 Task: Buy 1 Athletic & Outdoor of size 9 for Baby Boys from Shoes section under best seller category for shipping address: Dean Flores, 4289 Crim Lane, Underhill, Vermont 05489, Cell Number 9377427970. Pay from credit card ending with 2005, CVV 3321
Action: Mouse moved to (250, 69)
Screenshot: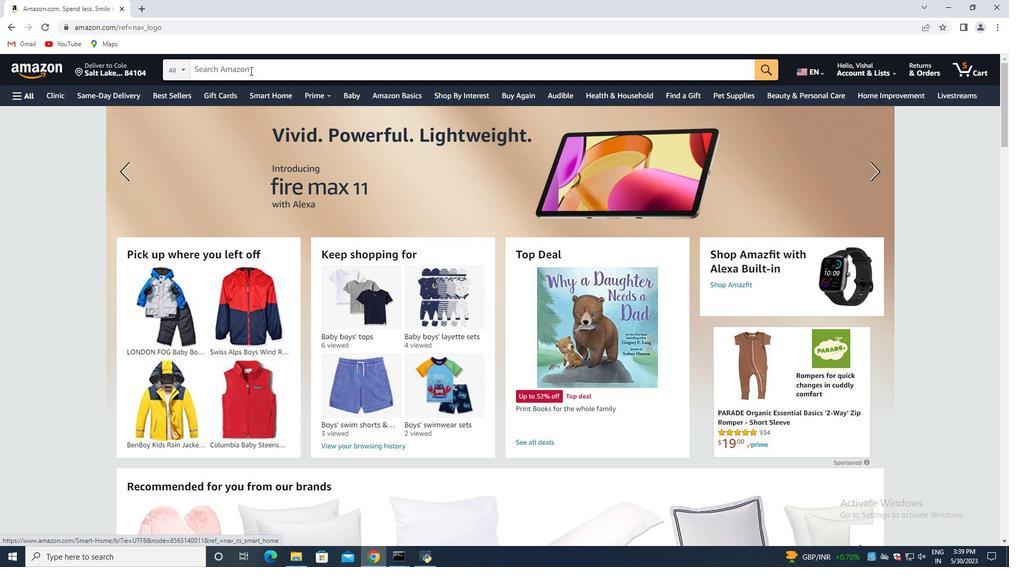 
Action: Mouse pressed left at (250, 69)
Screenshot: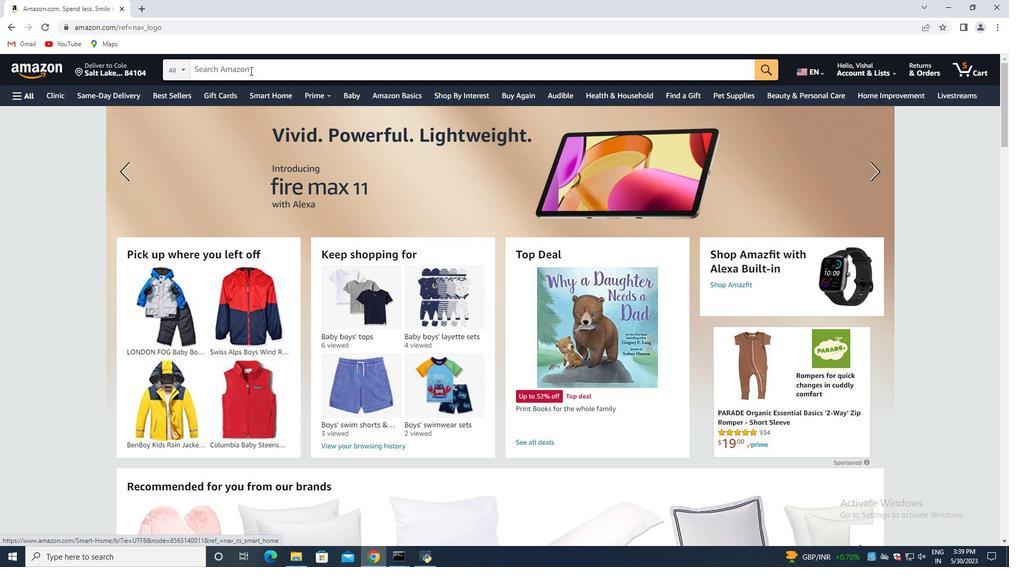 
Action: Key pressed <Key.shift>T<Key.backspace><Key.shift>Athletic<Key.space><Key.shift>&<Key.space><Key.shift>Outdoor<Key.space>of<Key.space>size<Key.space>9<Key.space>for<Key.space><Key.shift>Baby<Key.space><Key.shift>Boys<Key.enter>
Screenshot: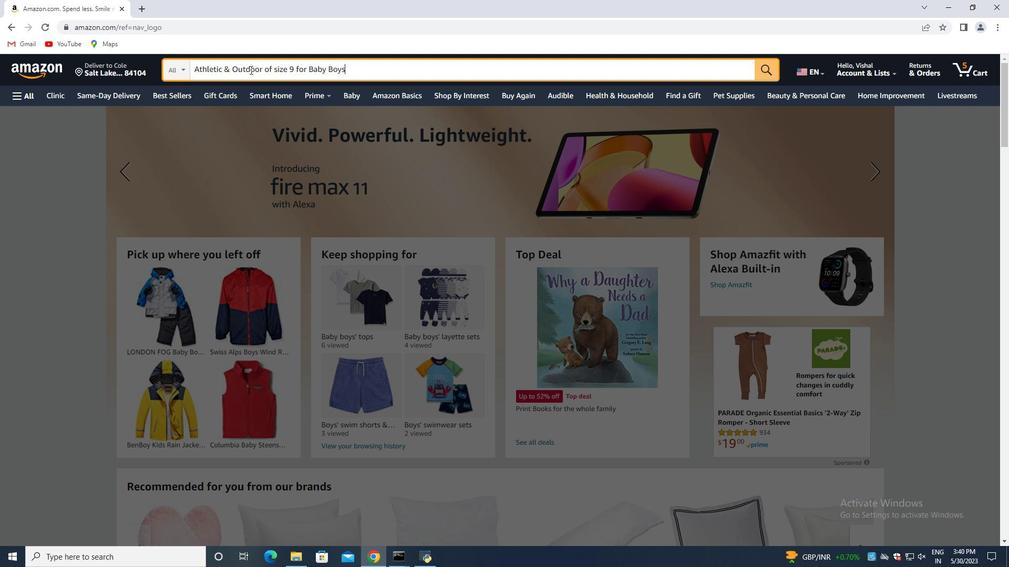 
Action: Mouse moved to (242, 114)
Screenshot: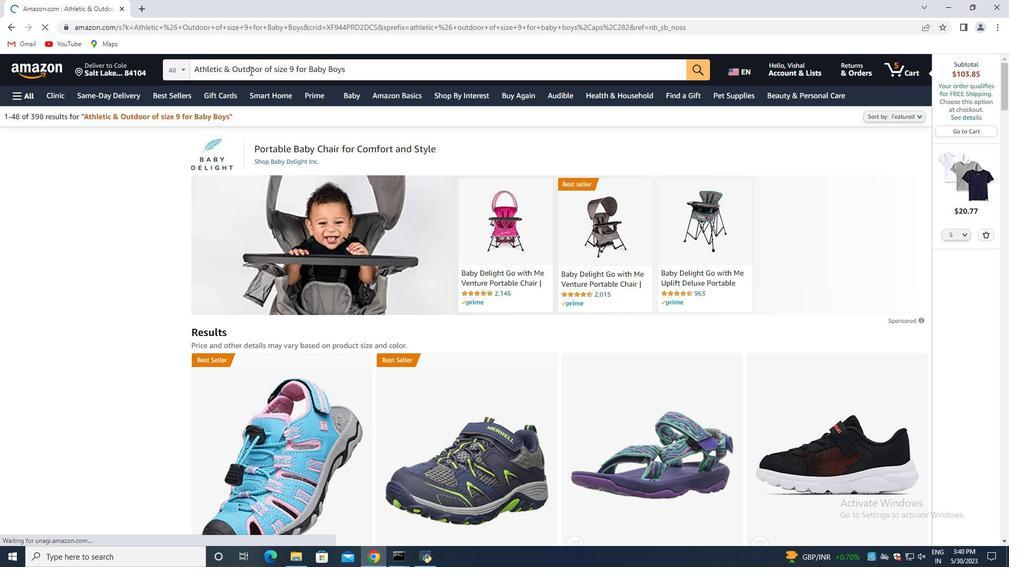 
Action: Mouse scrolled (242, 114) with delta (0, 0)
Screenshot: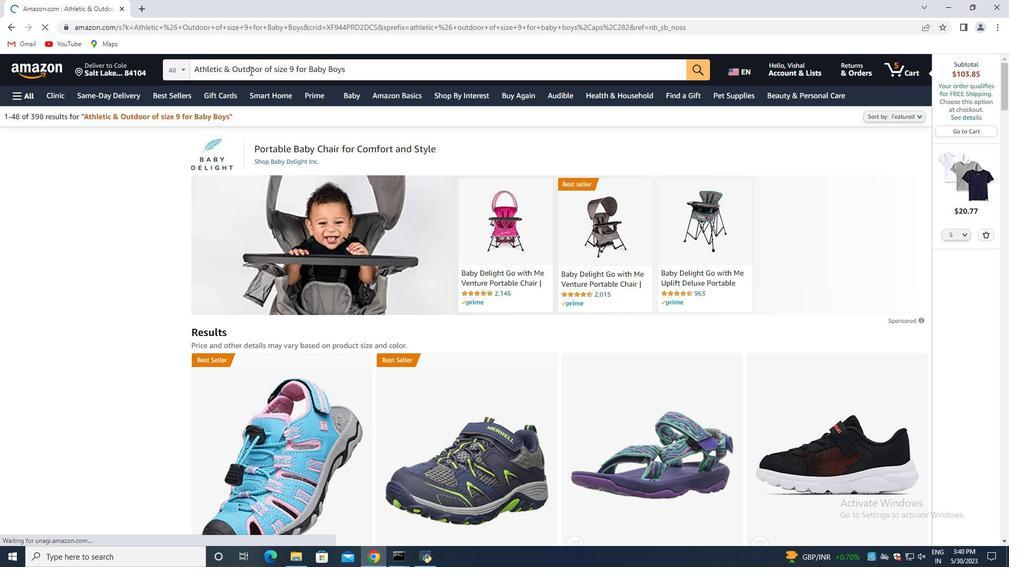 
Action: Mouse moved to (242, 141)
Screenshot: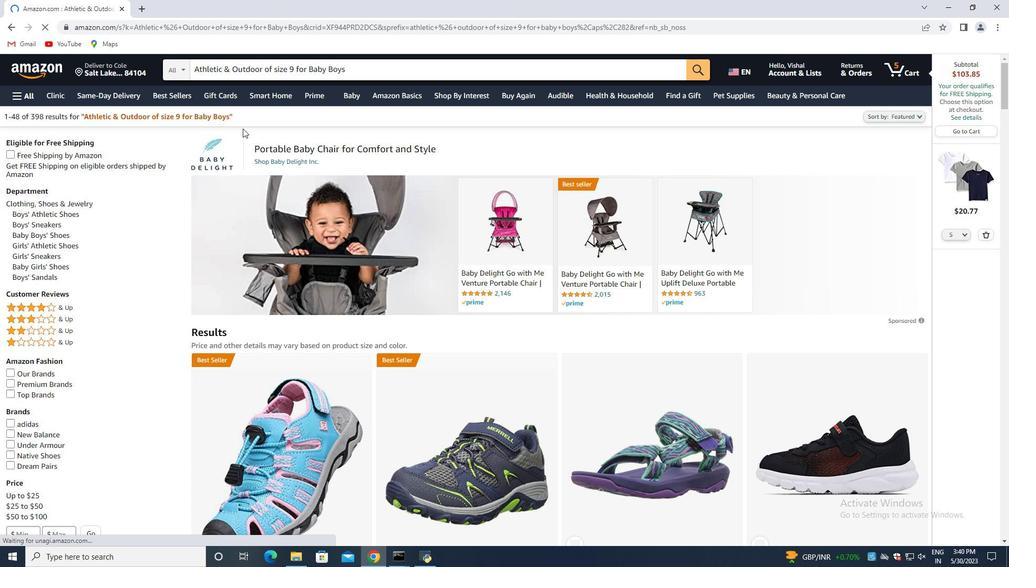 
Action: Mouse scrolled (242, 140) with delta (0, 0)
Screenshot: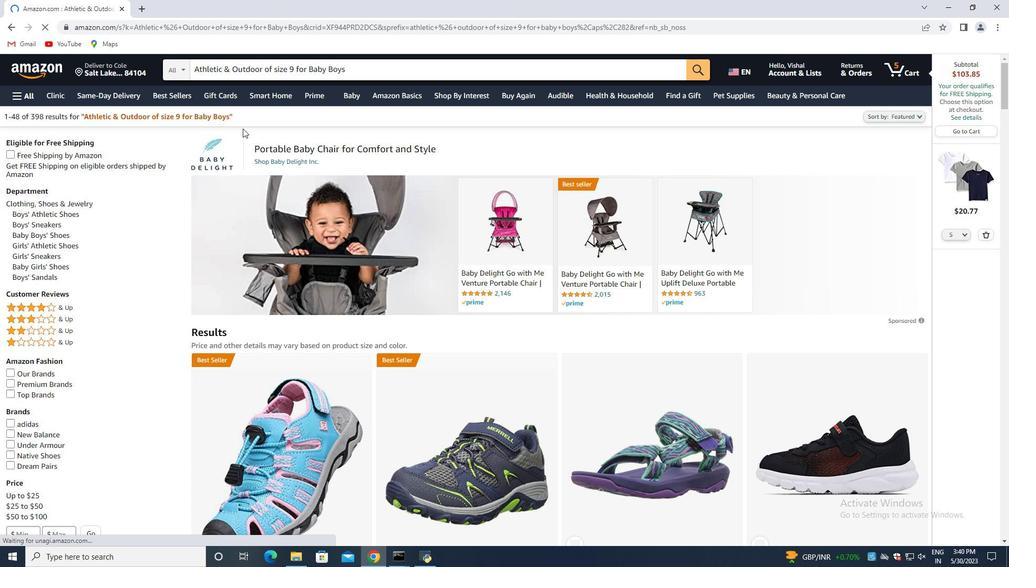 
Action: Mouse moved to (239, 165)
Screenshot: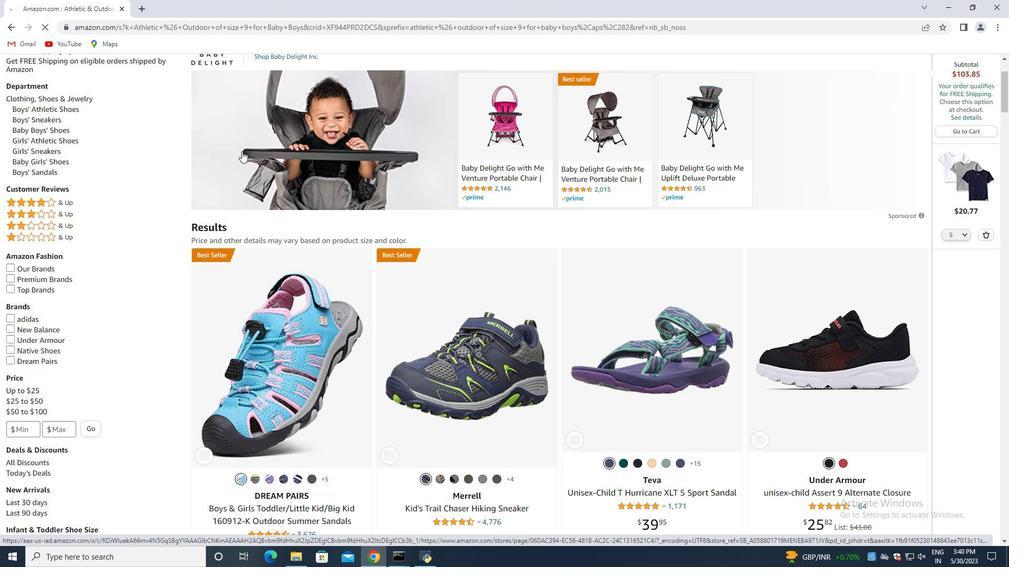 
Action: Mouse scrolled (239, 165) with delta (0, 0)
Screenshot: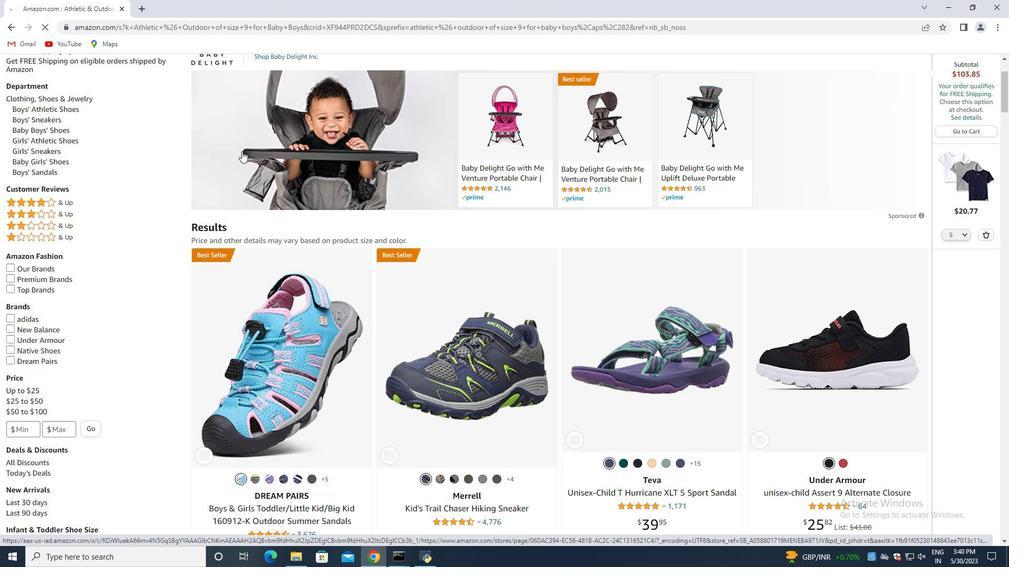 
Action: Mouse moved to (238, 167)
Screenshot: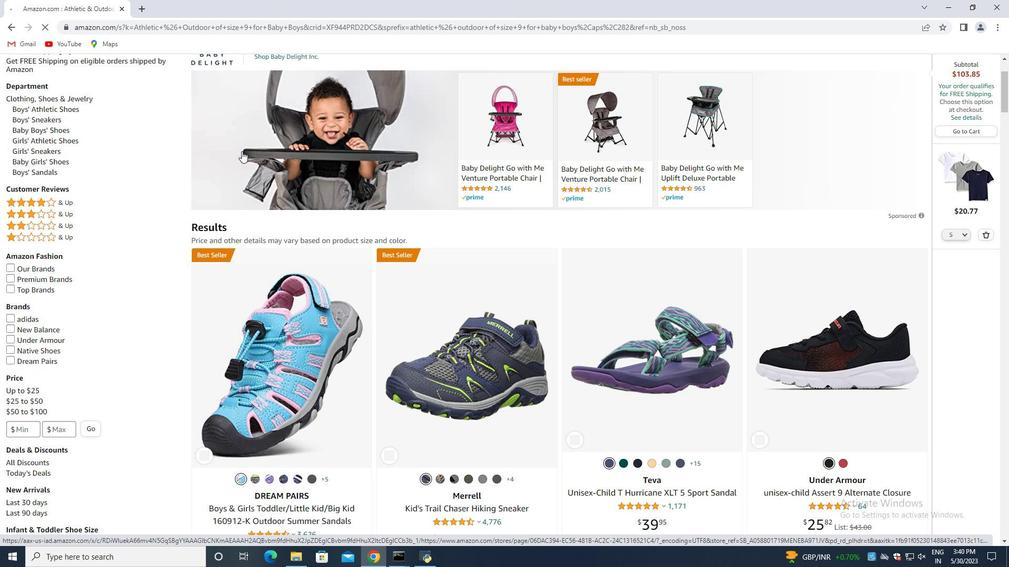 
Action: Mouse scrolled (238, 166) with delta (0, 0)
Screenshot: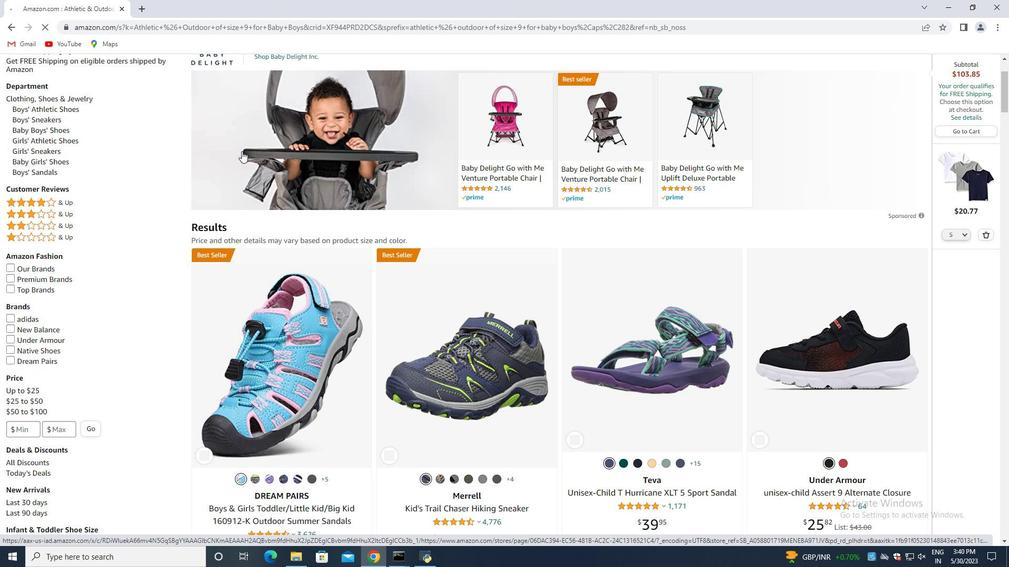 
Action: Mouse moved to (235, 179)
Screenshot: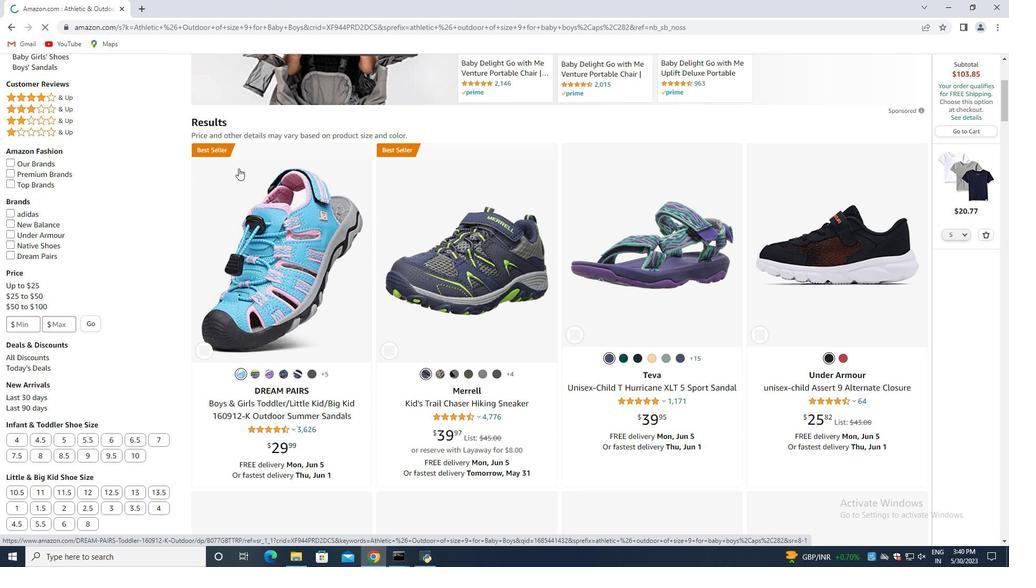 
Action: Mouse scrolled (235, 178) with delta (0, 0)
Screenshot: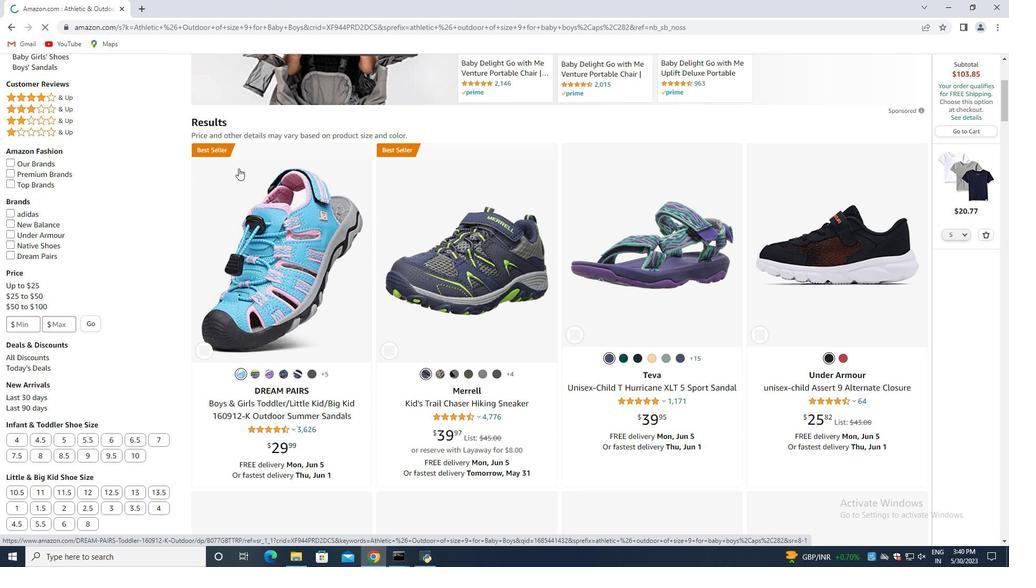 
Action: Mouse moved to (235, 187)
Screenshot: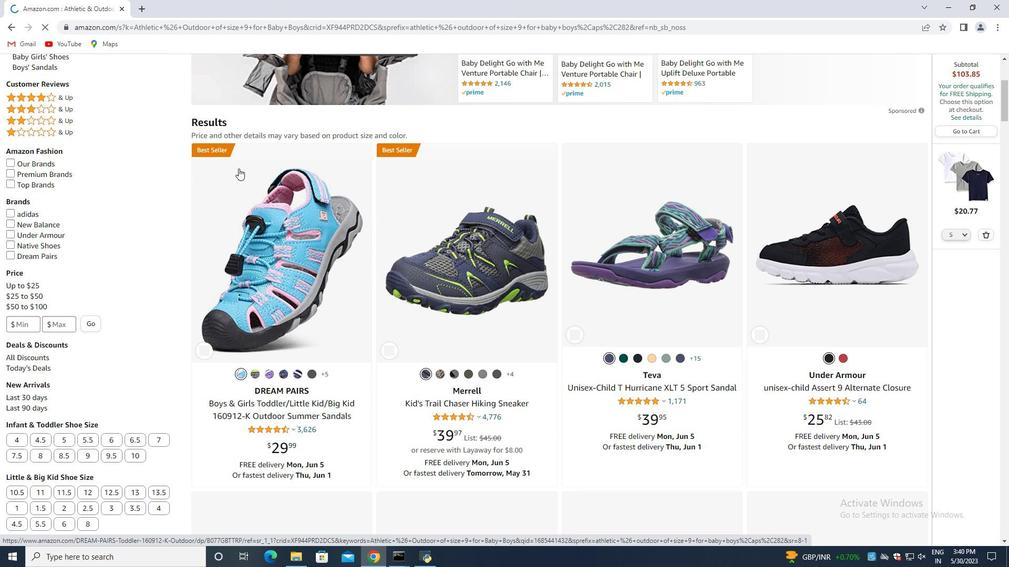 
Action: Mouse scrolled (235, 187) with delta (0, 0)
Screenshot: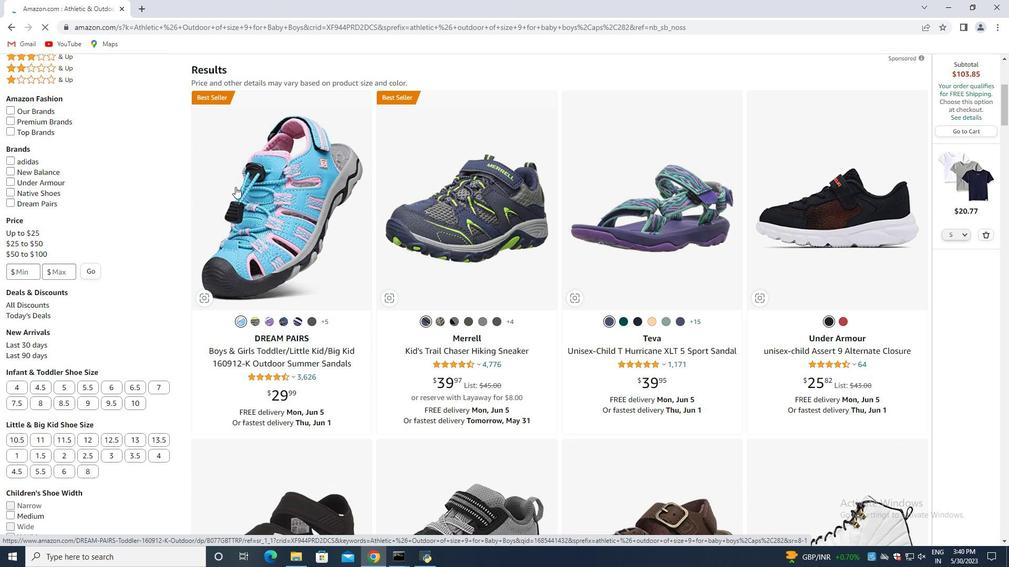 
Action: Mouse scrolled (235, 187) with delta (0, 0)
Screenshot: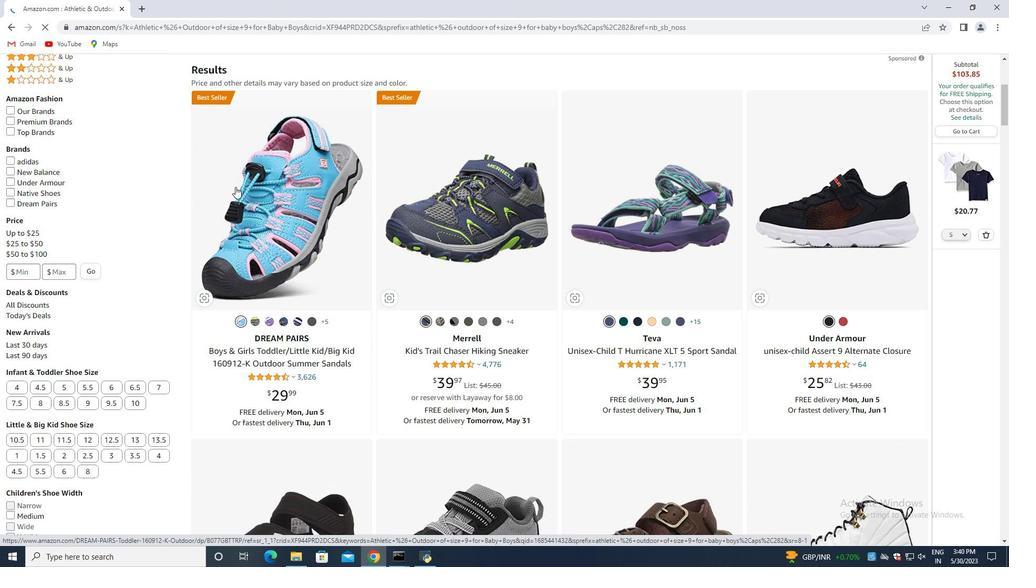 
Action: Mouse moved to (235, 187)
Screenshot: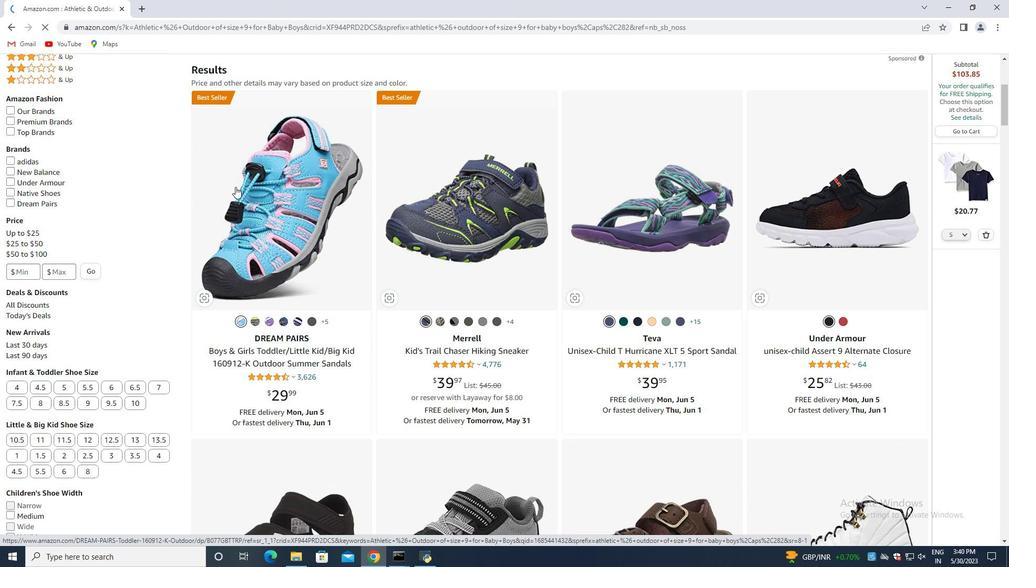 
Action: Mouse scrolled (235, 188) with delta (0, 0)
Screenshot: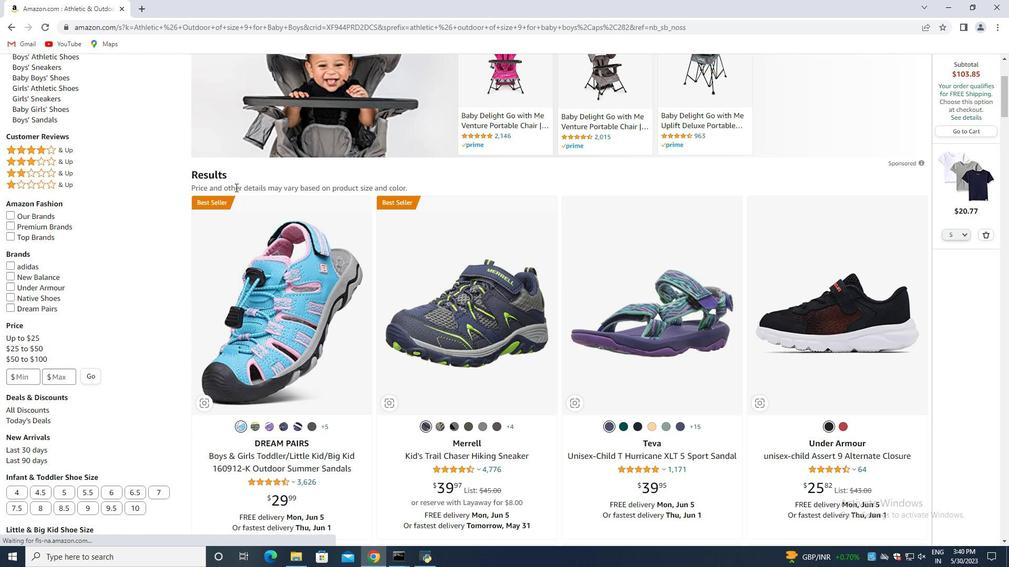 
Action: Mouse scrolled (235, 188) with delta (0, 0)
Screenshot: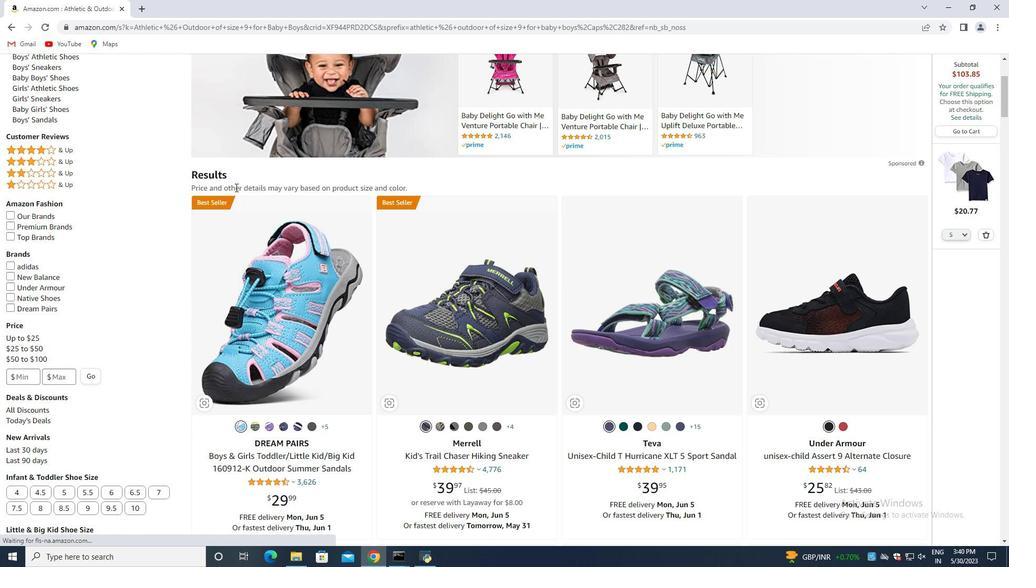 
Action: Mouse scrolled (235, 188) with delta (0, 0)
Screenshot: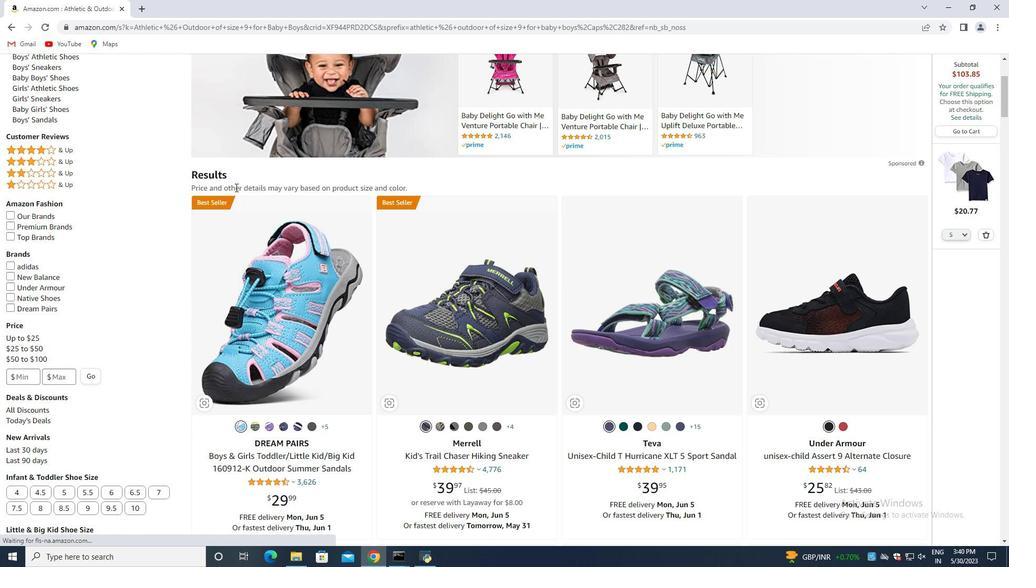 
Action: Mouse scrolled (235, 188) with delta (0, 0)
Screenshot: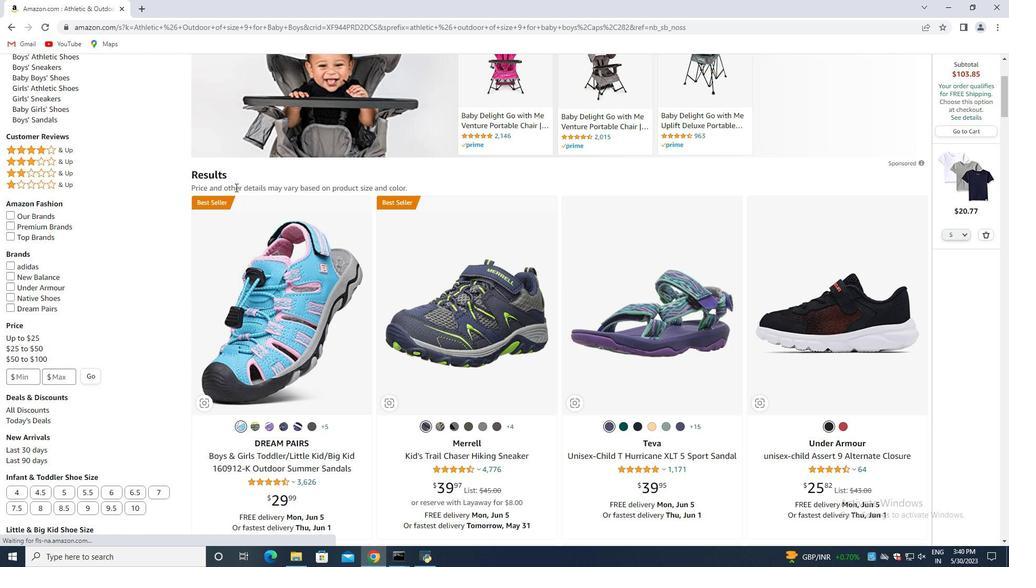 
Action: Mouse scrolled (235, 188) with delta (0, 0)
Screenshot: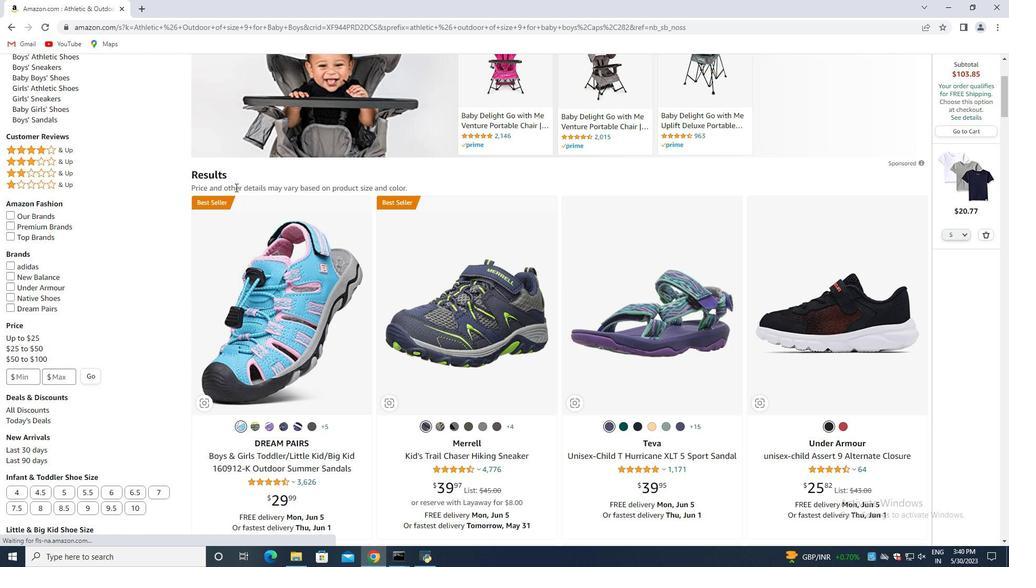 
Action: Mouse moved to (236, 194)
Screenshot: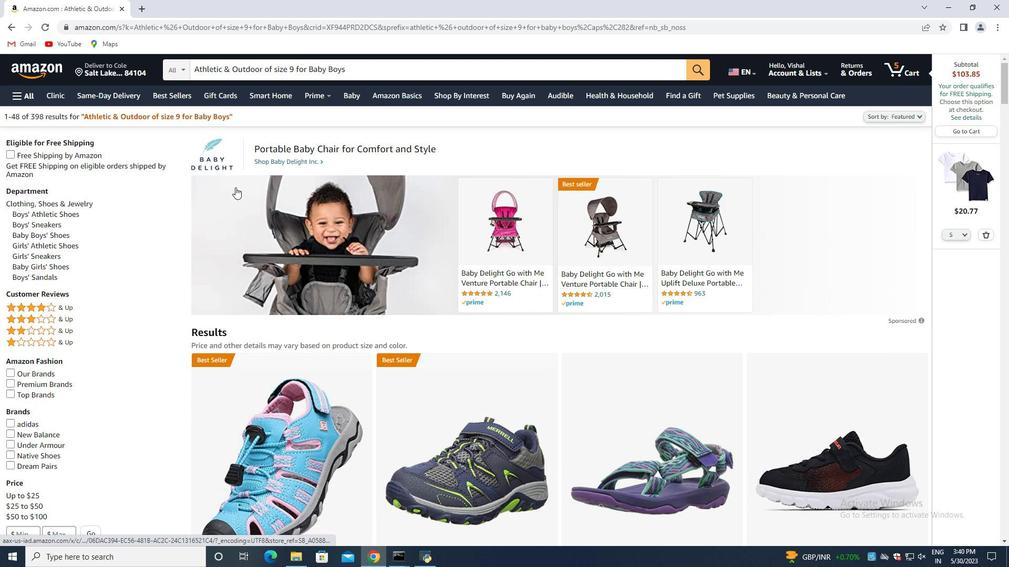 
Action: Mouse scrolled (236, 193) with delta (0, 0)
Screenshot: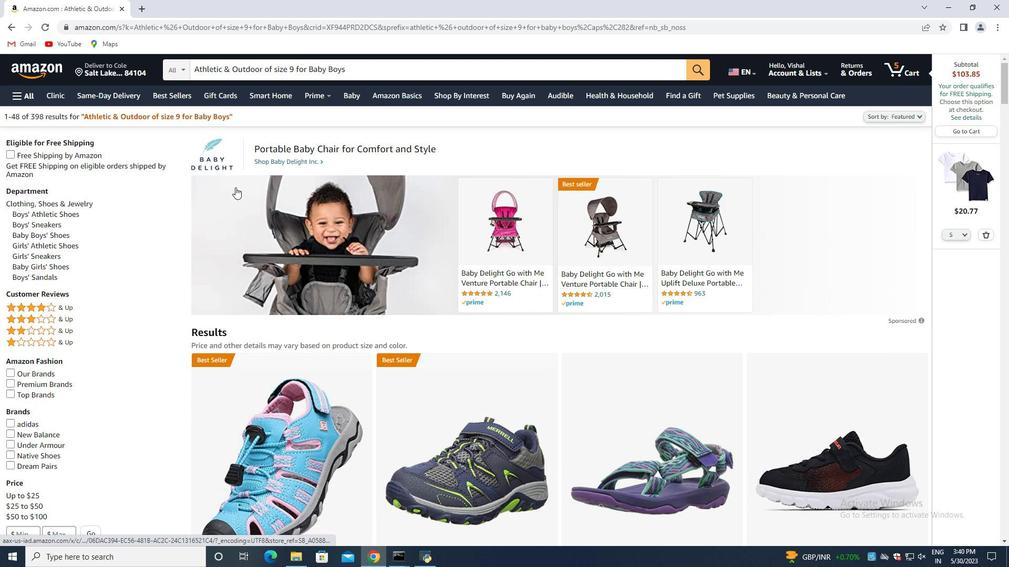 
Action: Mouse moved to (247, 203)
Screenshot: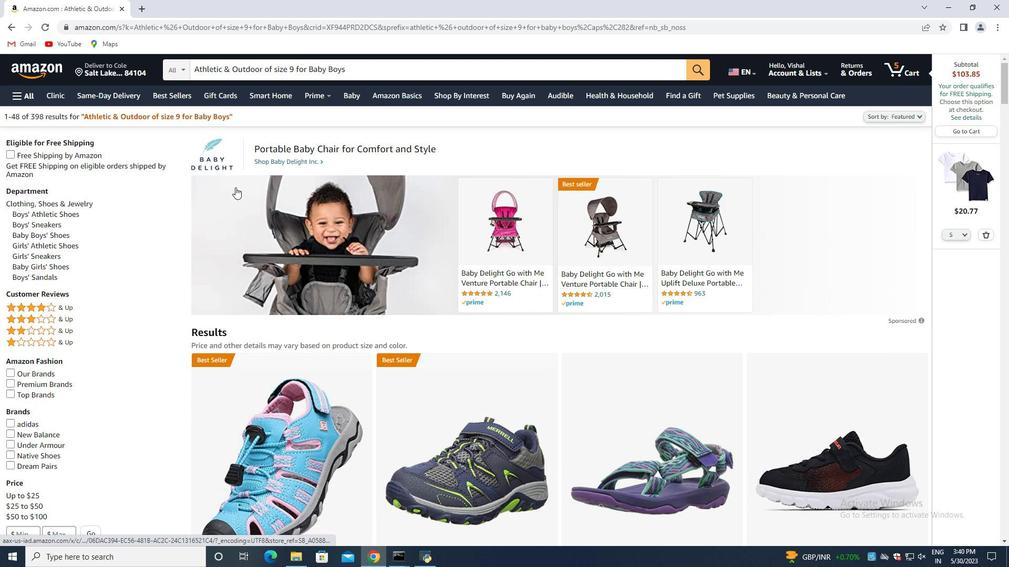 
Action: Mouse scrolled (247, 202) with delta (0, 0)
Screenshot: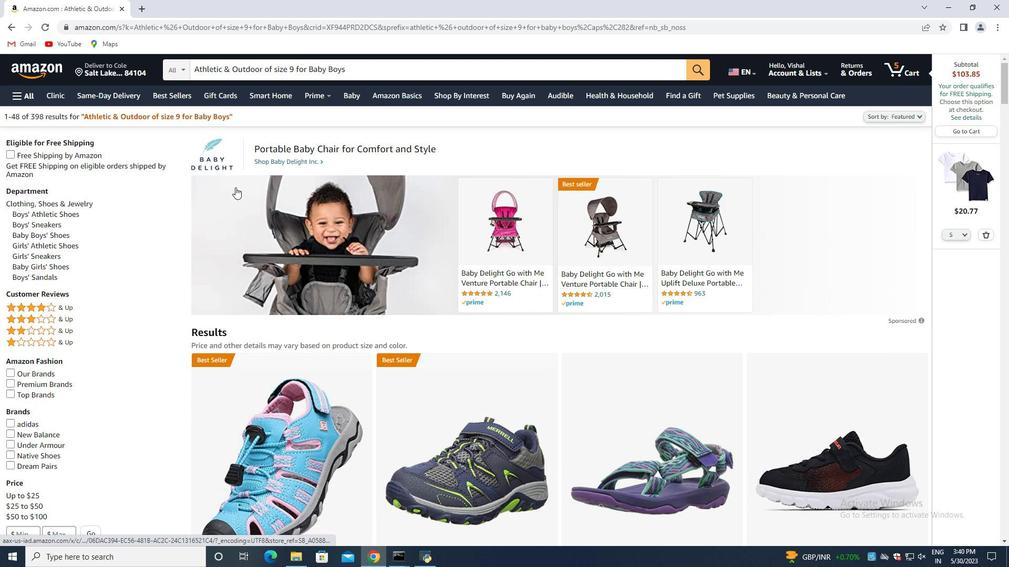 
Action: Mouse moved to (252, 216)
Screenshot: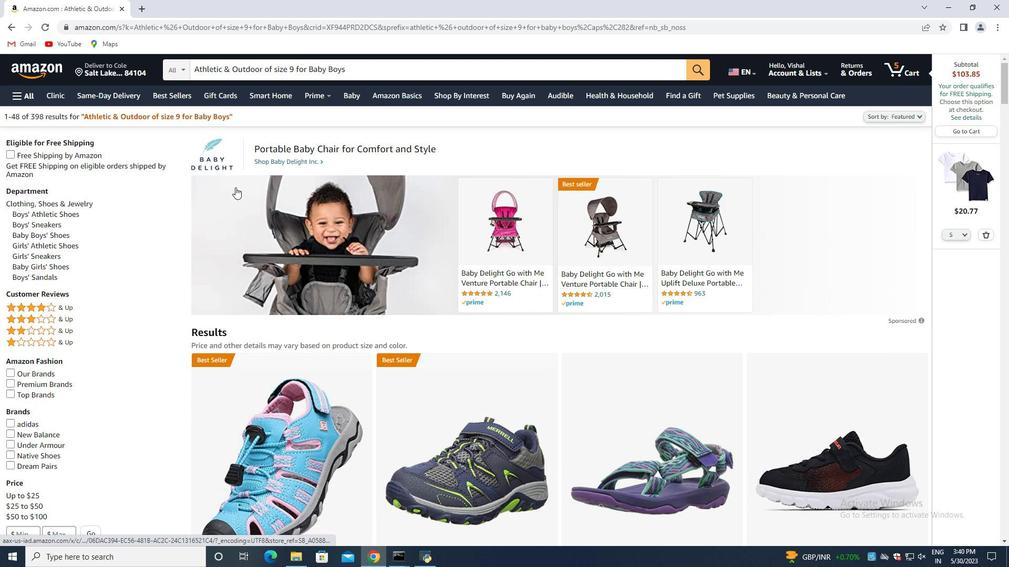 
Action: Mouse scrolled (252, 216) with delta (0, 0)
Screenshot: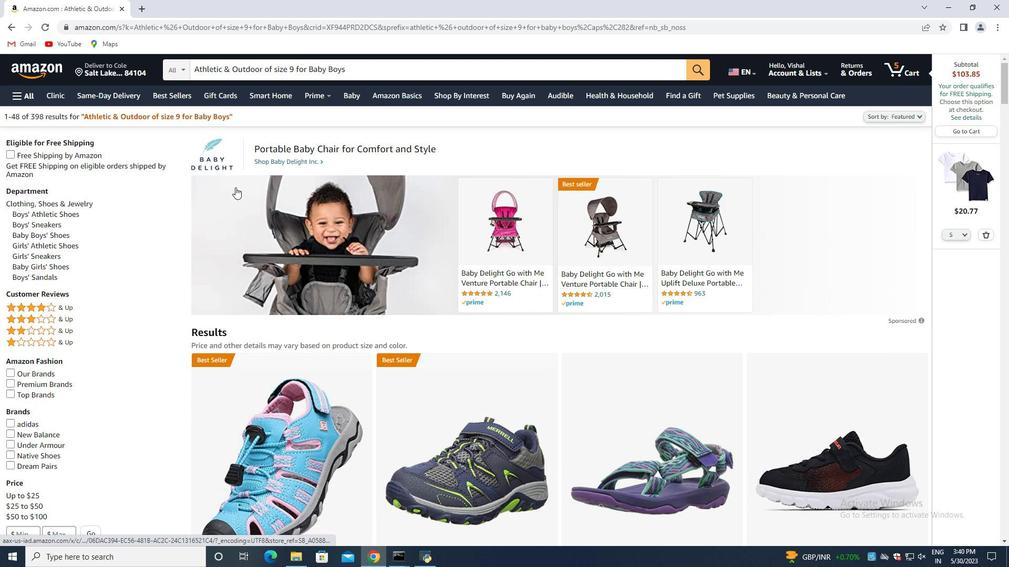
Action: Mouse moved to (252, 217)
Screenshot: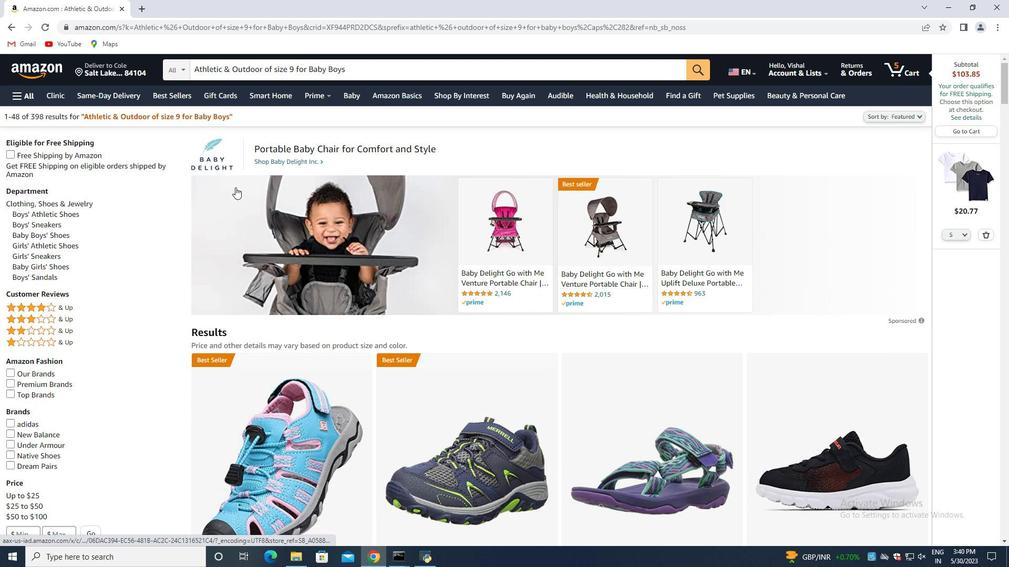 
Action: Mouse scrolled (252, 218) with delta (0, 0)
Screenshot: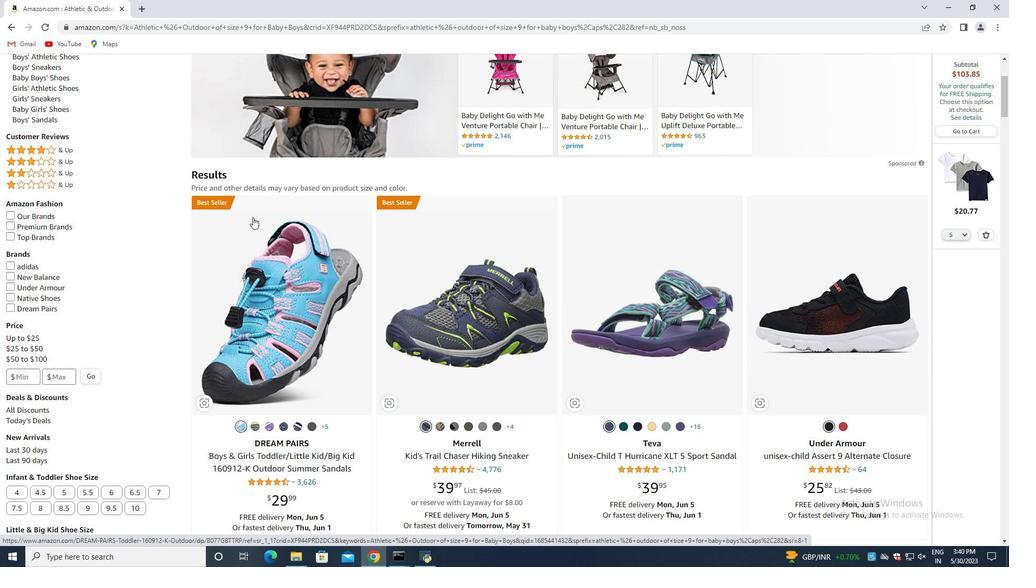 
Action: Mouse scrolled (252, 218) with delta (0, 0)
Screenshot: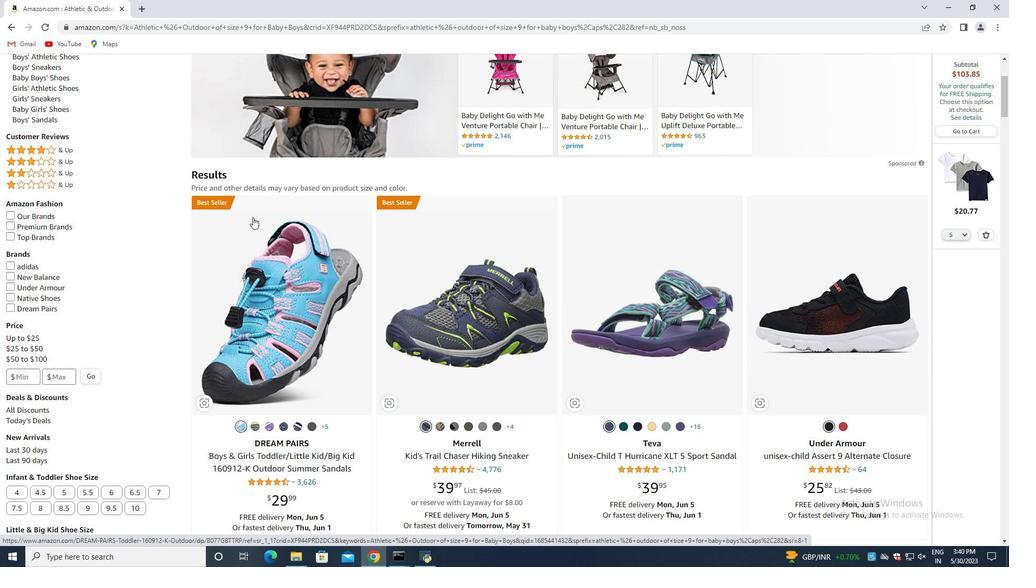 
Action: Mouse scrolled (252, 218) with delta (0, 0)
Screenshot: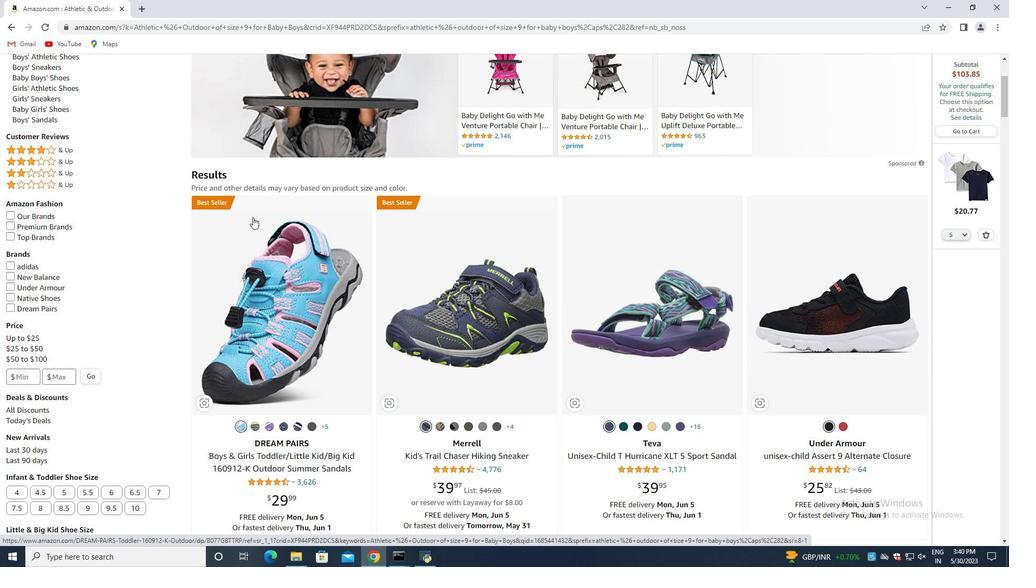 
Action: Mouse scrolled (252, 218) with delta (0, 0)
Screenshot: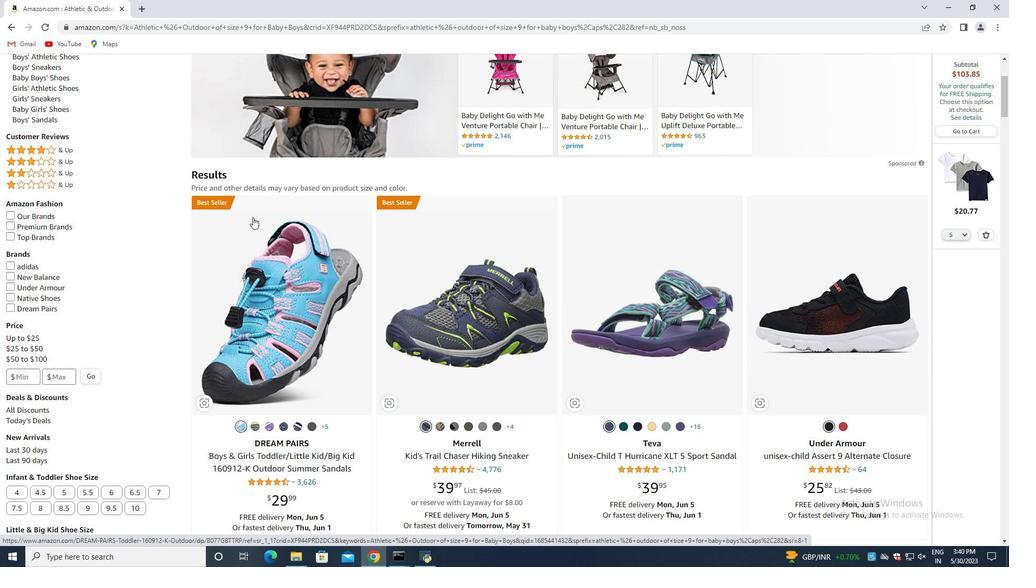 
Action: Mouse scrolled (252, 218) with delta (0, 0)
Screenshot: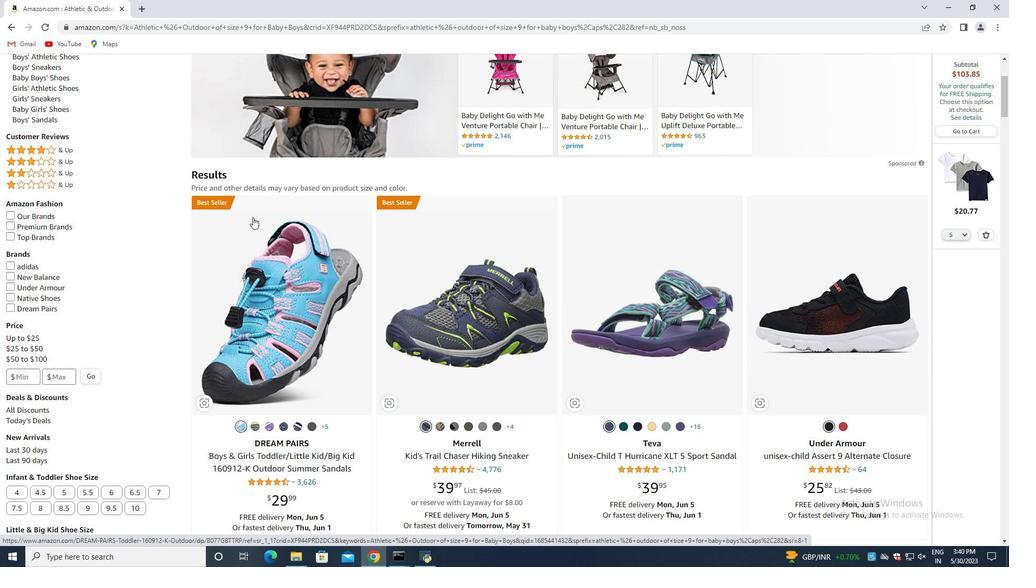 
Action: Mouse moved to (252, 219)
Screenshot: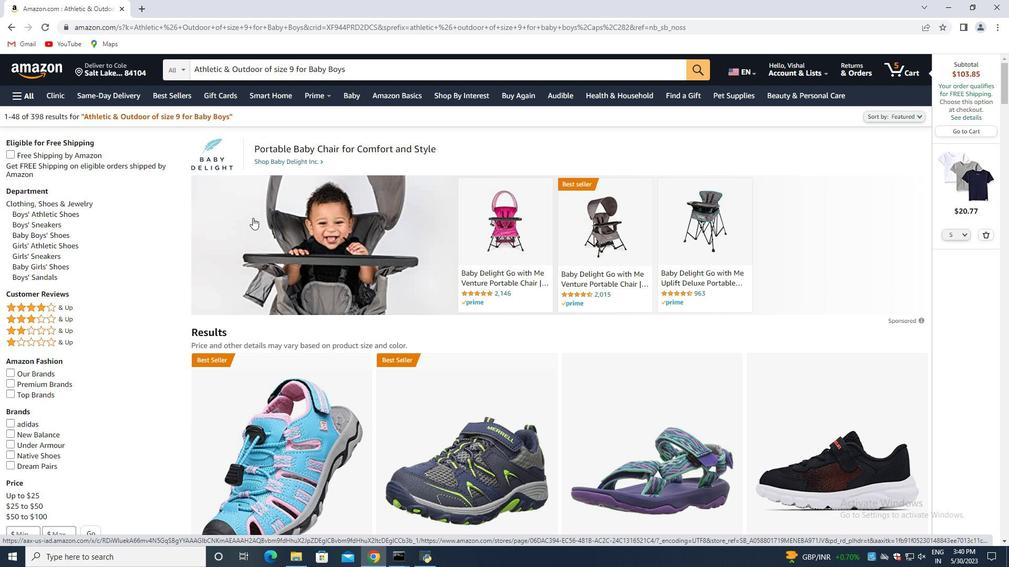 
Action: Mouse scrolled (252, 219) with delta (0, 0)
Screenshot: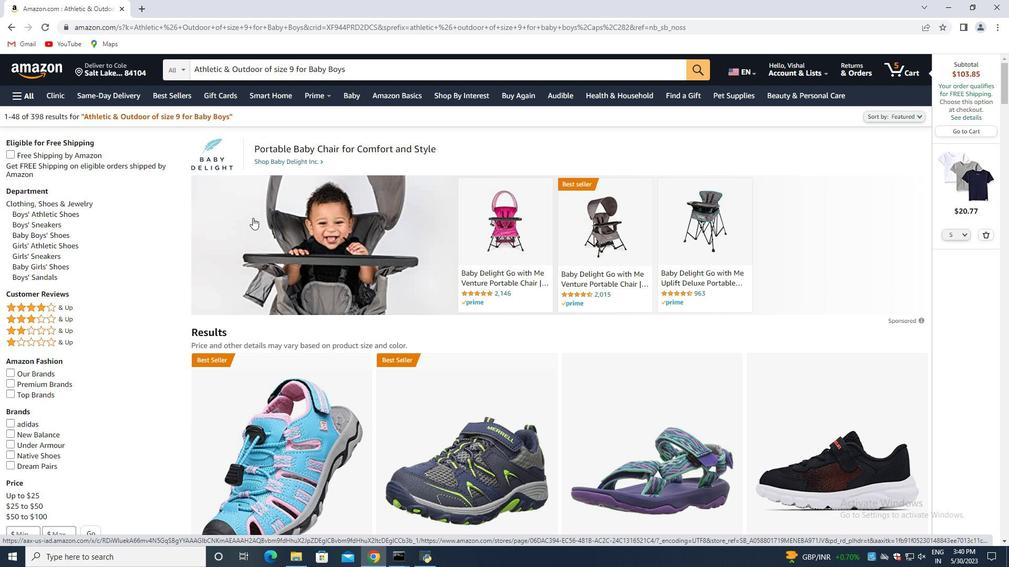 
Action: Mouse moved to (252, 220)
Screenshot: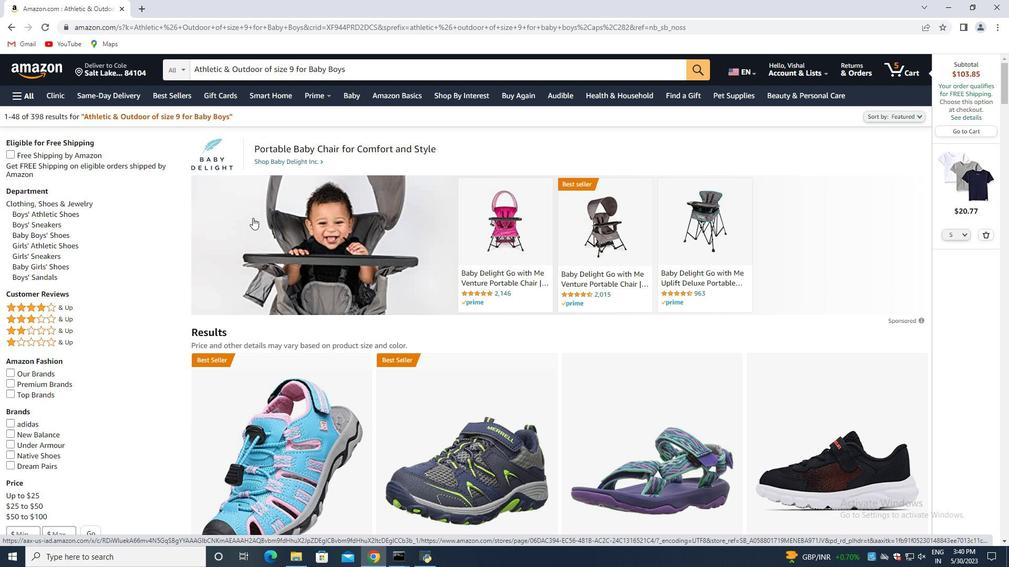 
Action: Mouse scrolled (252, 220) with delta (0, 0)
Screenshot: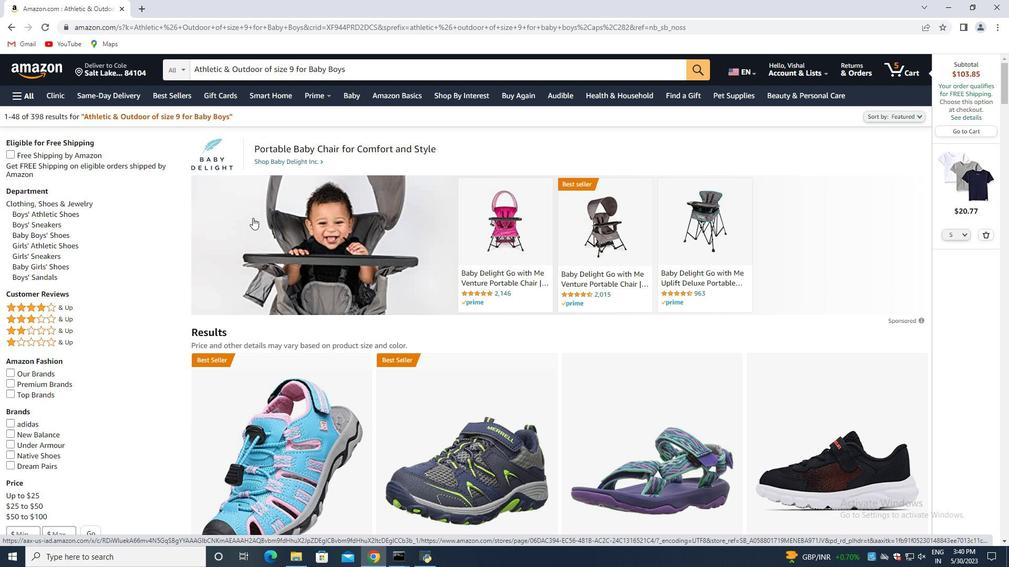 
Action: Mouse moved to (249, 222)
Screenshot: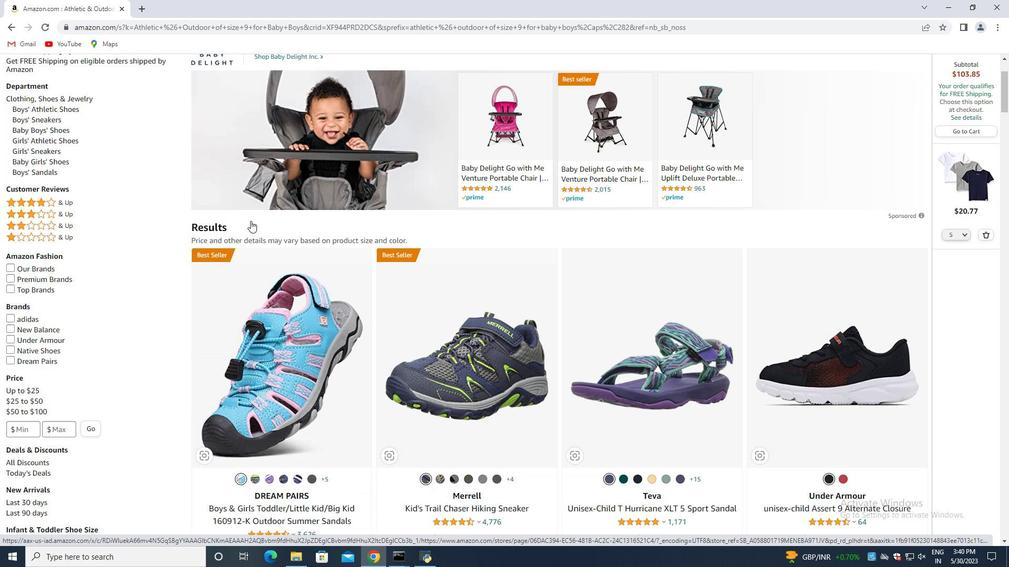 
Action: Mouse scrolled (249, 222) with delta (0, 0)
Screenshot: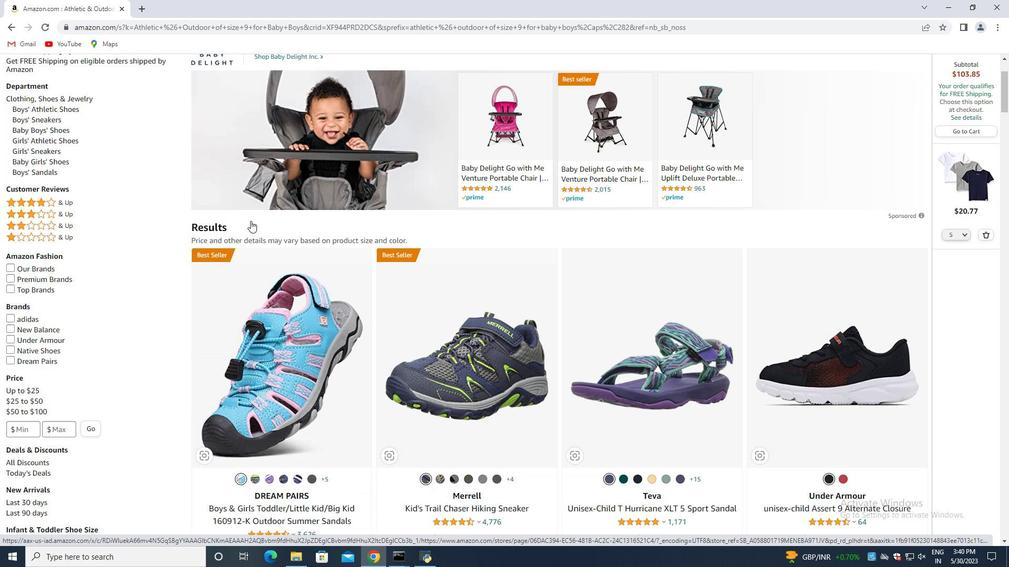 
Action: Mouse moved to (249, 223)
Screenshot: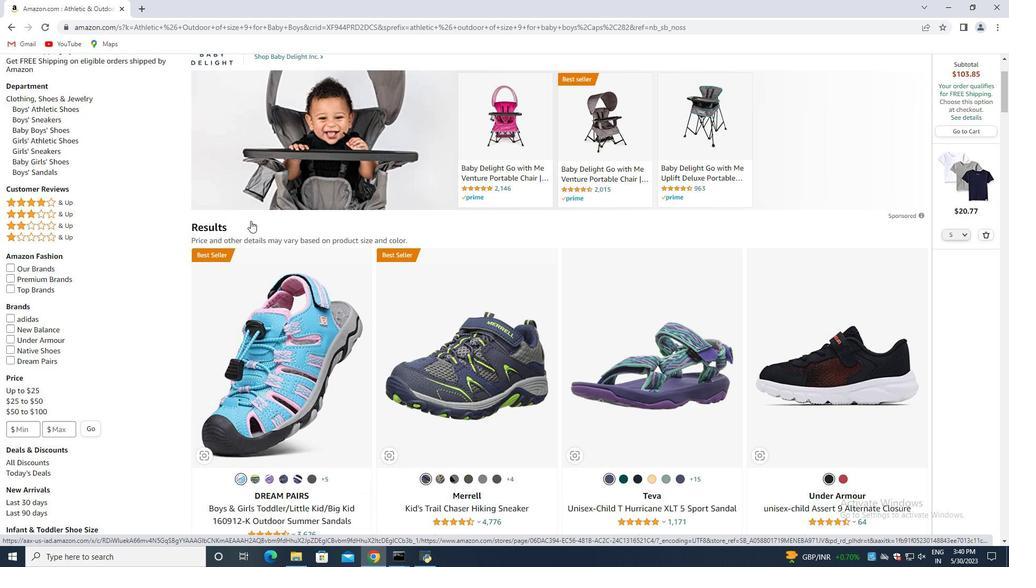 
Action: Mouse scrolled (249, 222) with delta (0, 0)
Screenshot: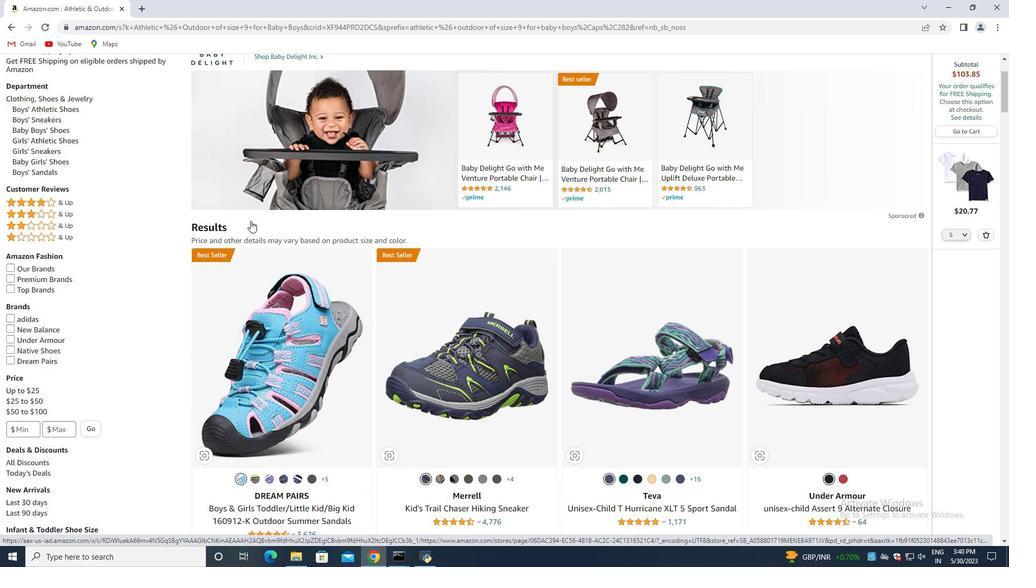 
Action: Mouse moved to (249, 228)
Screenshot: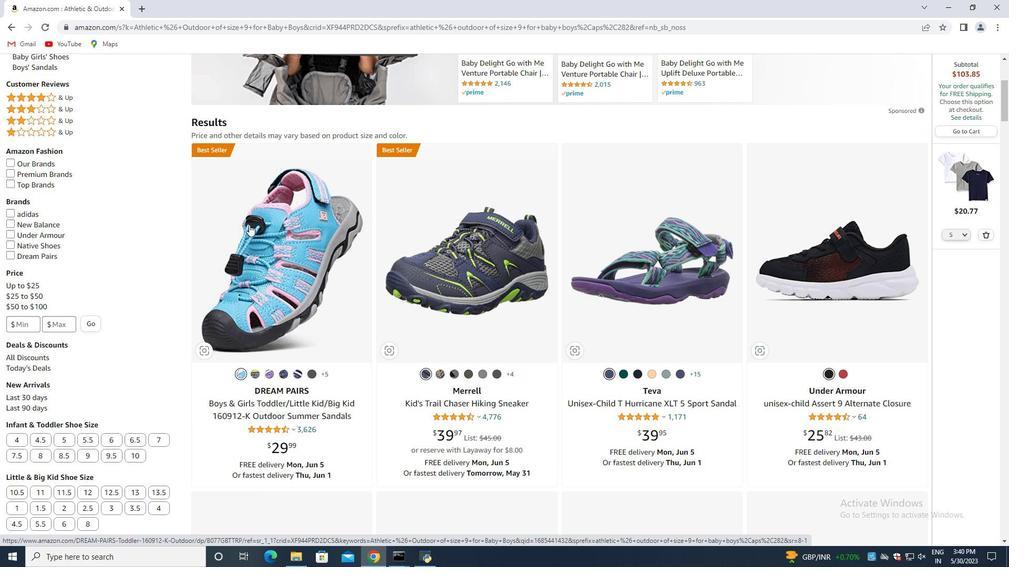 
Action: Mouse scrolled (249, 227) with delta (0, 0)
Screenshot: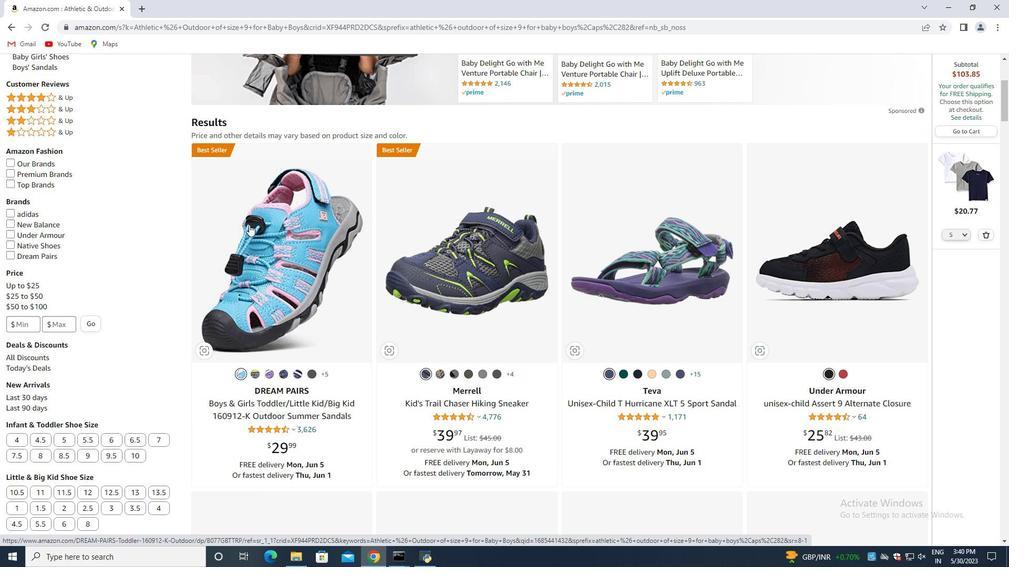 
Action: Mouse moved to (398, 214)
Screenshot: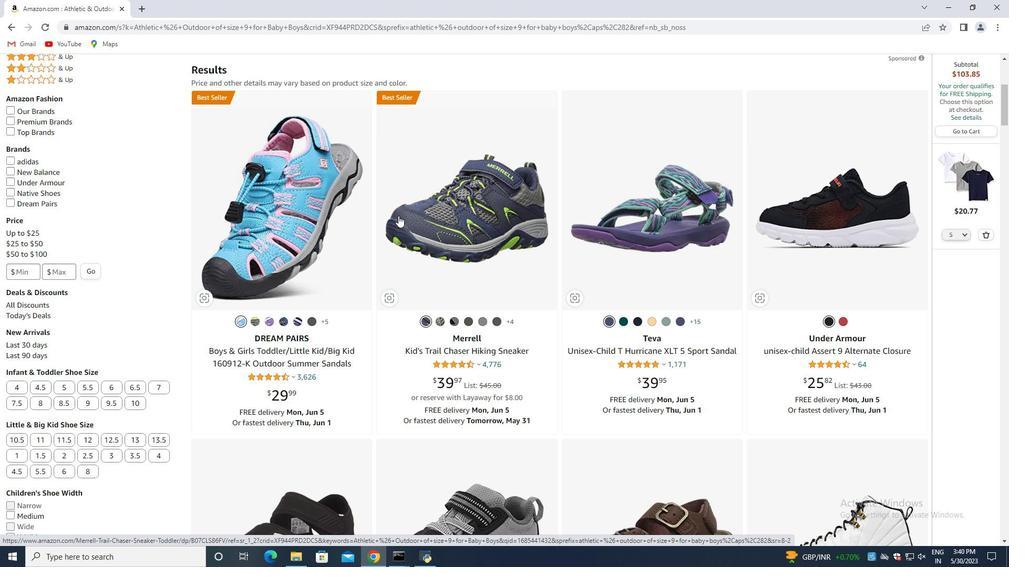 
Action: Mouse scrolled (398, 213) with delta (0, 0)
Screenshot: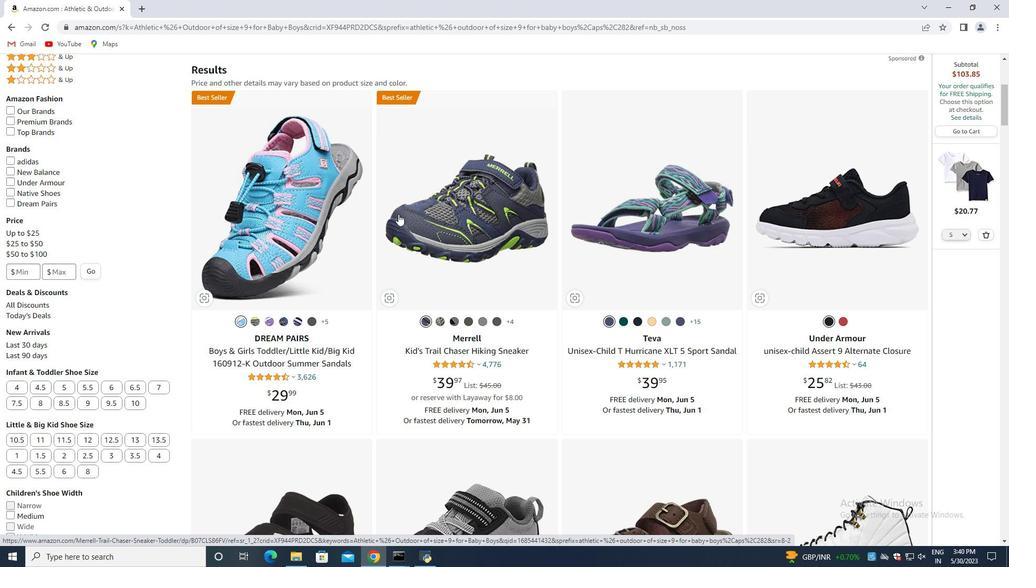 
Action: Mouse scrolled (398, 213) with delta (0, 0)
Screenshot: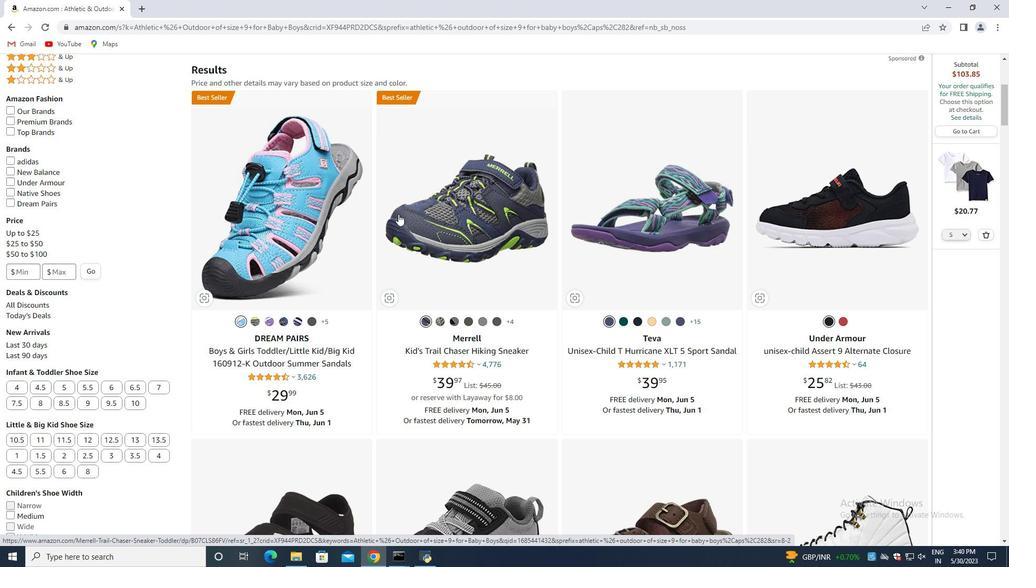 
Action: Mouse moved to (395, 214)
Screenshot: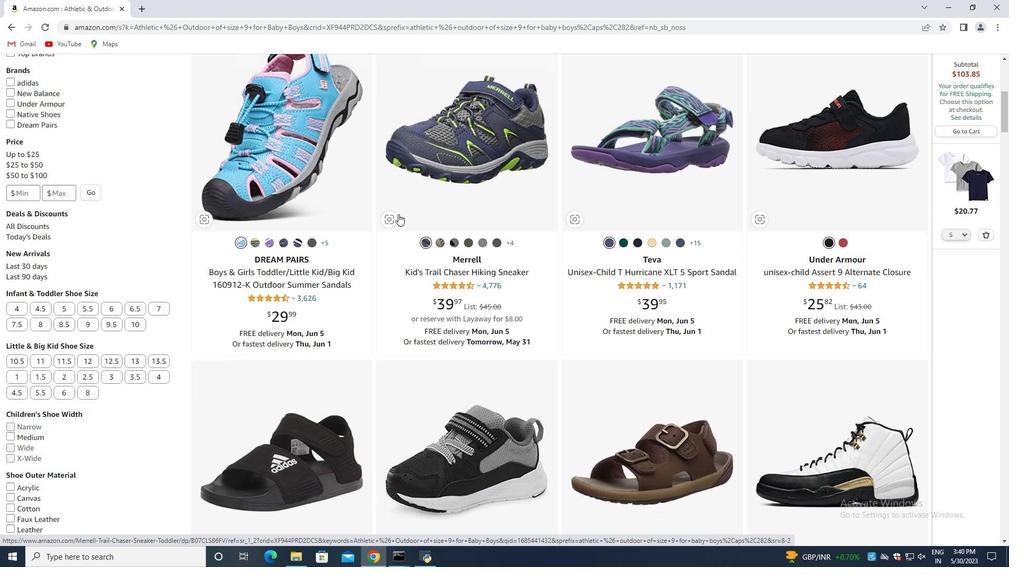 
Action: Mouse scrolled (395, 213) with delta (0, 0)
Screenshot: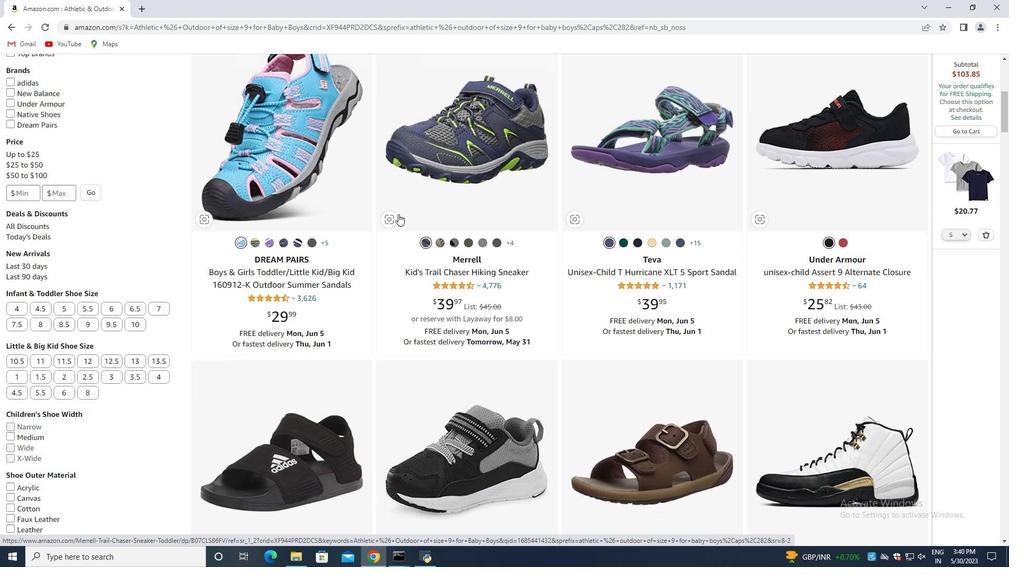 
Action: Mouse moved to (394, 214)
Screenshot: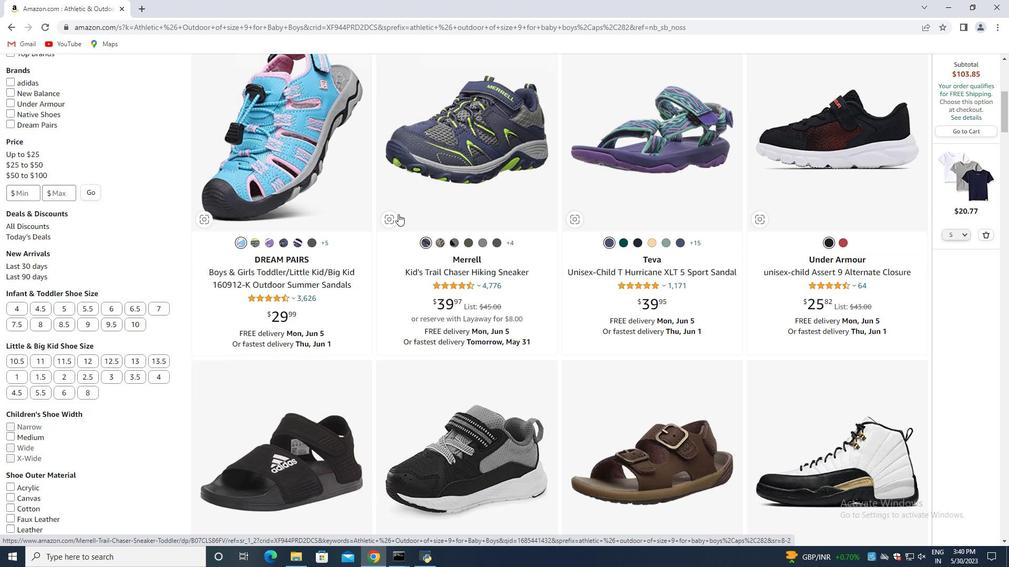 
Action: Mouse scrolled (394, 213) with delta (0, 0)
Screenshot: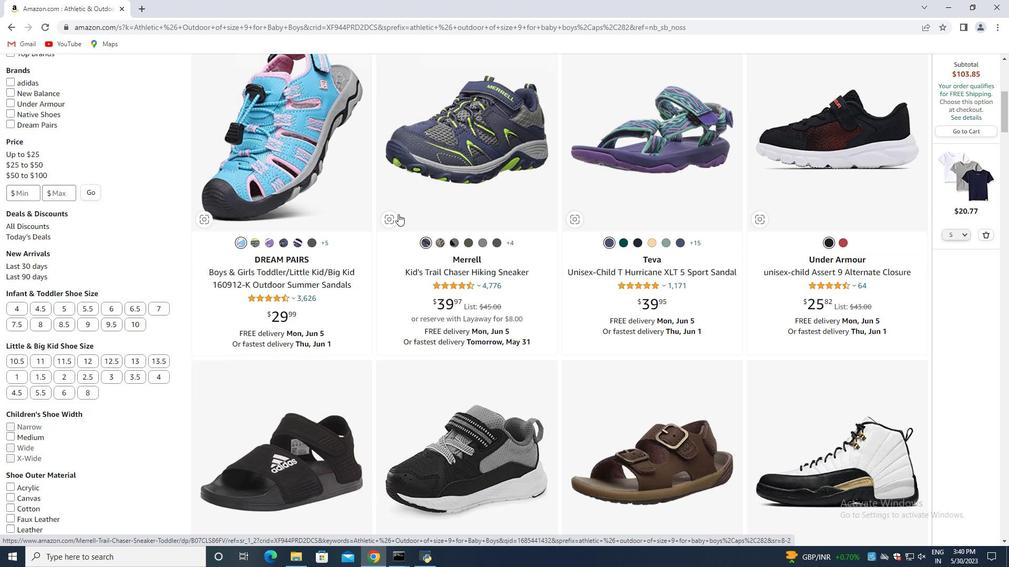 
Action: Mouse moved to (391, 213)
Screenshot: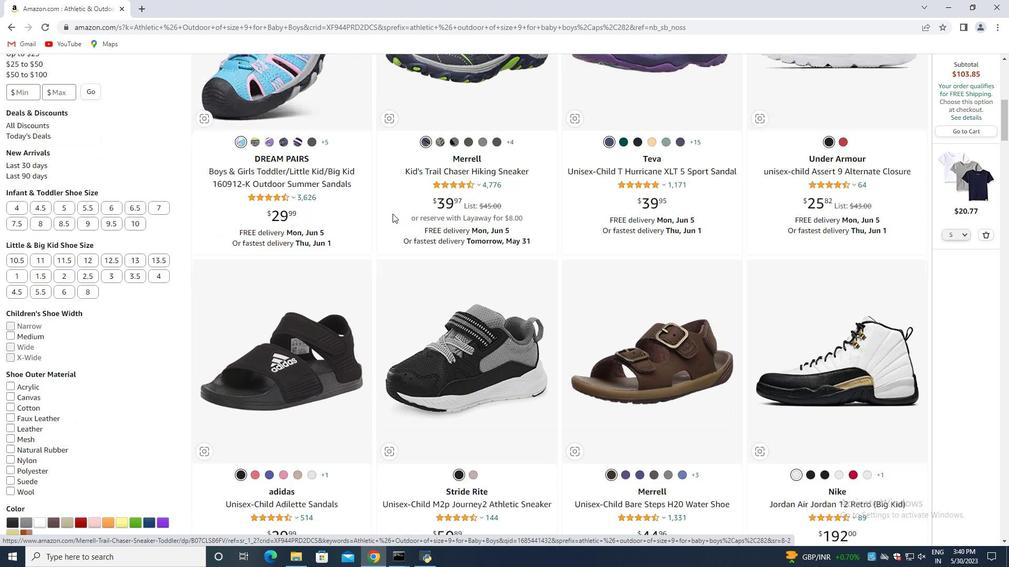 
Action: Mouse scrolled (391, 212) with delta (0, 0)
Screenshot: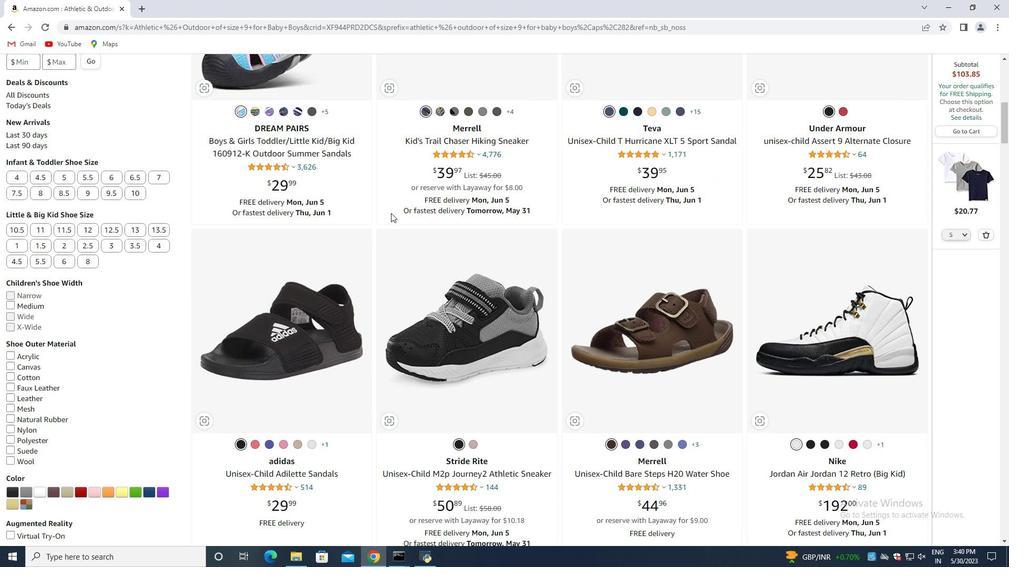 
Action: Mouse scrolled (391, 212) with delta (0, 0)
Screenshot: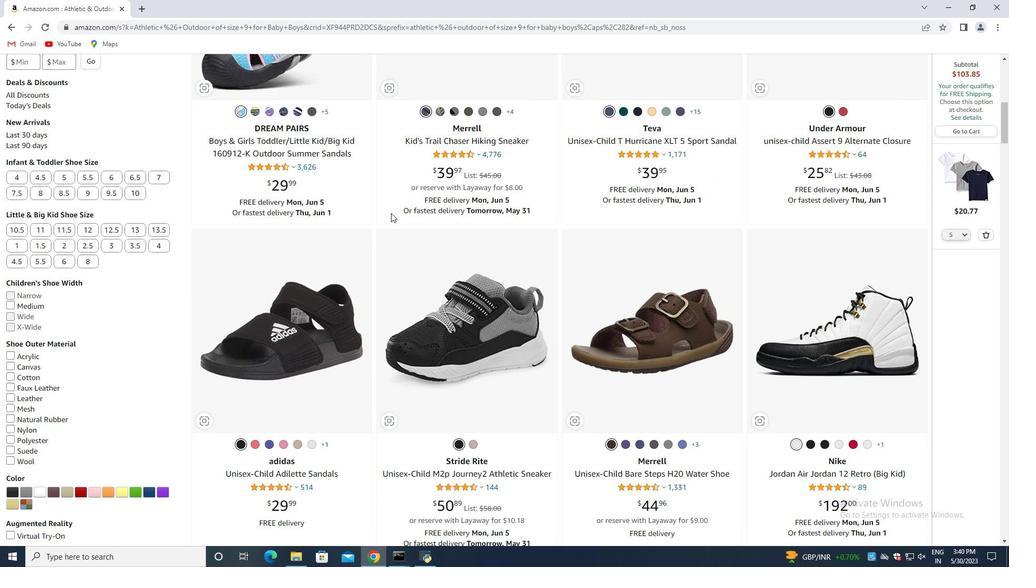 
Action: Mouse moved to (391, 213)
Screenshot: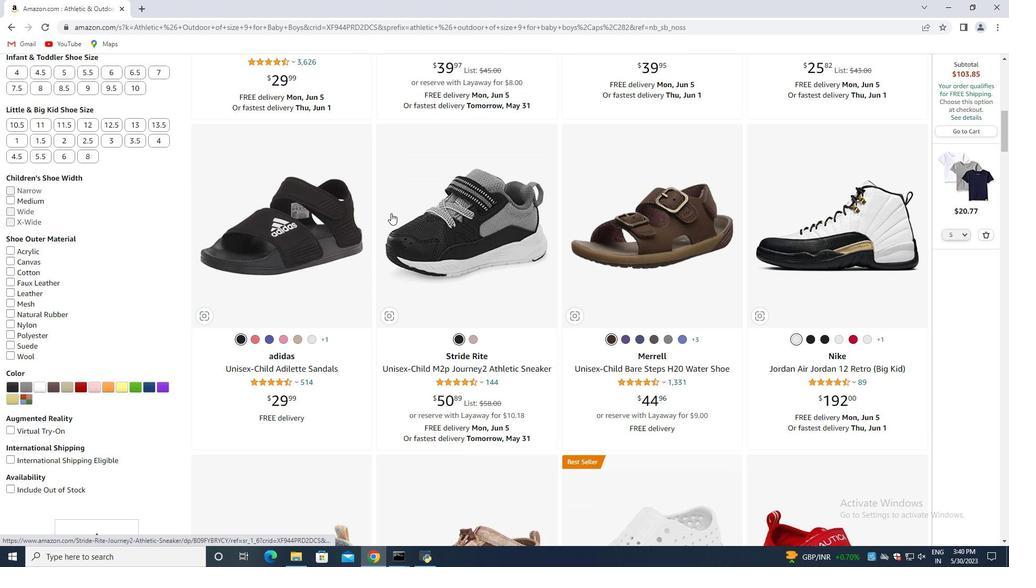 
Action: Mouse scrolled (391, 212) with delta (0, 0)
Screenshot: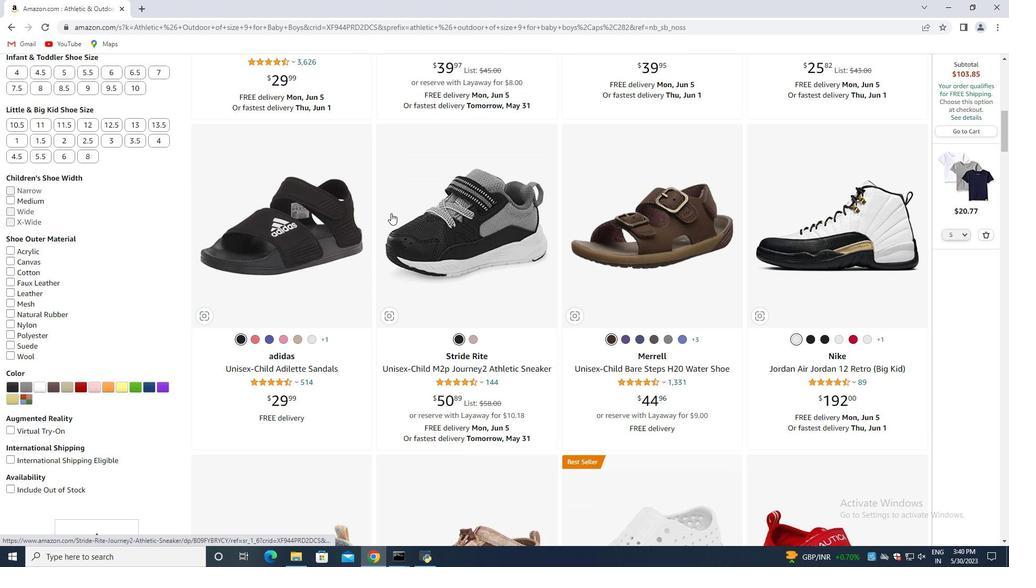 
Action: Mouse moved to (413, 204)
Screenshot: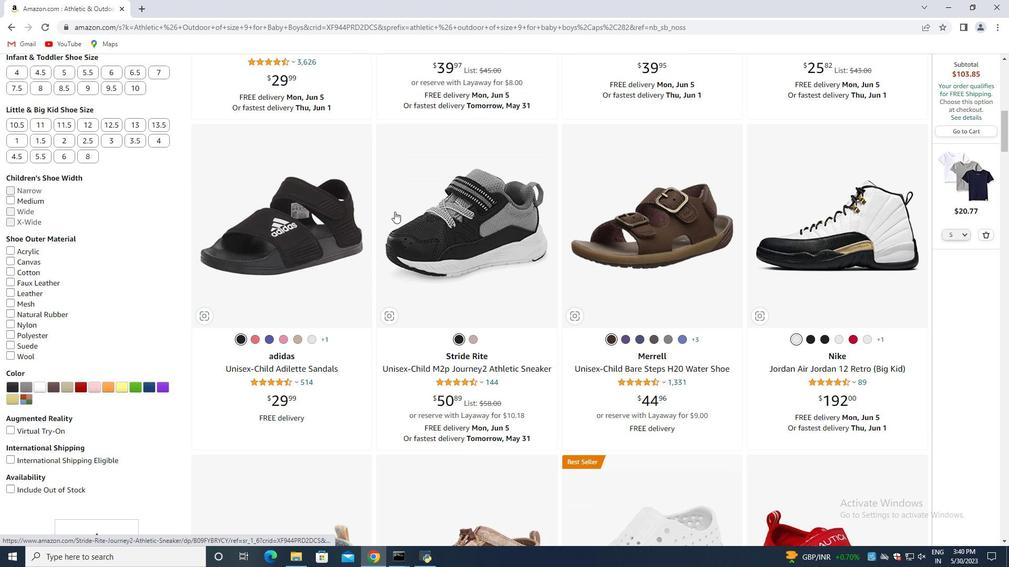 
Action: Mouse scrolled (413, 203) with delta (0, 0)
Screenshot: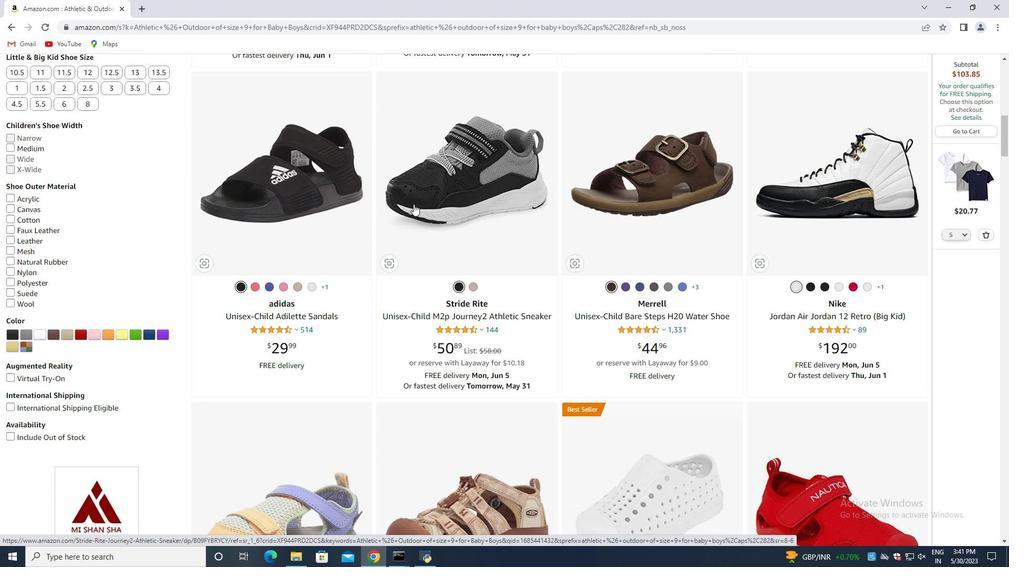 
Action: Mouse scrolled (413, 203) with delta (0, 0)
Screenshot: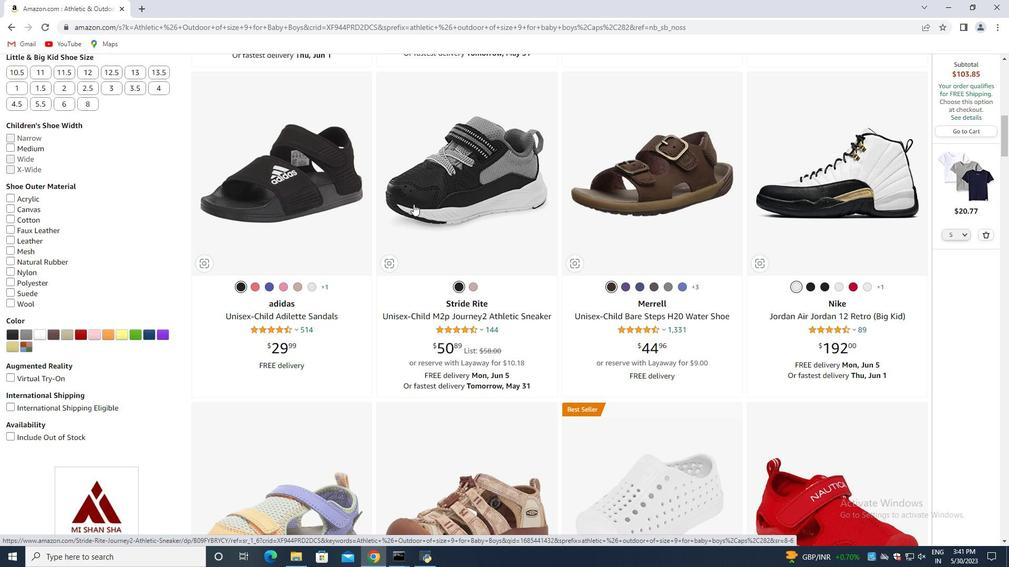 
Action: Mouse moved to (412, 204)
Screenshot: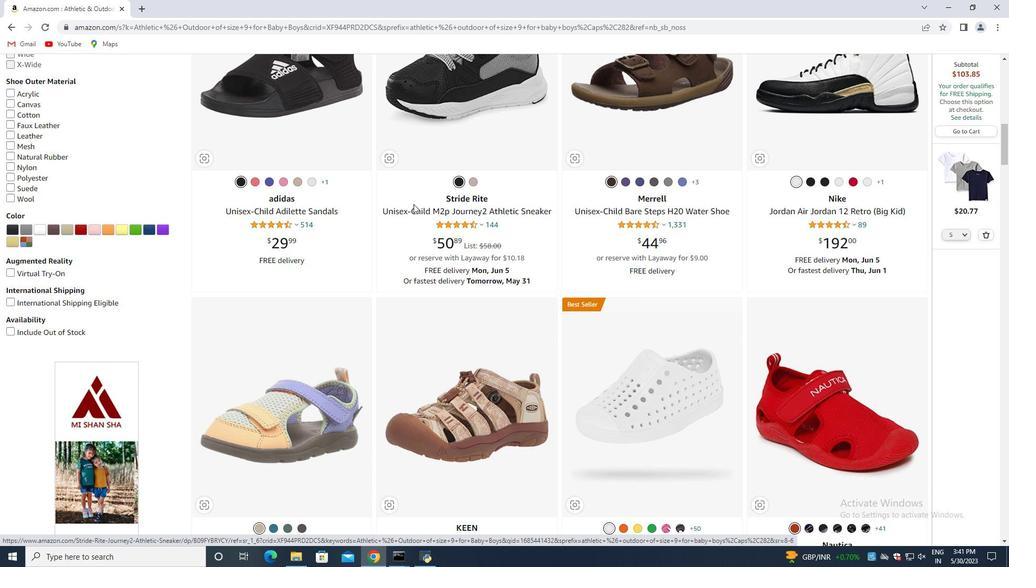 
Action: Mouse scrolled (412, 203) with delta (0, 0)
Screenshot: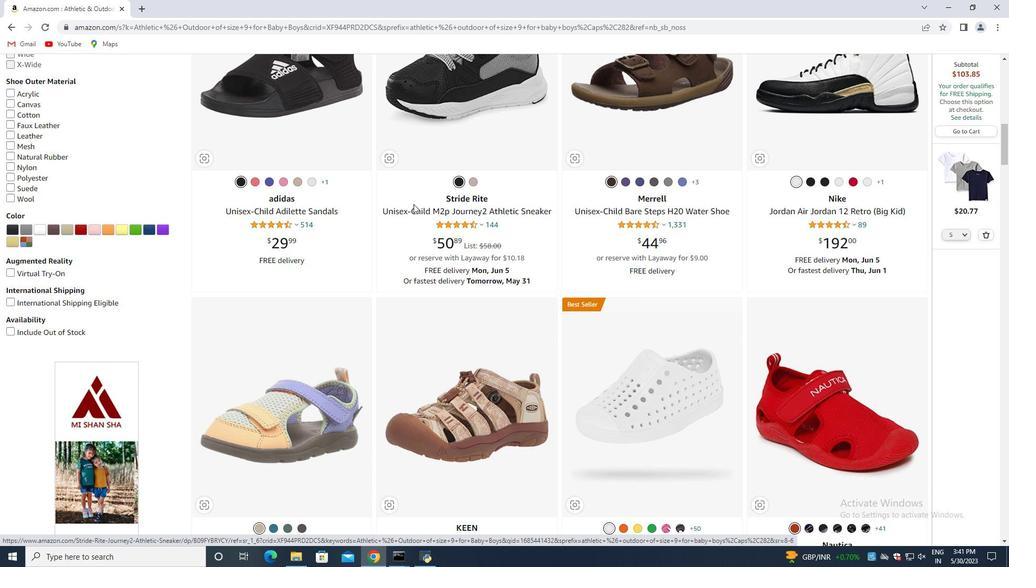 
Action: Mouse moved to (412, 204)
Screenshot: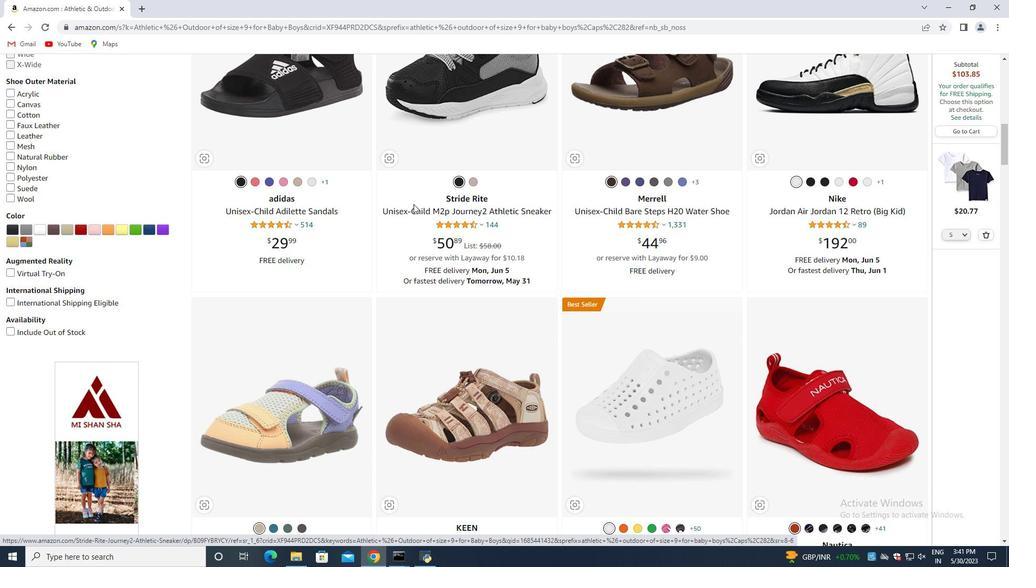 
Action: Mouse scrolled (412, 203) with delta (0, 0)
Screenshot: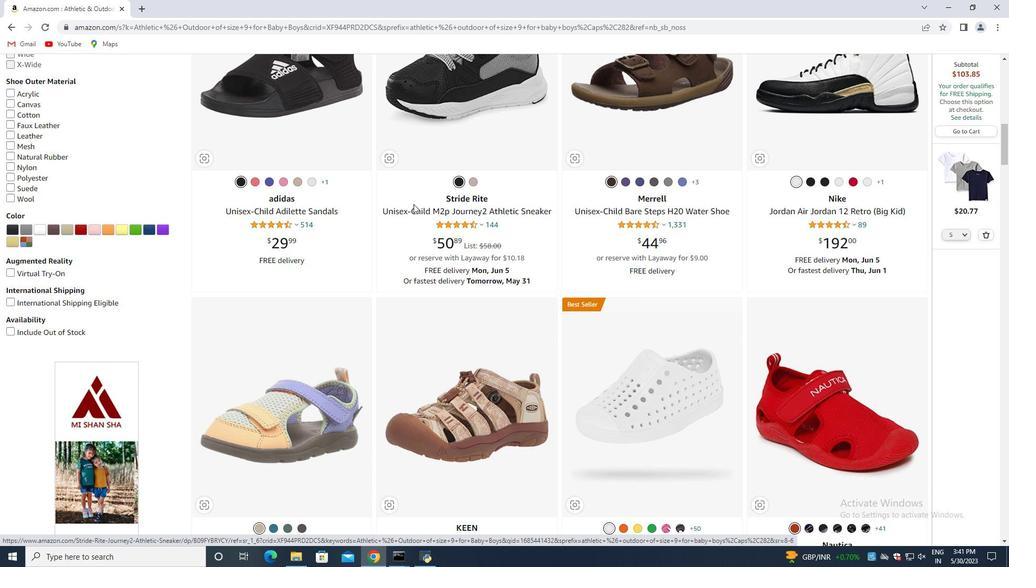 
Action: Mouse moved to (406, 205)
Screenshot: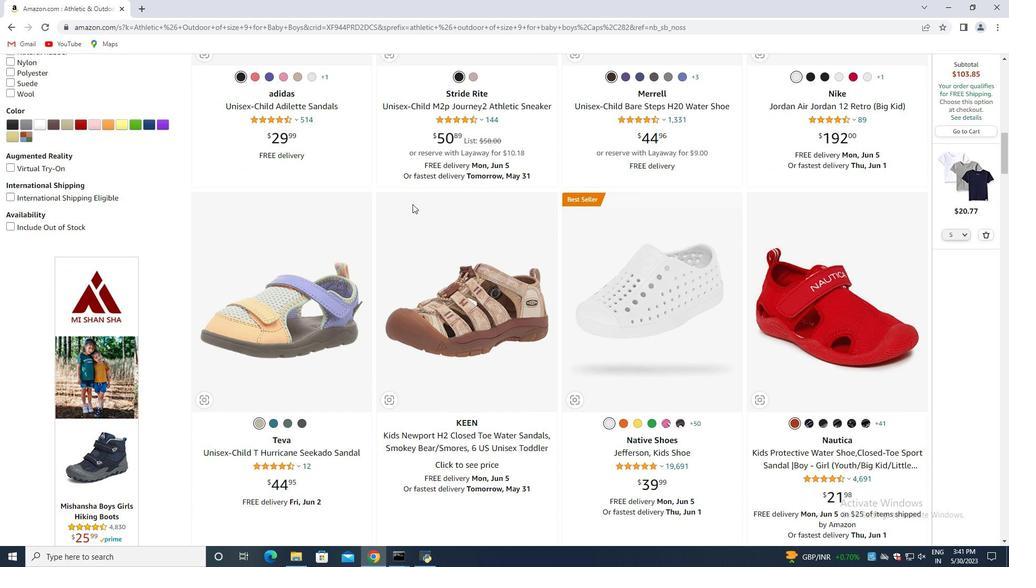 
Action: Mouse scrolled (406, 204) with delta (0, 0)
Screenshot: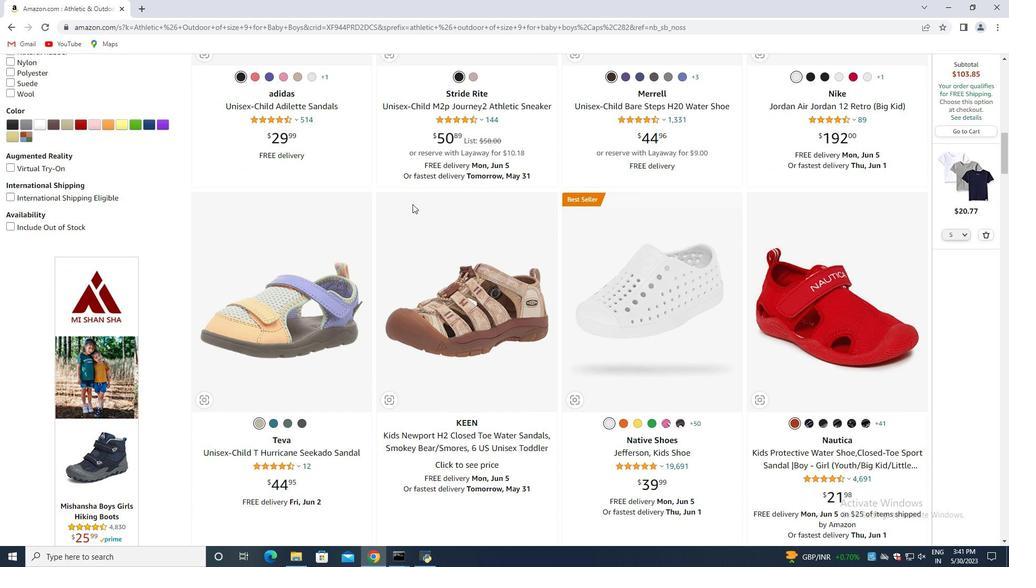 
Action: Mouse scrolled (406, 204) with delta (0, 0)
Screenshot: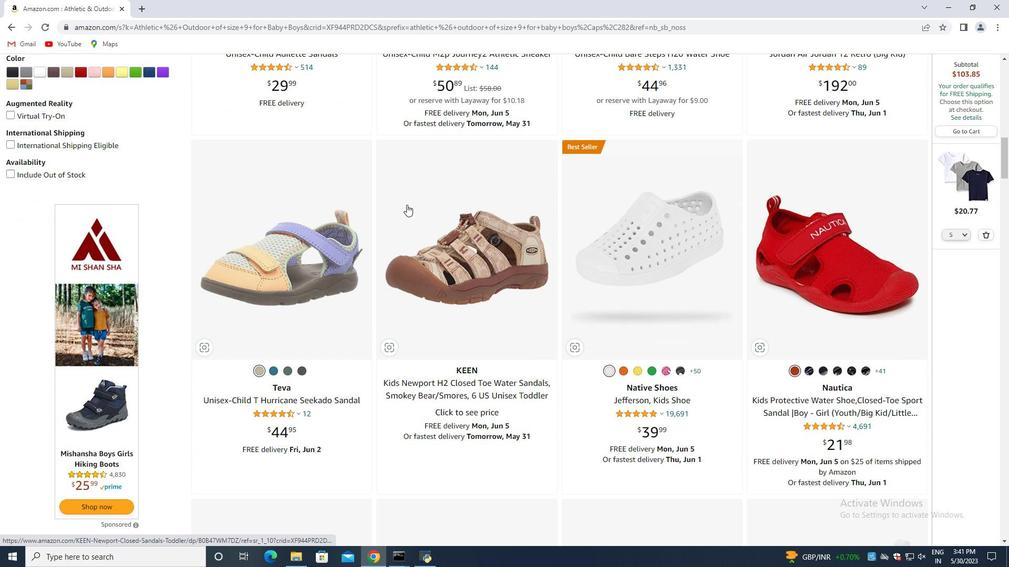 
Action: Mouse moved to (406, 205)
Screenshot: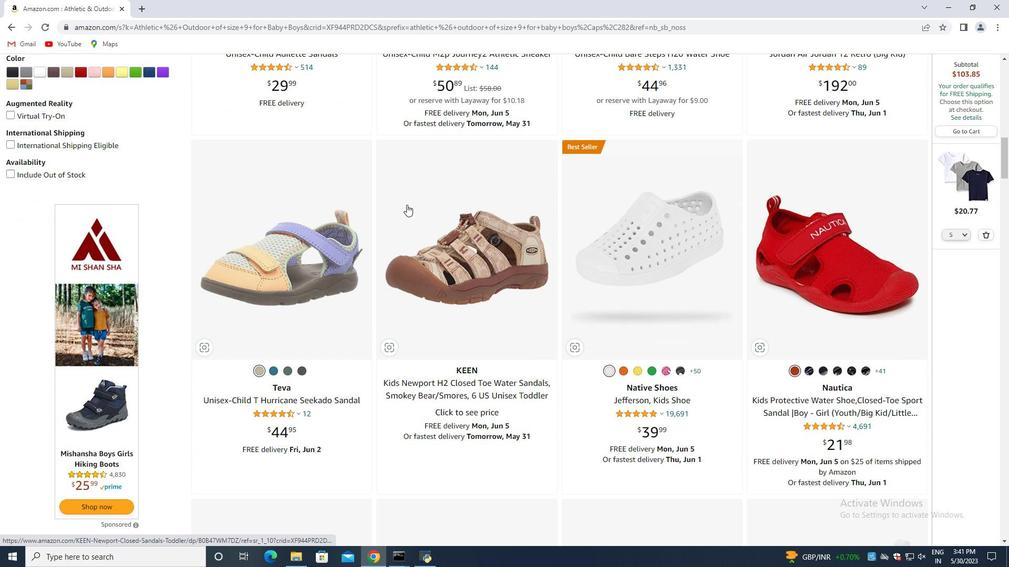 
Action: Mouse scrolled (406, 204) with delta (0, 0)
Screenshot: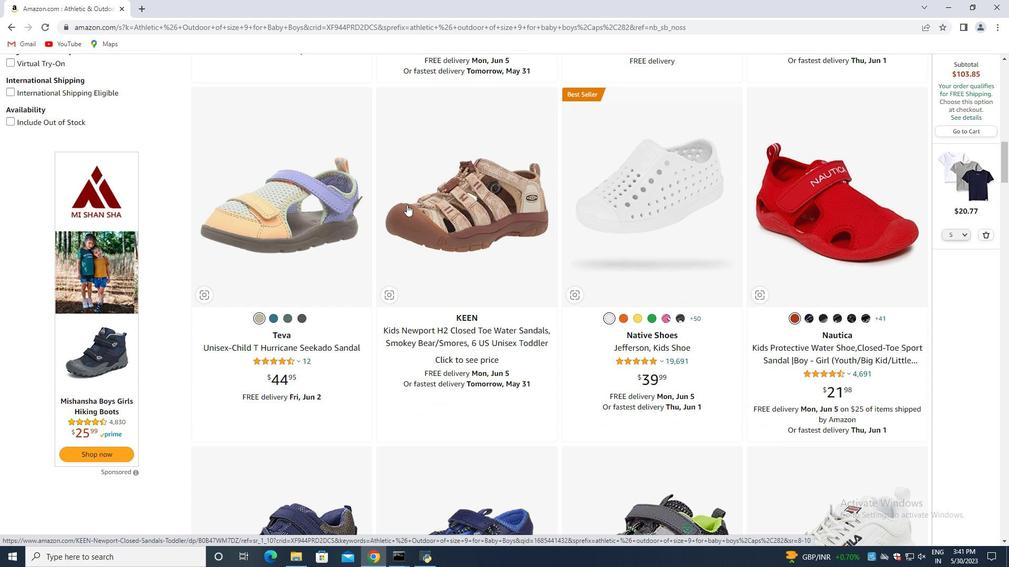 
Action: Mouse scrolled (406, 204) with delta (0, 0)
Screenshot: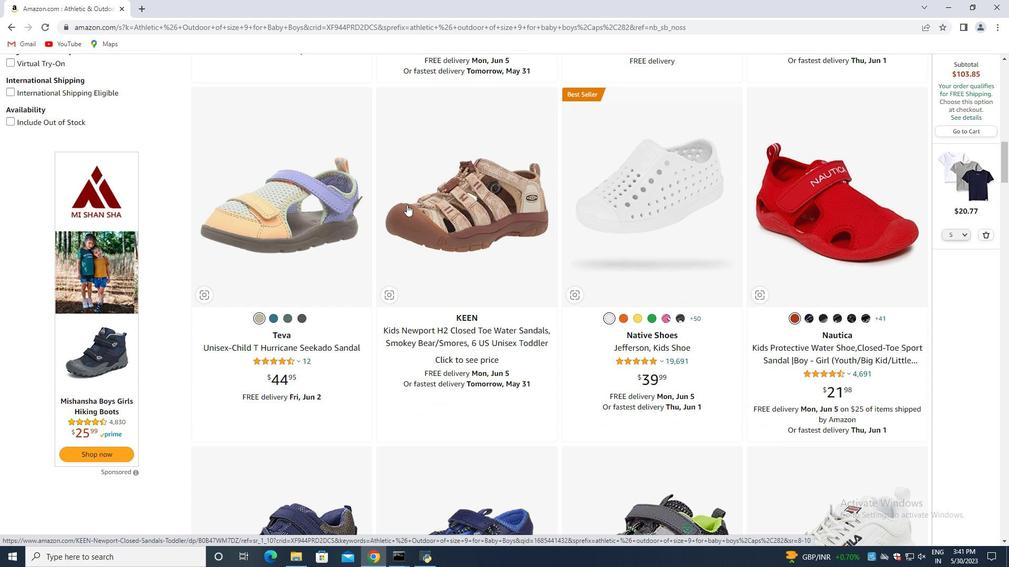 
Action: Mouse moved to (406, 205)
Screenshot: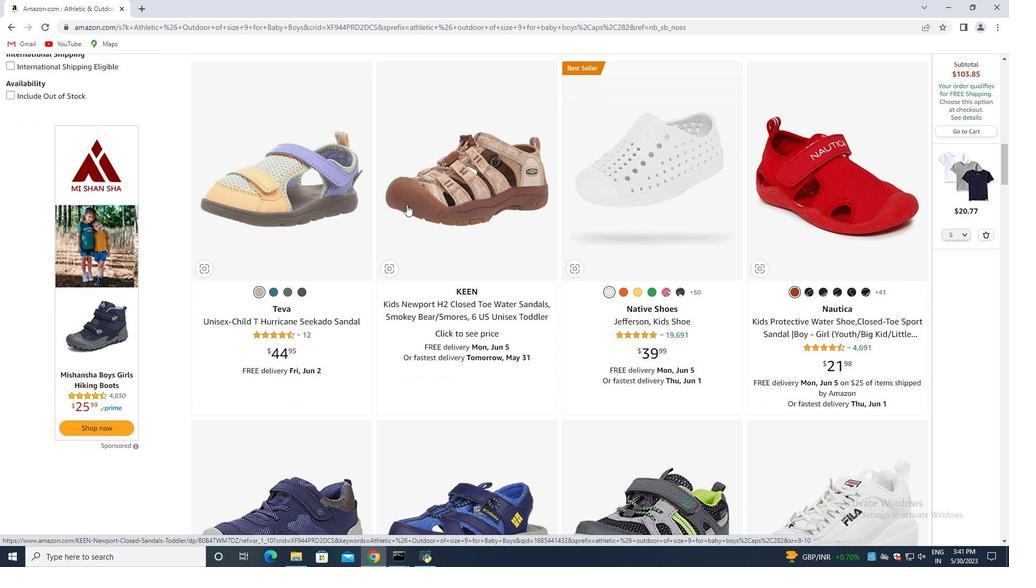 
Action: Mouse scrolled (406, 204) with delta (0, 0)
Screenshot: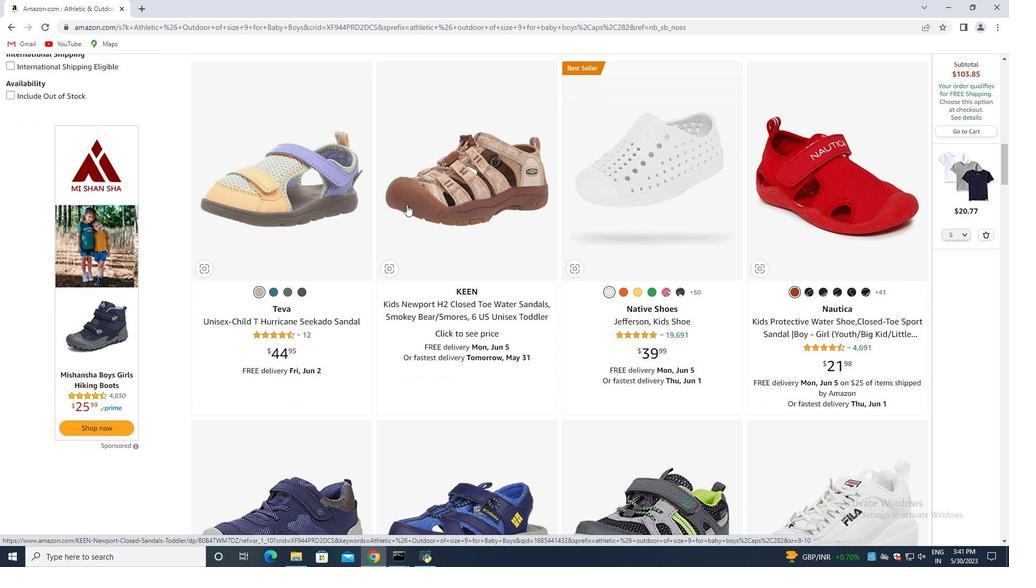 
Action: Mouse scrolled (406, 204) with delta (0, 0)
Screenshot: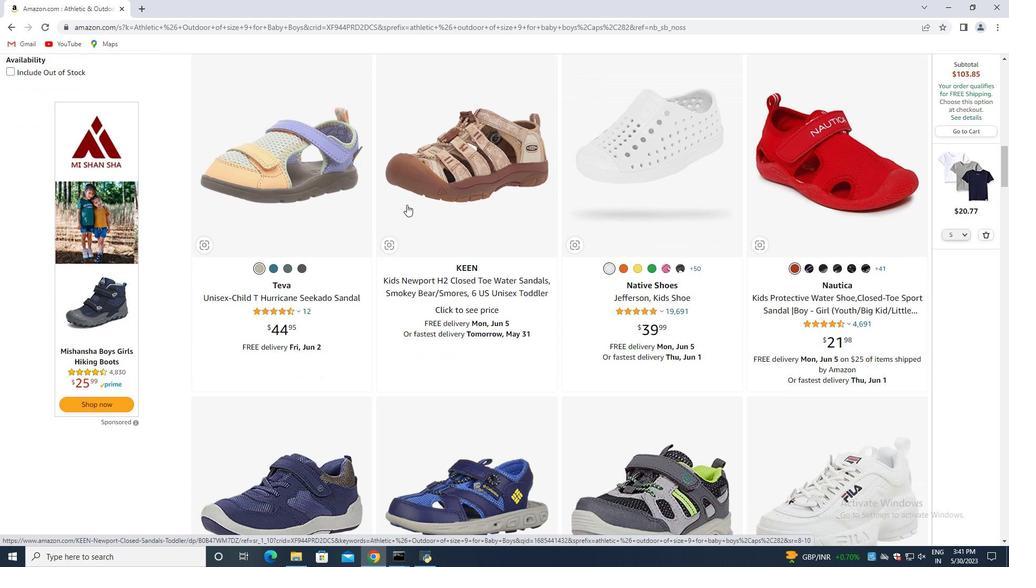 
Action: Mouse scrolled (406, 204) with delta (0, 0)
Screenshot: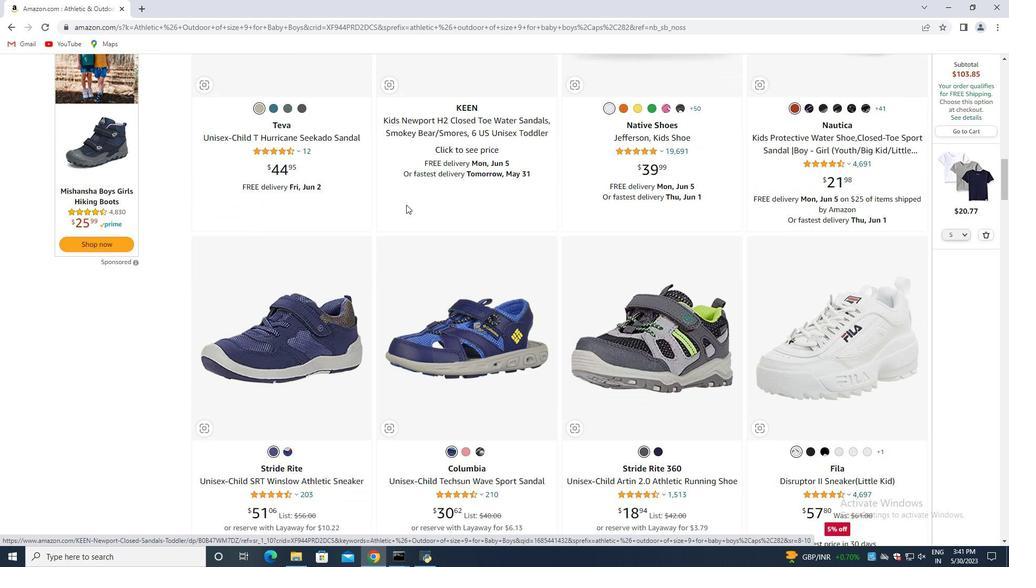 
Action: Mouse moved to (406, 205)
Screenshot: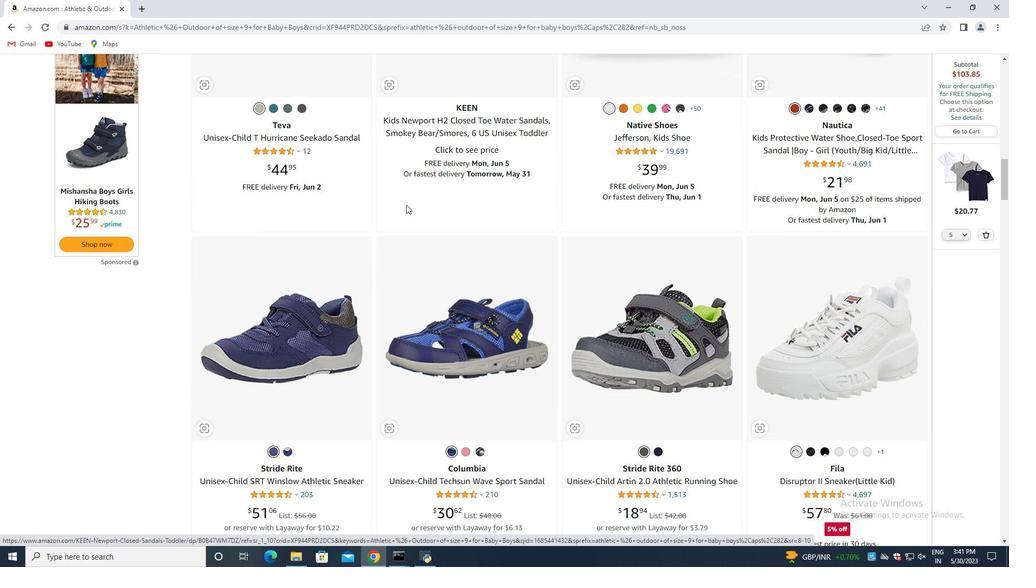 
Action: Mouse scrolled (406, 204) with delta (0, 0)
Screenshot: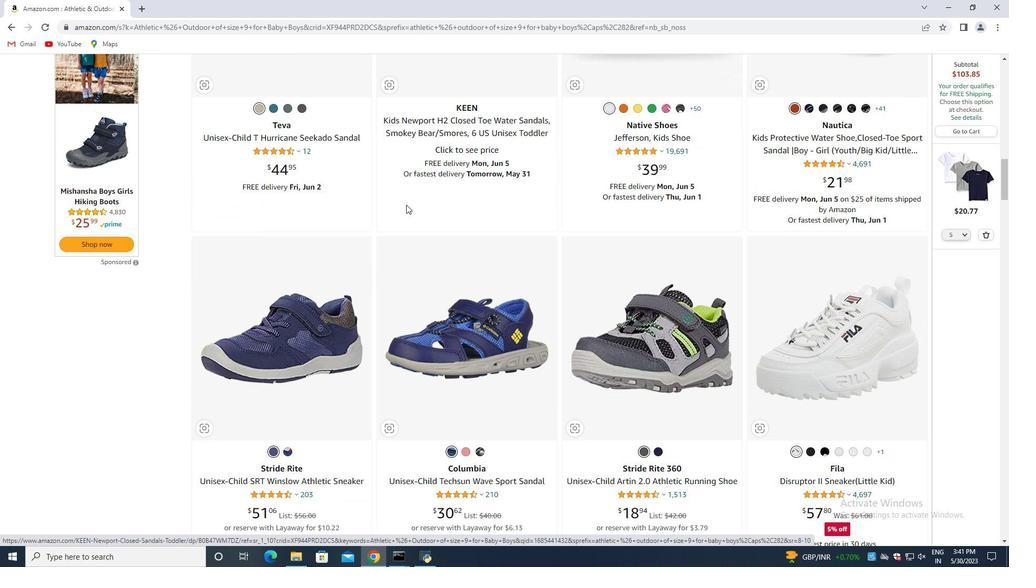 
Action: Mouse moved to (397, 207)
Screenshot: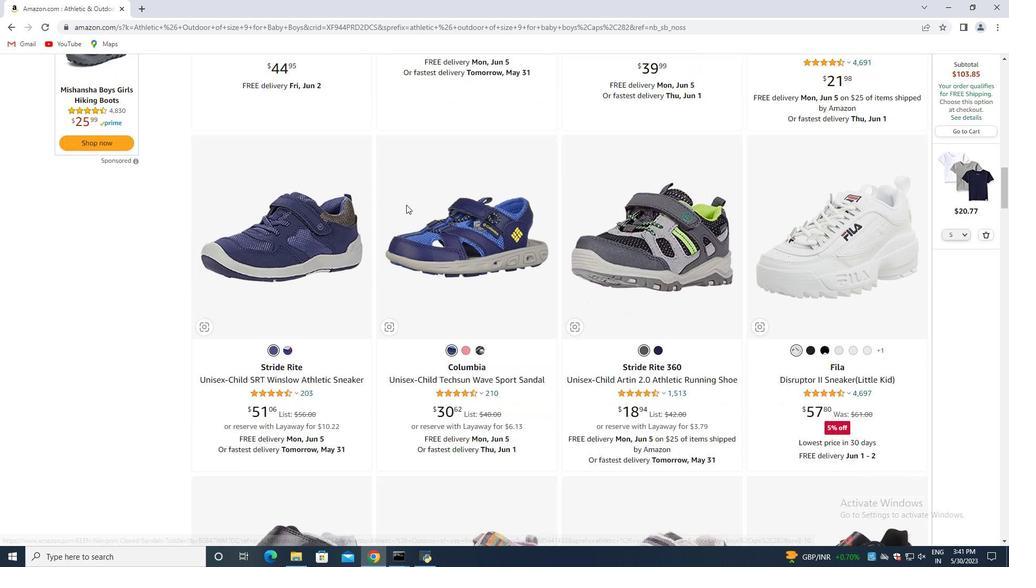 
Action: Mouse scrolled (397, 207) with delta (0, 0)
Screenshot: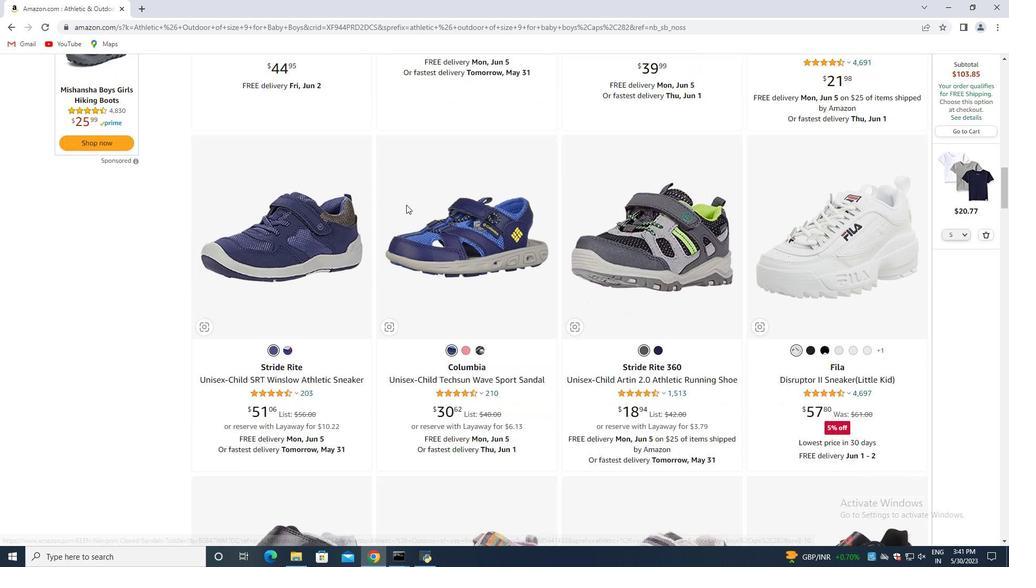 
Action: Mouse moved to (397, 209)
Screenshot: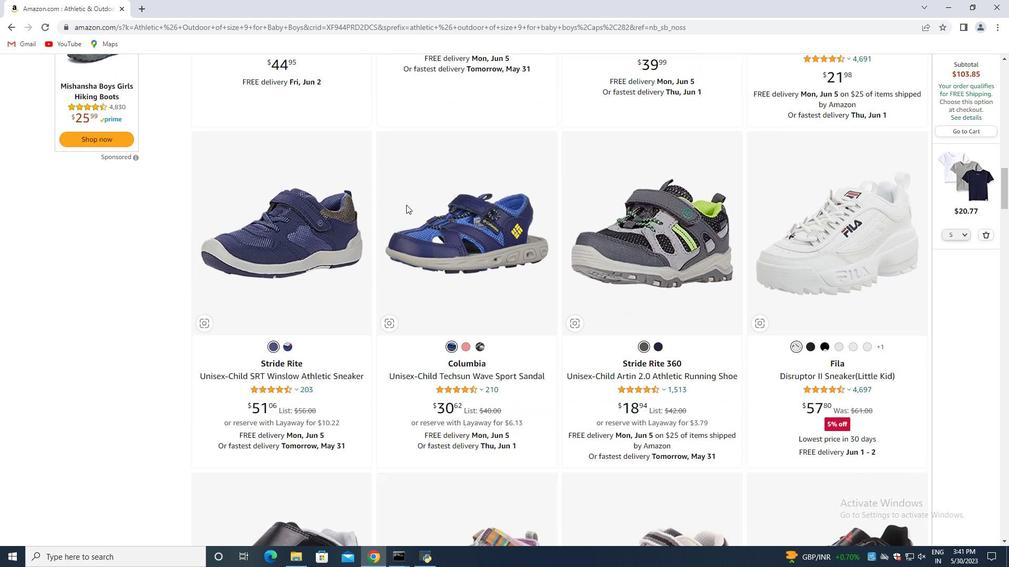 
Action: Mouse scrolled (397, 208) with delta (0, 0)
Screenshot: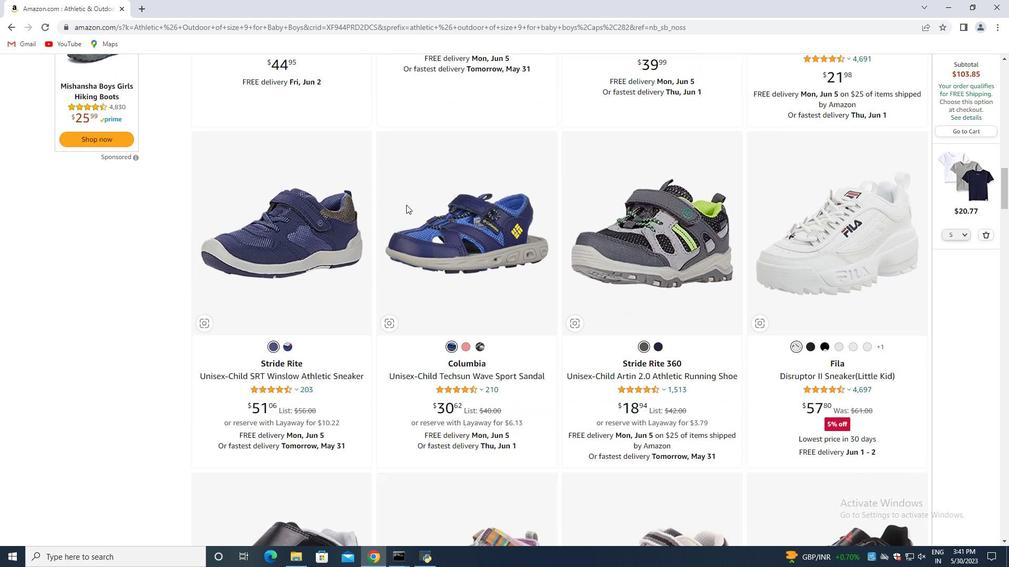 
Action: Mouse moved to (666, 218)
Screenshot: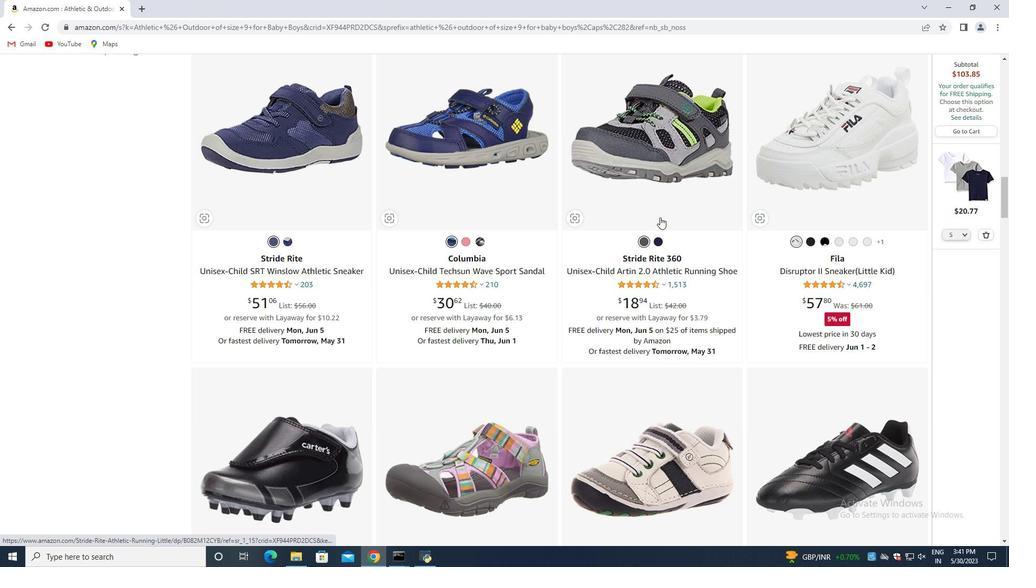 
Action: Mouse scrolled (666, 217) with delta (0, 0)
Screenshot: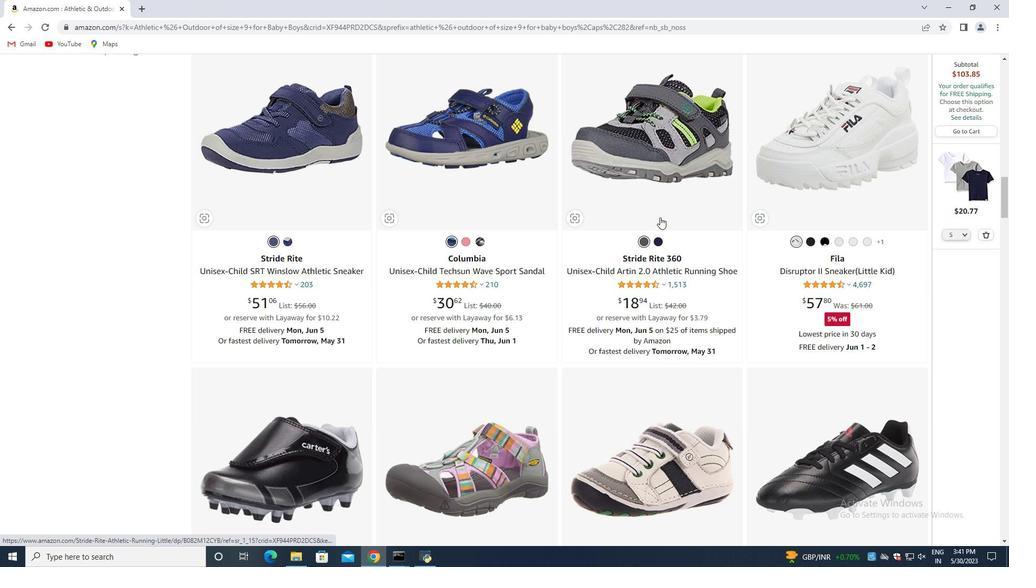 
Action: Mouse moved to (667, 218)
Screenshot: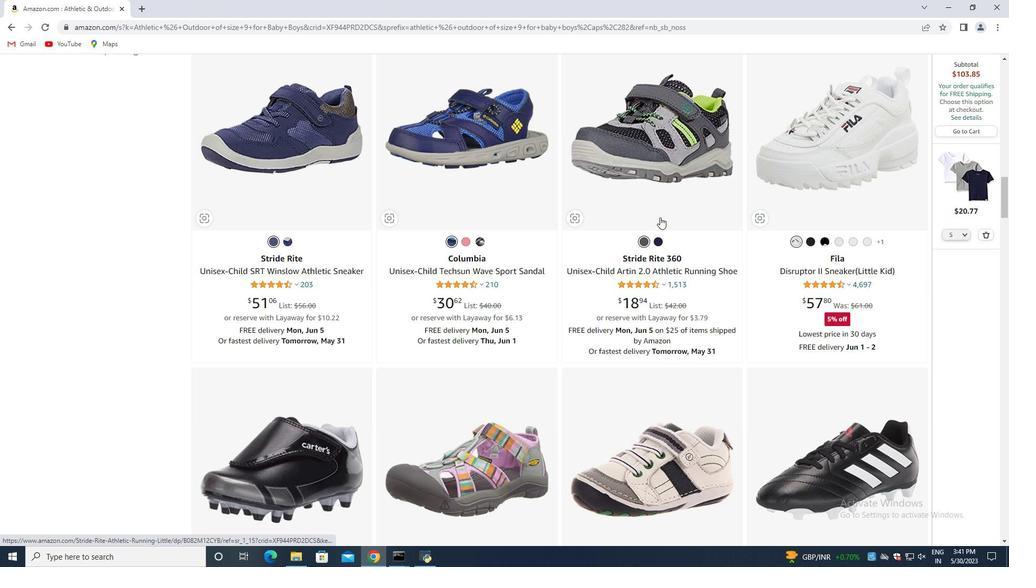 
Action: Mouse scrolled (667, 217) with delta (0, 0)
Screenshot: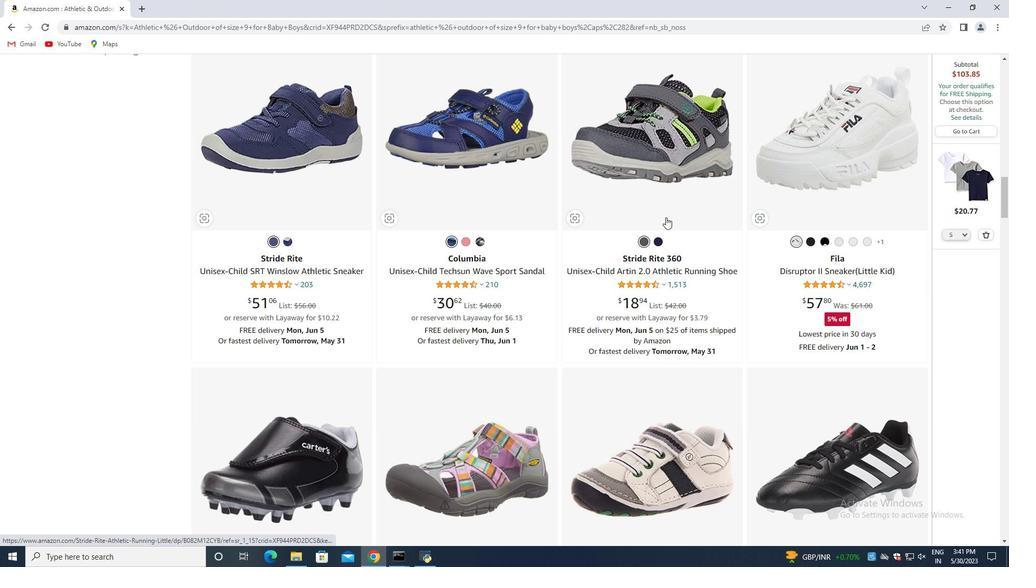 
Action: Mouse moved to (667, 220)
Screenshot: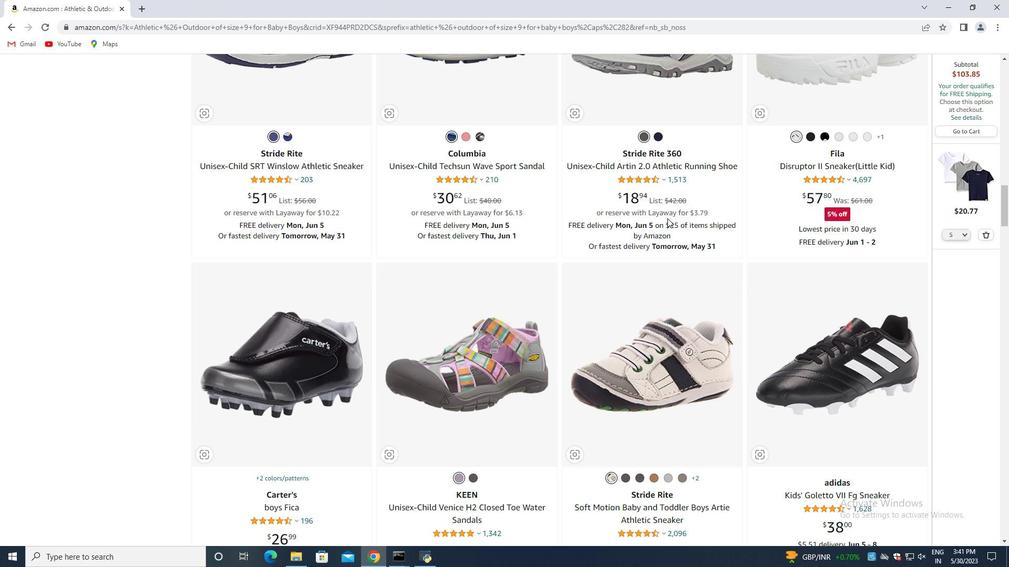 
Action: Mouse scrolled (667, 220) with delta (0, 0)
Screenshot: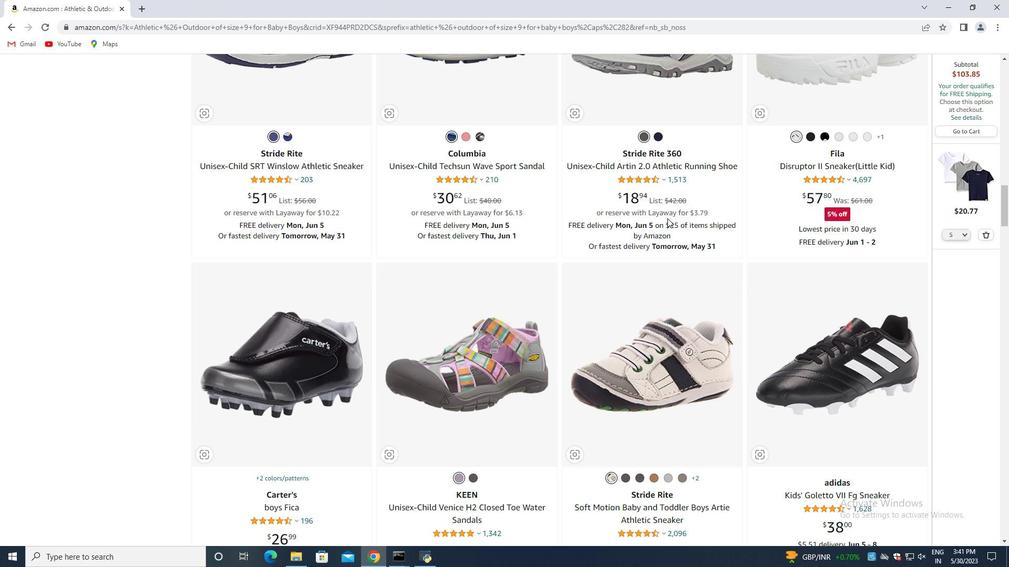 
Action: Mouse moved to (665, 223)
Screenshot: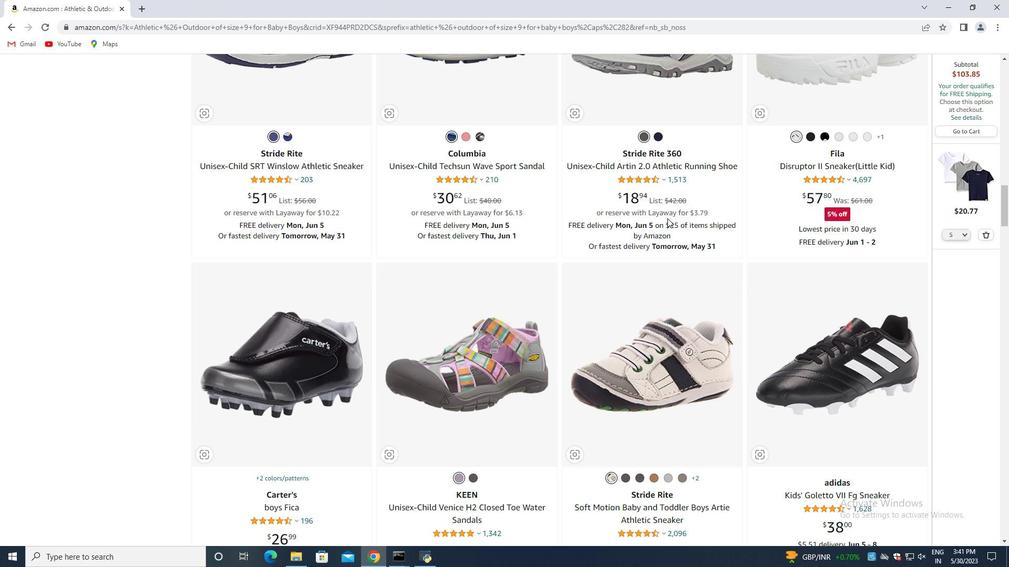 
Action: Mouse scrolled (665, 222) with delta (0, 0)
Screenshot: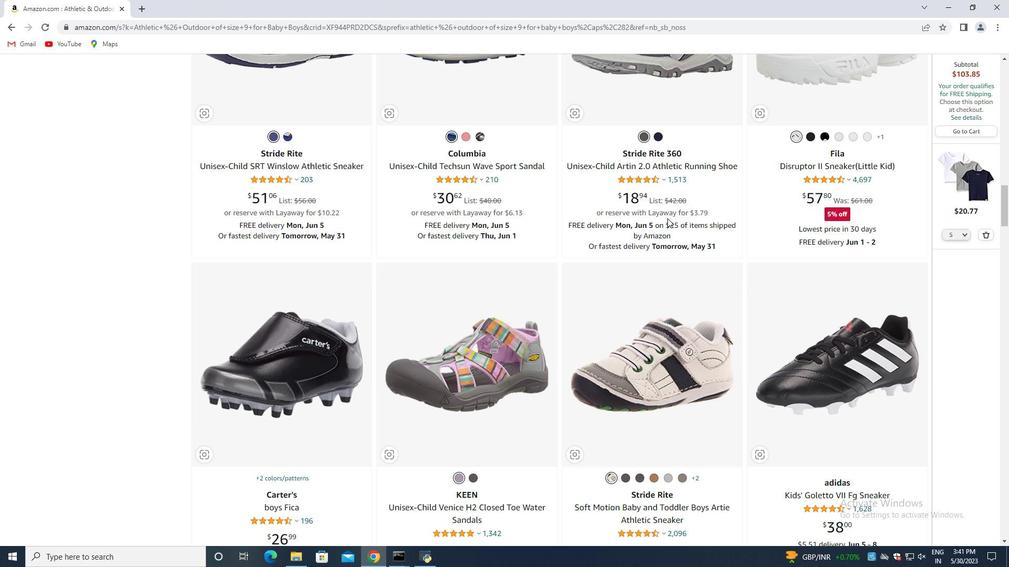 
Action: Mouse moved to (664, 224)
Screenshot: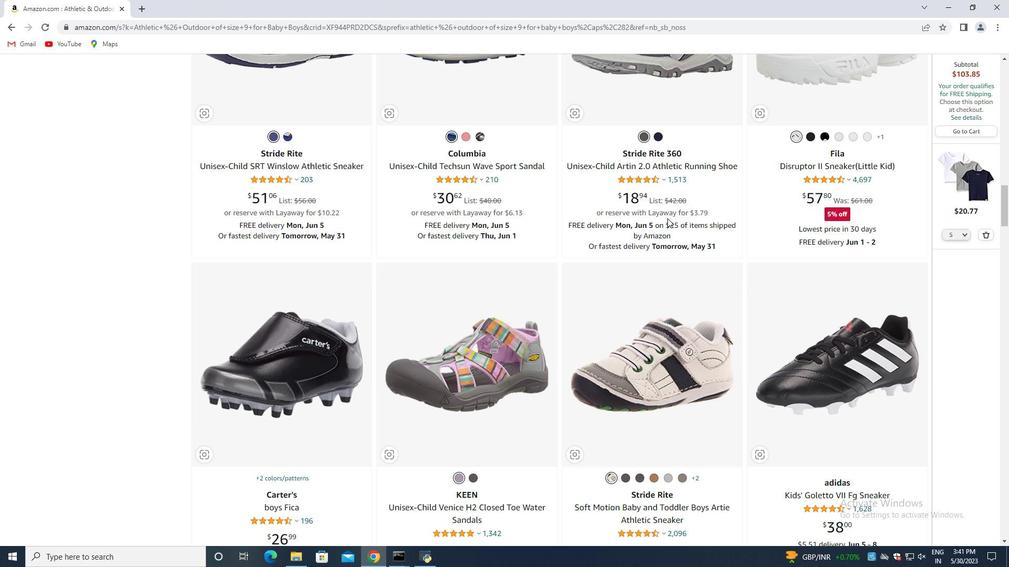 
Action: Mouse scrolled (664, 223) with delta (0, 0)
Screenshot: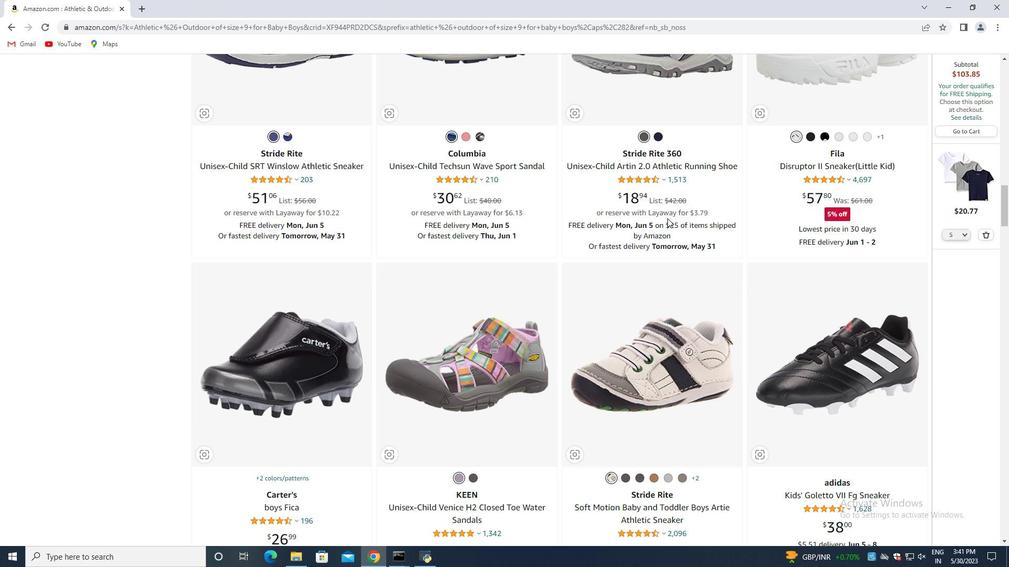 
Action: Mouse moved to (738, 259)
Screenshot: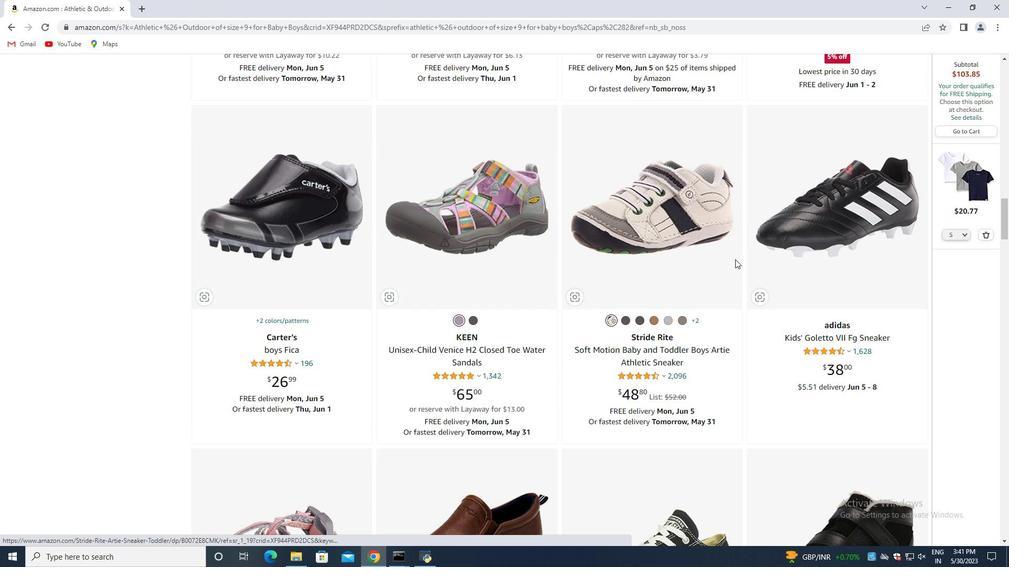 
Action: Mouse scrolled (738, 259) with delta (0, 0)
Screenshot: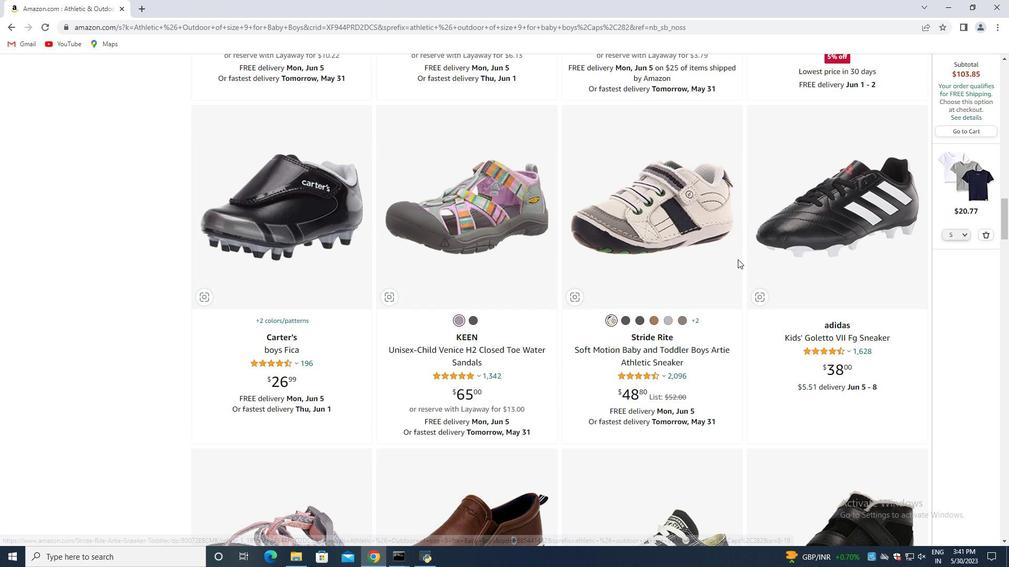 
Action: Mouse moved to (739, 259)
Screenshot: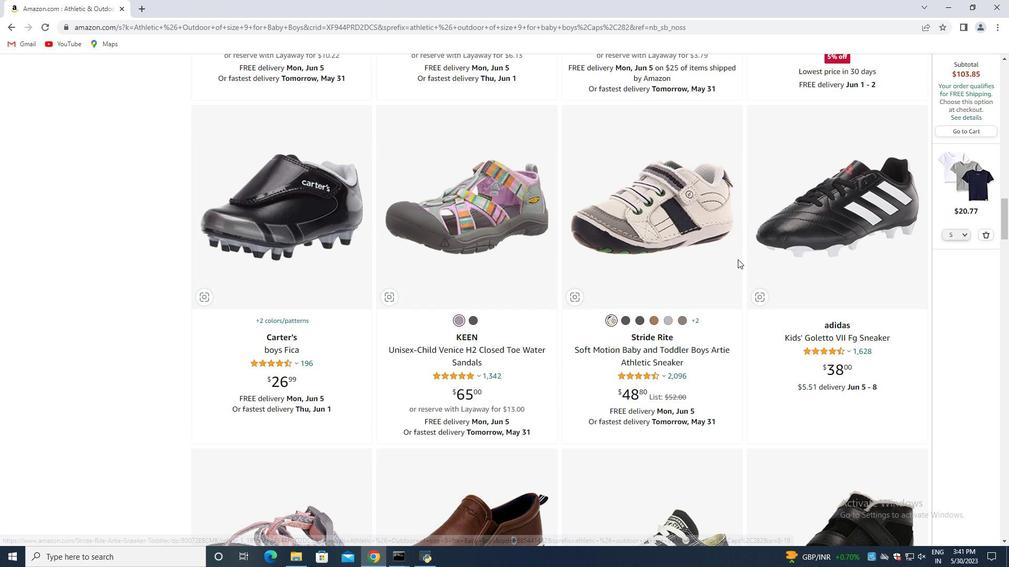 
Action: Mouse scrolled (739, 259) with delta (0, 0)
Screenshot: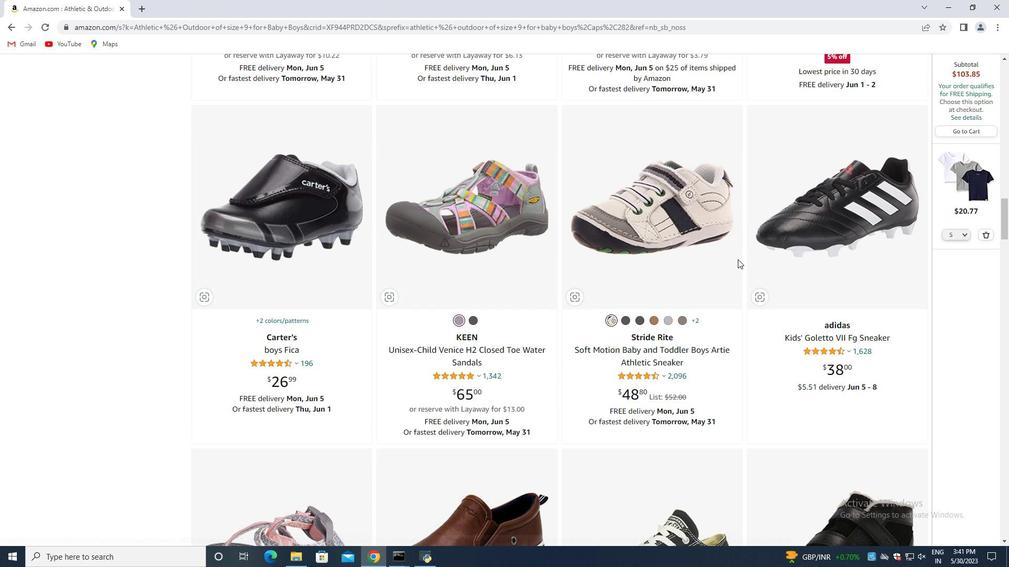 
Action: Mouse moved to (739, 259)
Screenshot: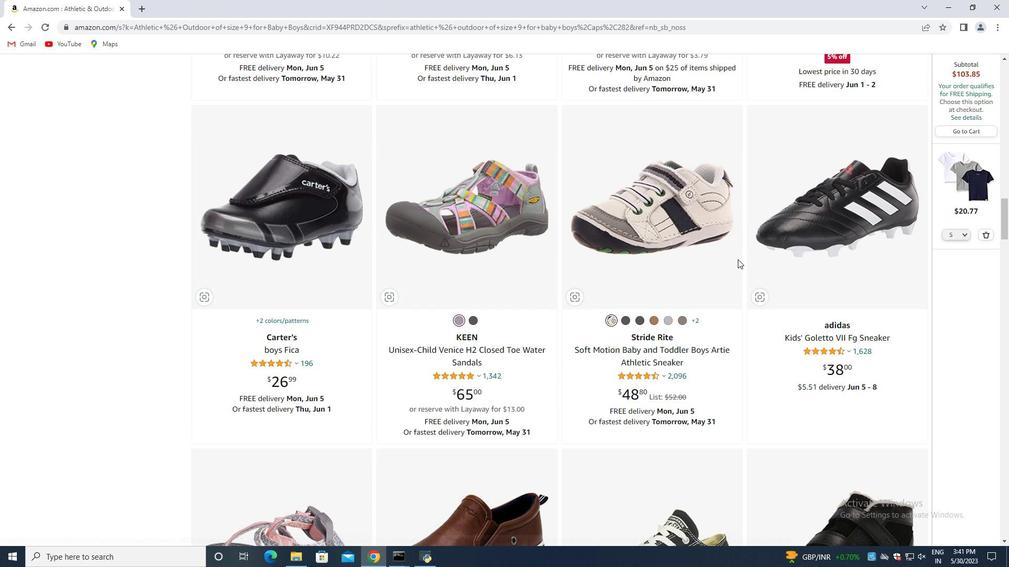 
Action: Mouse scrolled (739, 259) with delta (0, 0)
Screenshot: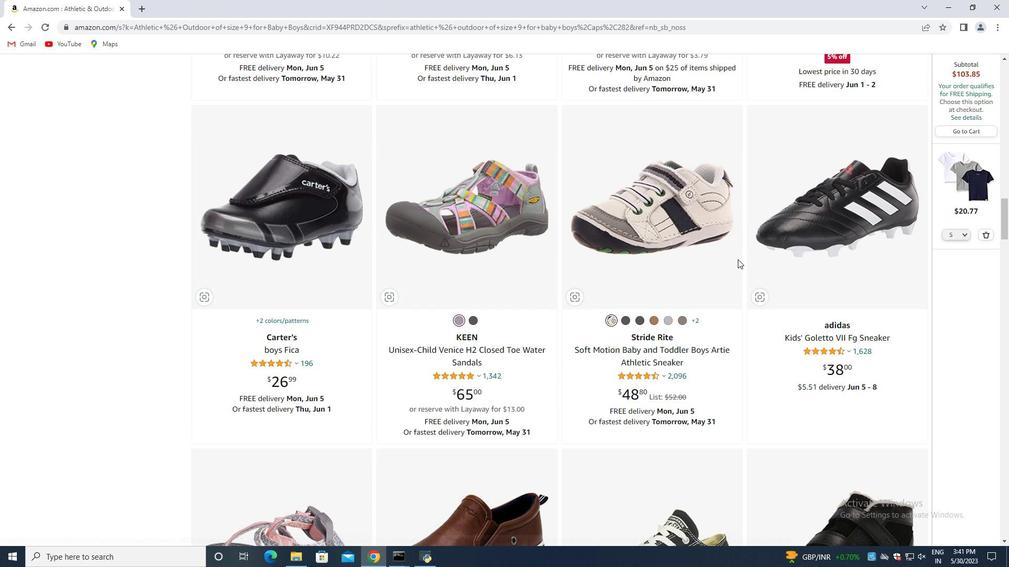 
Action: Mouse moved to (740, 260)
Screenshot: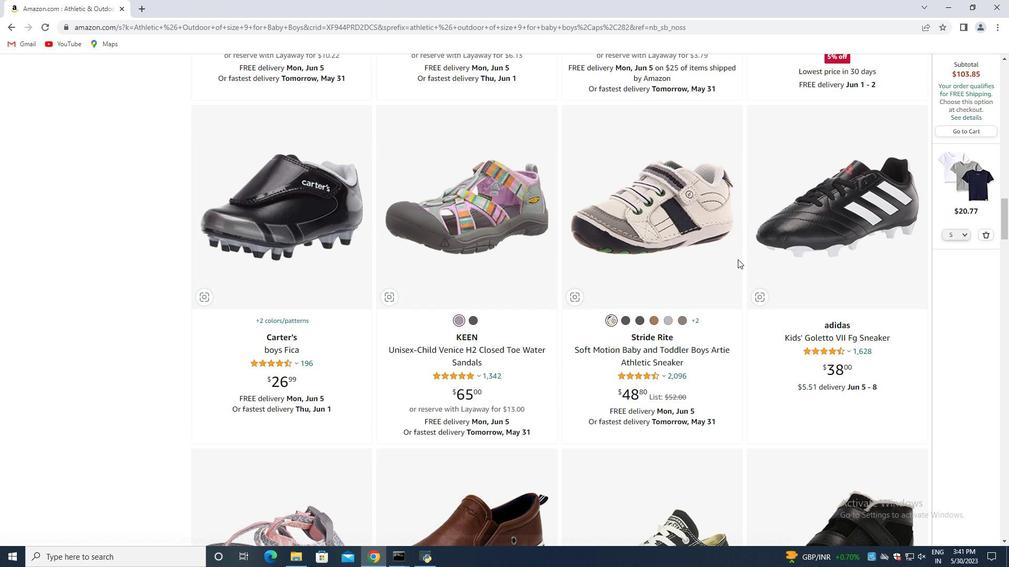 
Action: Mouse scrolled (740, 259) with delta (0, 0)
Screenshot: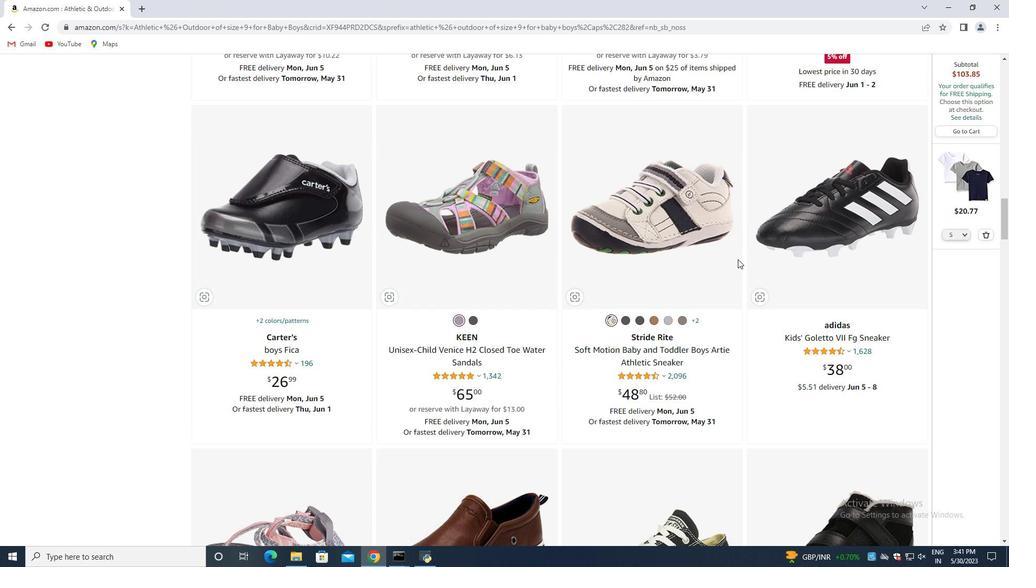 
Action: Mouse moved to (614, 258)
Screenshot: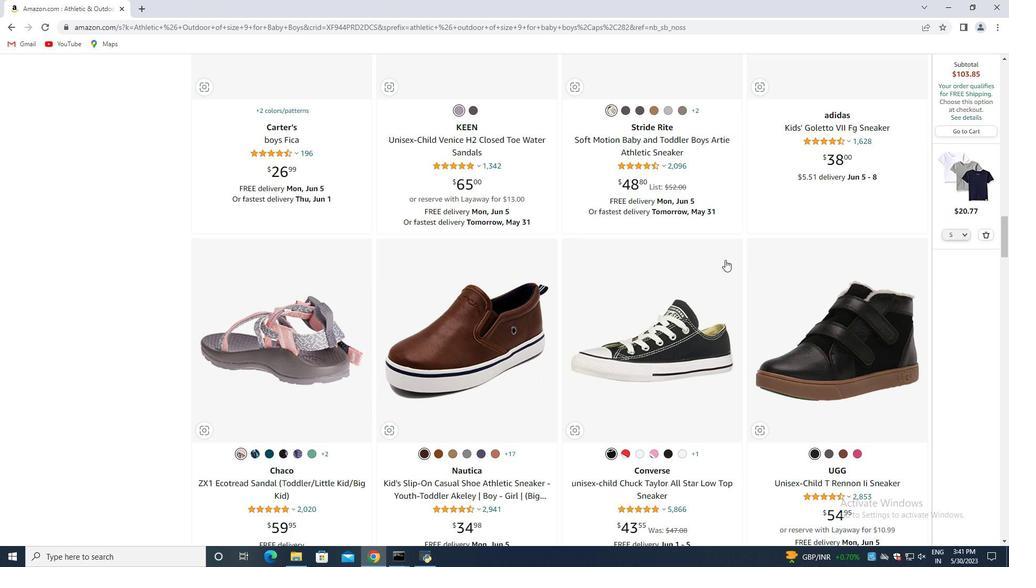 
Action: Mouse scrolled (621, 257) with delta (0, 0)
Screenshot: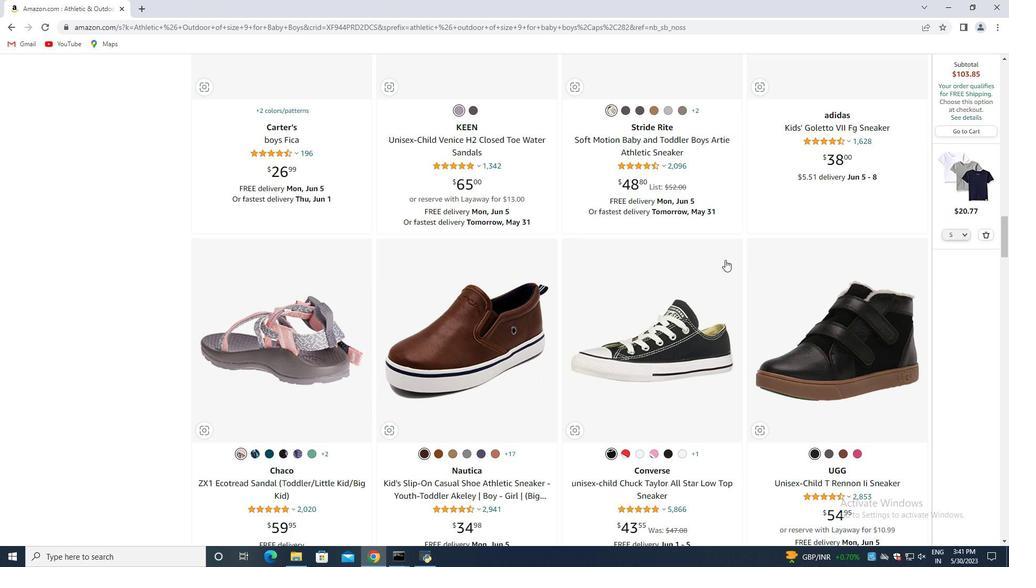 
Action: Mouse moved to (593, 265)
Screenshot: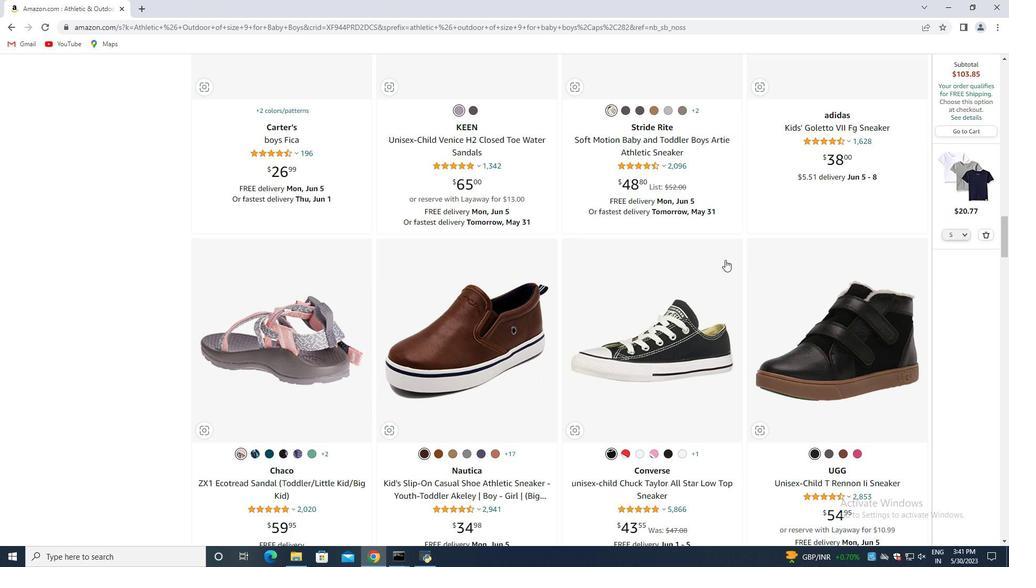 
Action: Mouse scrolled (593, 264) with delta (0, 0)
Screenshot: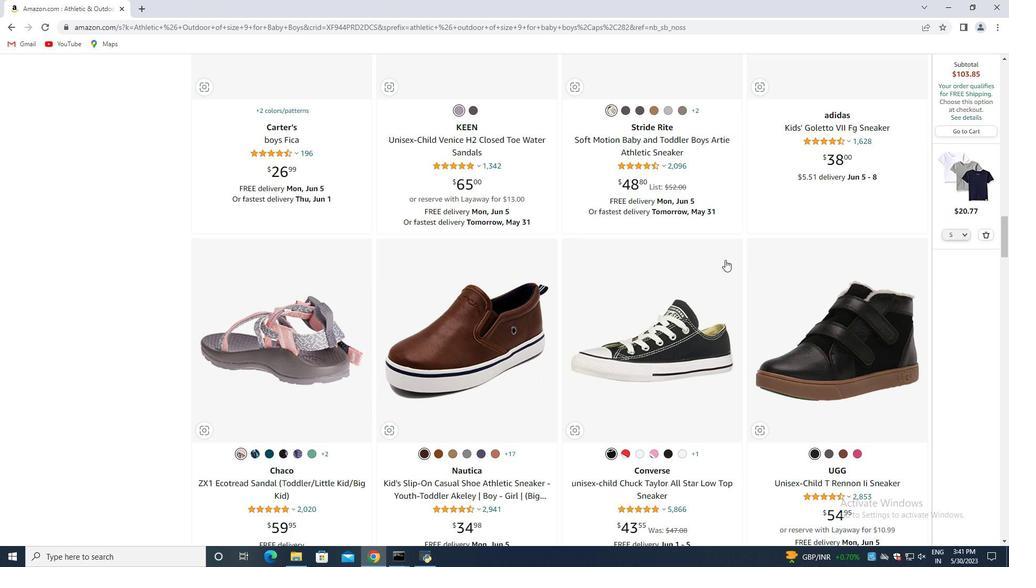 
Action: Mouse moved to (579, 266)
Screenshot: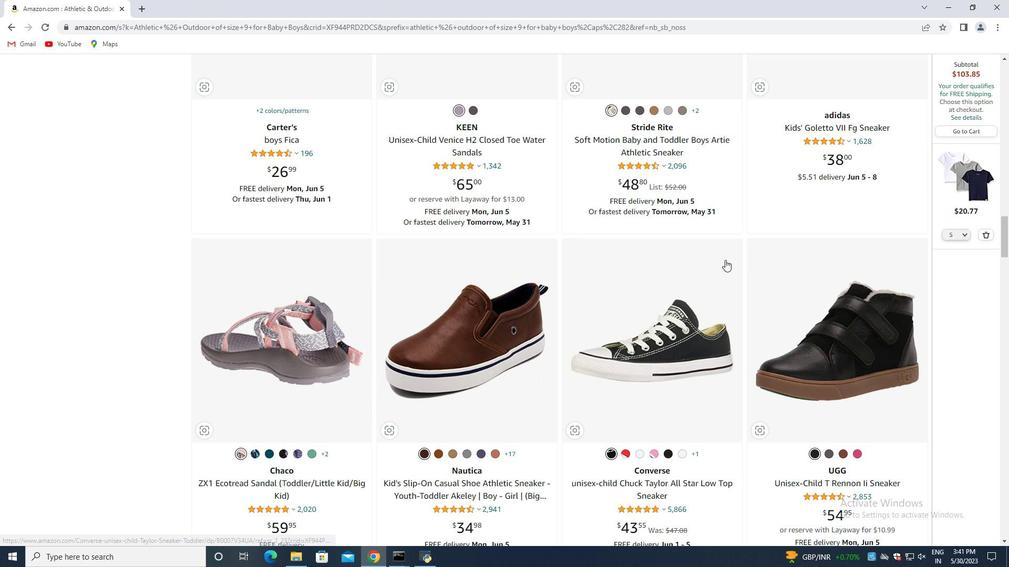 
Action: Mouse scrolled (579, 265) with delta (0, 0)
Screenshot: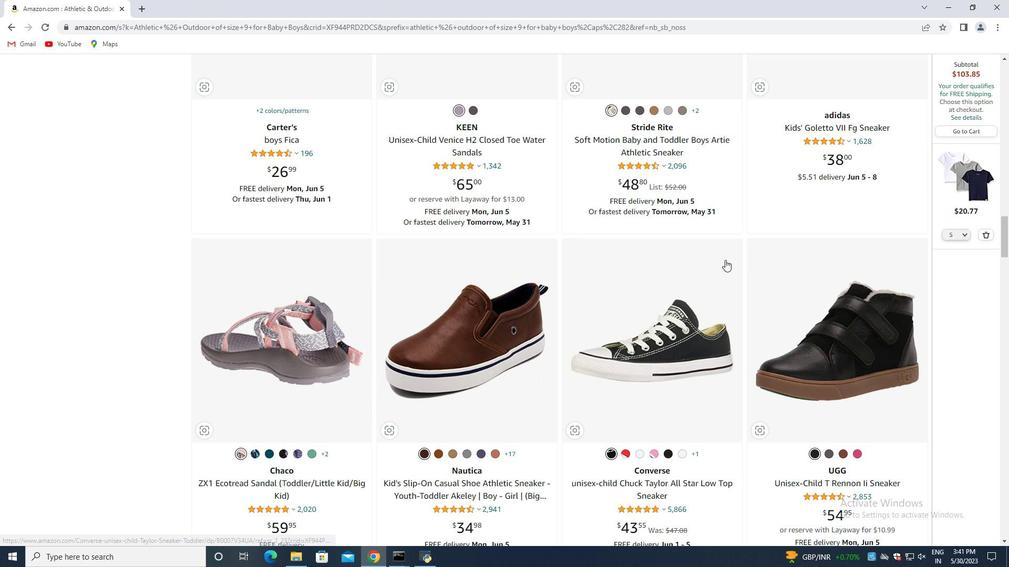 
Action: Mouse moved to (585, 239)
Screenshot: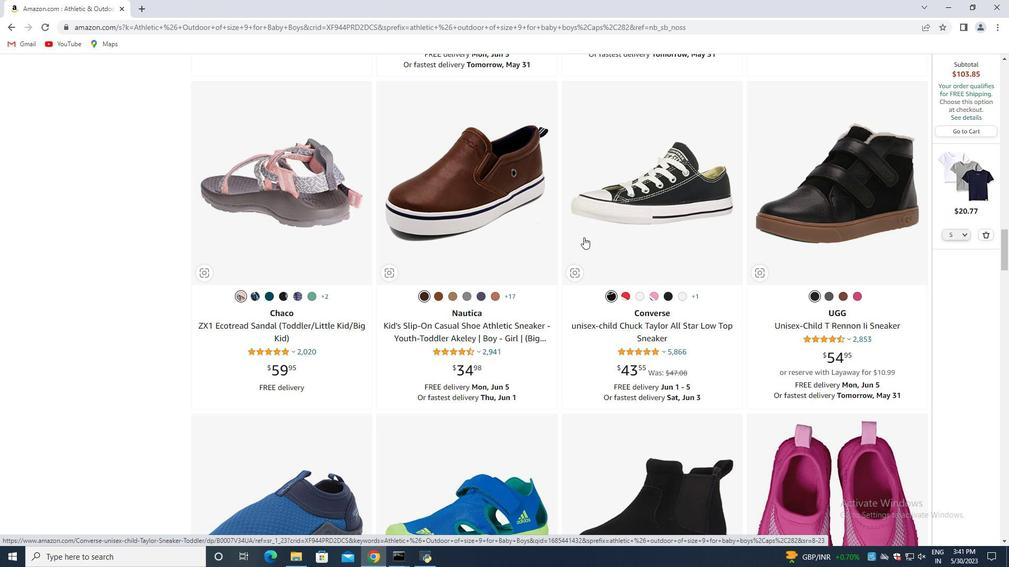 
Action: Mouse scrolled (585, 238) with delta (0, 0)
Screenshot: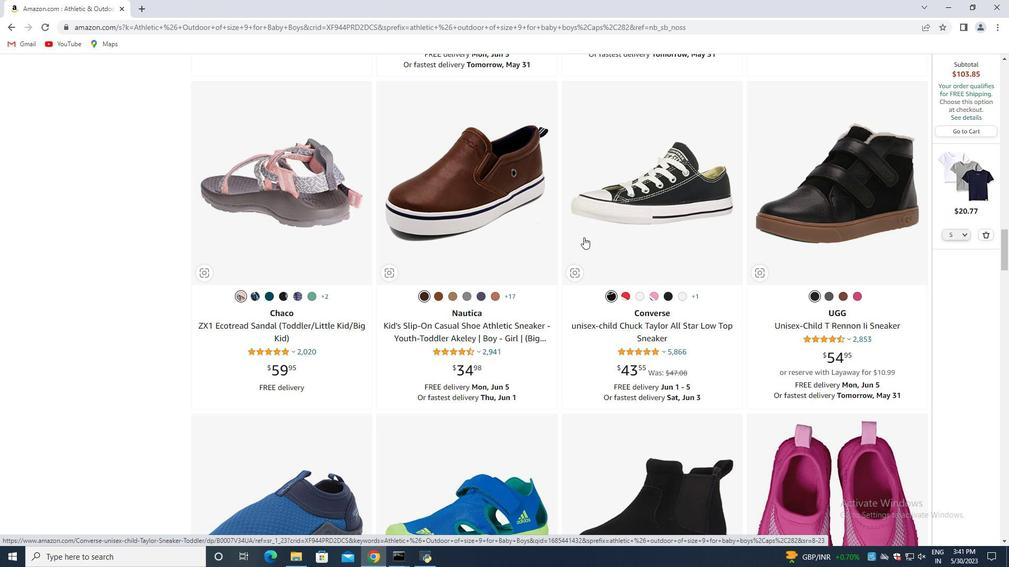 
Action: Mouse moved to (585, 241)
Screenshot: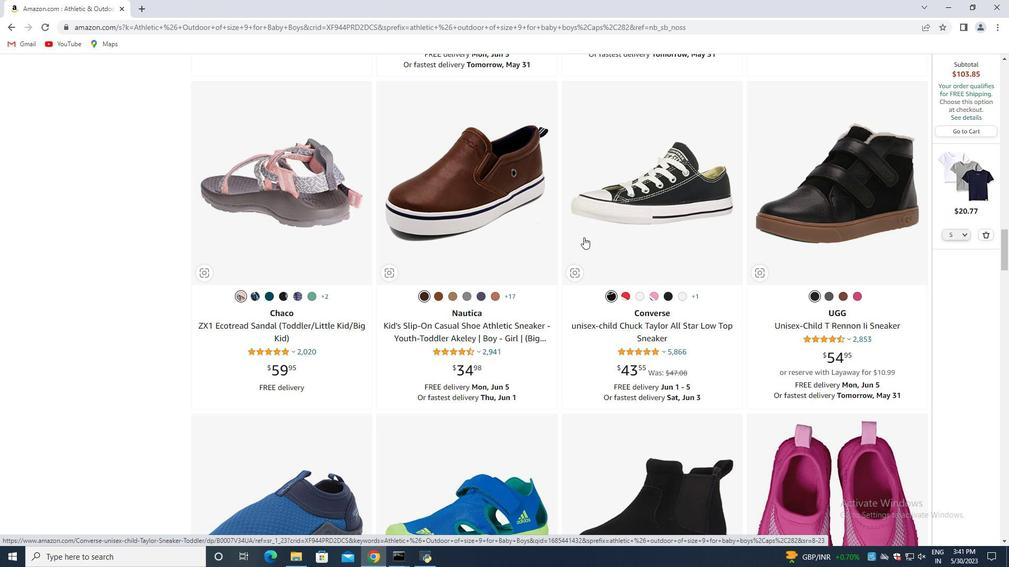 
Action: Mouse scrolled (585, 240) with delta (0, 0)
Screenshot: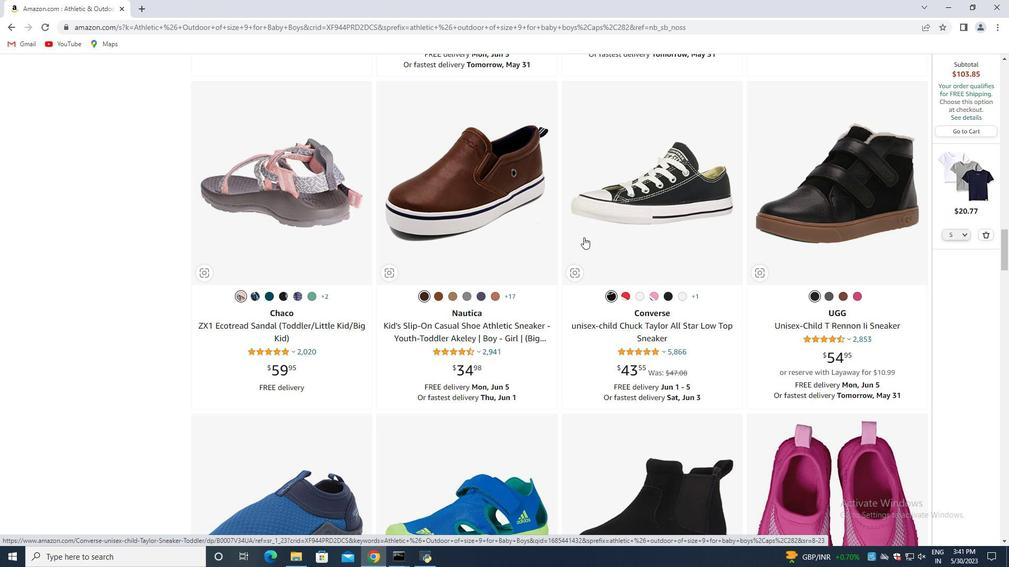 
Action: Mouse moved to (579, 247)
Screenshot: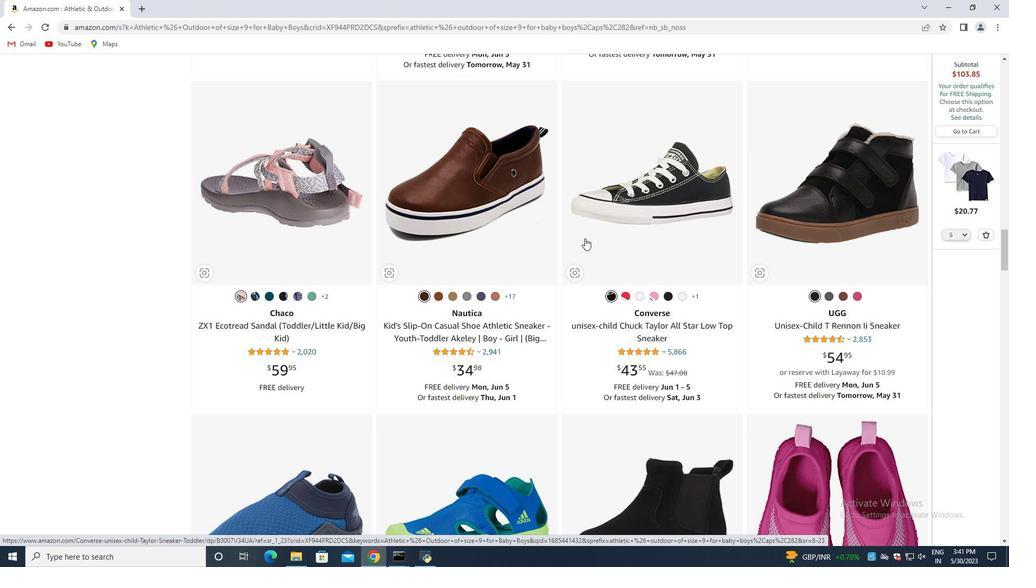 
Action: Mouse scrolled (585, 242) with delta (0, 0)
Screenshot: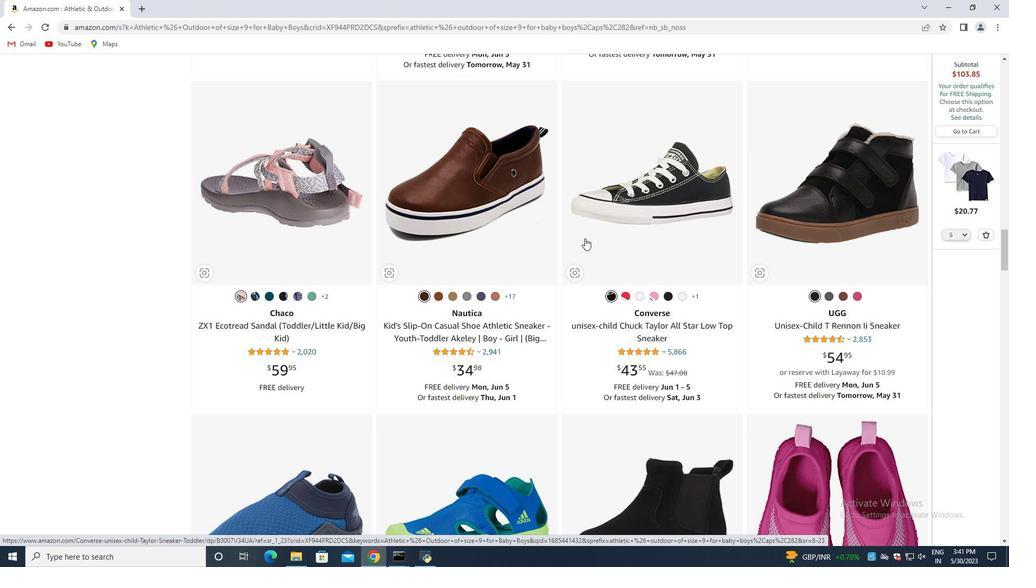 
Action: Mouse moved to (572, 248)
Screenshot: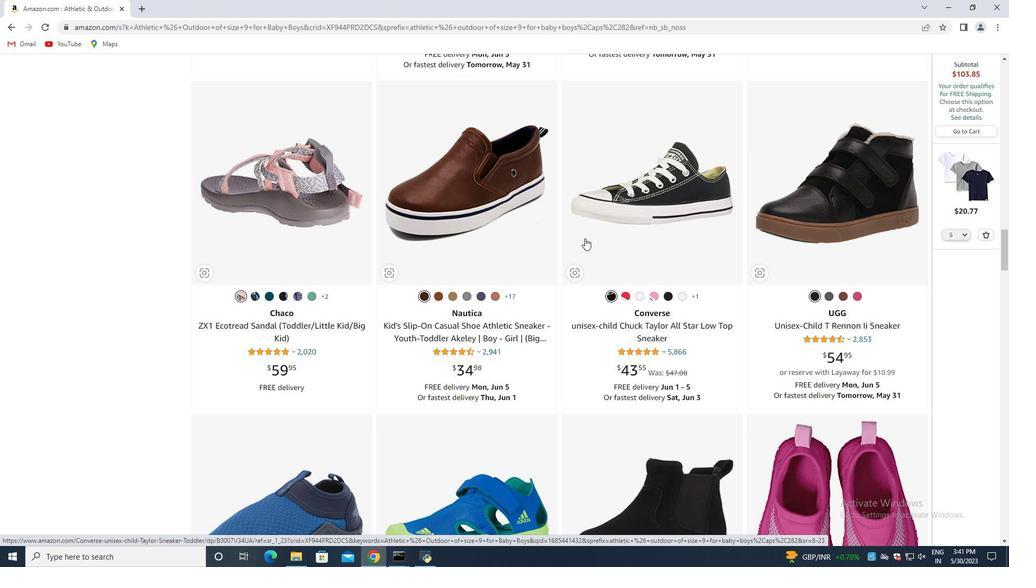 
Action: Mouse scrolled (578, 247) with delta (0, 0)
Screenshot: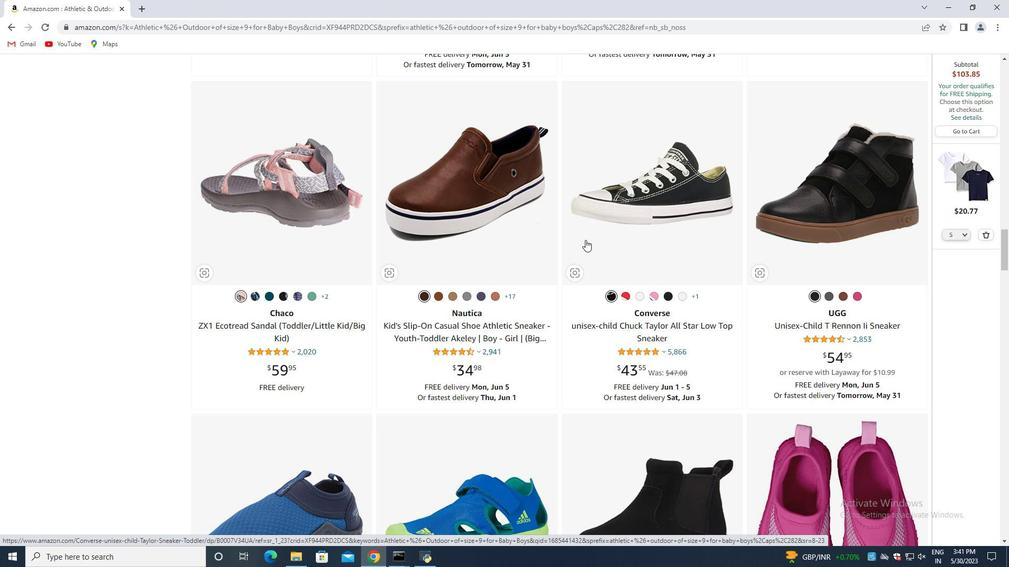 
Action: Mouse moved to (564, 247)
Screenshot: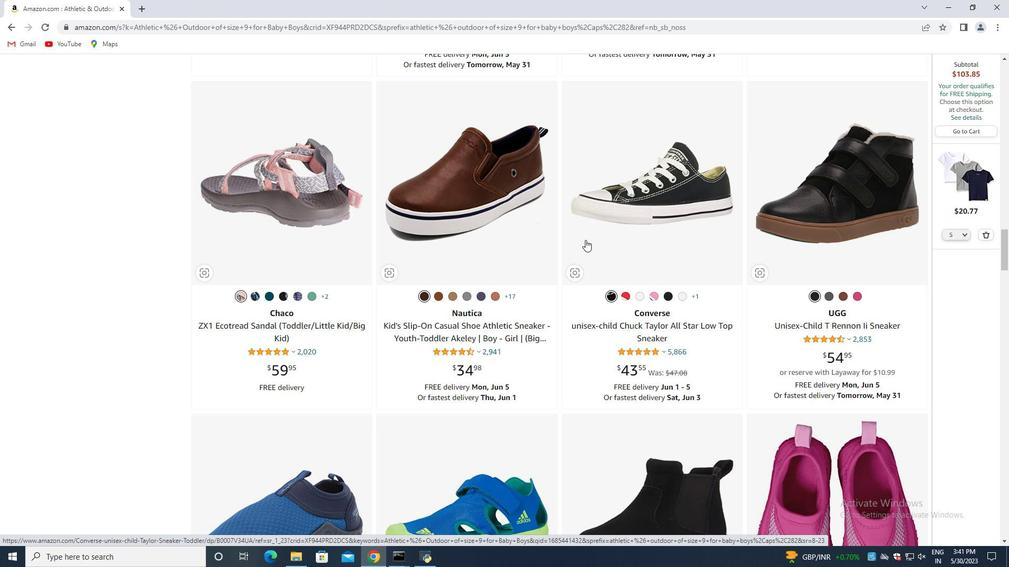 
Action: Mouse scrolled (567, 247) with delta (0, 0)
Screenshot: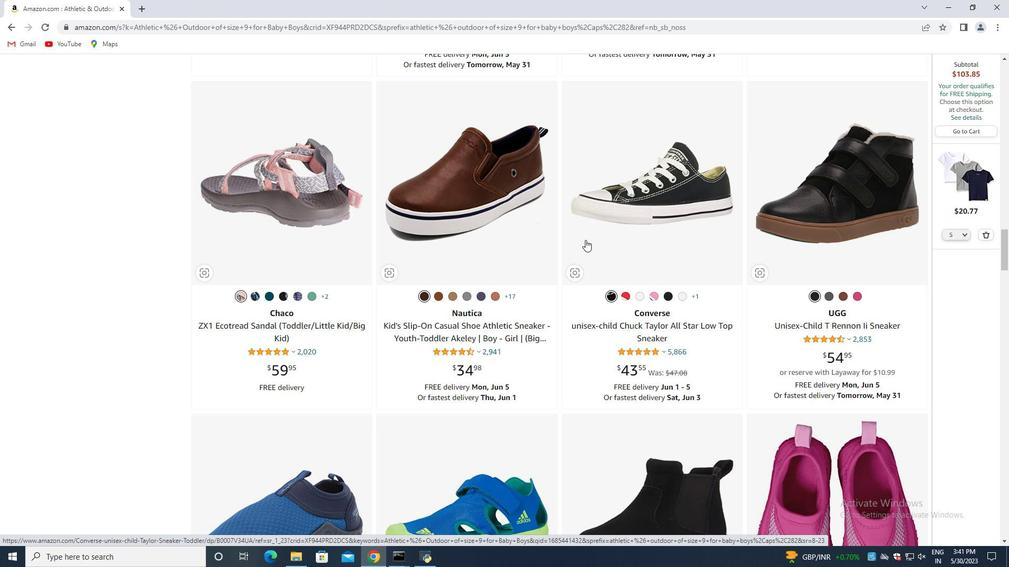 
Action: Mouse moved to (379, 228)
Screenshot: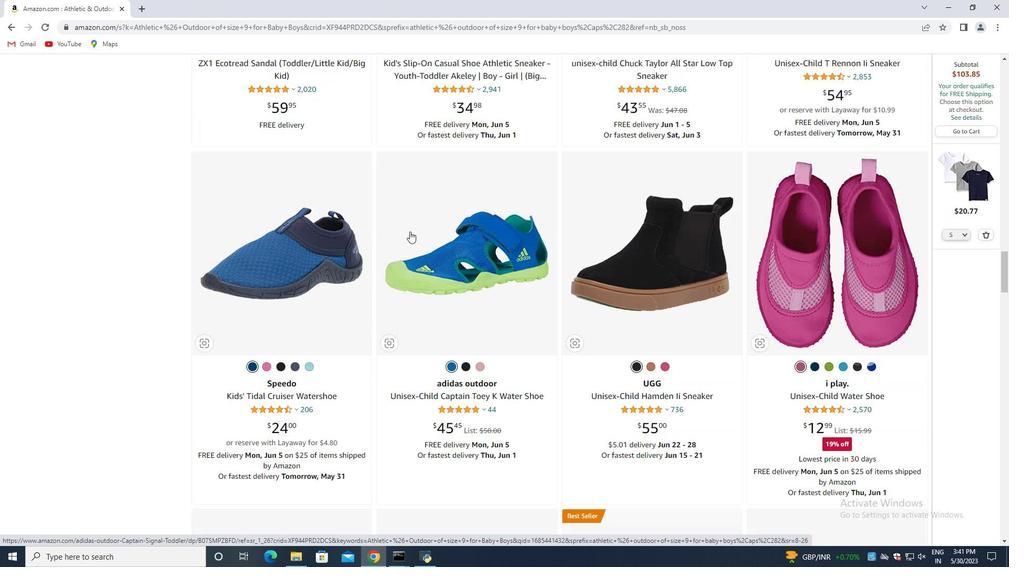
Action: Mouse scrolled (379, 228) with delta (0, 0)
Screenshot: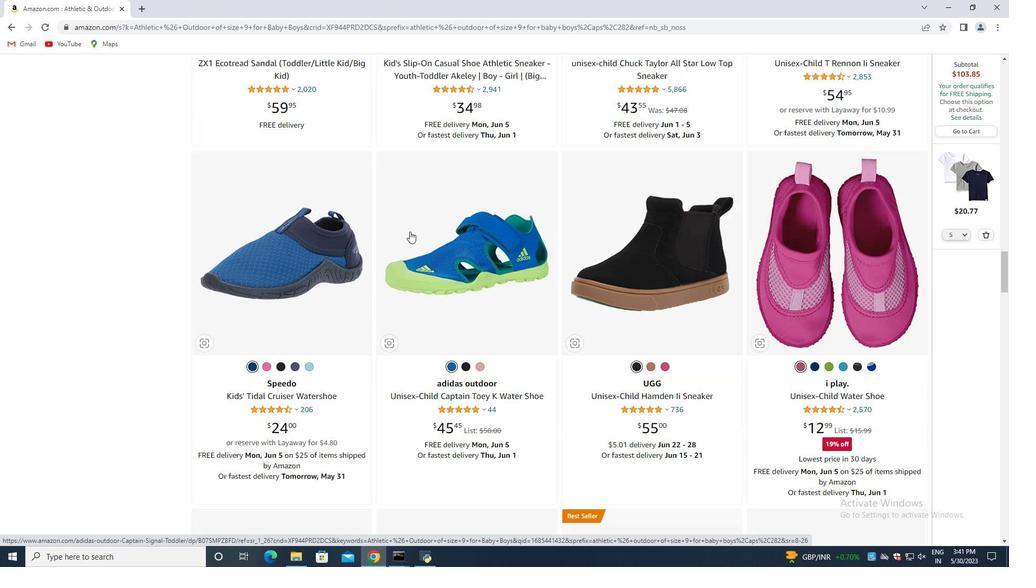 
Action: Mouse scrolled (379, 228) with delta (0, 0)
Screenshot: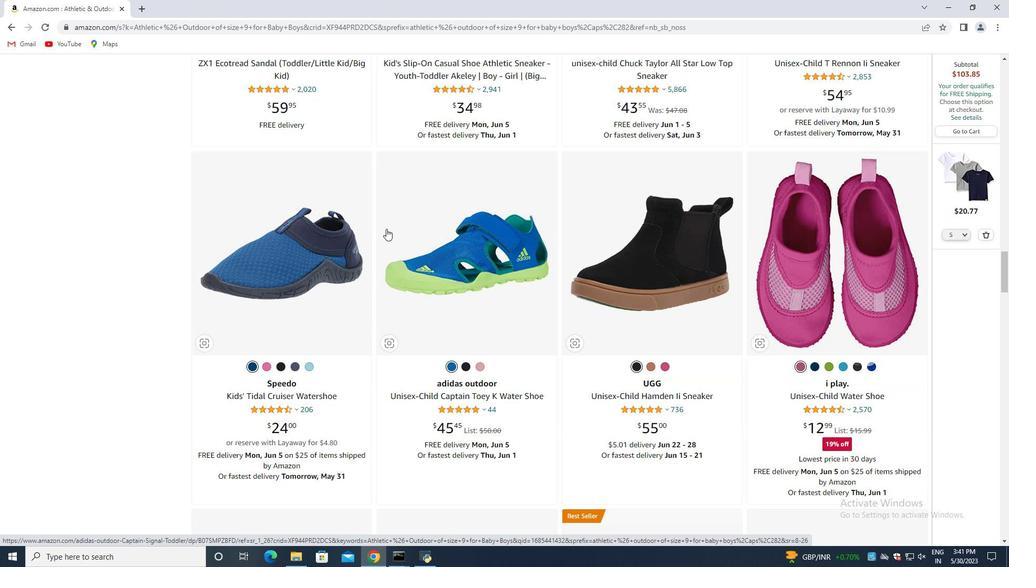 
Action: Mouse moved to (379, 228)
Screenshot: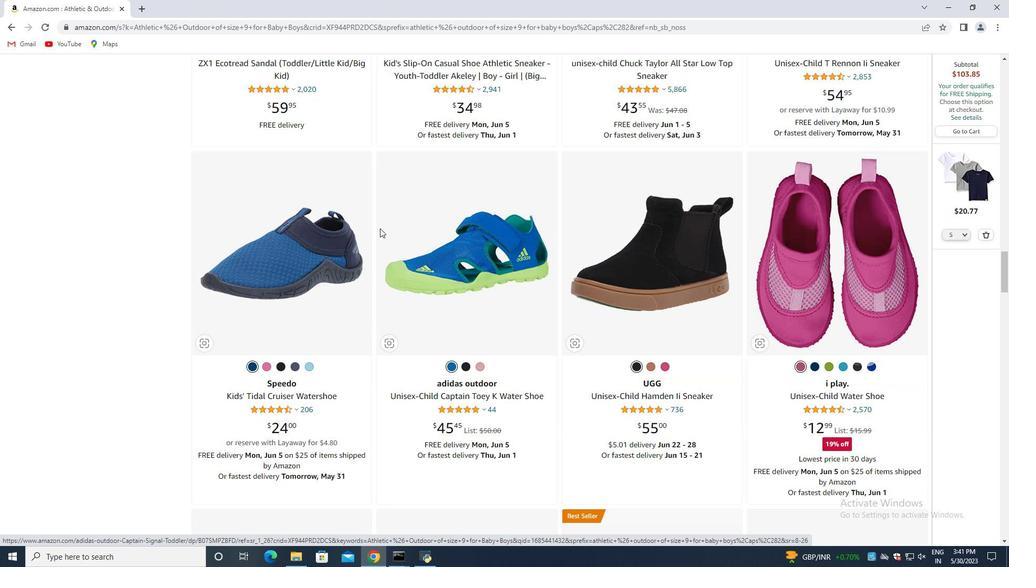 
Action: Mouse scrolled (379, 229) with delta (0, 0)
Screenshot: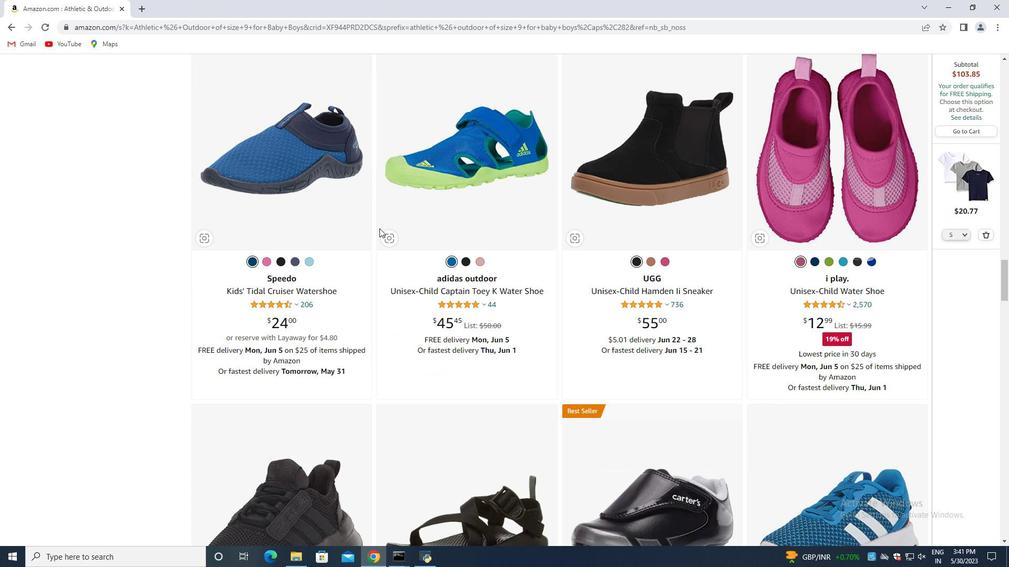 
Action: Mouse scrolled (379, 229) with delta (0, 0)
Screenshot: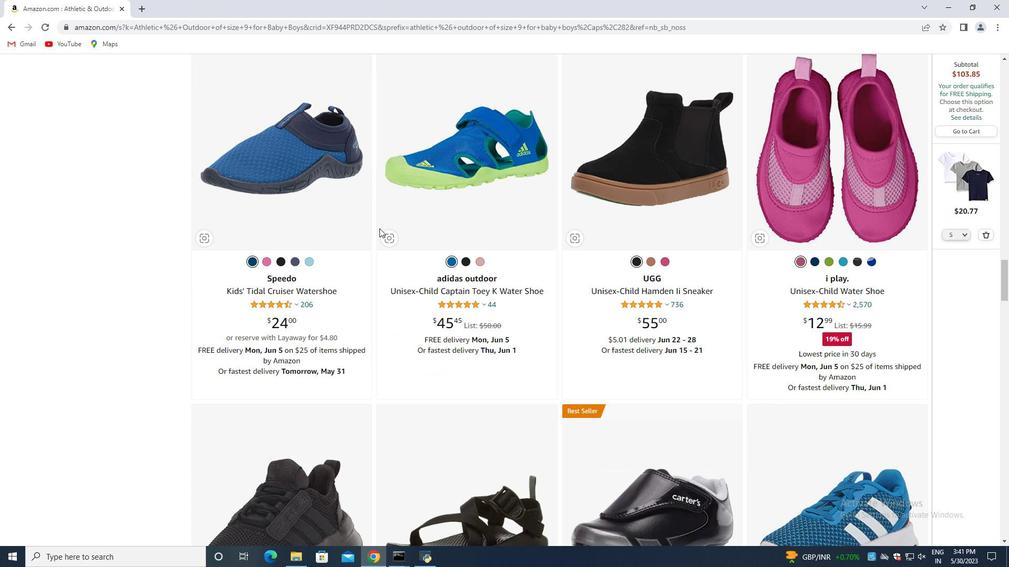
Action: Mouse scrolled (379, 229) with delta (0, 0)
Screenshot: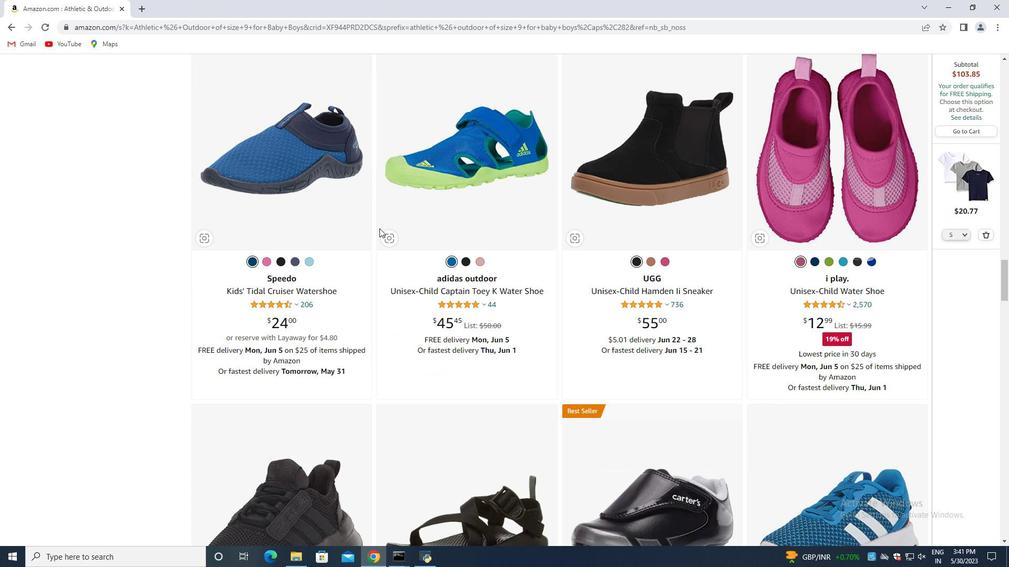 
Action: Mouse scrolled (379, 229) with delta (0, 0)
Screenshot: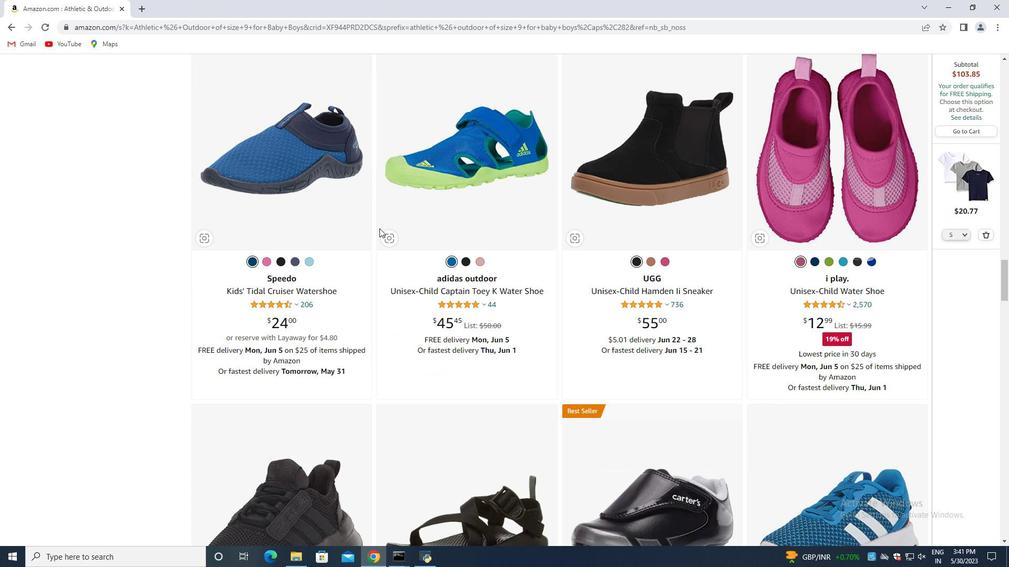 
Action: Mouse scrolled (379, 229) with delta (0, 0)
Screenshot: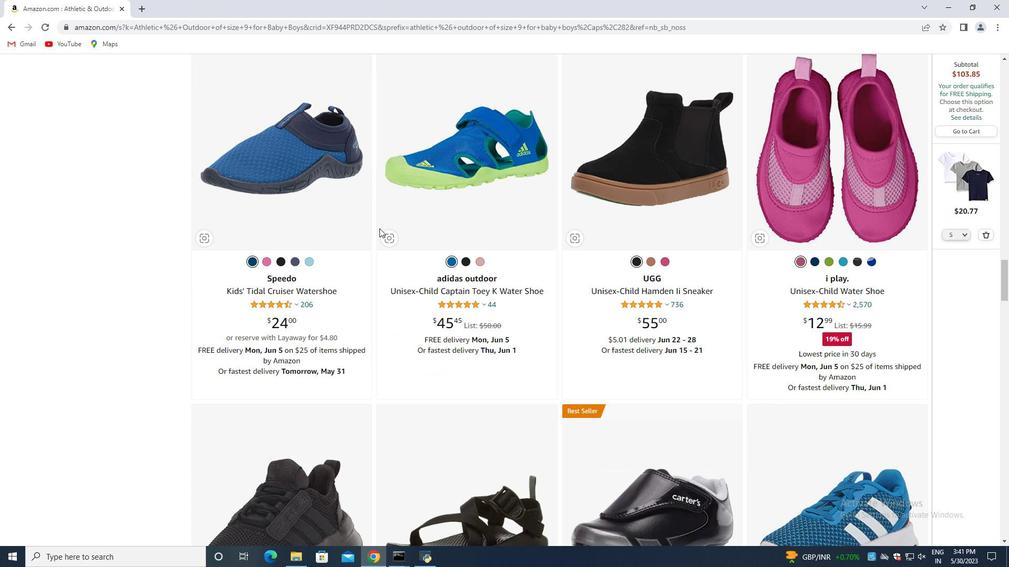 
Action: Mouse scrolled (379, 229) with delta (0, 0)
Screenshot: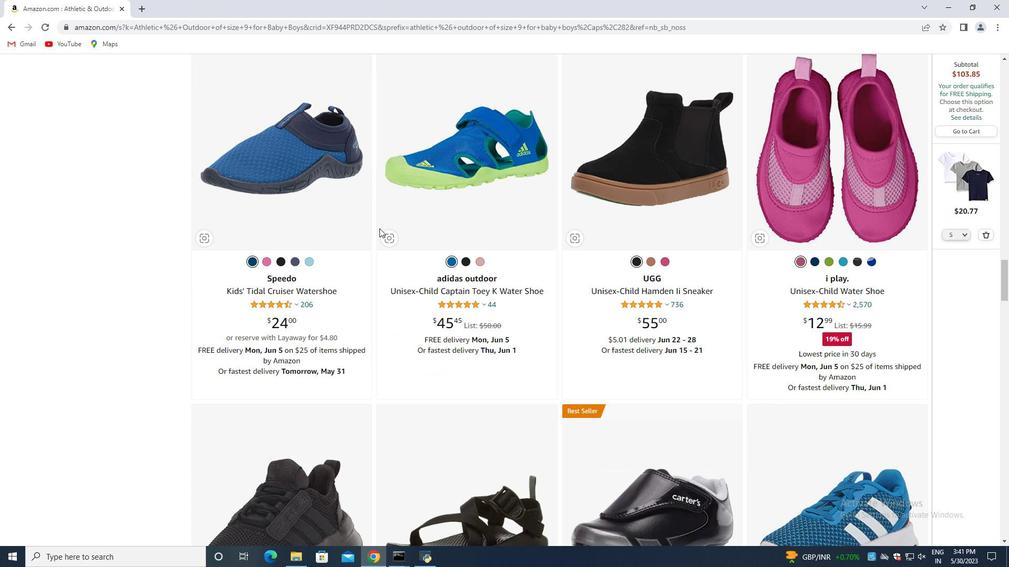 
Action: Mouse scrolled (379, 229) with delta (0, 0)
Screenshot: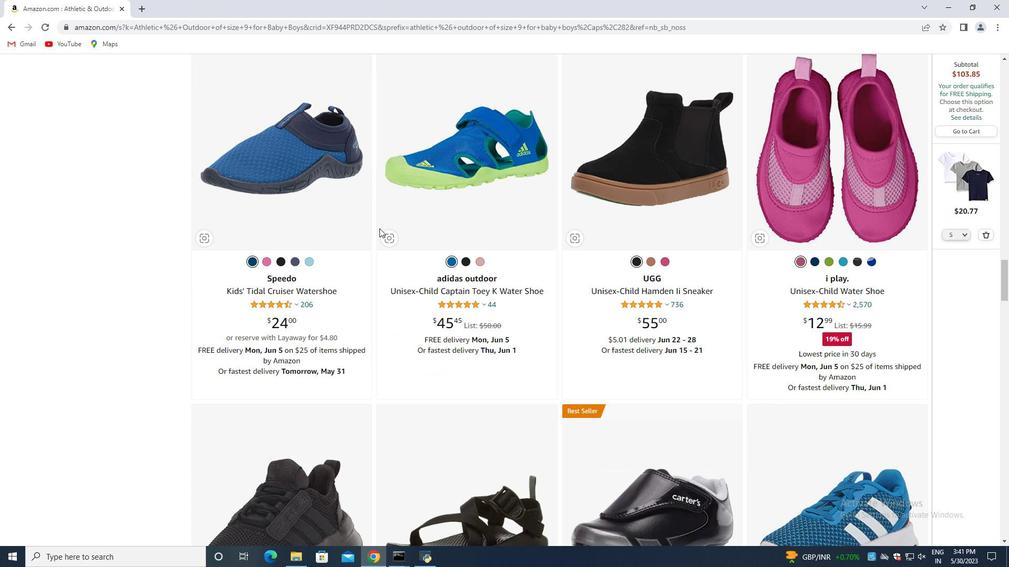 
Action: Mouse scrolled (379, 229) with delta (0, 0)
Screenshot: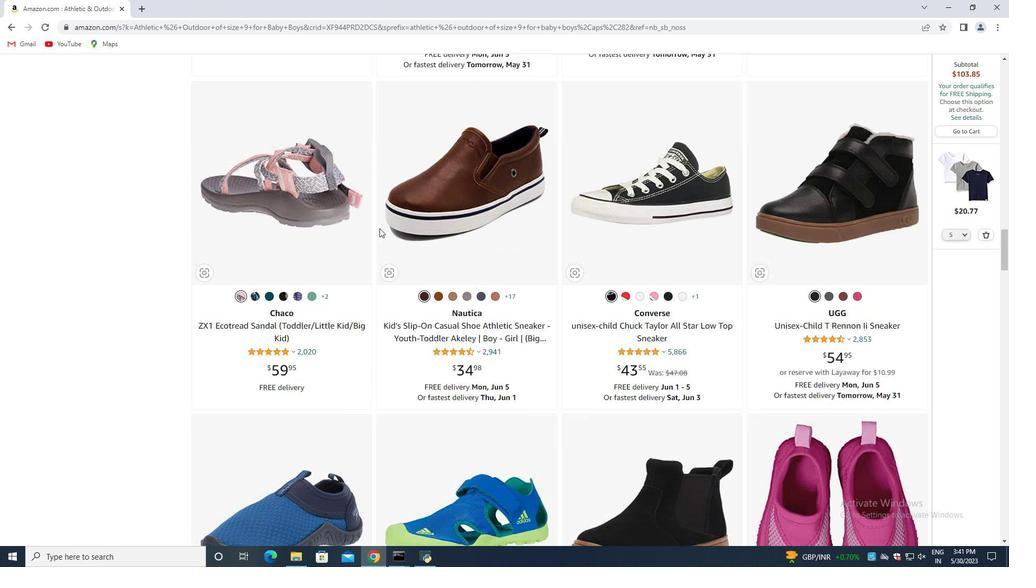 
Action: Mouse scrolled (379, 229) with delta (0, 0)
Screenshot: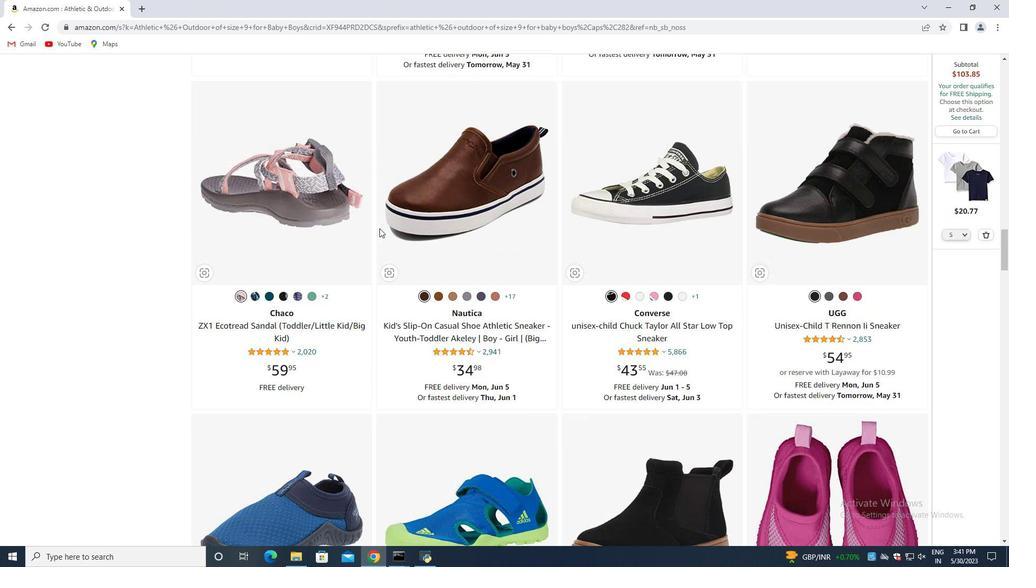 
Action: Mouse scrolled (379, 229) with delta (0, 0)
Screenshot: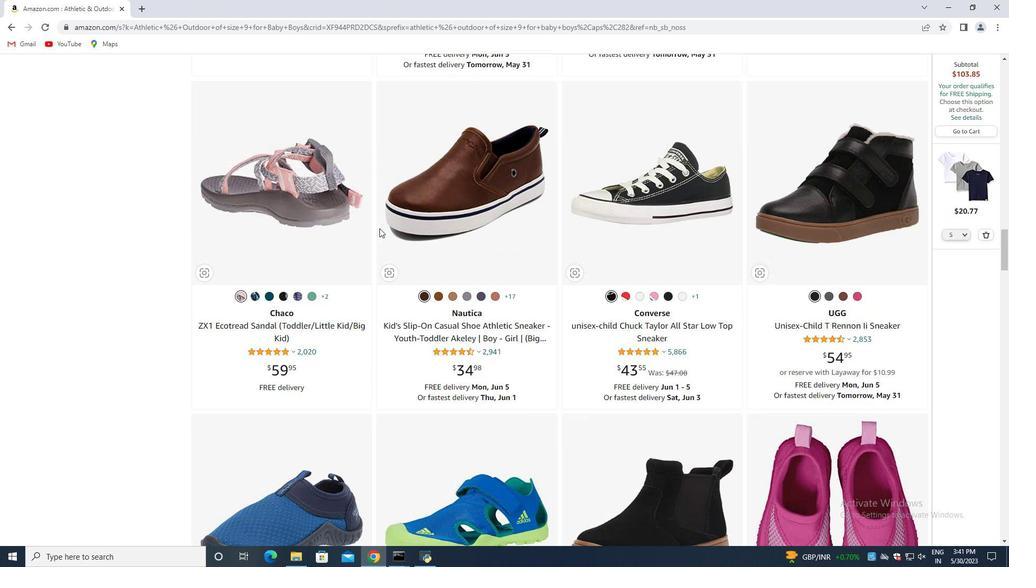 
Action: Mouse scrolled (379, 229) with delta (0, 0)
Screenshot: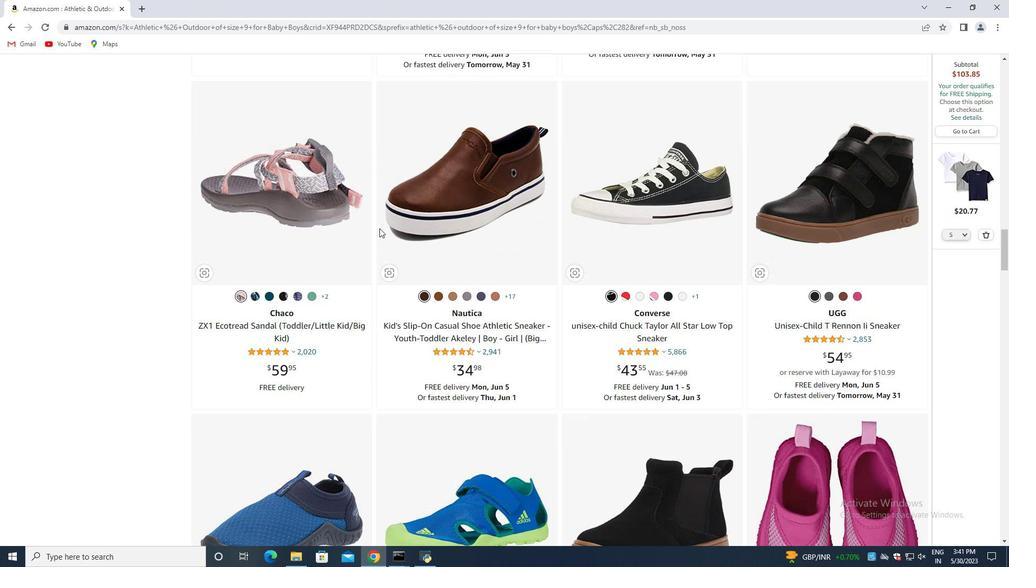 
Action: Mouse scrolled (379, 229) with delta (0, 0)
Screenshot: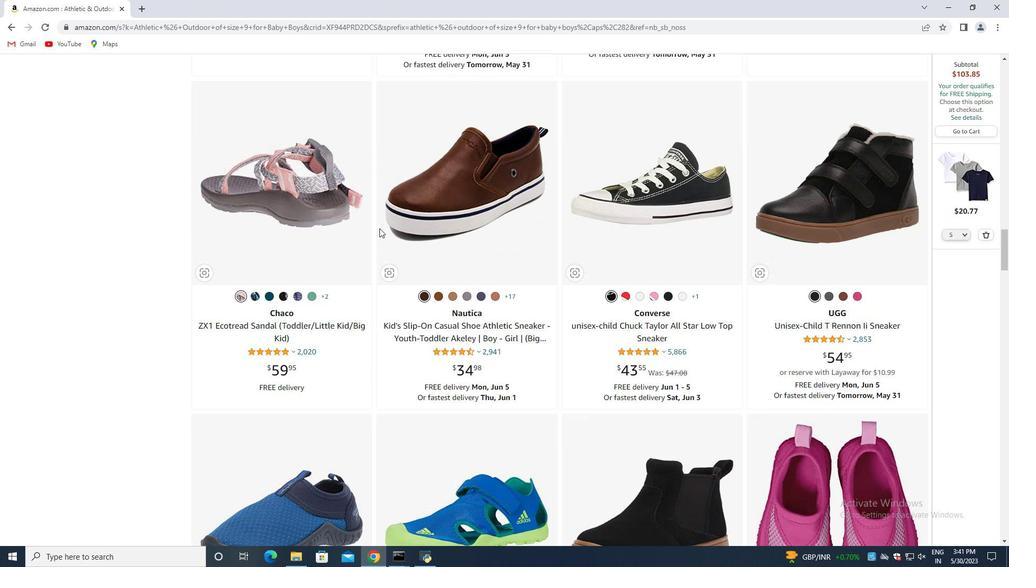 
Action: Mouse scrolled (379, 229) with delta (0, 0)
Screenshot: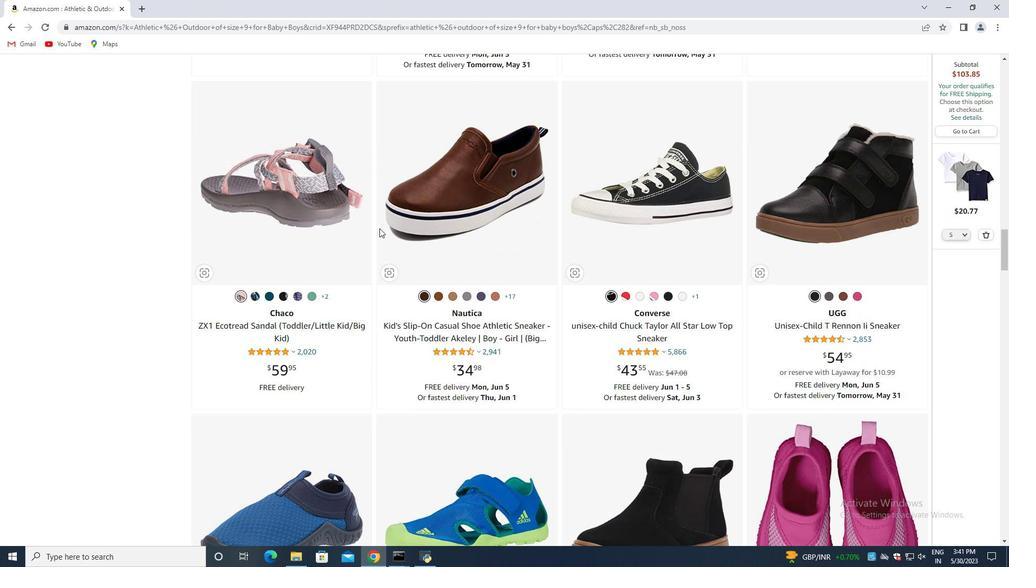 
Action: Mouse scrolled (379, 229) with delta (0, 0)
Screenshot: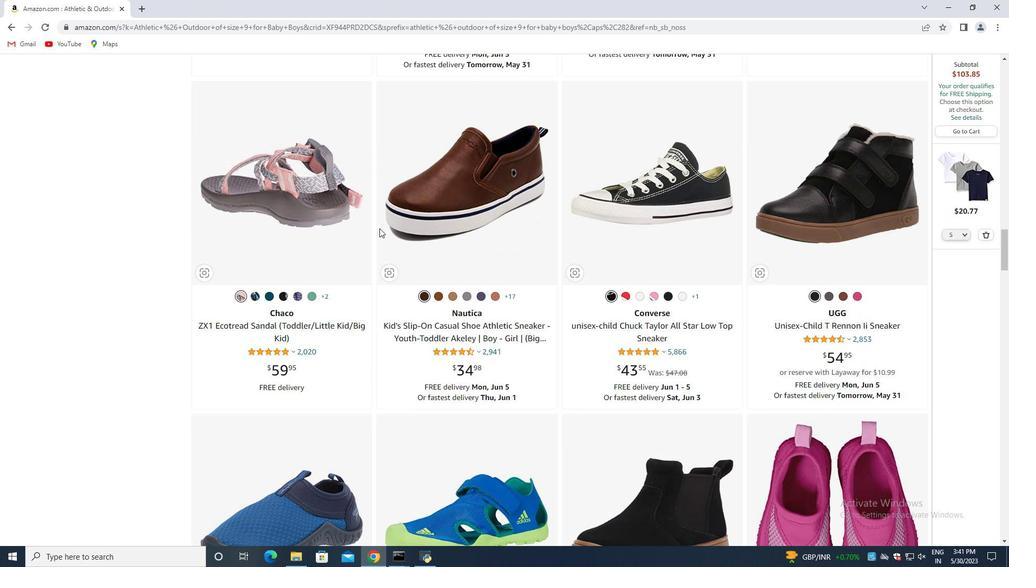 
Action: Mouse scrolled (379, 229) with delta (0, 0)
Screenshot: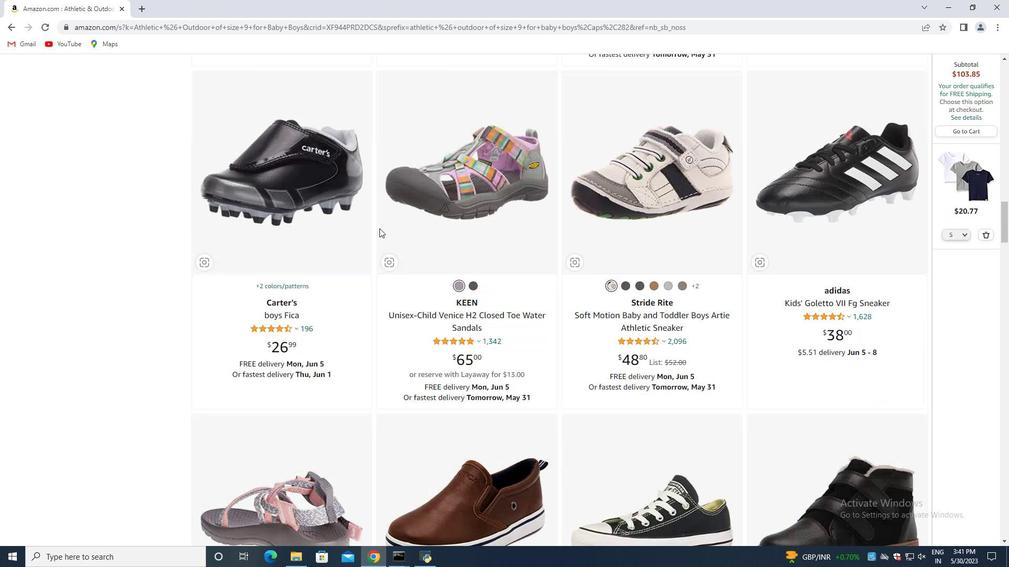 
Action: Mouse scrolled (379, 229) with delta (0, 0)
Screenshot: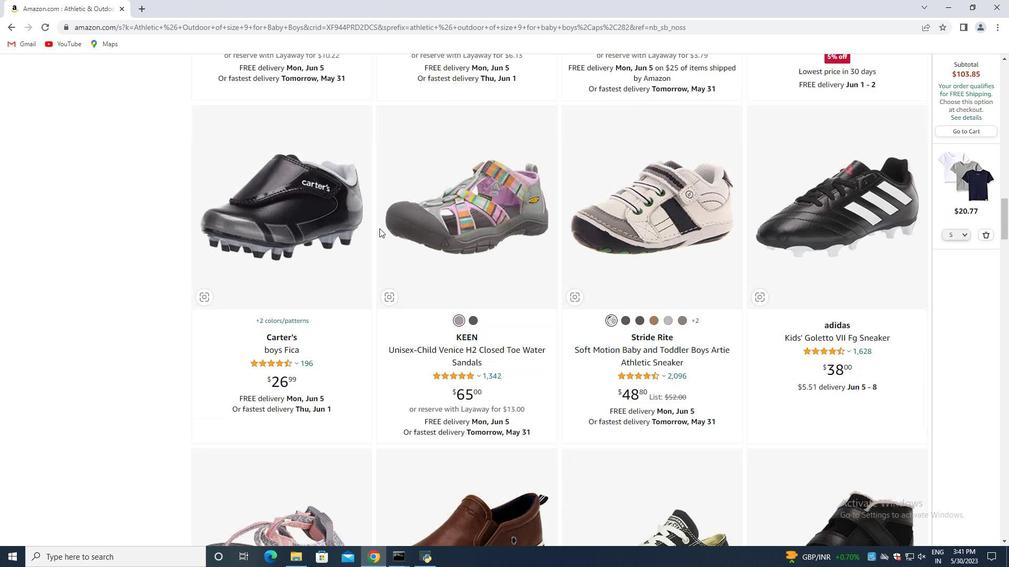 
Action: Mouse scrolled (379, 229) with delta (0, 0)
Screenshot: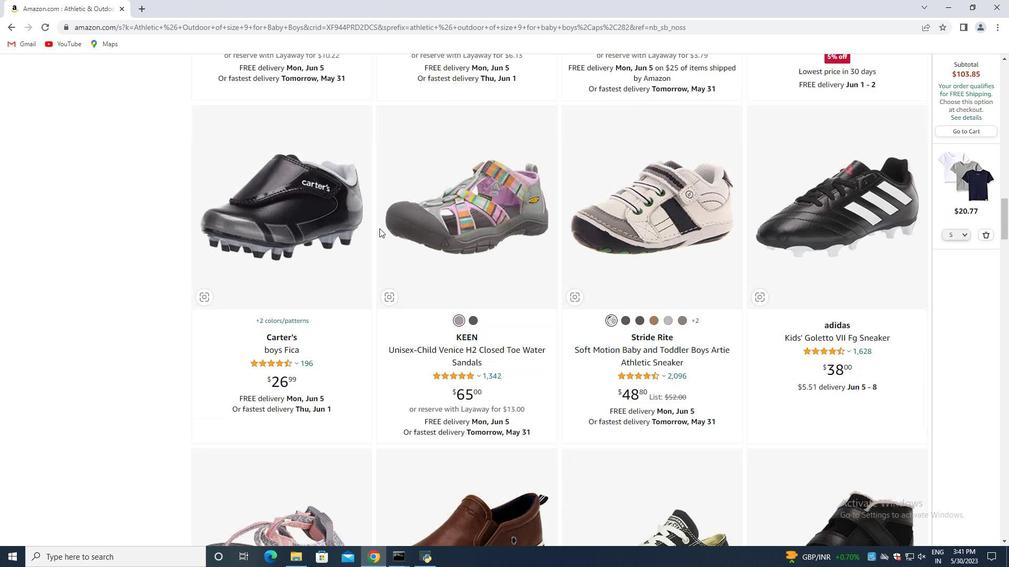 
Action: Mouse scrolled (379, 229) with delta (0, 0)
Screenshot: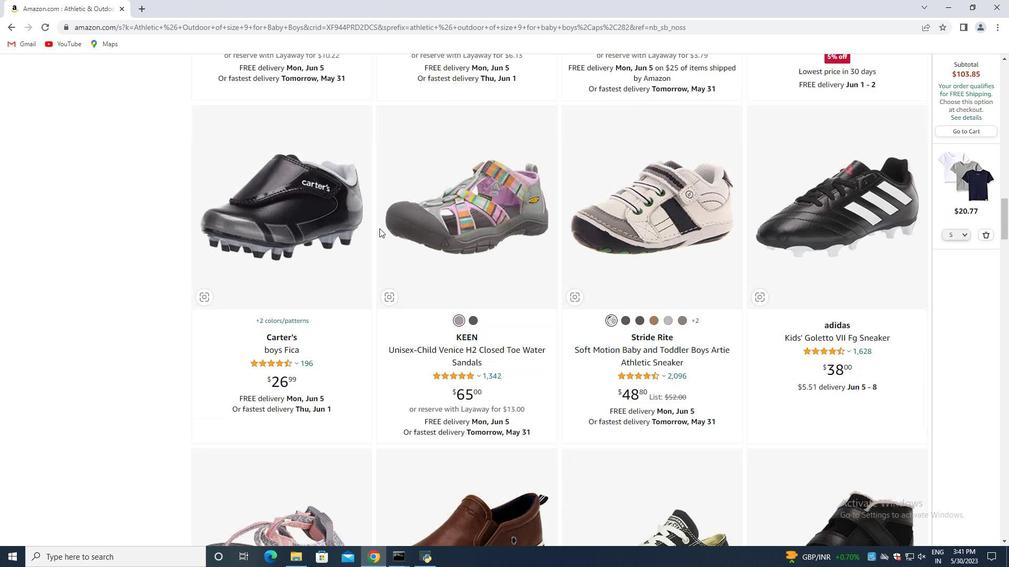 
Action: Mouse scrolled (379, 229) with delta (0, 0)
Screenshot: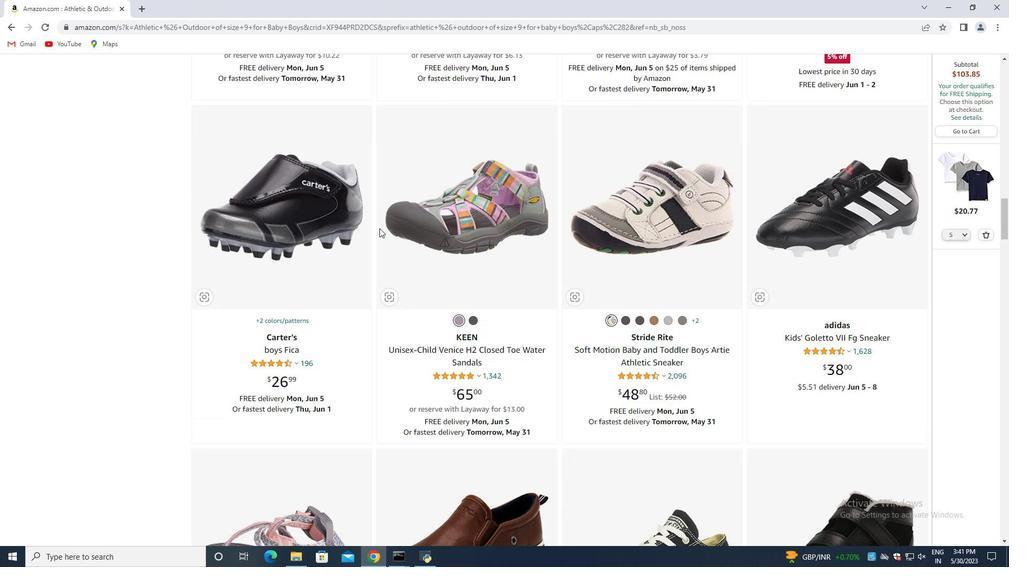 
Action: Mouse scrolled (379, 229) with delta (0, 0)
Screenshot: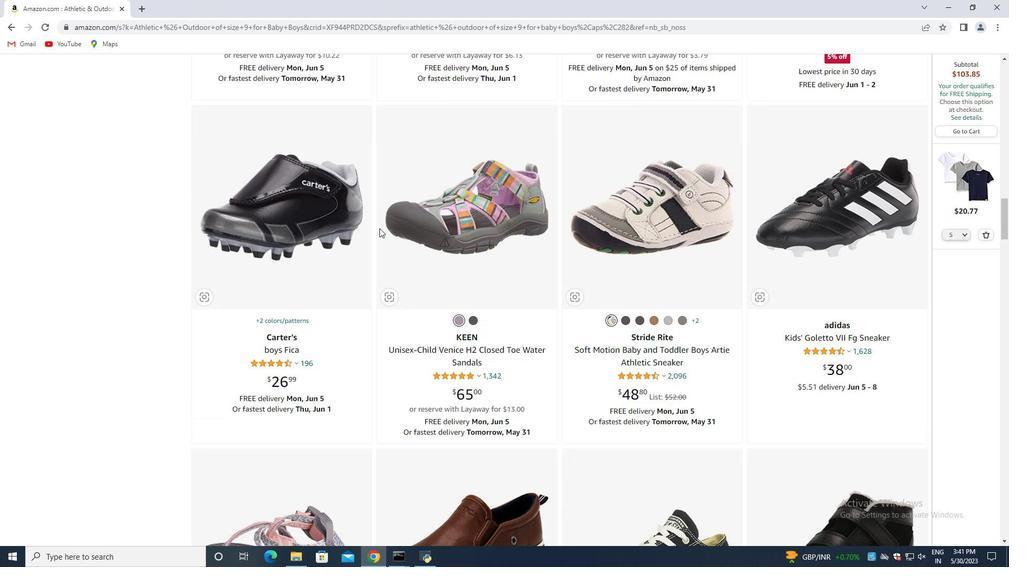
Action: Mouse scrolled (379, 229) with delta (0, 0)
Screenshot: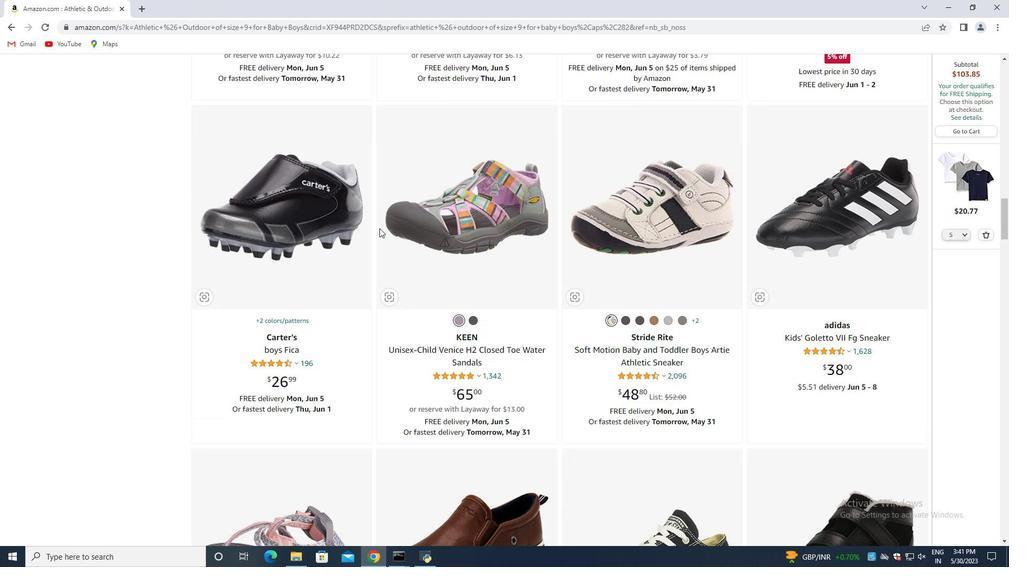 
Action: Mouse scrolled (379, 229) with delta (0, 0)
Screenshot: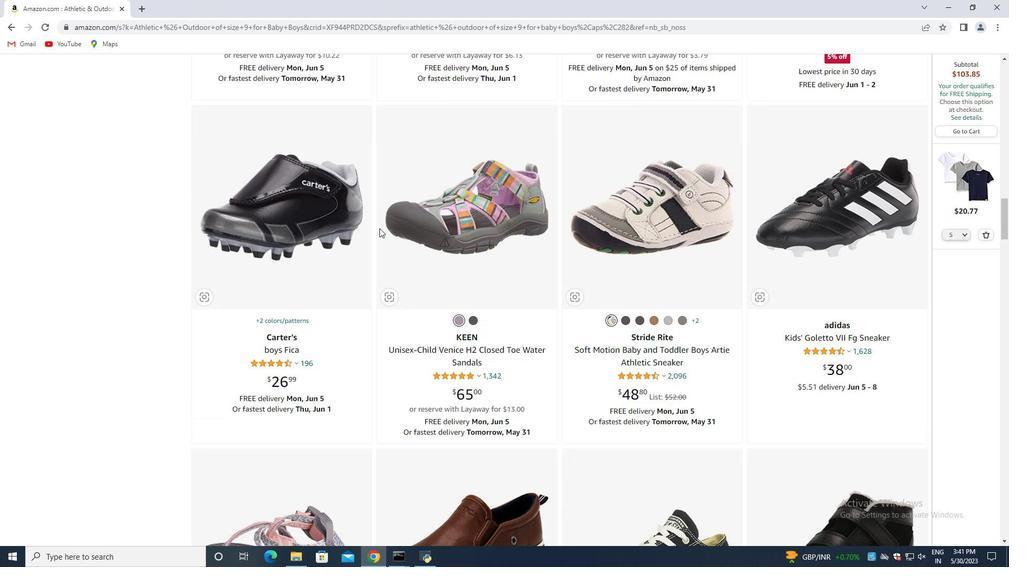 
Action: Mouse moved to (379, 227)
Screenshot: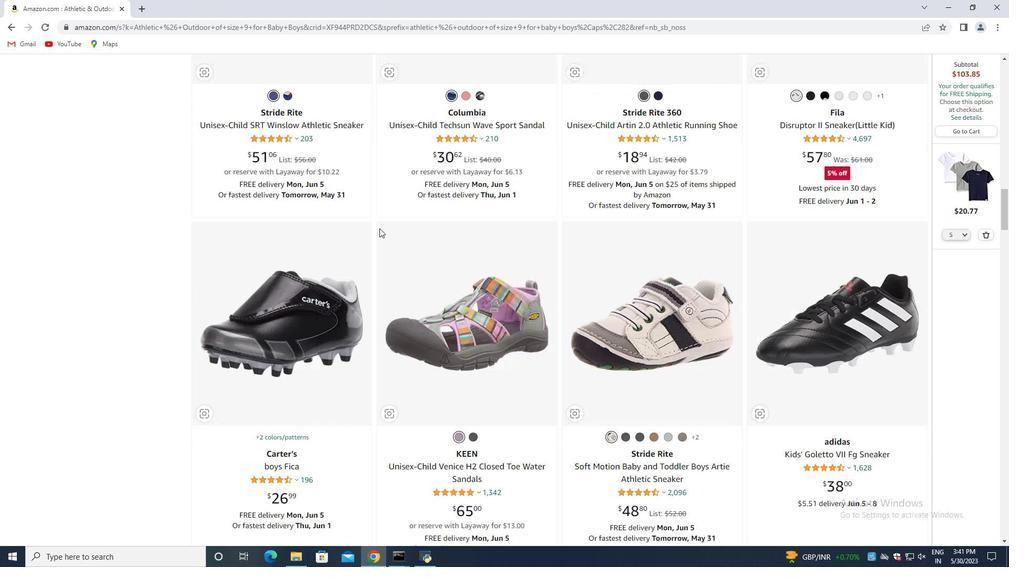 
Action: Mouse scrolled (379, 228) with delta (0, 0)
Screenshot: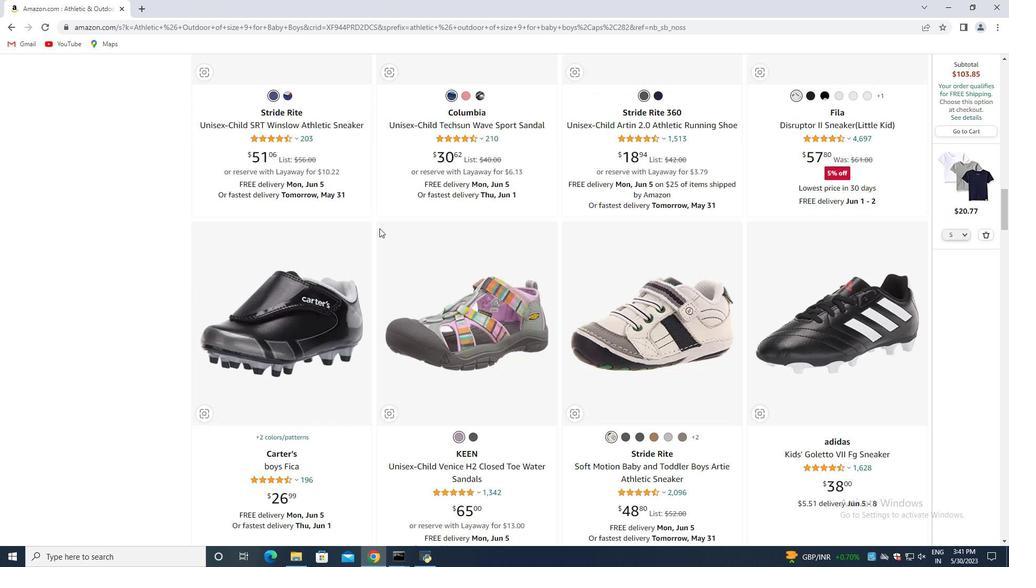 
Action: Mouse scrolled (379, 228) with delta (0, 0)
Screenshot: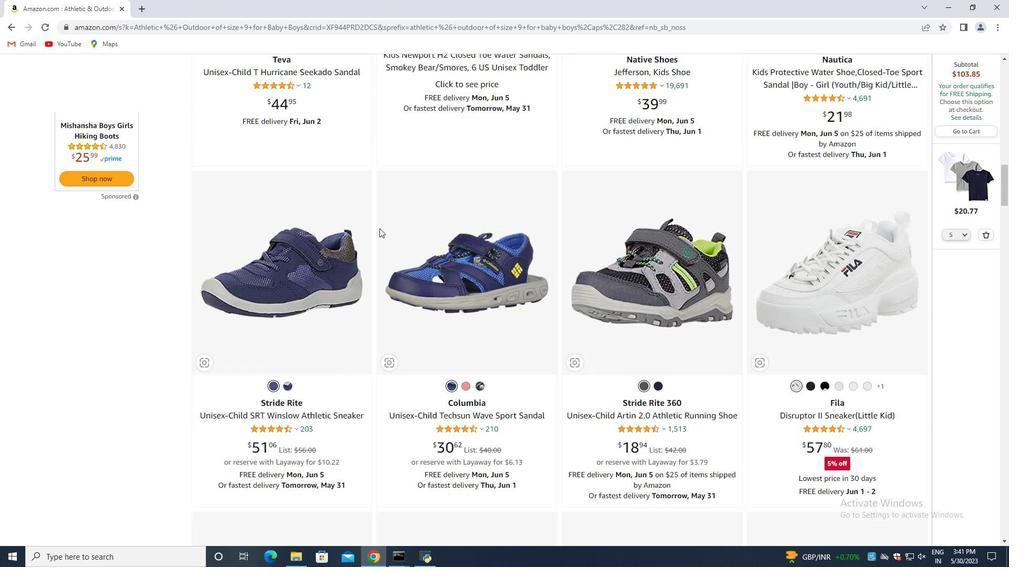 
Action: Mouse scrolled (379, 228) with delta (0, 0)
Screenshot: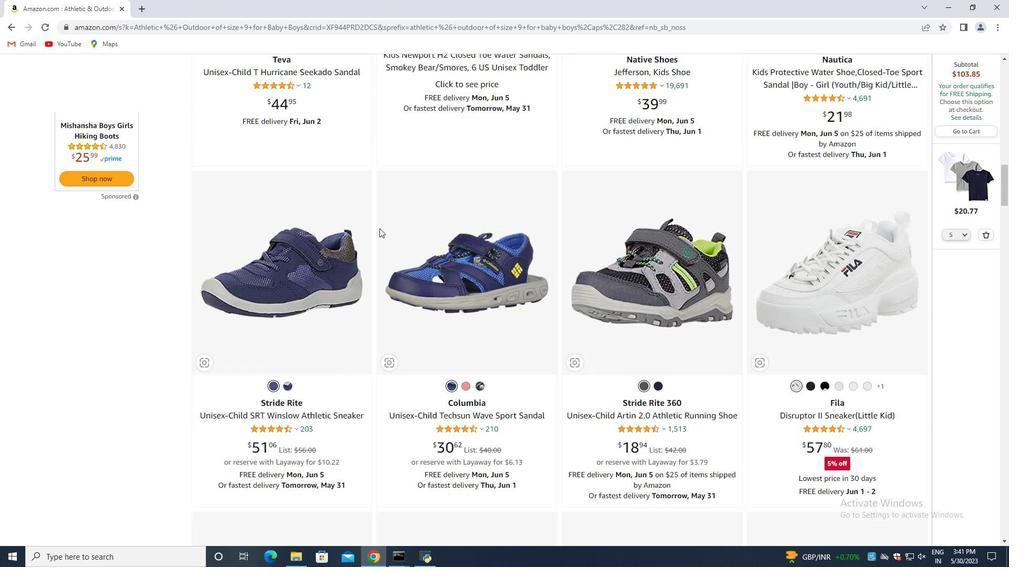 
Action: Mouse scrolled (379, 228) with delta (0, 0)
Screenshot: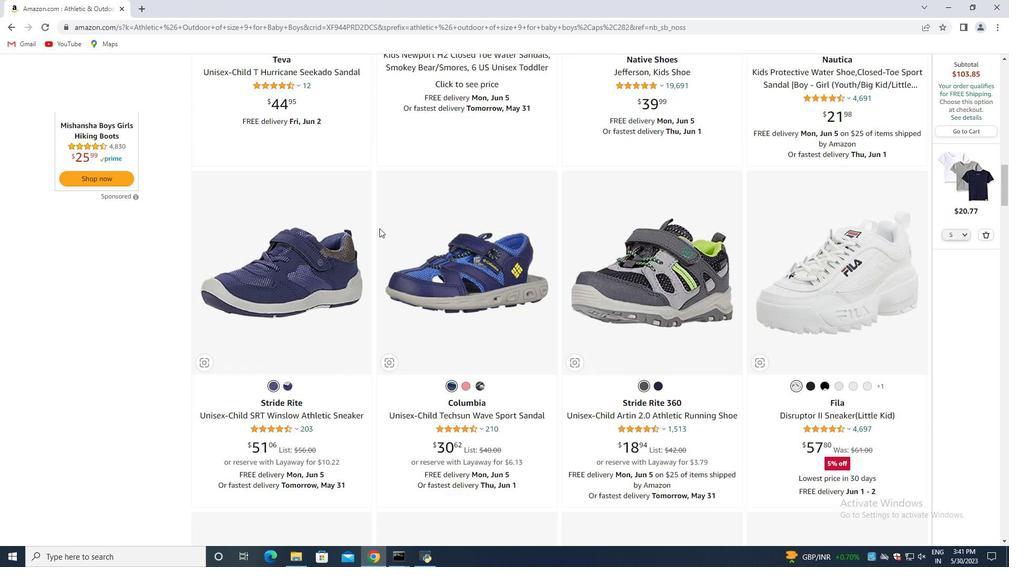 
Action: Mouse scrolled (379, 228) with delta (0, 0)
Screenshot: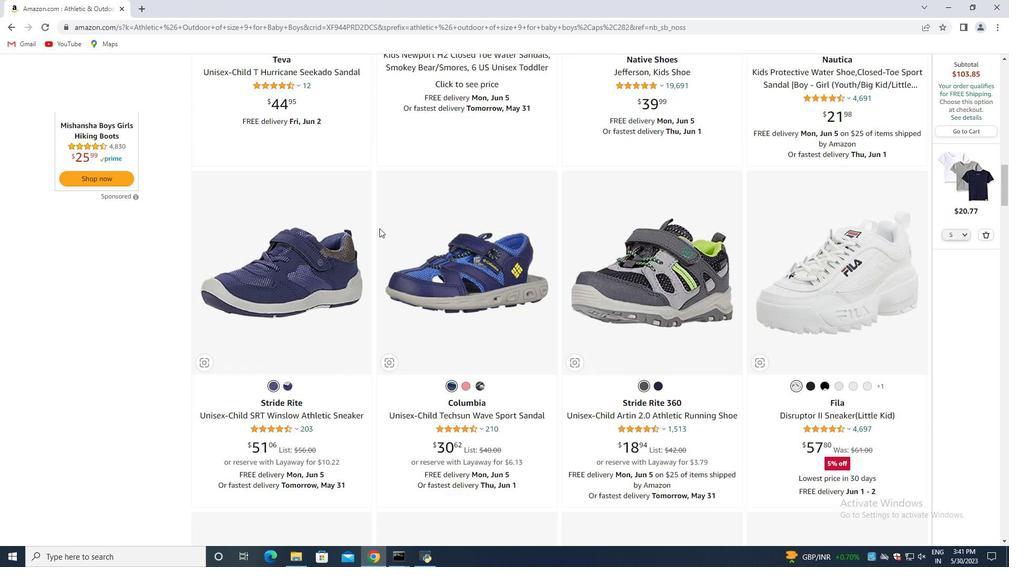 
Action: Mouse scrolled (379, 228) with delta (0, 0)
Screenshot: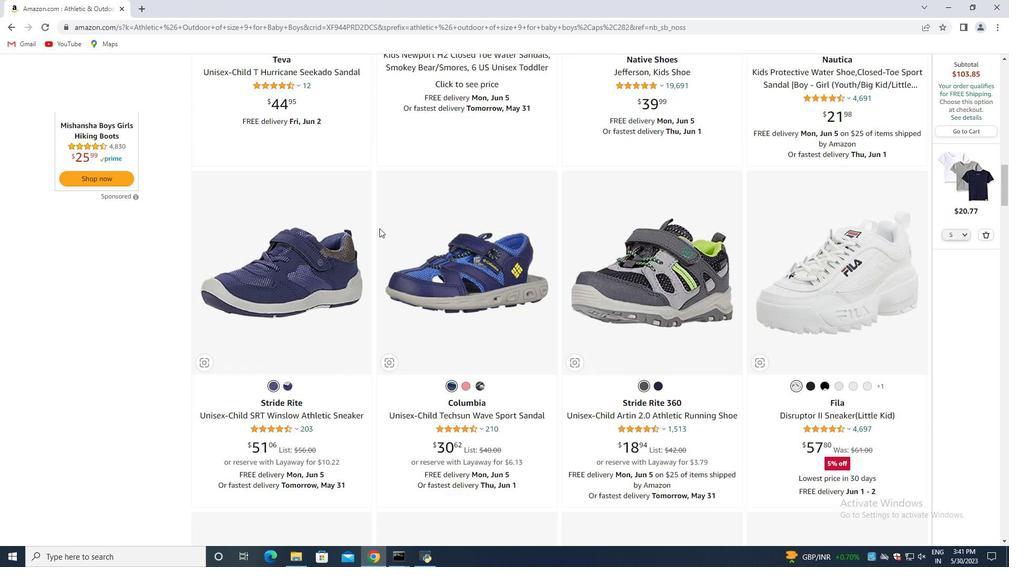 
Action: Mouse scrolled (379, 228) with delta (0, 0)
Screenshot: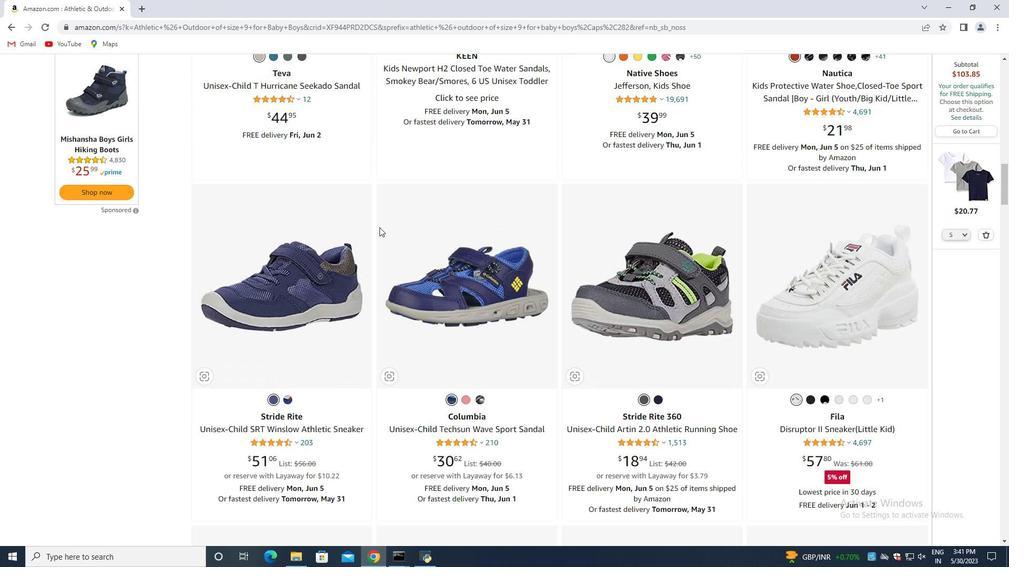 
Action: Mouse scrolled (379, 228) with delta (0, 0)
Screenshot: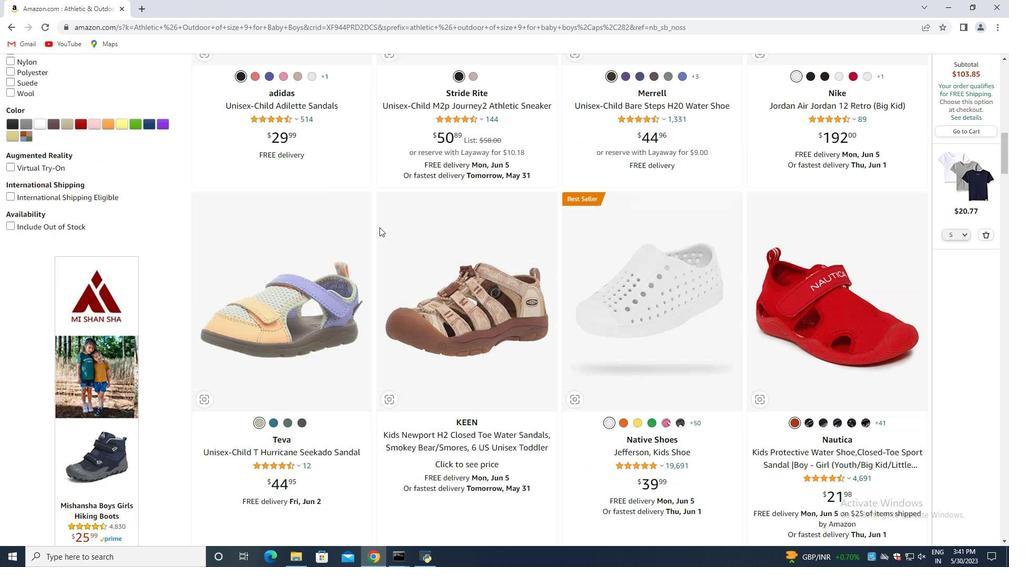 
Action: Mouse scrolled (379, 228) with delta (0, 0)
Screenshot: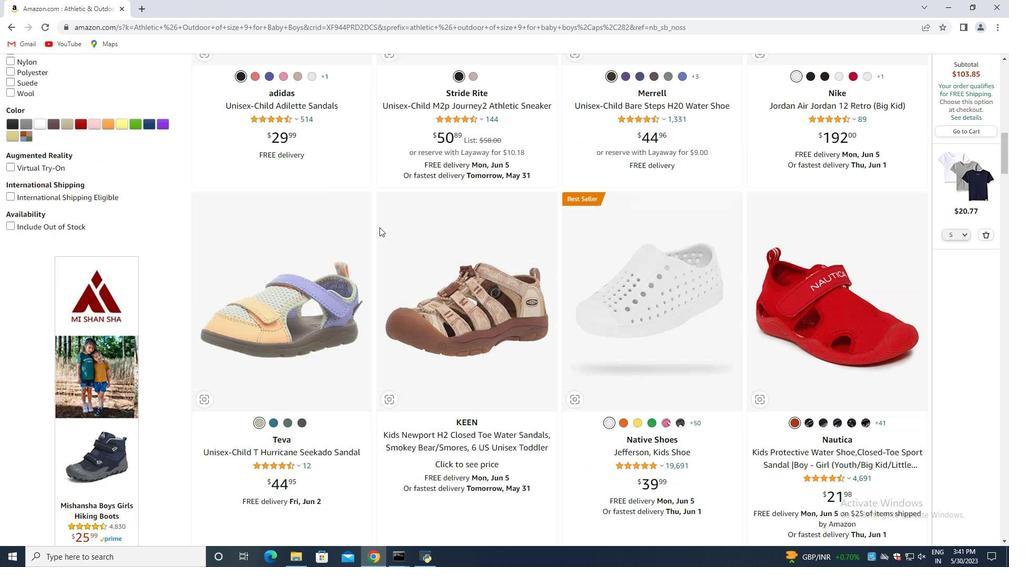 
Action: Mouse scrolled (379, 228) with delta (0, 0)
Screenshot: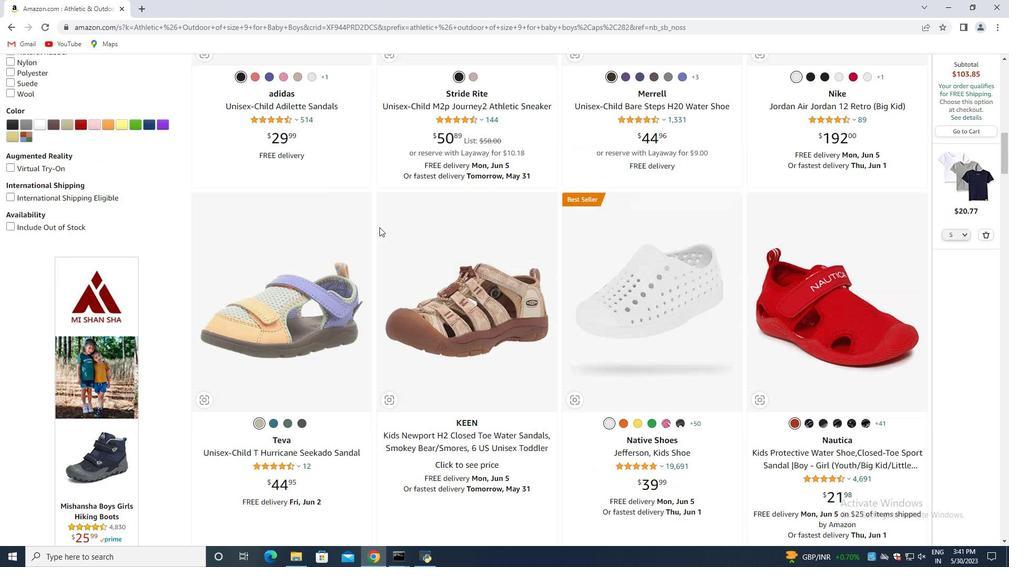
Action: Mouse scrolled (379, 228) with delta (0, 0)
Screenshot: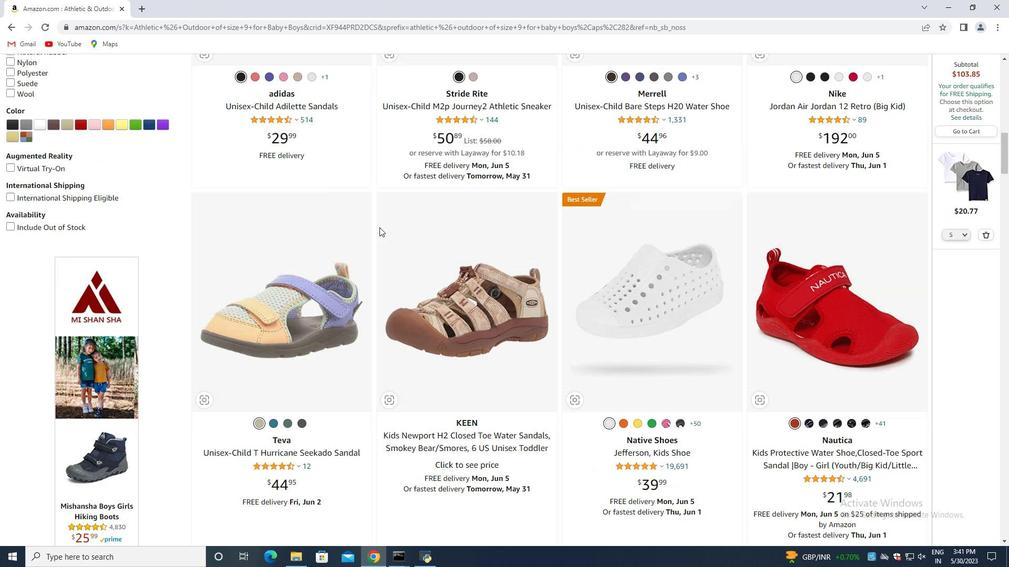 
Action: Mouse scrolled (379, 228) with delta (0, 0)
Screenshot: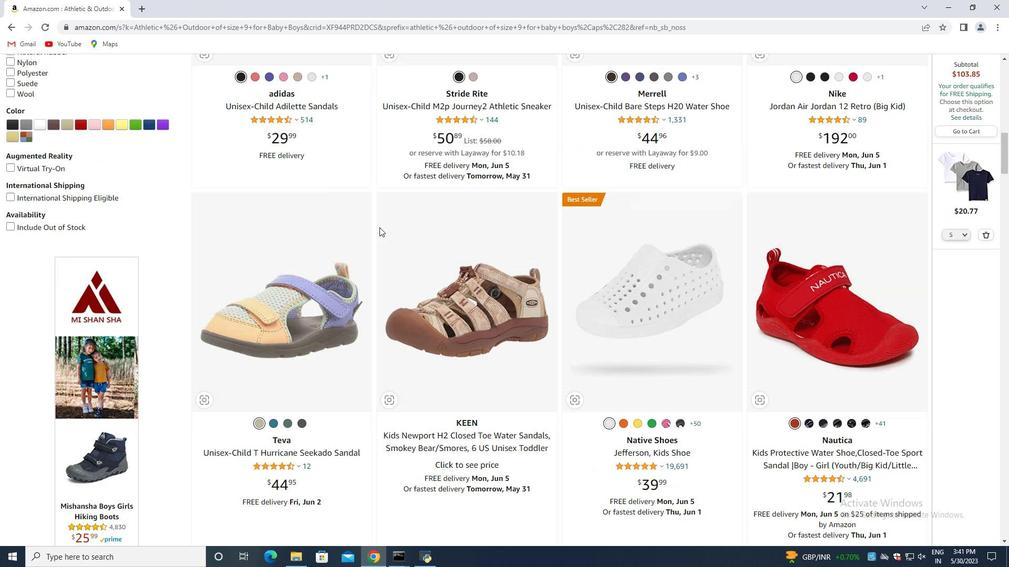 
Action: Mouse scrolled (379, 228) with delta (0, 0)
Screenshot: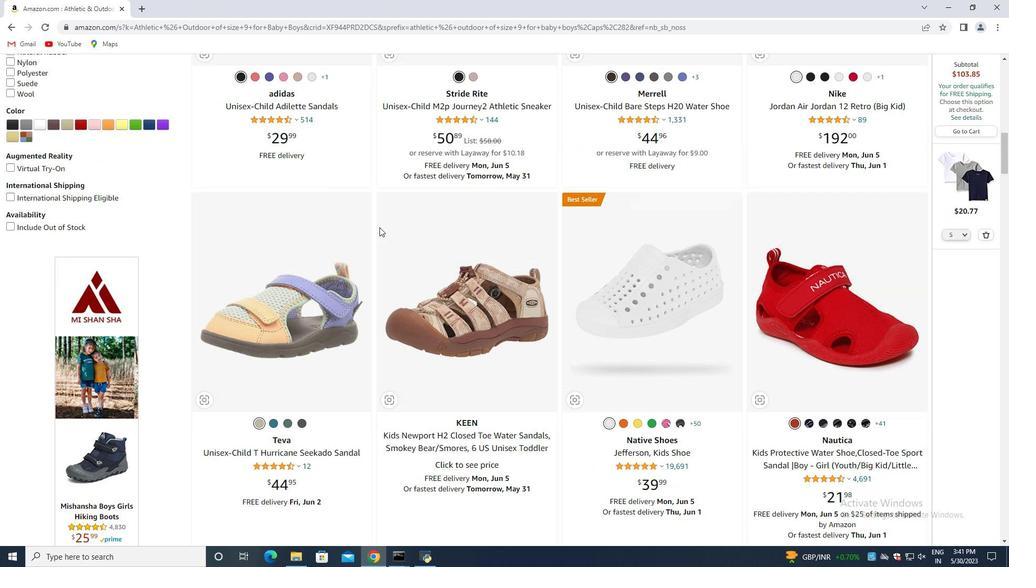 
Action: Mouse scrolled (379, 228) with delta (0, 0)
Screenshot: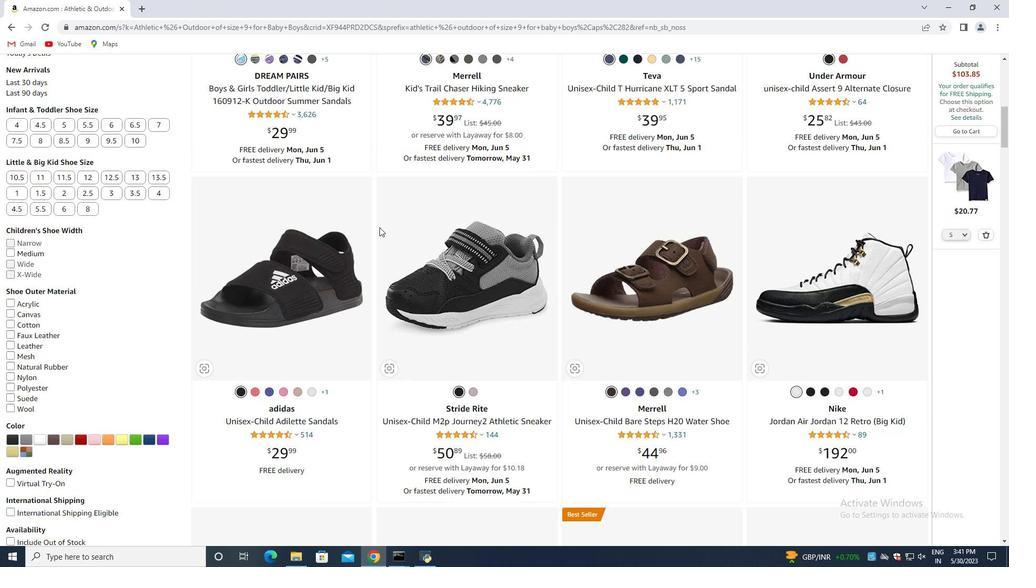 
Action: Mouse scrolled (379, 228) with delta (0, 0)
Screenshot: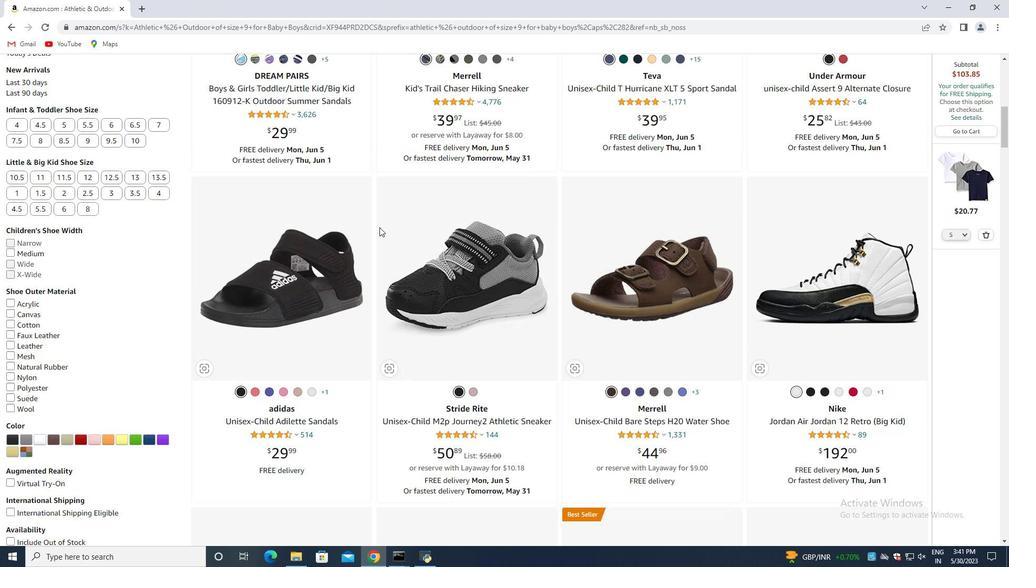 
Action: Mouse scrolled (379, 228) with delta (0, 0)
Screenshot: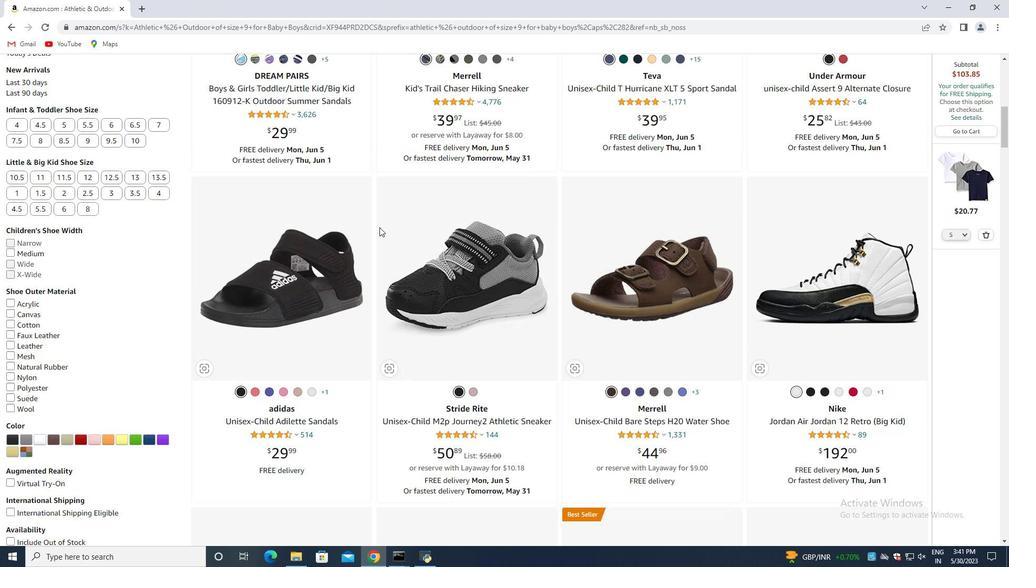 
Action: Mouse scrolled (379, 228) with delta (0, 0)
Screenshot: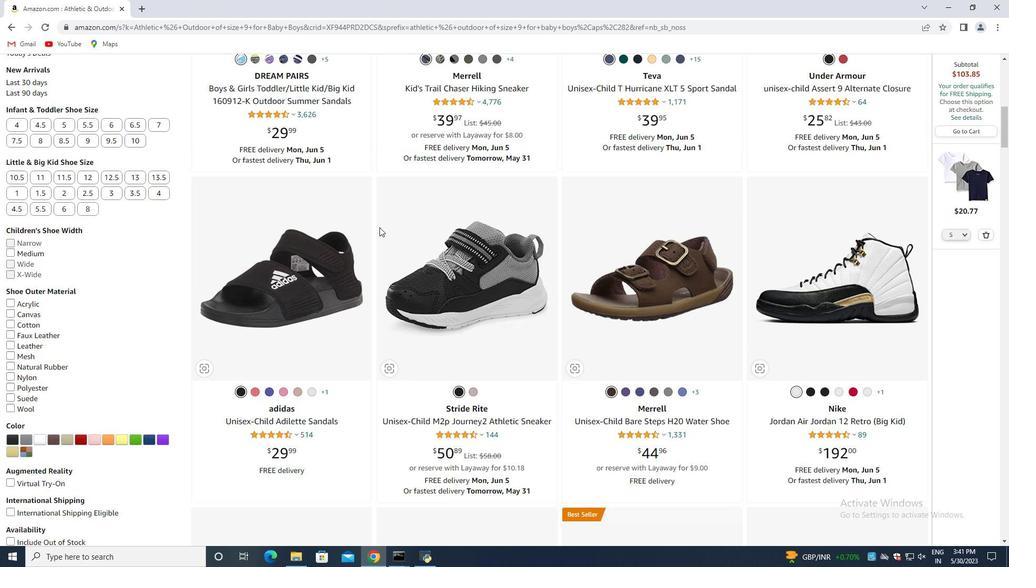 
Action: Mouse scrolled (379, 228) with delta (0, 0)
Screenshot: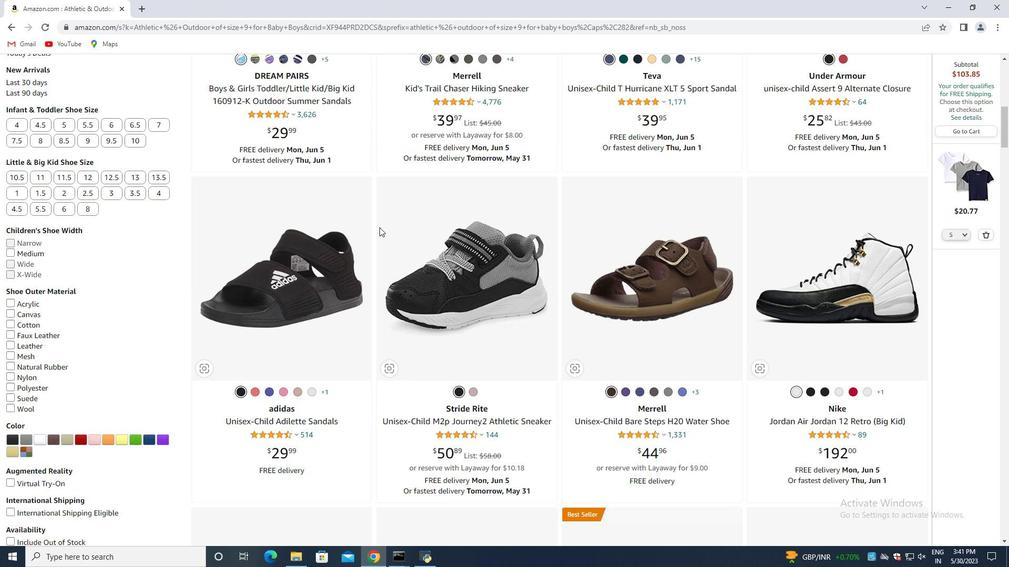 
Action: Mouse scrolled (379, 228) with delta (0, 0)
Screenshot: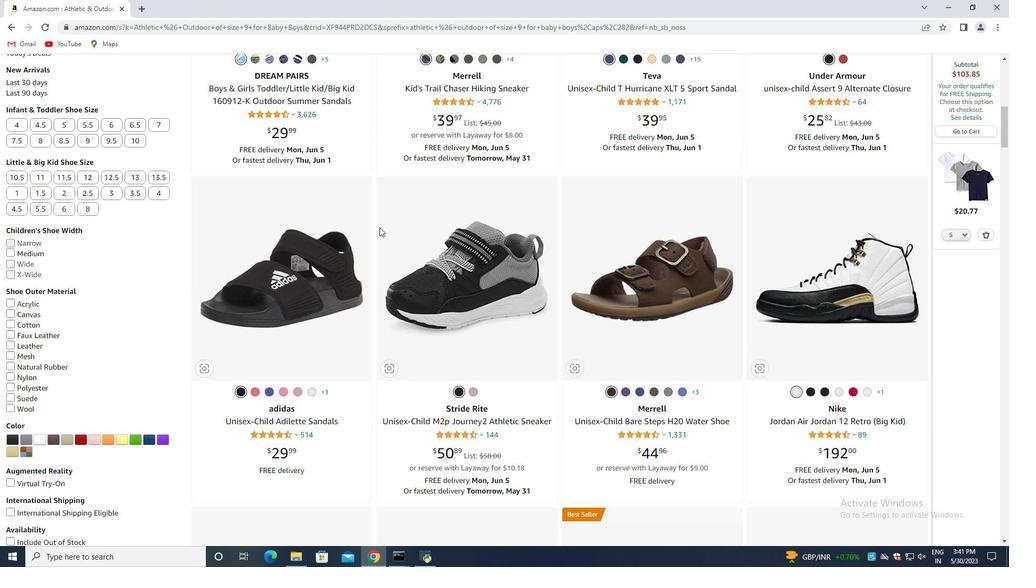 
Action: Mouse moved to (379, 227)
Screenshot: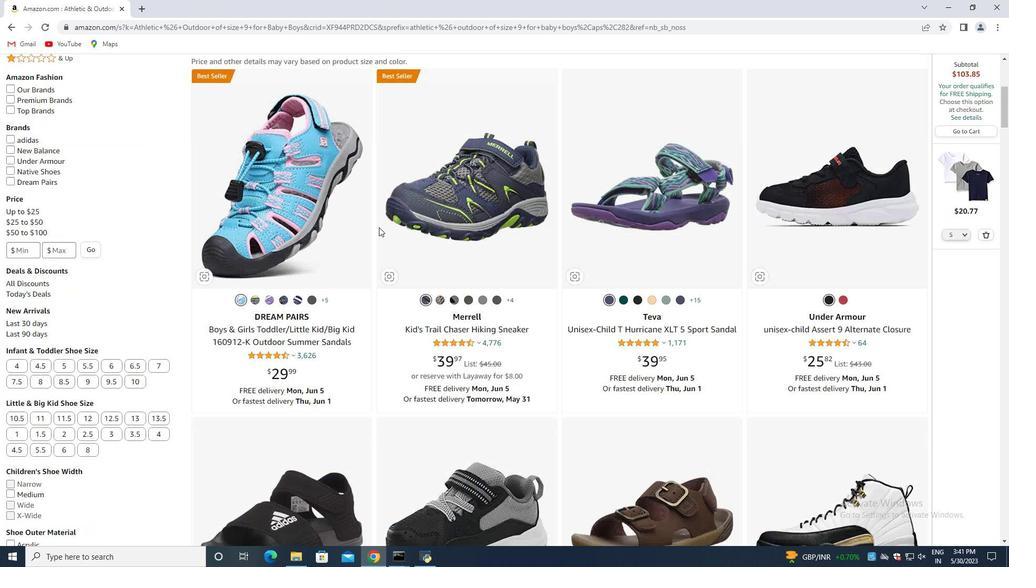 
Action: Mouse scrolled (379, 227) with delta (0, 0)
Screenshot: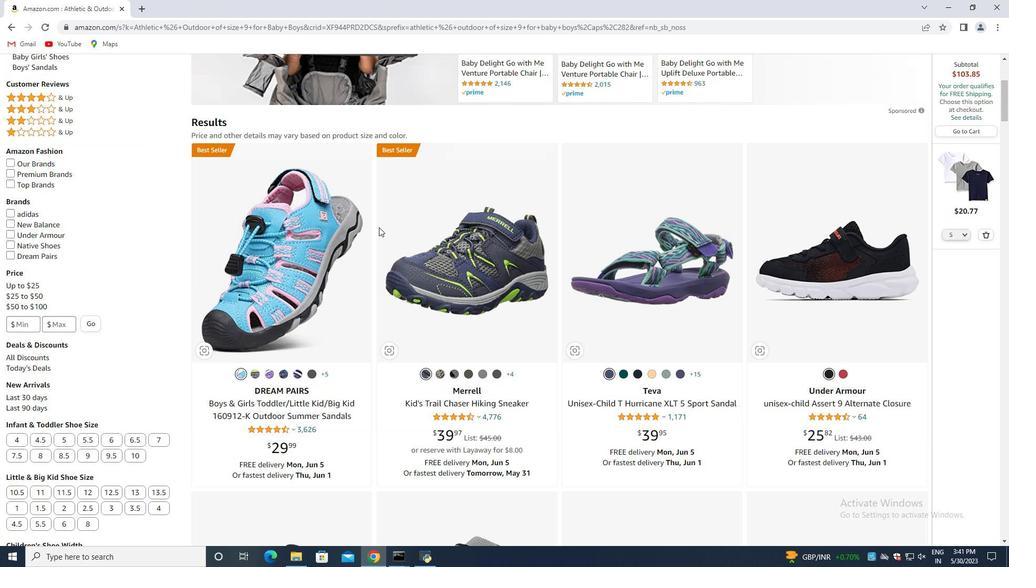 
Action: Mouse scrolled (379, 227) with delta (0, 0)
Screenshot: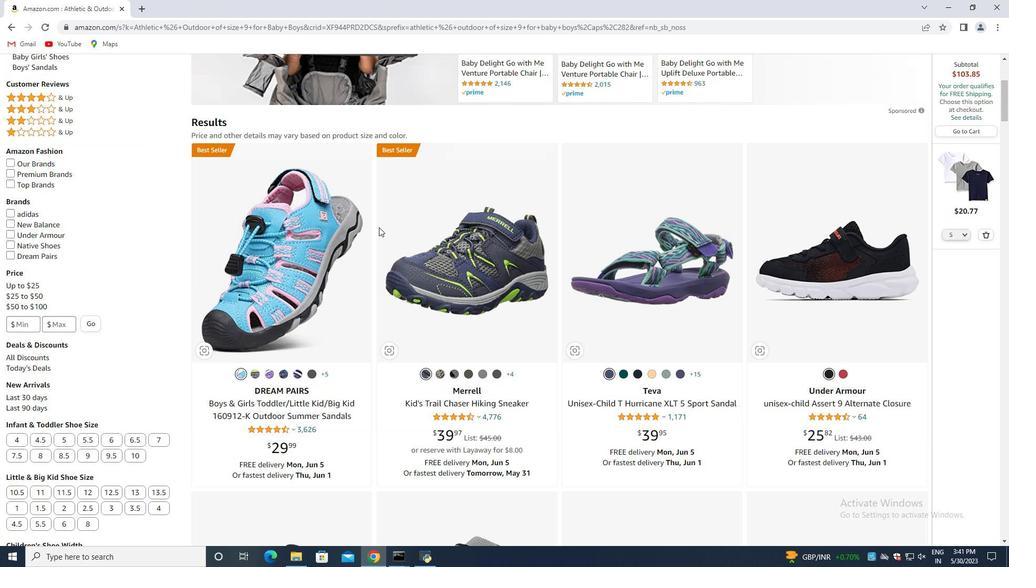 
Action: Mouse scrolled (379, 227) with delta (0, 0)
Screenshot: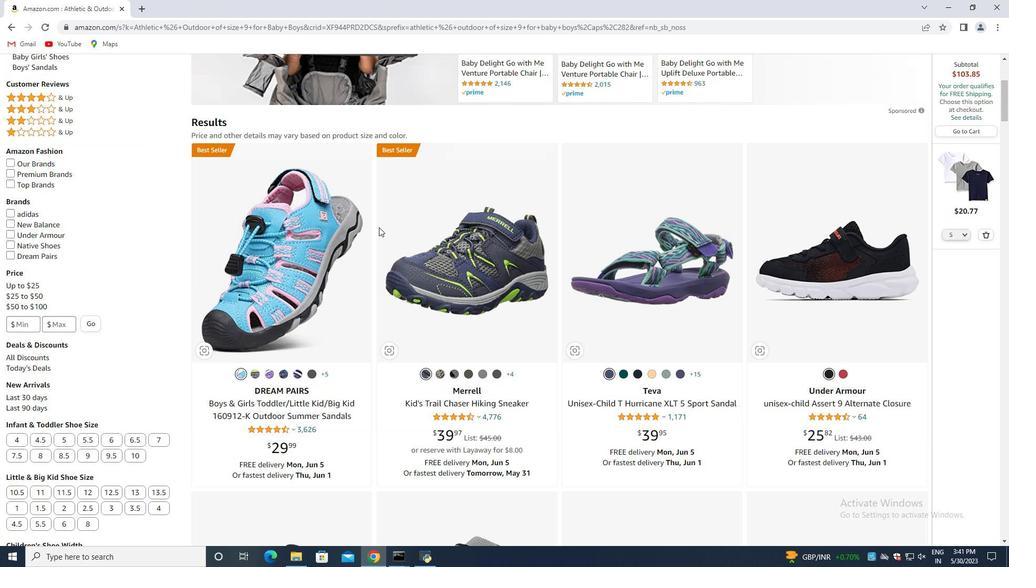 
Action: Mouse scrolled (379, 227) with delta (0, 0)
Screenshot: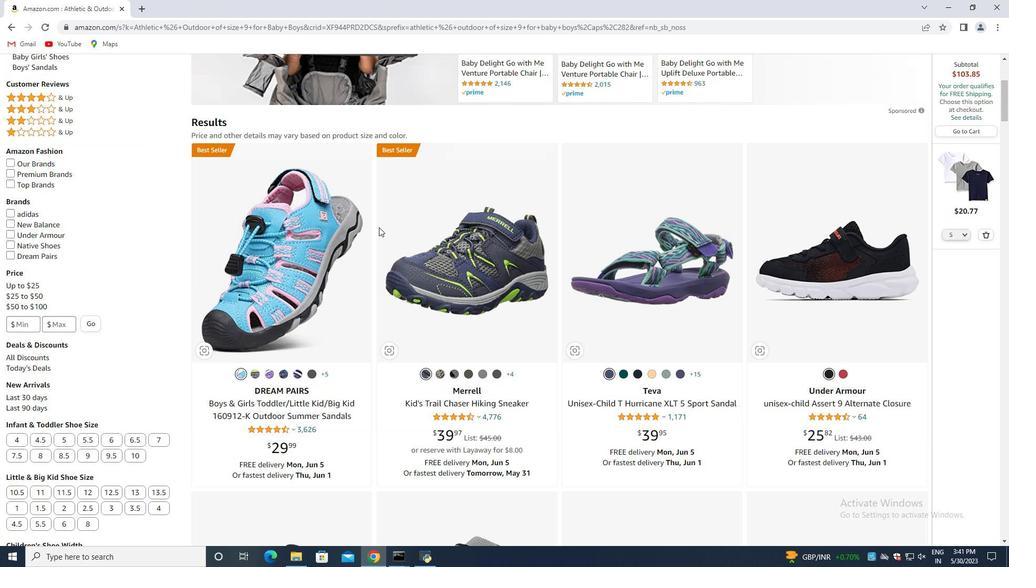 
Action: Mouse scrolled (379, 227) with delta (0, 0)
Screenshot: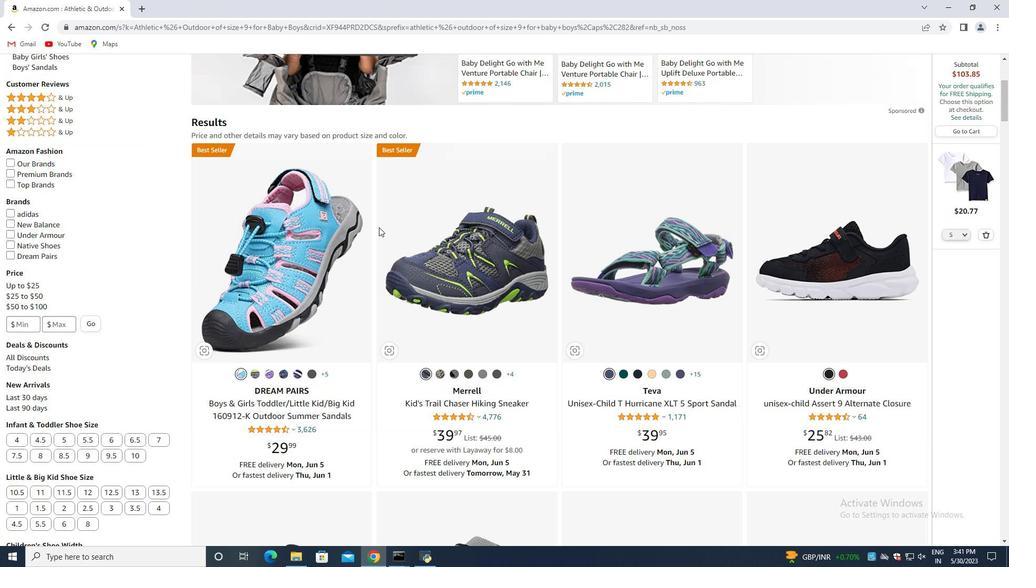 
Action: Mouse scrolled (379, 227) with delta (0, 0)
Screenshot: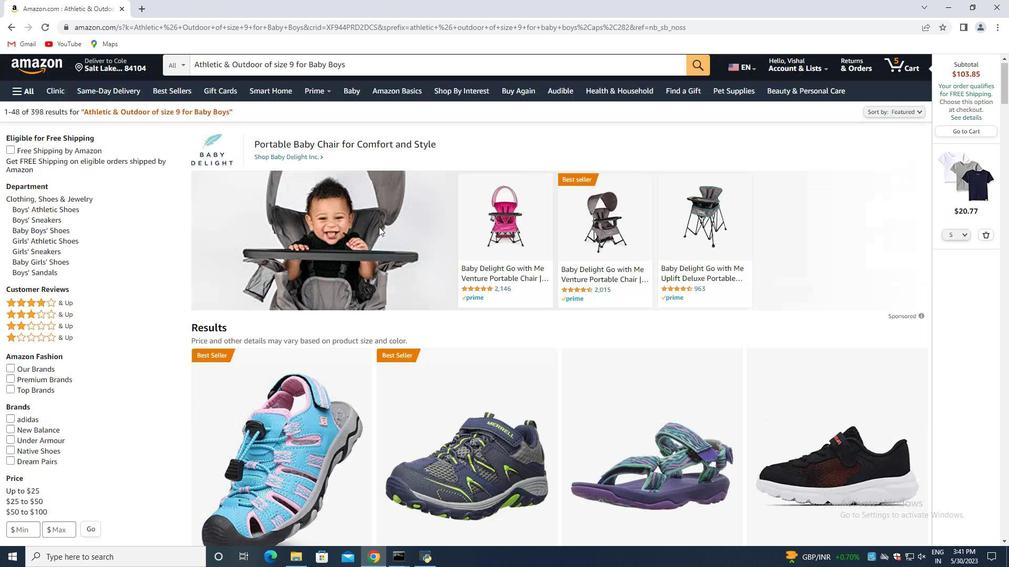 
Action: Mouse scrolled (379, 227) with delta (0, 0)
Screenshot: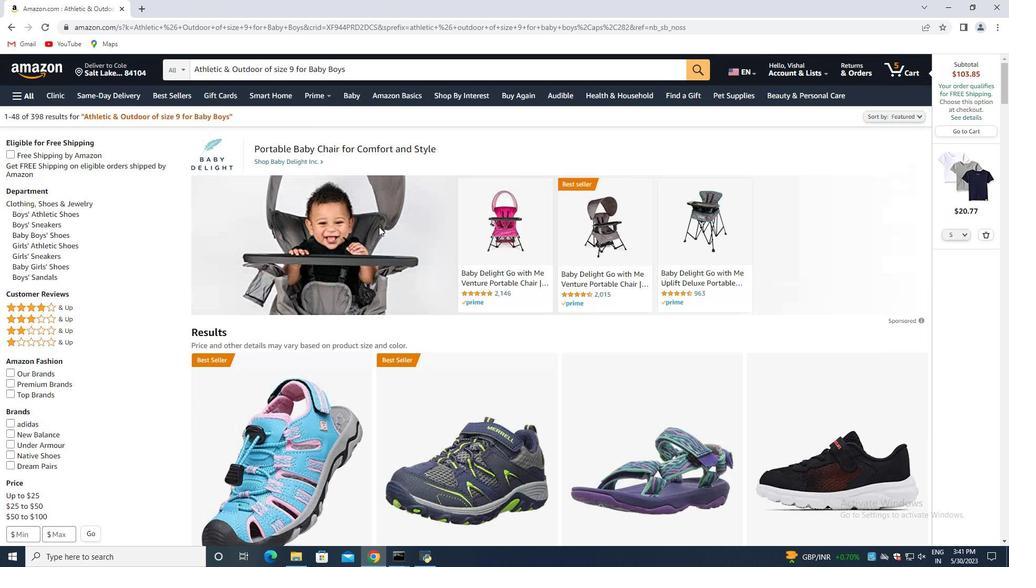 
Action: Mouse scrolled (379, 227) with delta (0, 0)
Screenshot: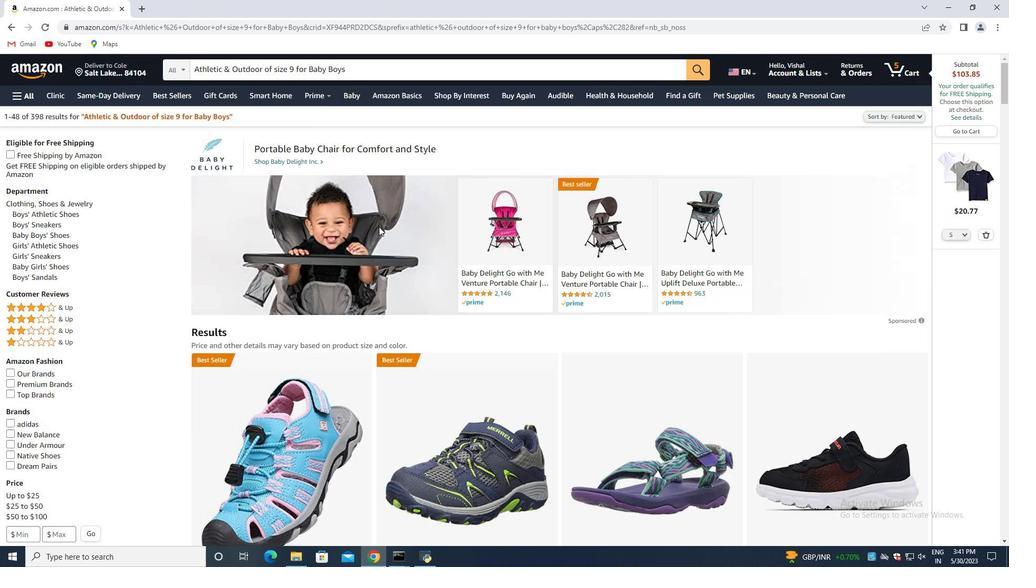 
Action: Mouse scrolled (379, 227) with delta (0, 0)
Screenshot: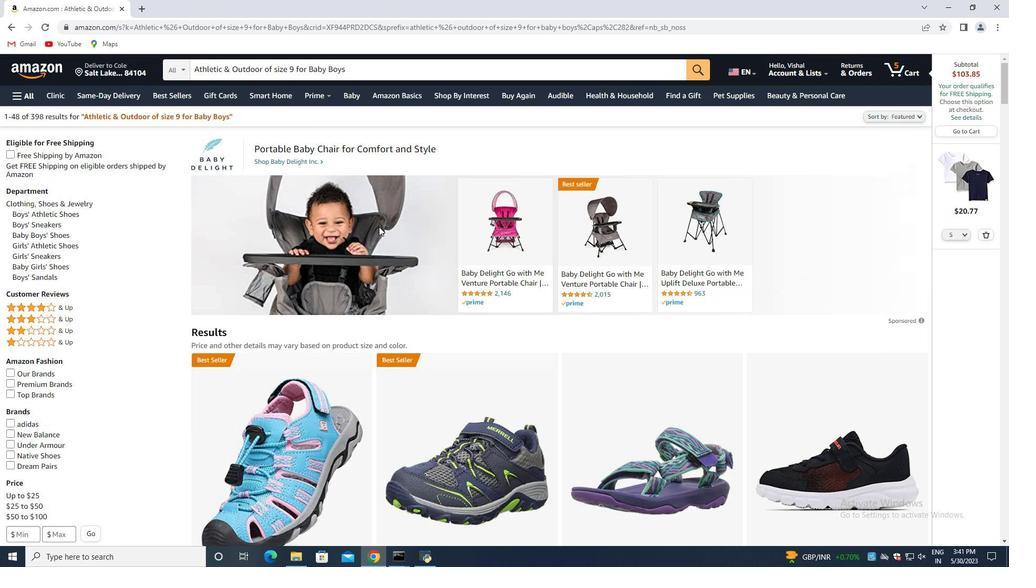 
Action: Mouse scrolled (379, 227) with delta (0, 0)
Screenshot: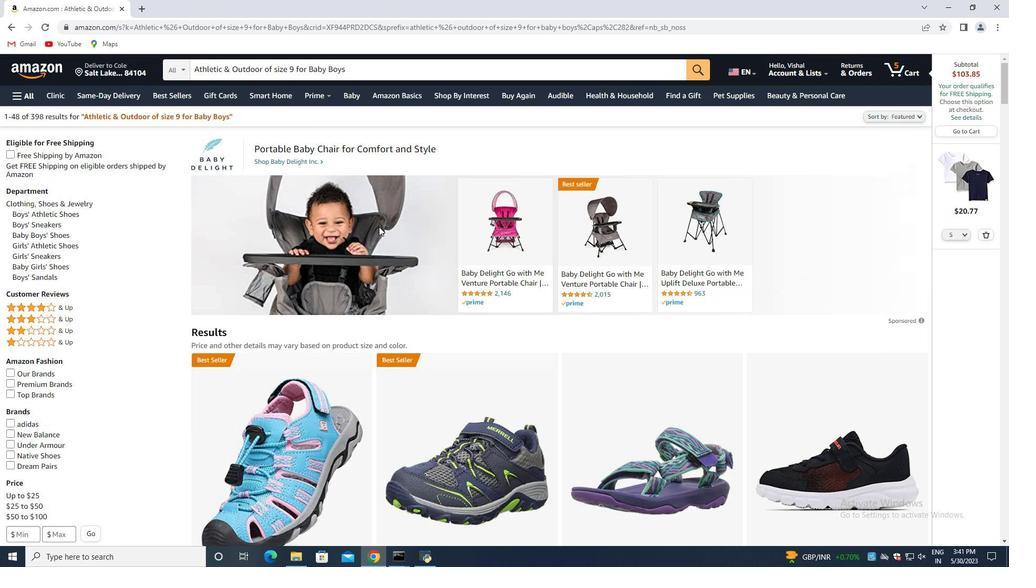 
Action: Mouse moved to (339, 218)
Screenshot: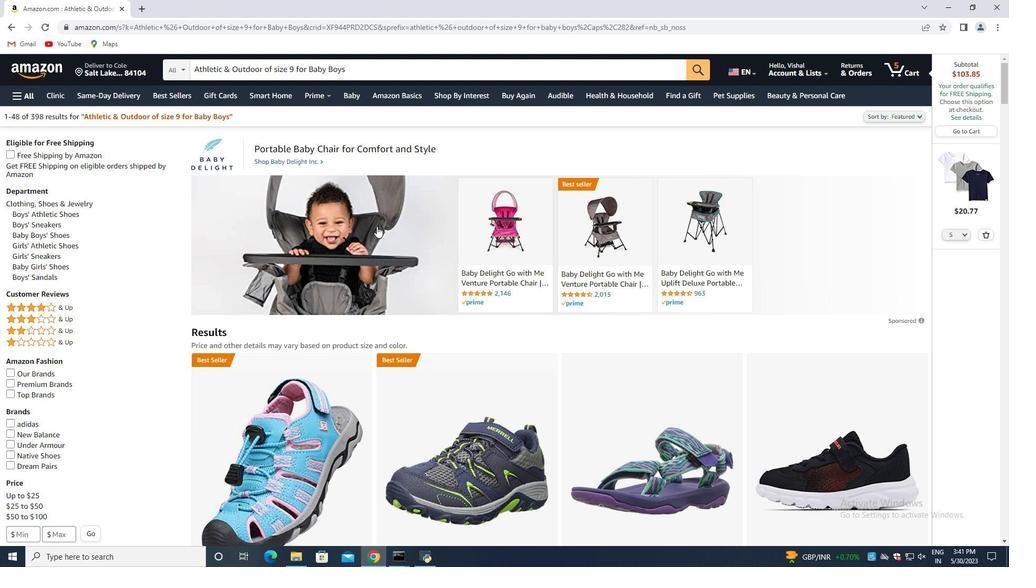 
Action: Mouse scrolled (339, 218) with delta (0, 0)
Screenshot: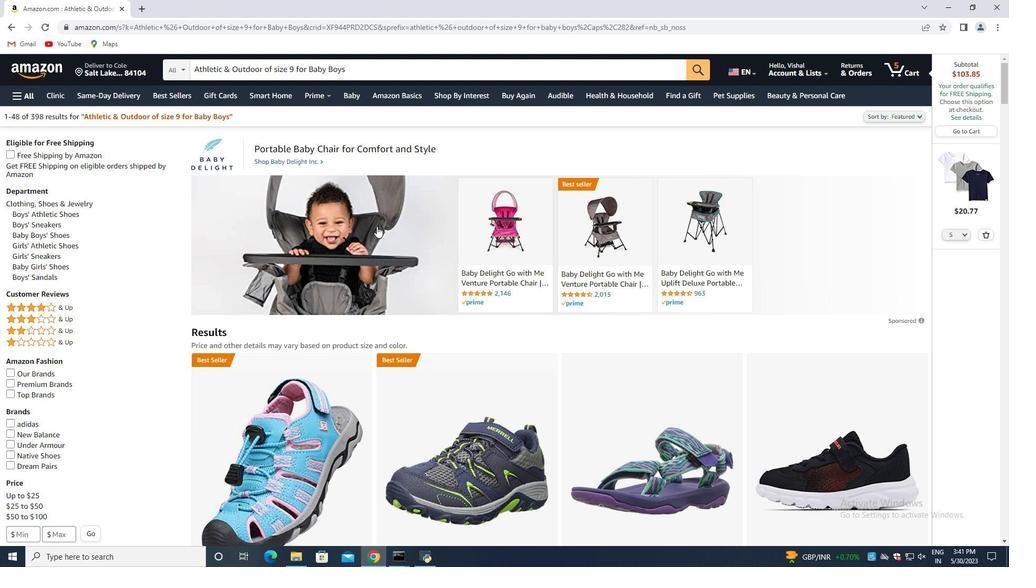
Action: Mouse moved to (338, 220)
Screenshot: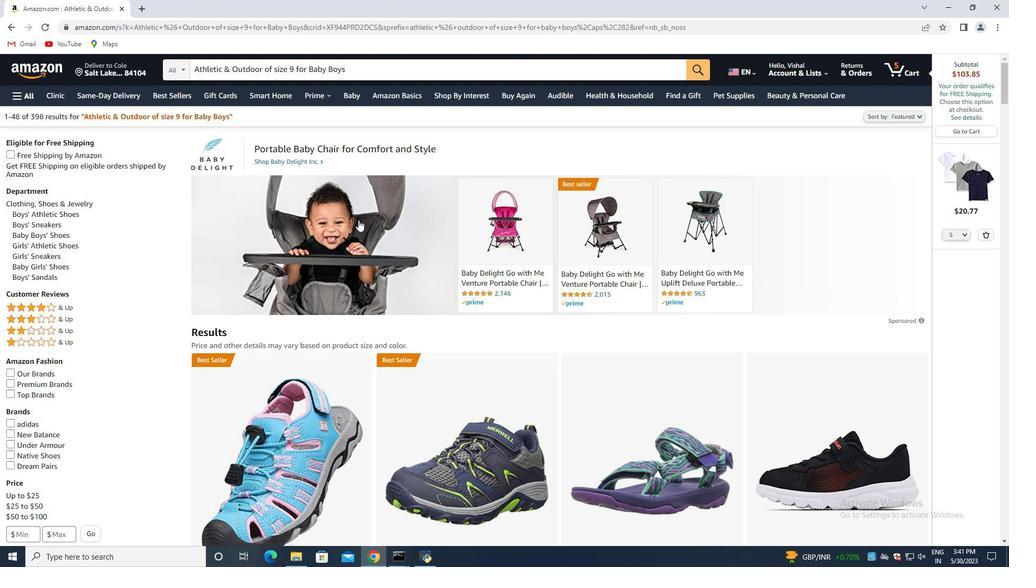 
Action: Mouse scrolled (338, 219) with delta (0, 0)
Screenshot: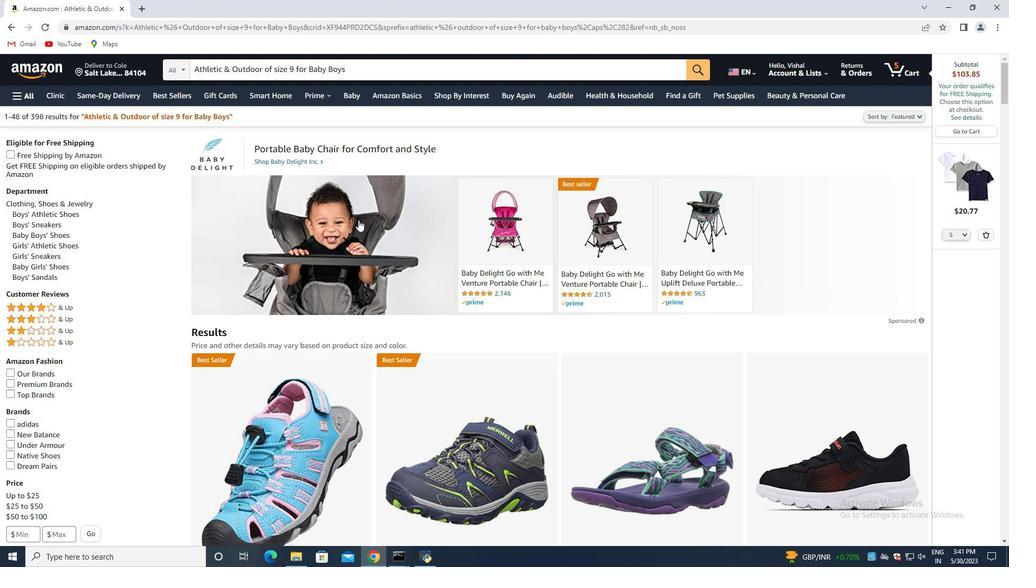 
Action: Mouse moved to (335, 223)
Screenshot: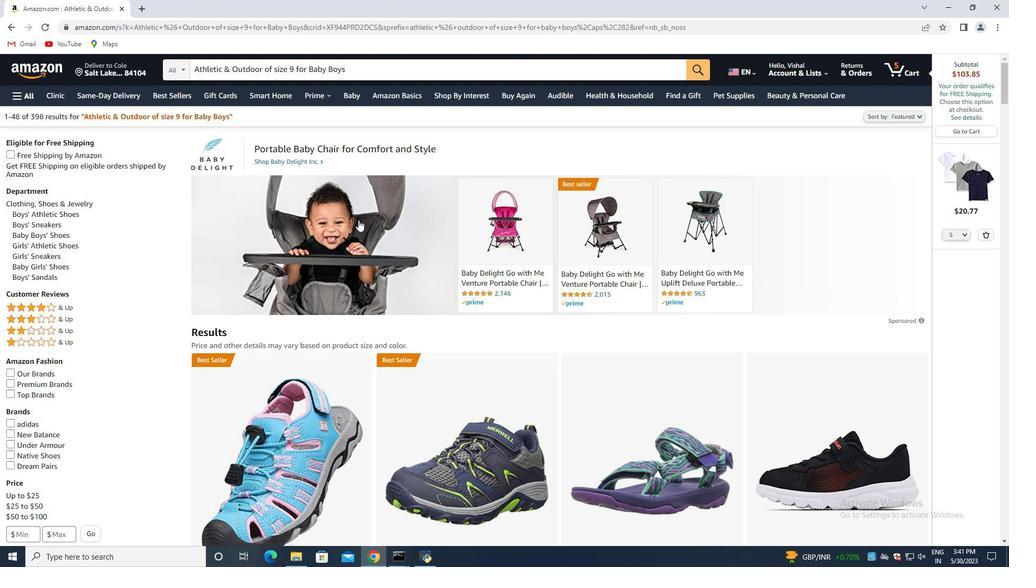 
Action: Mouse scrolled (335, 223) with delta (0, 0)
Screenshot: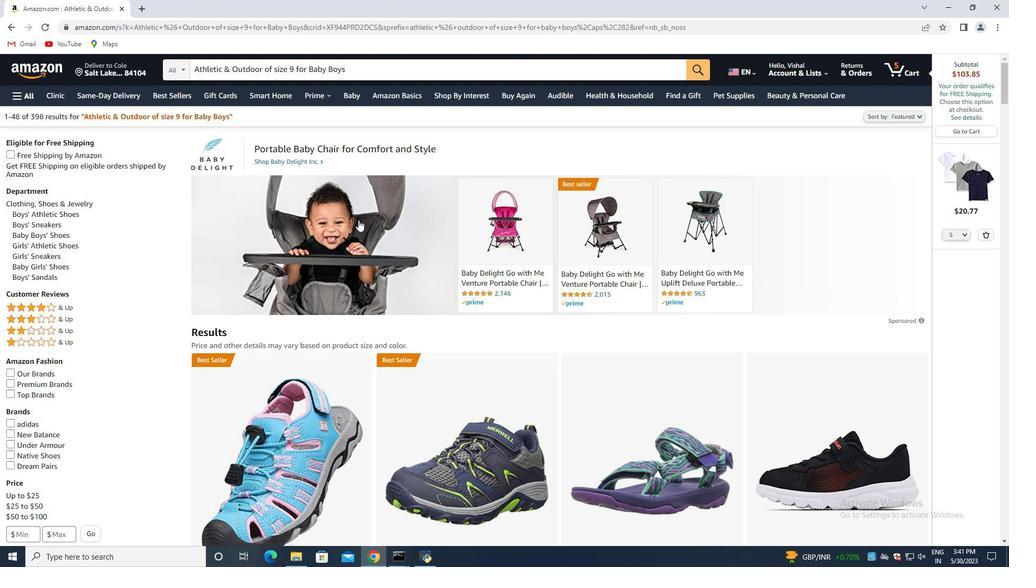 
Action: Mouse moved to (331, 227)
Screenshot: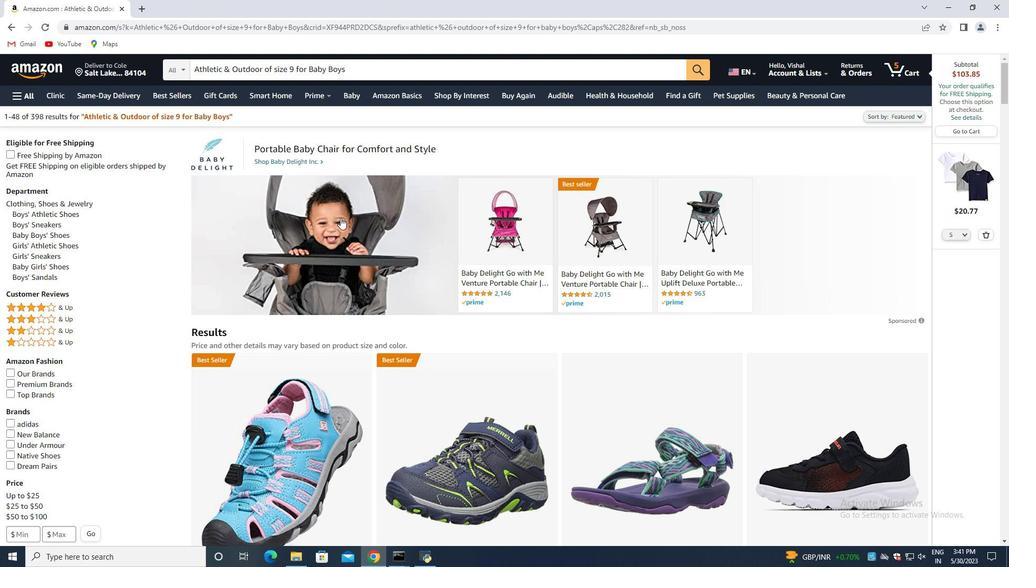 
Action: Mouse scrolled (331, 227) with delta (0, 0)
Screenshot: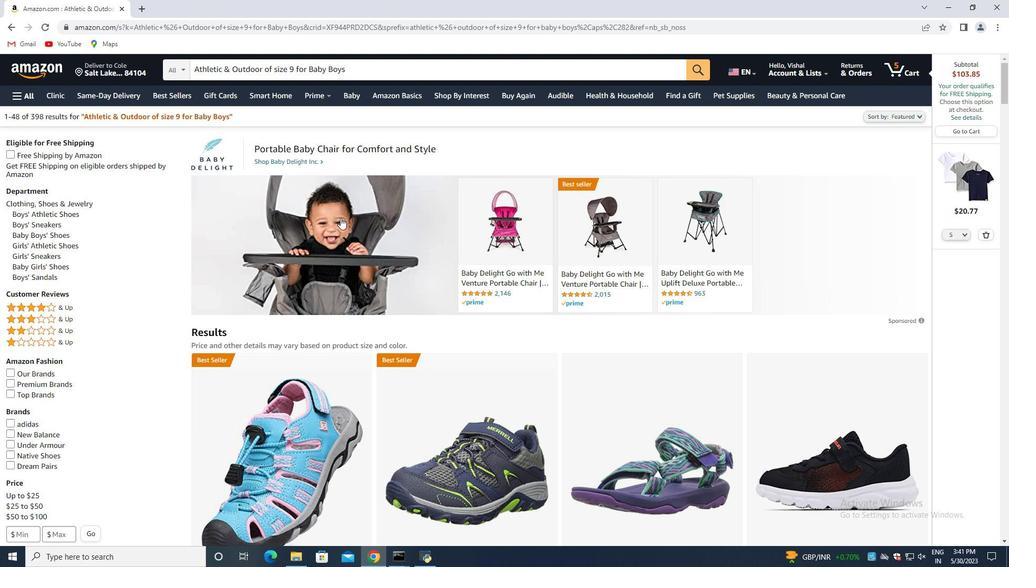 
Action: Mouse moved to (328, 231)
Screenshot: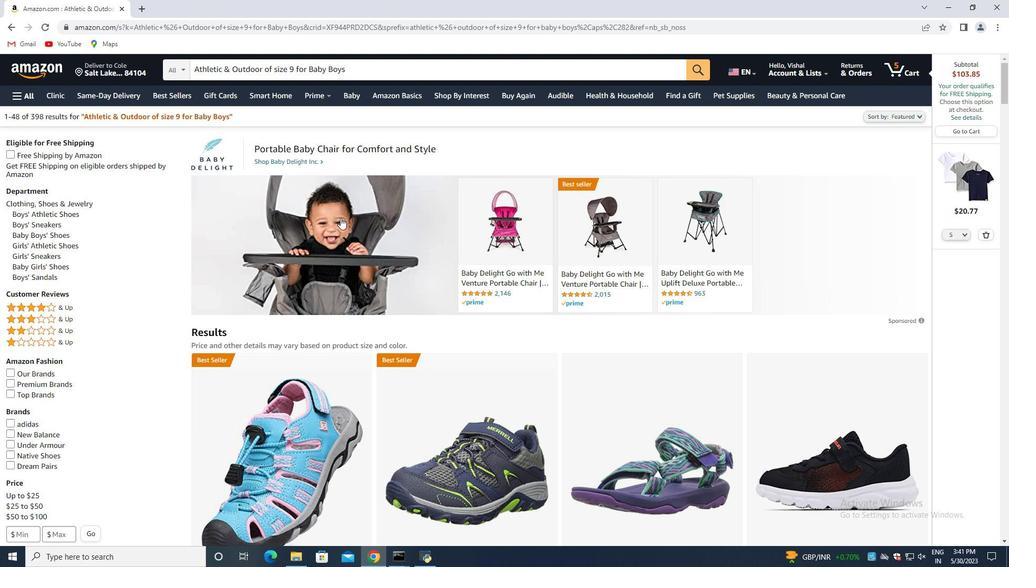 
Action: Mouse scrolled (328, 230) with delta (0, 0)
Screenshot: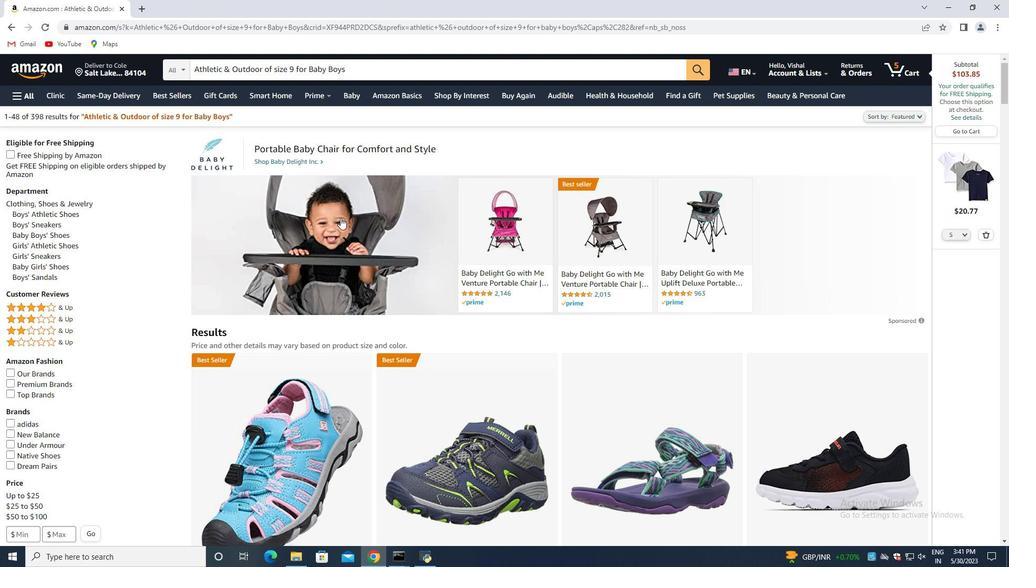 
Action: Mouse moved to (299, 237)
Screenshot: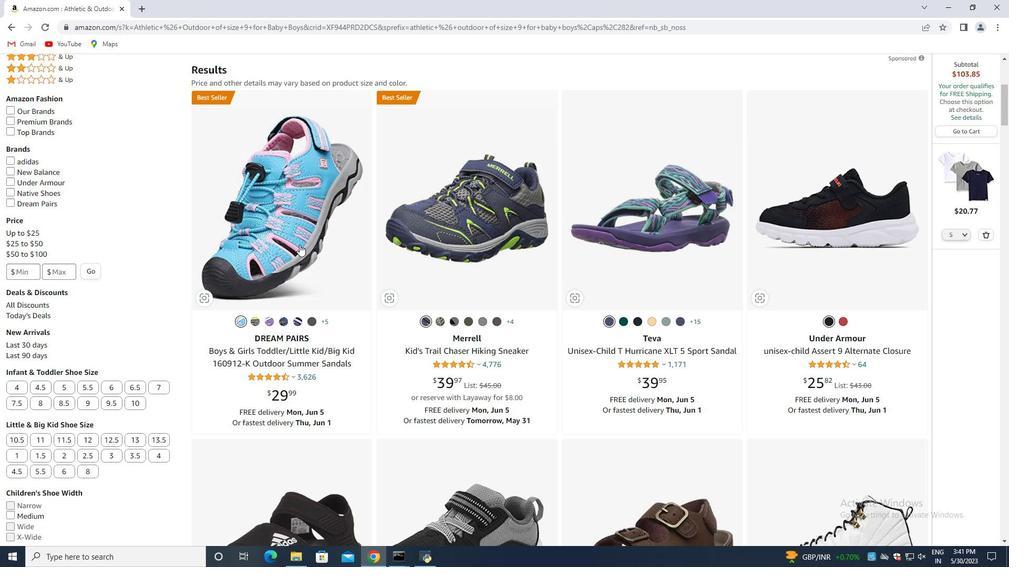 
Action: Mouse pressed left at (299, 237)
Screenshot: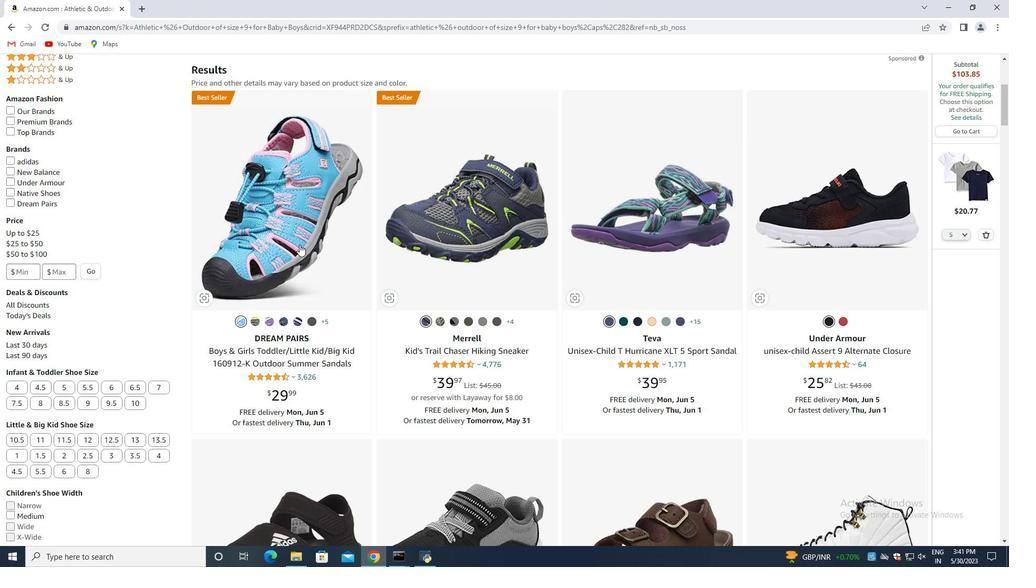 
Action: Mouse moved to (305, 236)
Screenshot: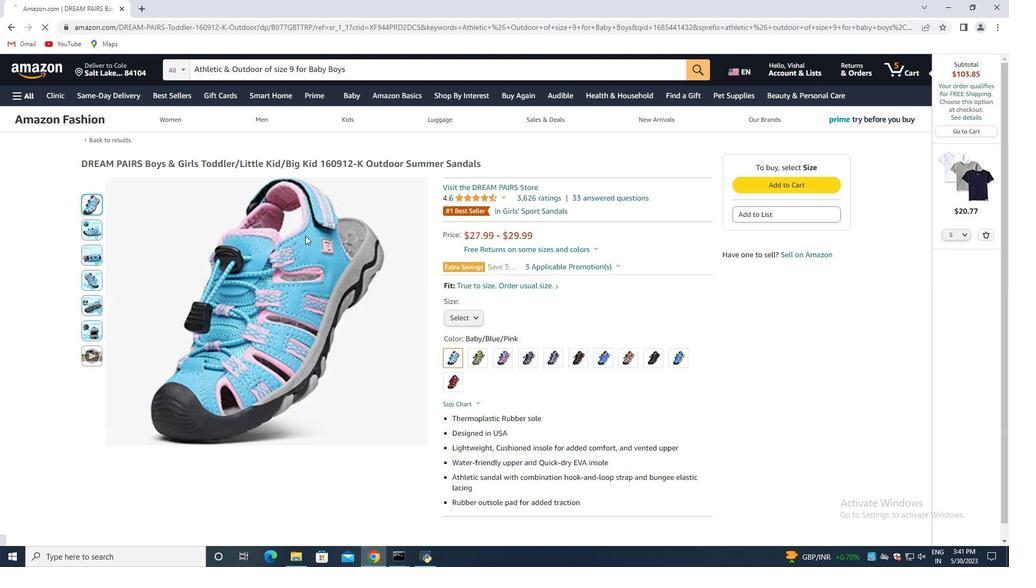 
Action: Mouse scrolled (305, 235) with delta (0, 0)
Screenshot: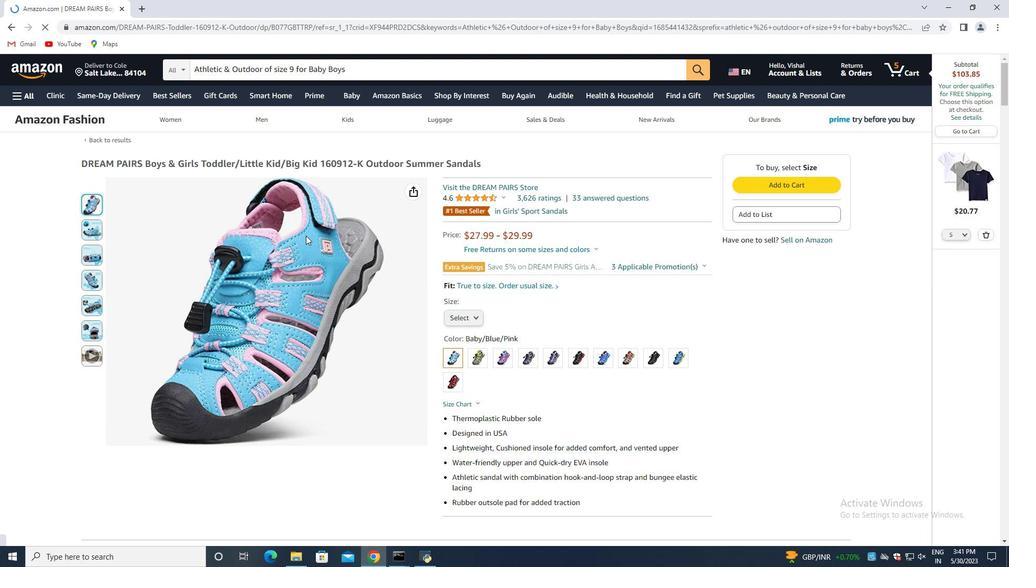 
Action: Mouse moved to (305, 236)
Screenshot: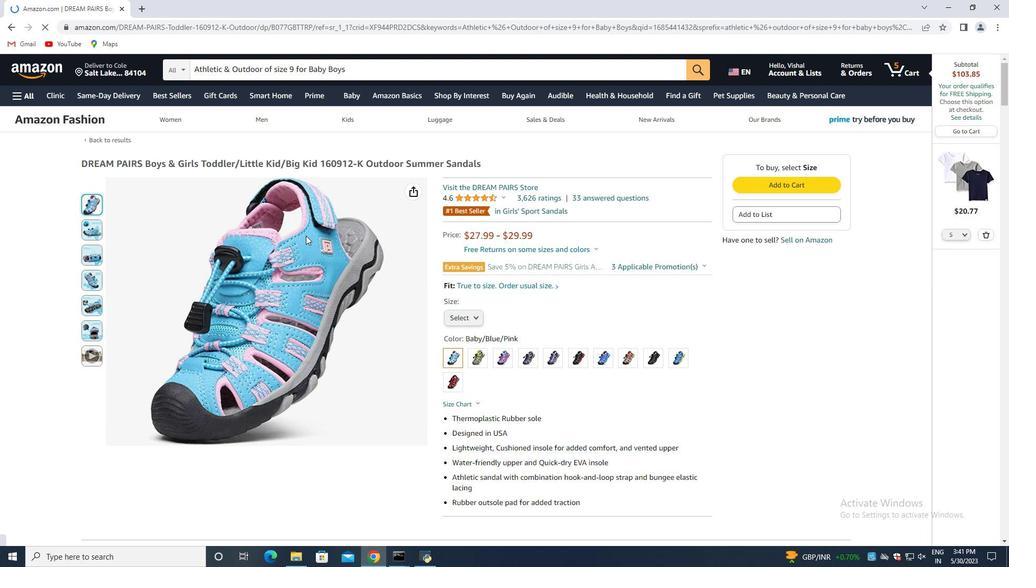 
Action: Mouse scrolled (305, 235) with delta (0, 0)
Screenshot: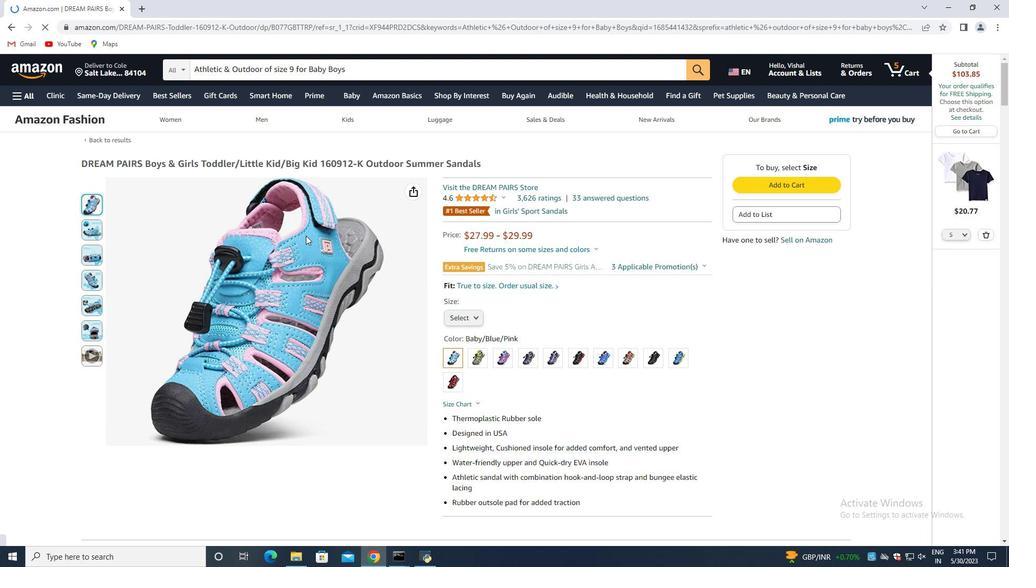 
Action: Mouse scrolled (305, 236) with delta (0, 0)
Screenshot: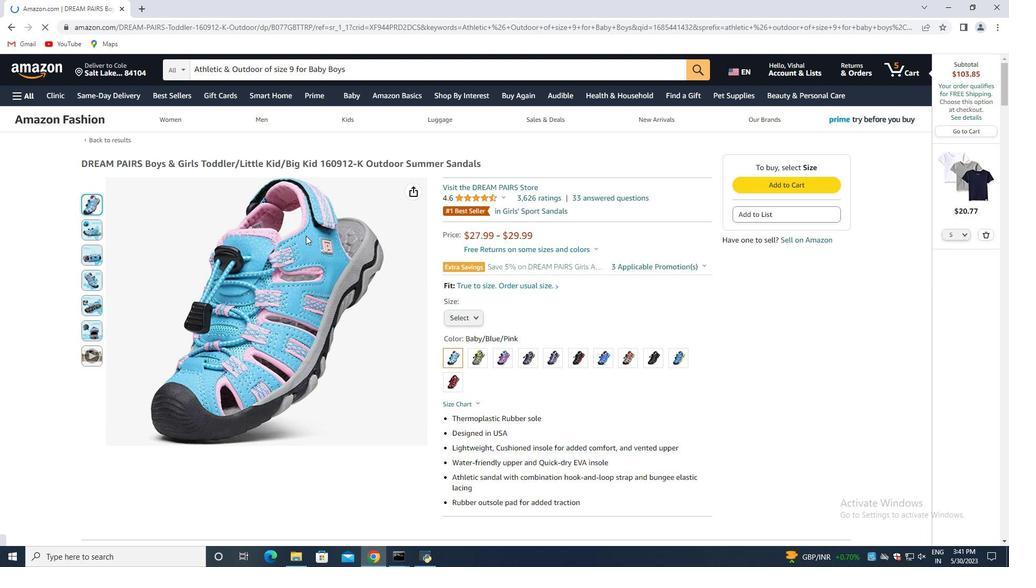 
Action: Mouse moved to (489, 304)
Screenshot: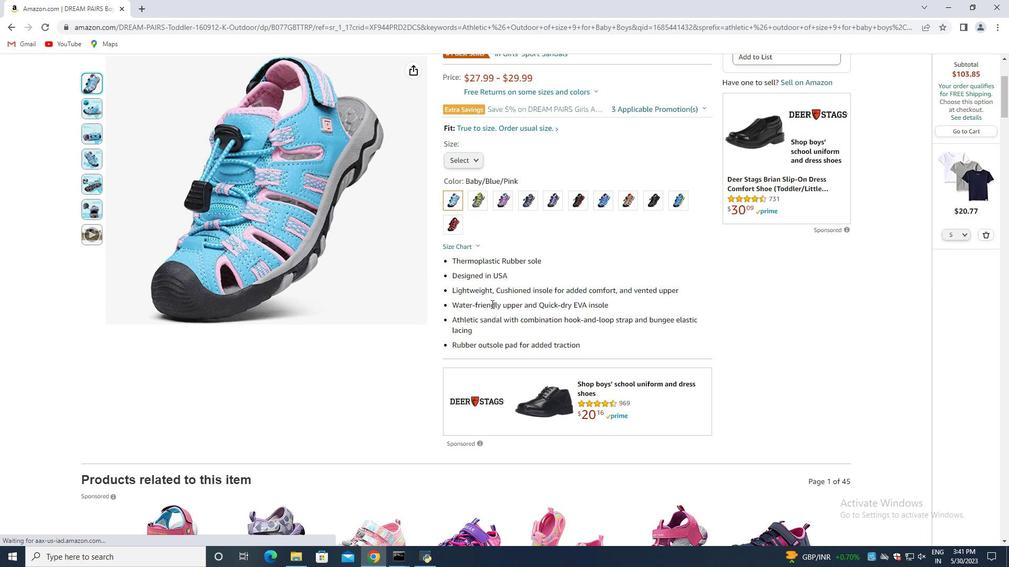 
Action: Mouse scrolled (489, 304) with delta (0, 0)
Screenshot: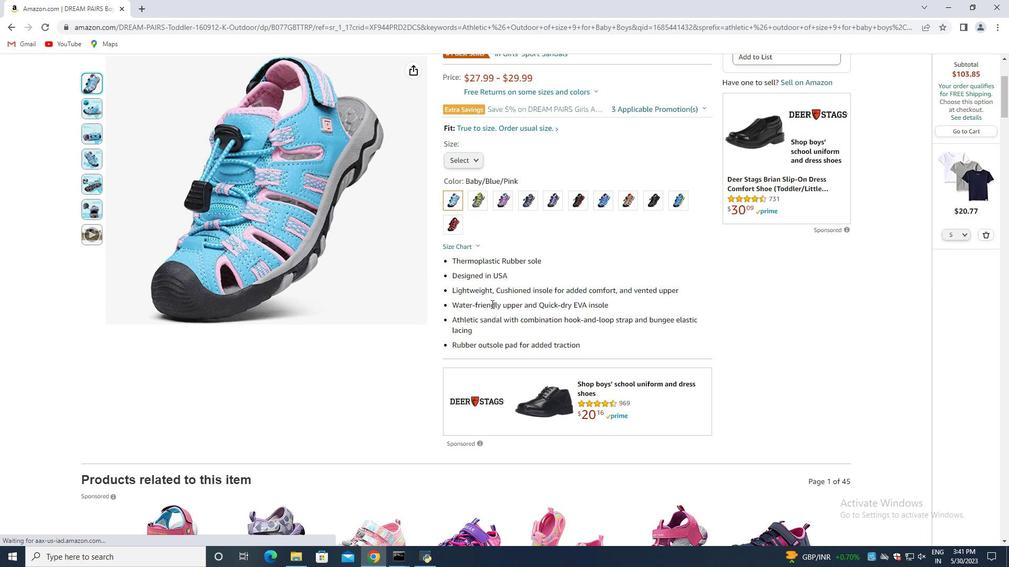 
Action: Mouse moved to (485, 305)
Screenshot: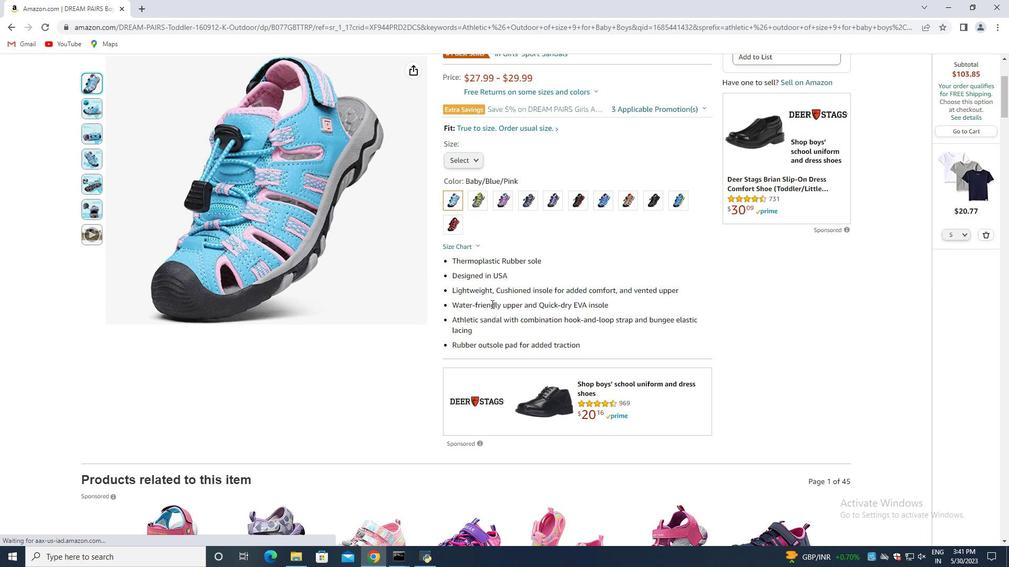 
Action: Mouse scrolled (485, 305) with delta (0, 0)
Screenshot: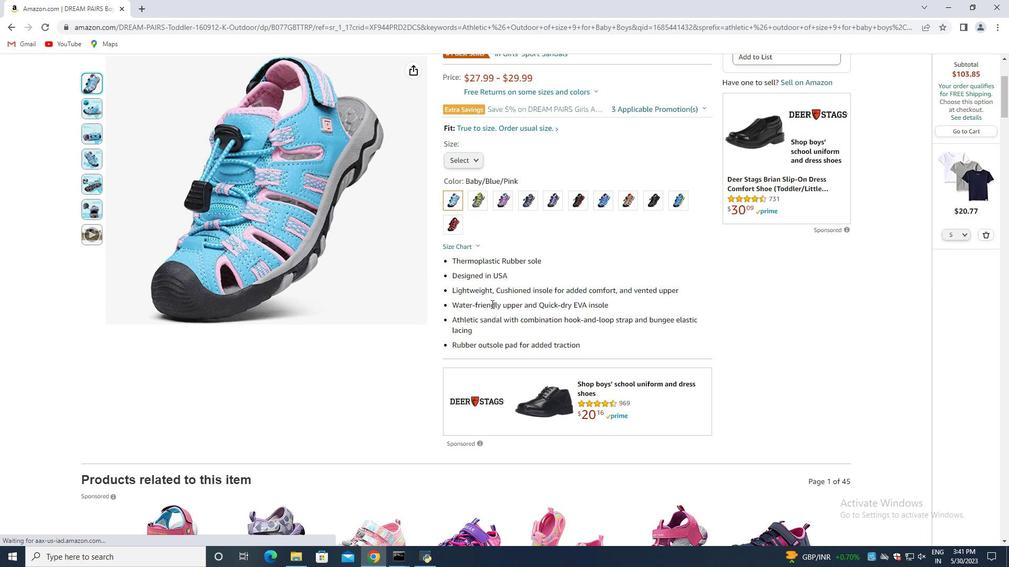 
Action: Mouse moved to (481, 306)
Screenshot: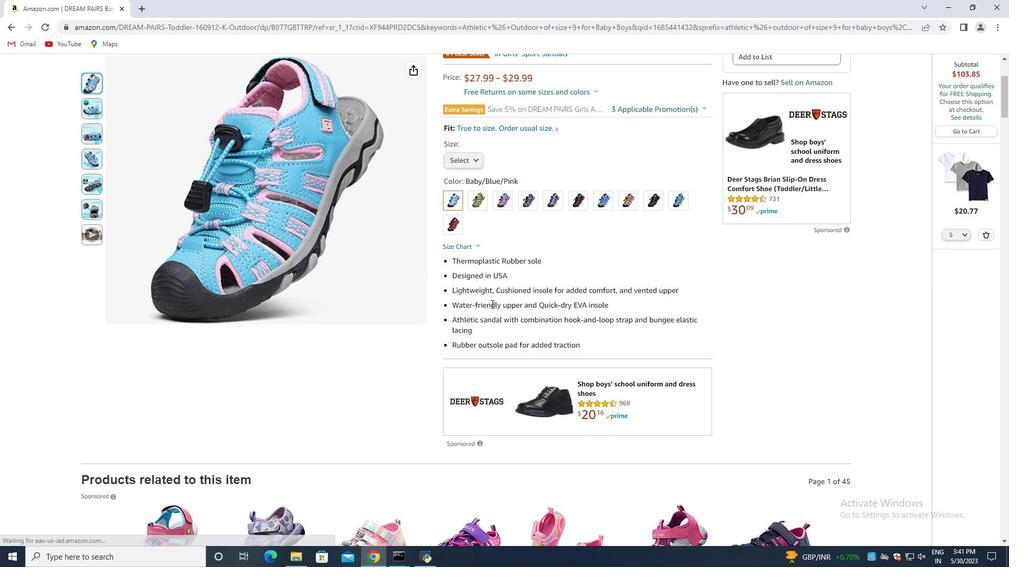
Action: Mouse scrolled (483, 305) with delta (0, 0)
Screenshot: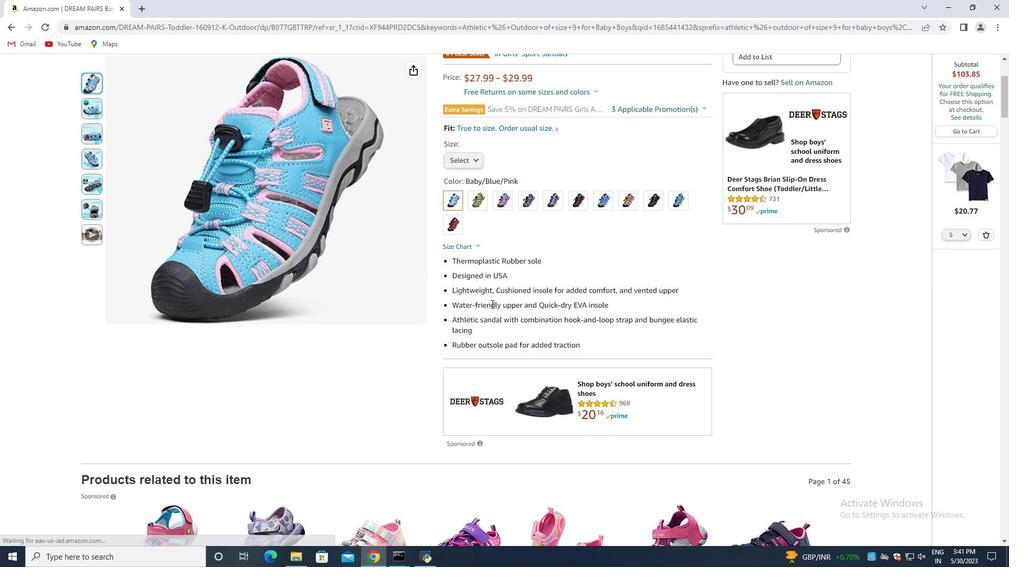 
Action: Mouse moved to (407, 290)
Screenshot: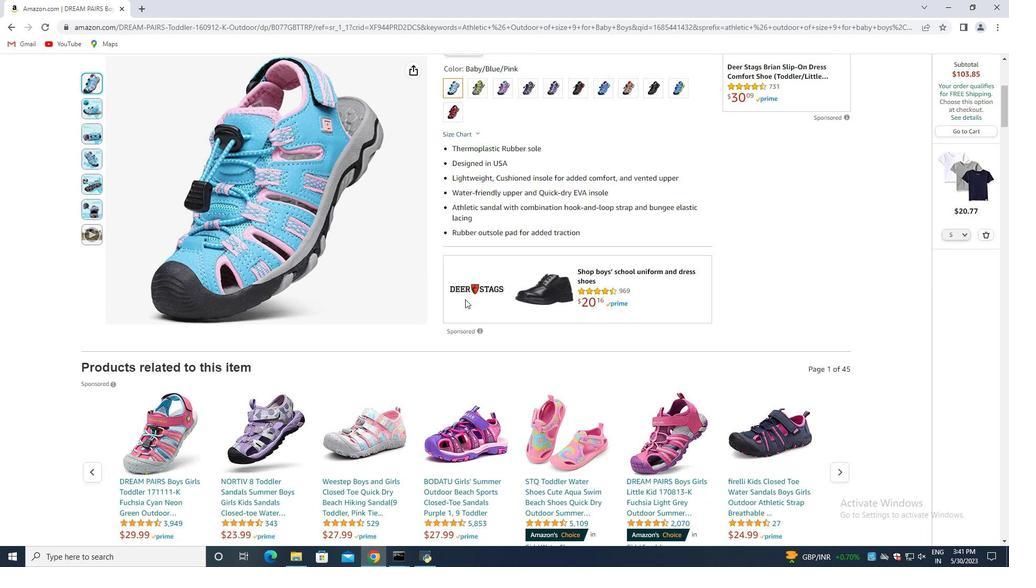 
Action: Mouse scrolled (407, 290) with delta (0, 0)
Screenshot: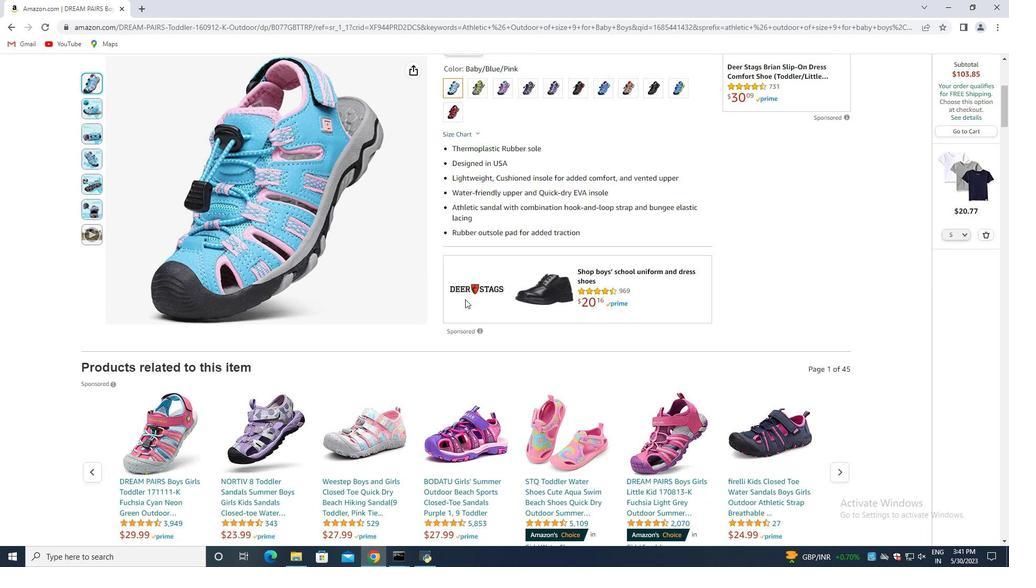 
Action: Mouse moved to (395, 292)
Screenshot: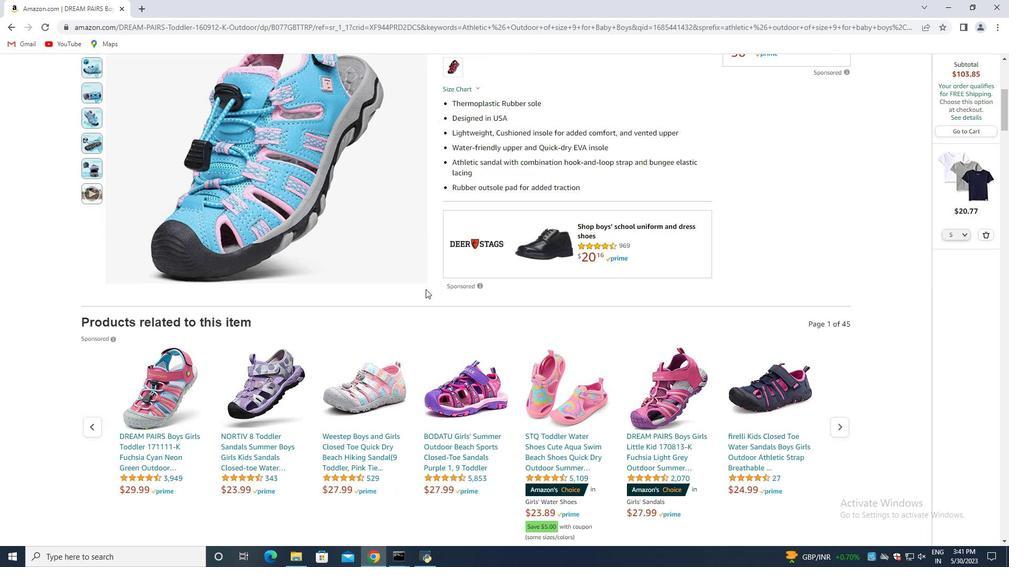 
Action: Mouse scrolled (395, 291) with delta (0, 0)
Screenshot: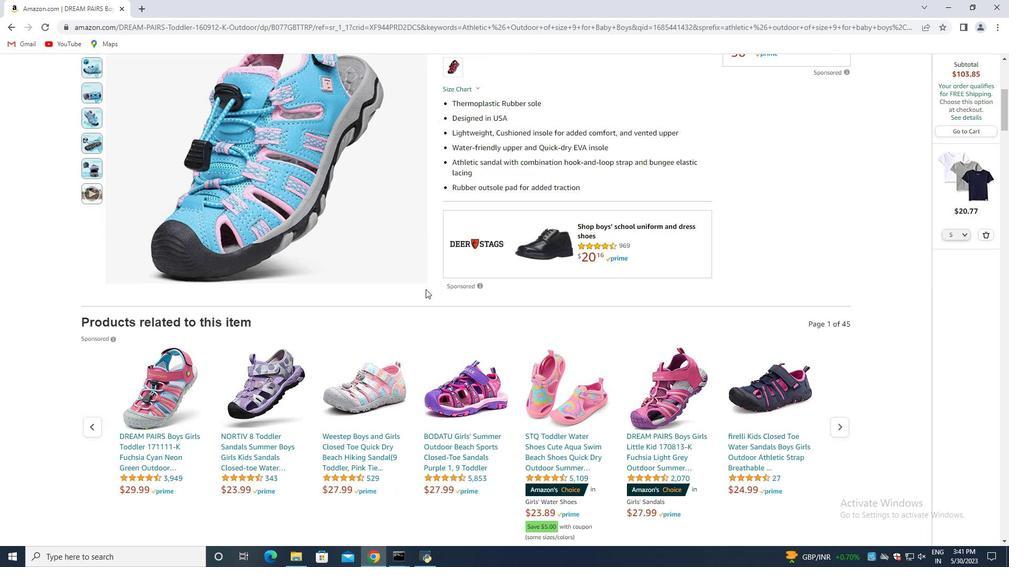 
Action: Mouse moved to (352, 284)
Screenshot: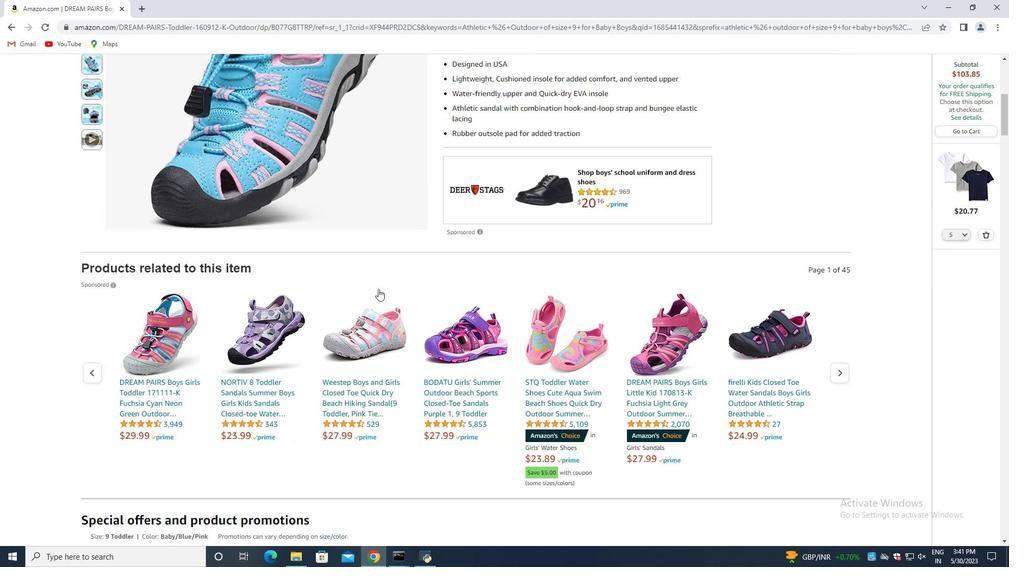 
Action: Mouse scrolled (352, 283) with delta (0, 0)
Screenshot: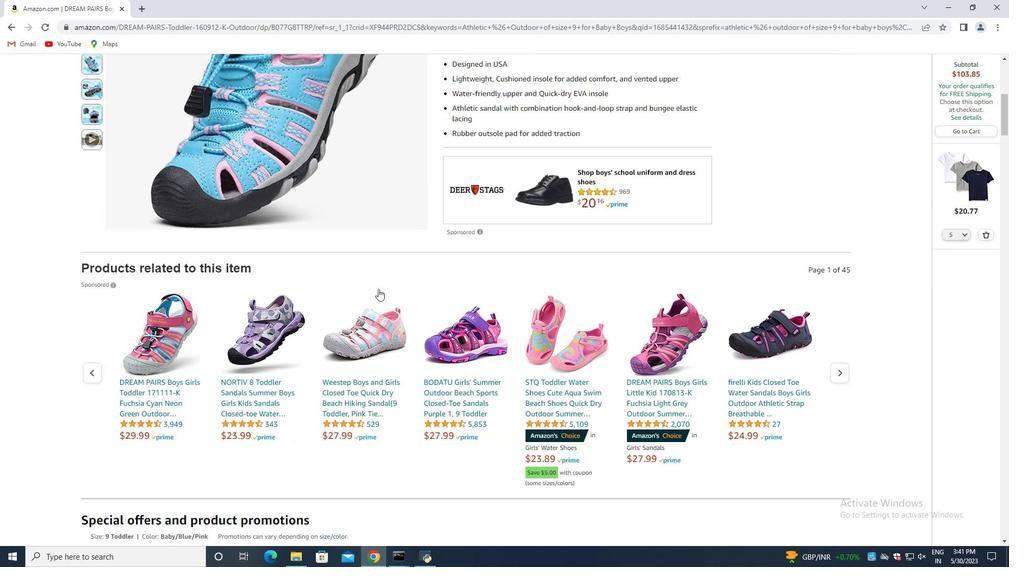 
Action: Mouse moved to (349, 284)
Screenshot: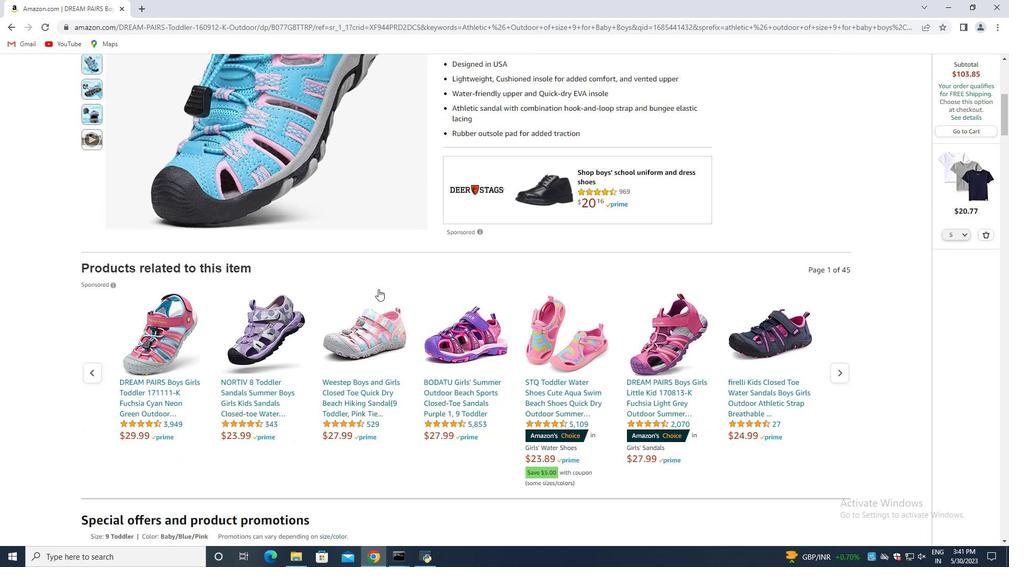 
Action: Mouse scrolled (349, 283) with delta (0, 0)
Screenshot: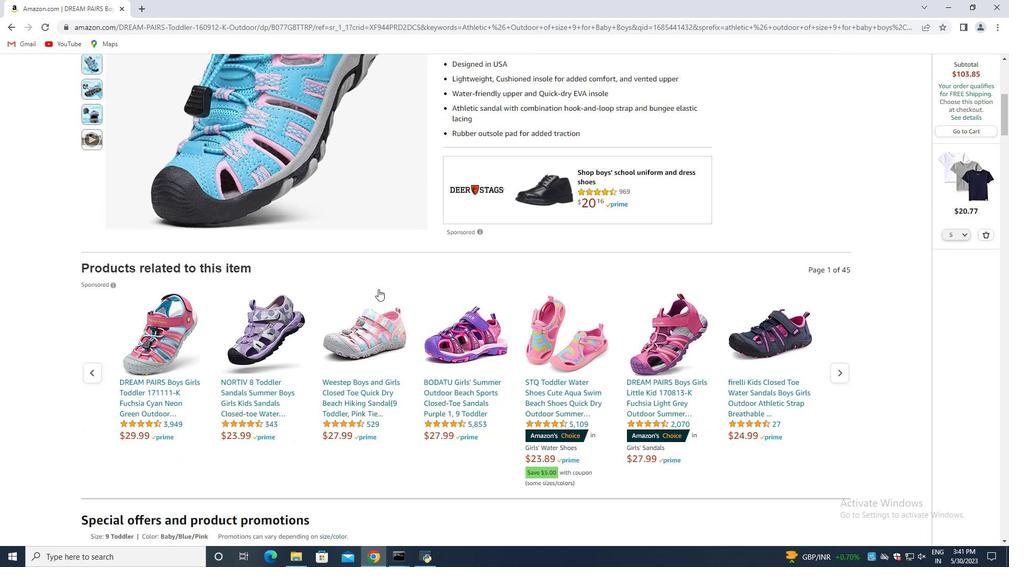 
Action: Mouse moved to (346, 284)
Screenshot: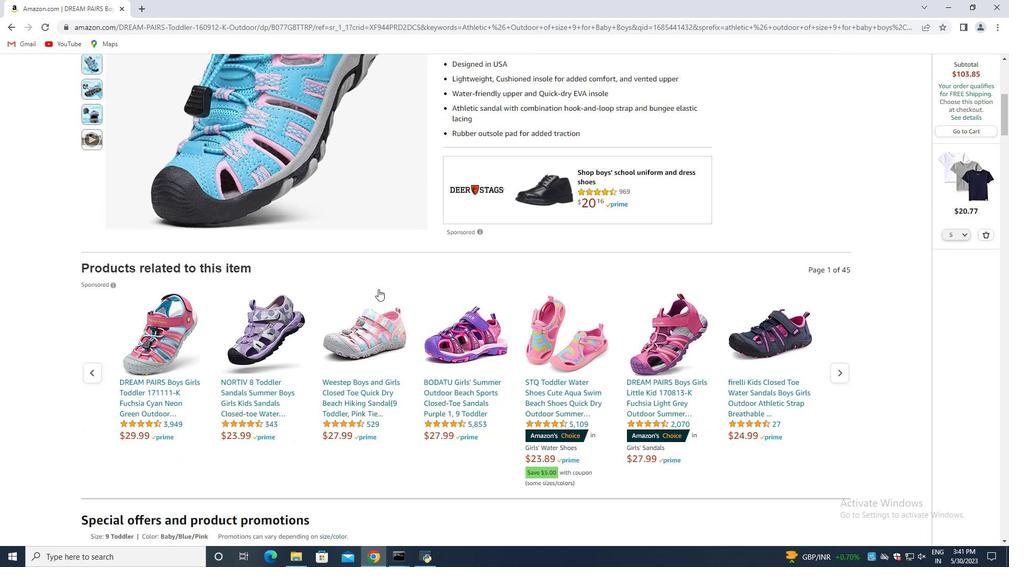 
Action: Mouse scrolled (346, 283) with delta (0, 0)
Screenshot: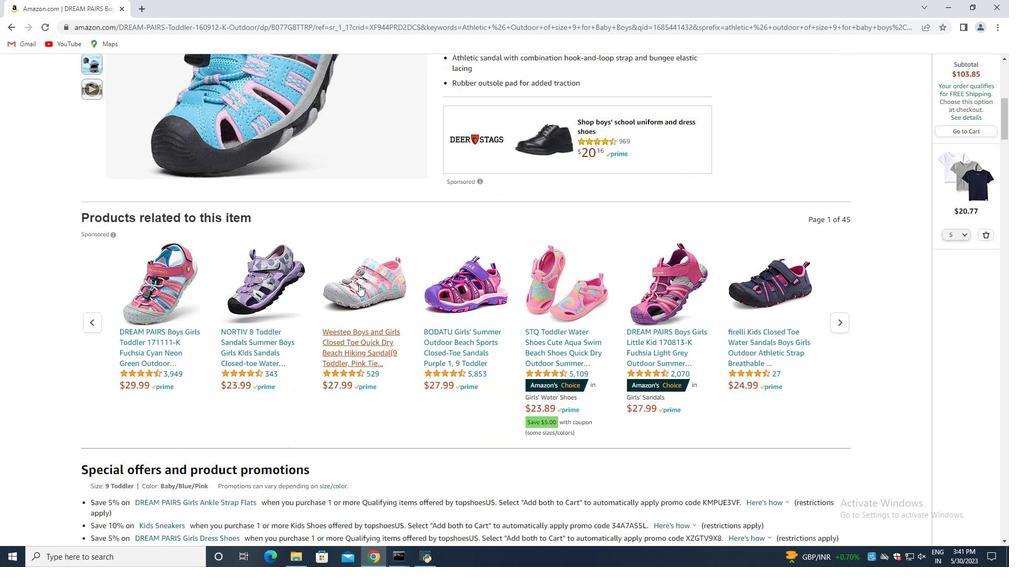 
Action: Mouse moved to (284, 270)
Screenshot: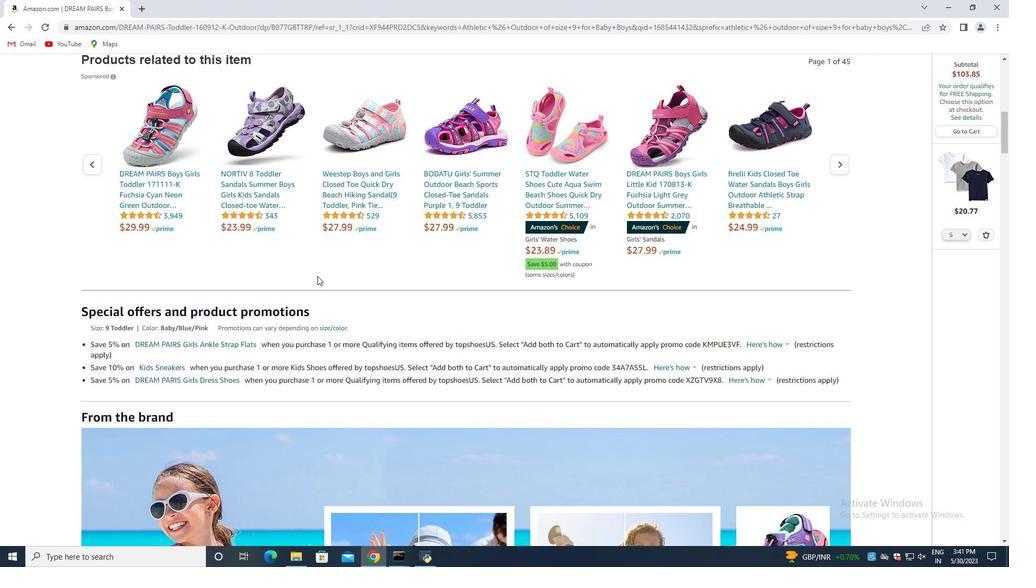 
Action: Mouse scrolled (301, 273) with delta (0, 0)
Screenshot: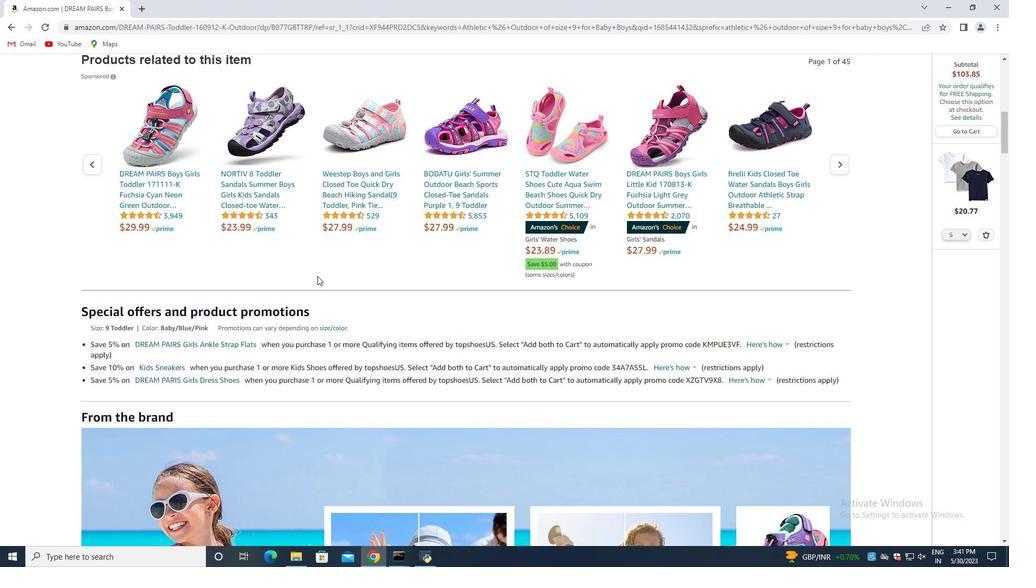 
Action: Mouse moved to (283, 270)
Screenshot: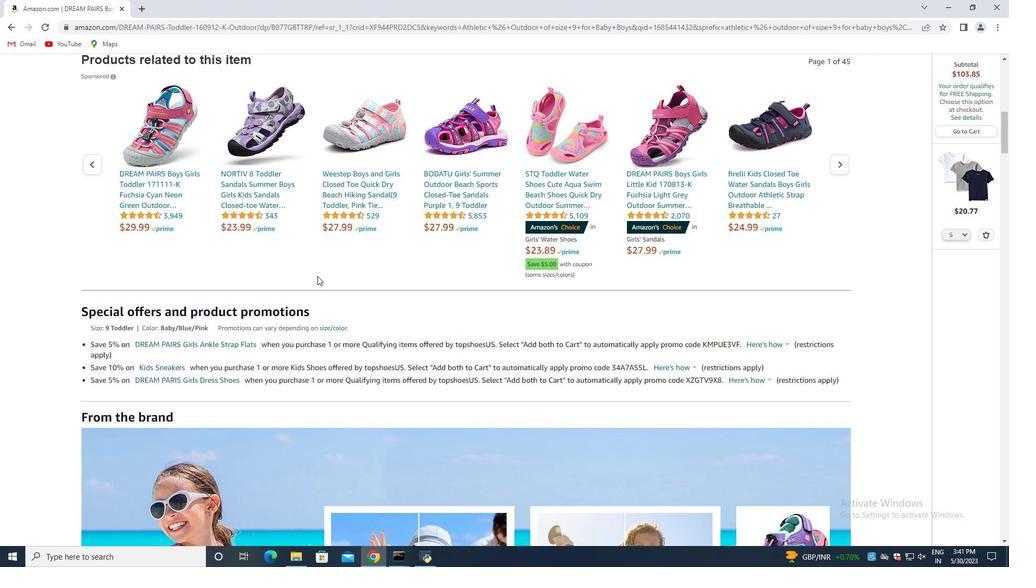 
Action: Mouse scrolled (289, 272) with delta (0, 0)
Screenshot: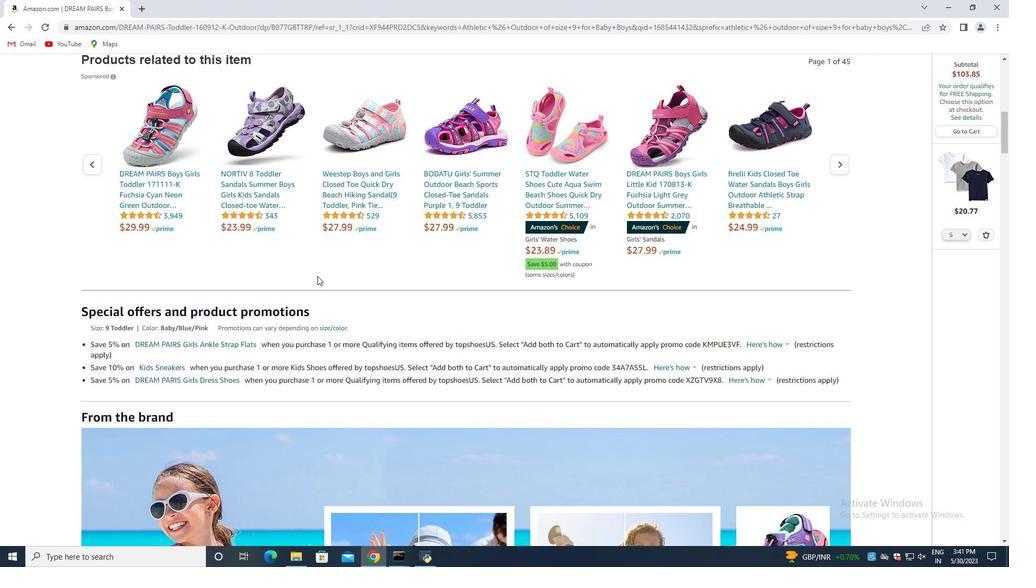 
Action: Mouse moved to (283, 270)
Screenshot: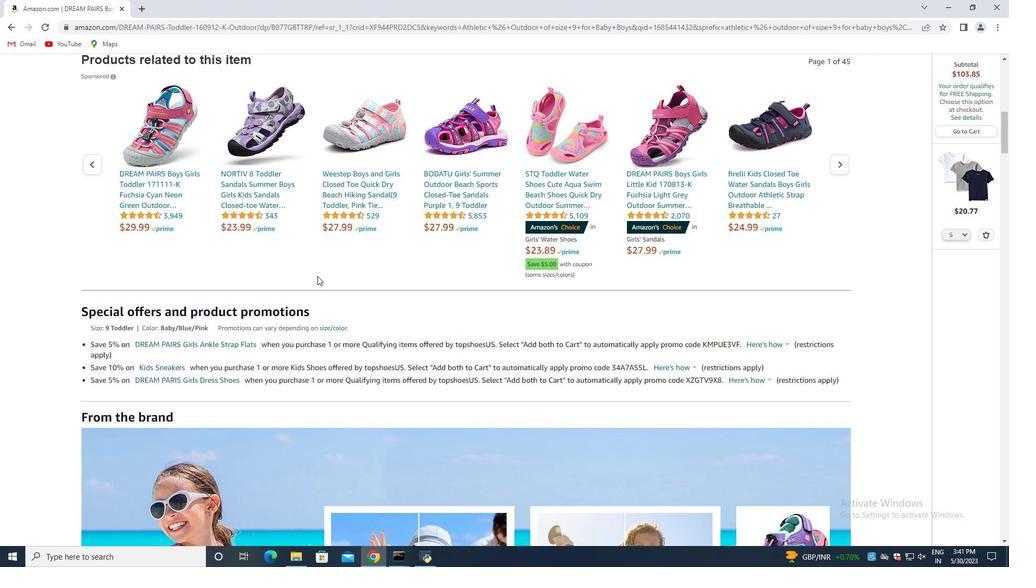
Action: Mouse scrolled (286, 271) with delta (0, 0)
Screenshot: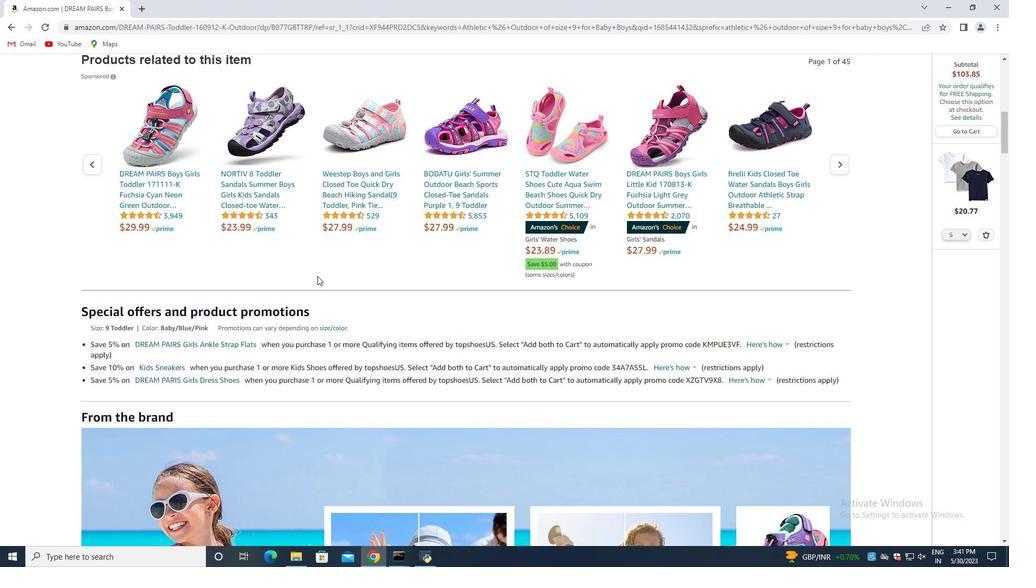 
Action: Mouse moved to (393, 329)
Screenshot: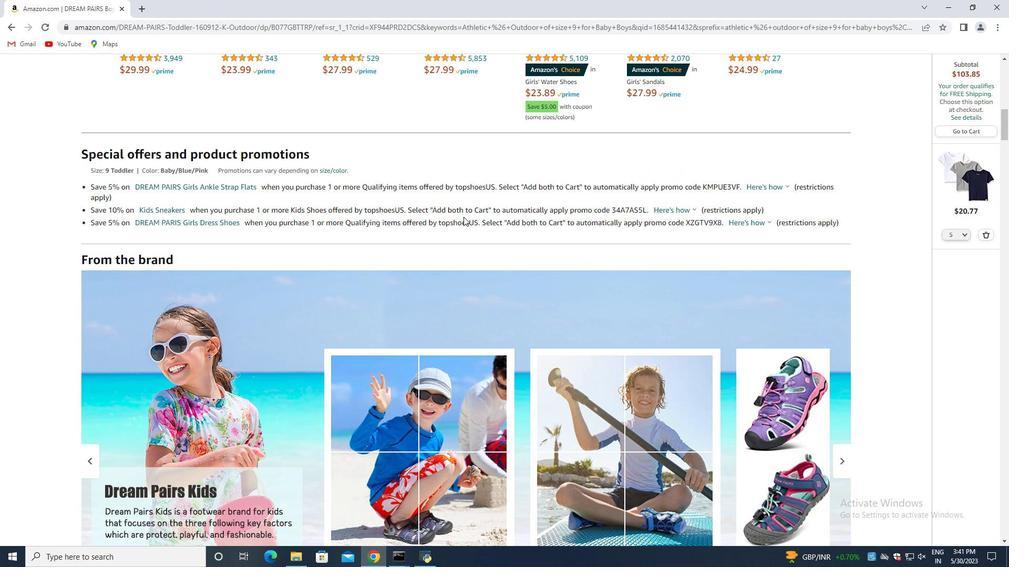 
Action: Mouse scrolled (394, 329) with delta (0, 0)
Screenshot: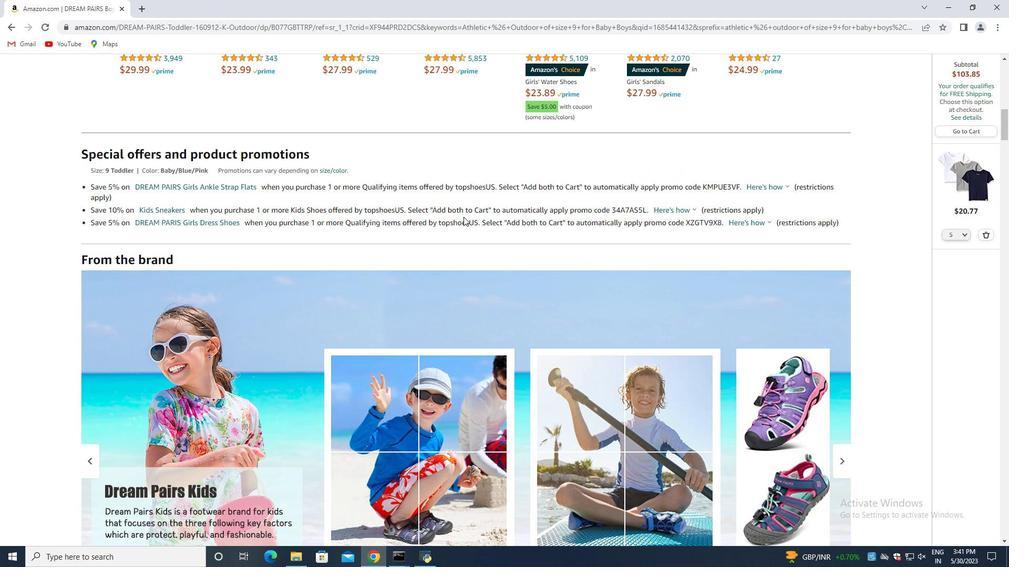 
Action: Mouse moved to (392, 330)
Screenshot: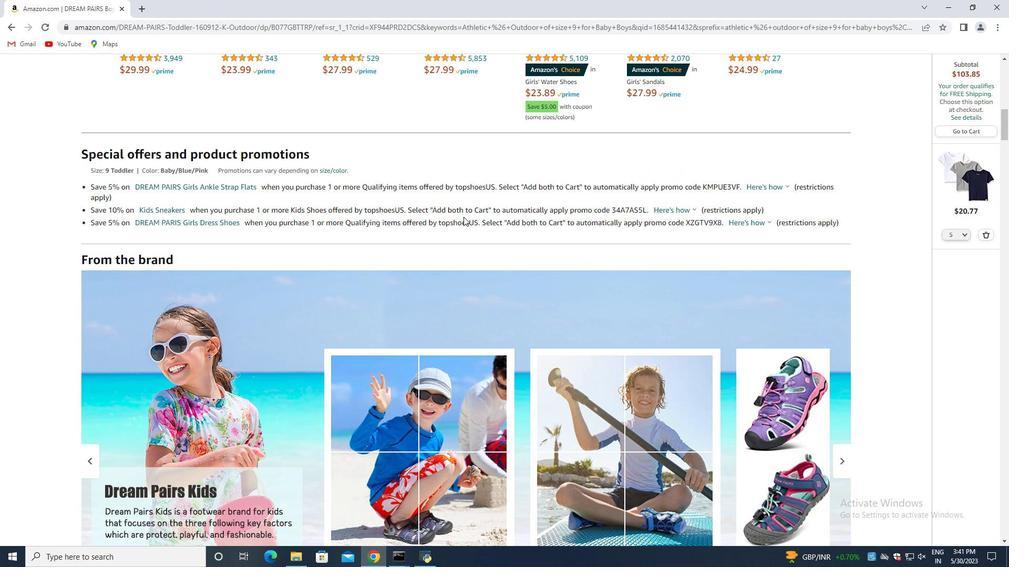
Action: Mouse scrolled (392, 329) with delta (0, 0)
Screenshot: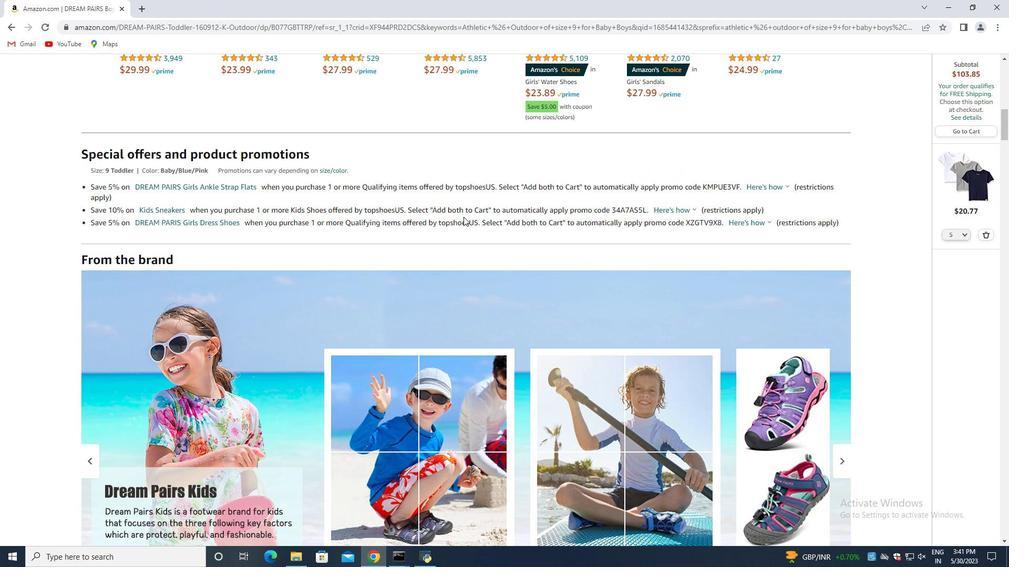 
Action: Mouse moved to (389, 330)
Screenshot: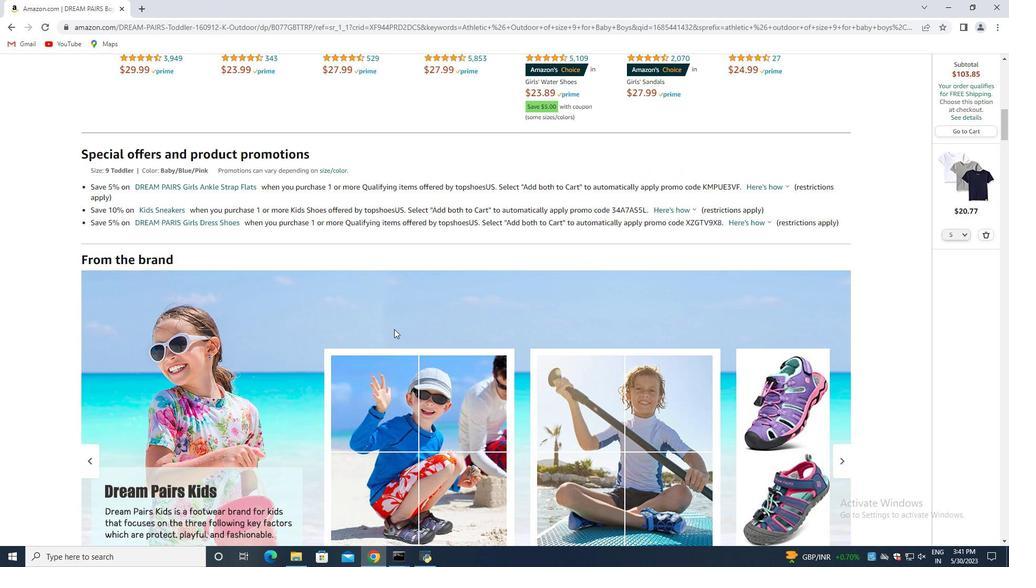 
Action: Mouse scrolled (389, 329) with delta (0, 0)
Screenshot: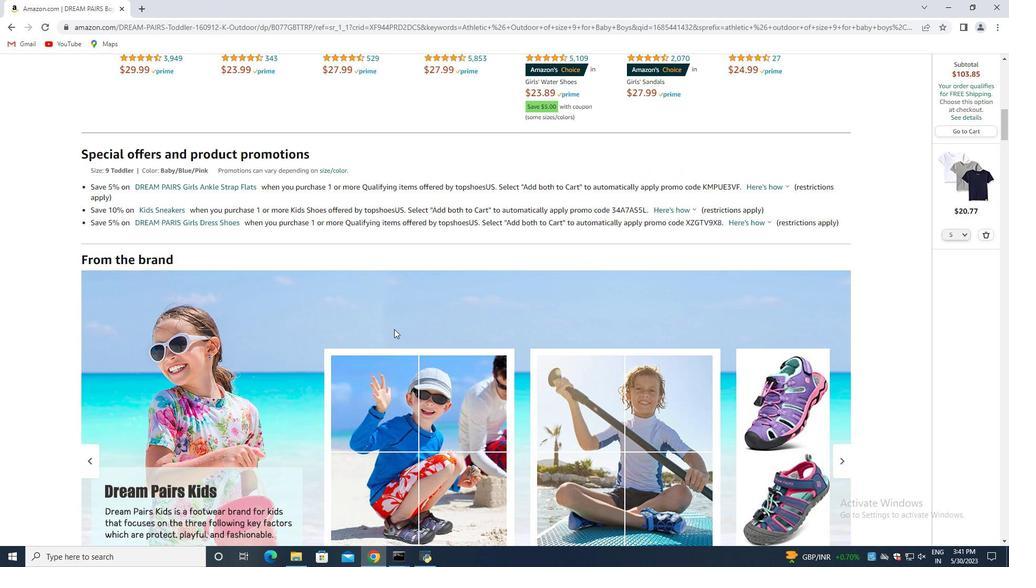 
Action: Mouse moved to (385, 330)
Screenshot: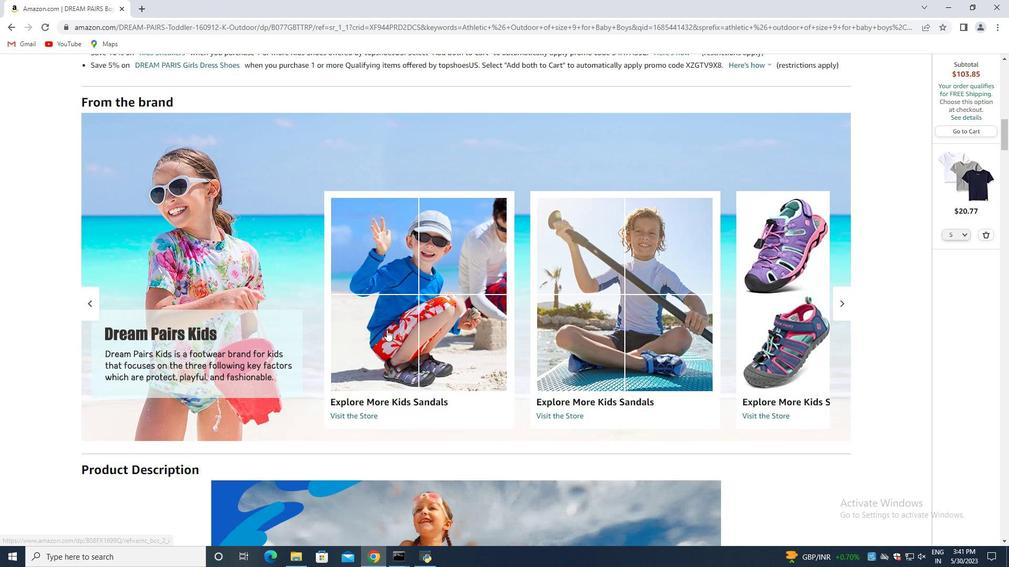 
Action: Mouse scrolled (385, 329) with delta (0, 0)
Screenshot: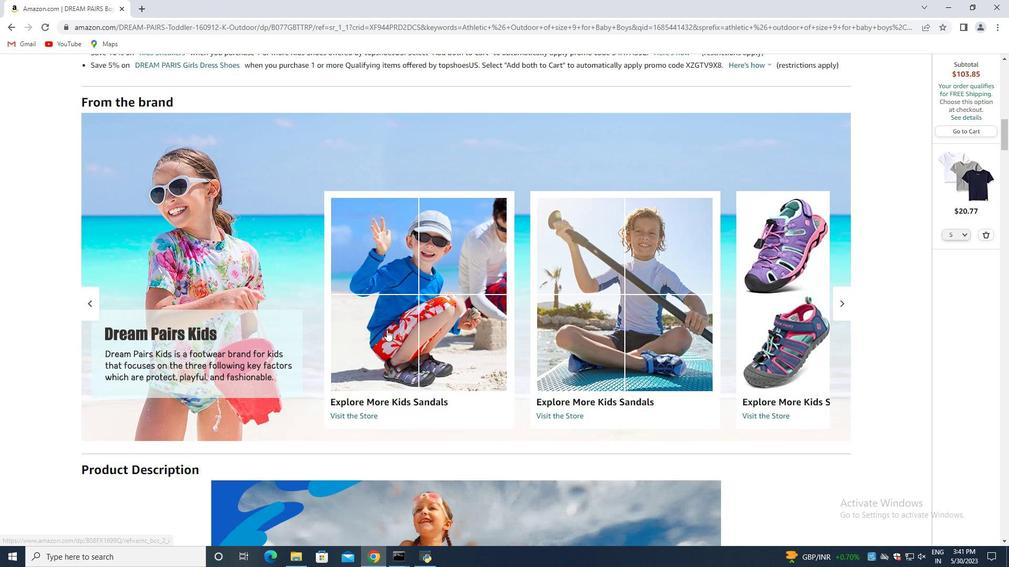 
Action: Mouse moved to (382, 330)
Screenshot: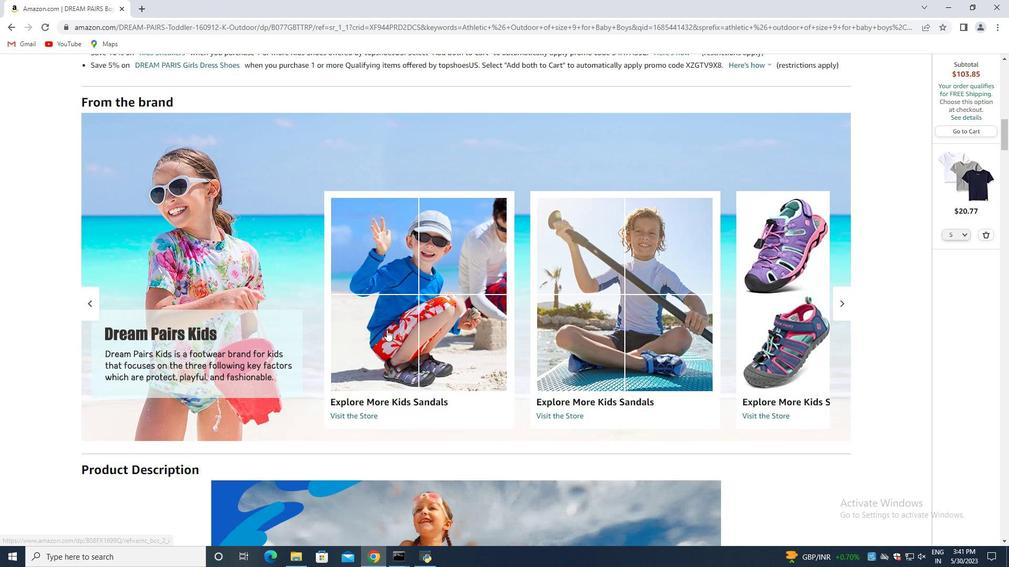 
Action: Mouse scrolled (382, 330) with delta (0, 0)
Screenshot: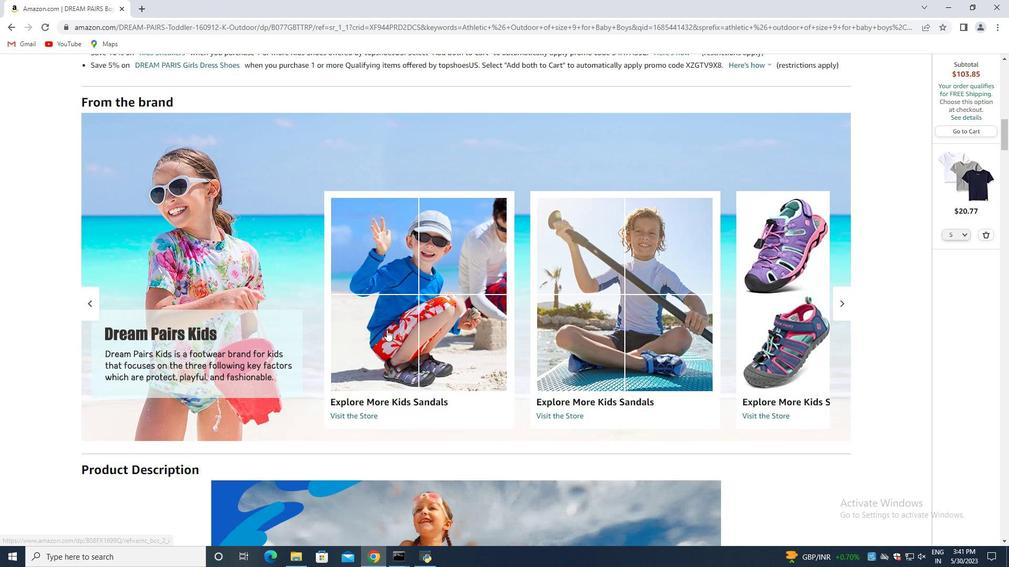 
Action: Mouse moved to (377, 332)
Screenshot: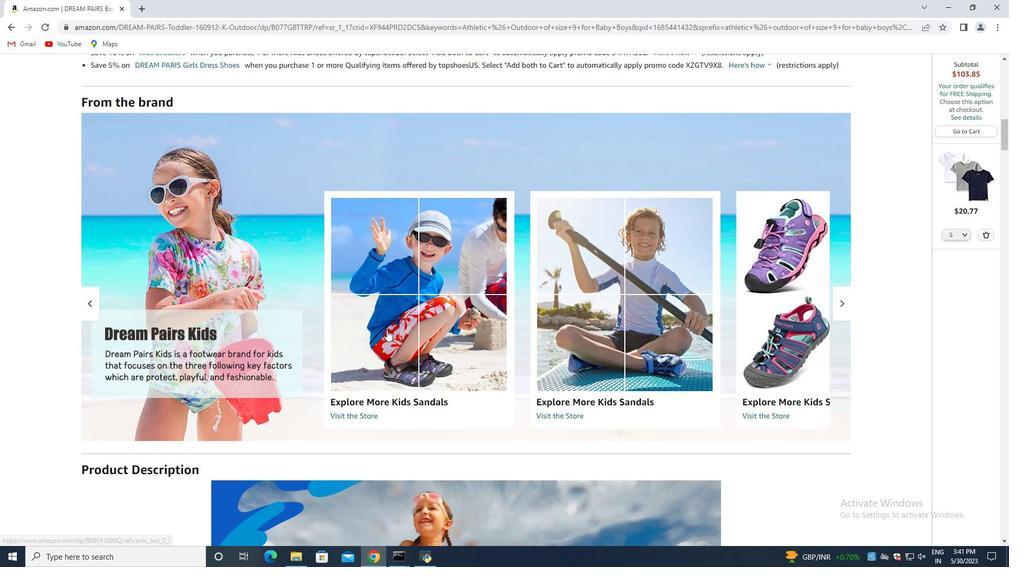
Action: Mouse scrolled (377, 331) with delta (0, 0)
Screenshot: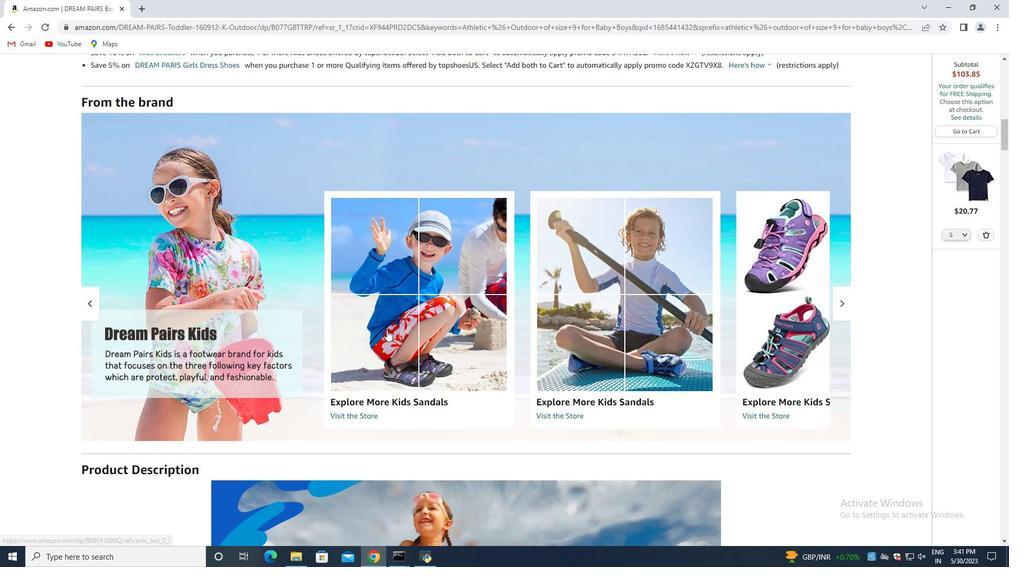 
Action: Mouse moved to (372, 332)
Screenshot: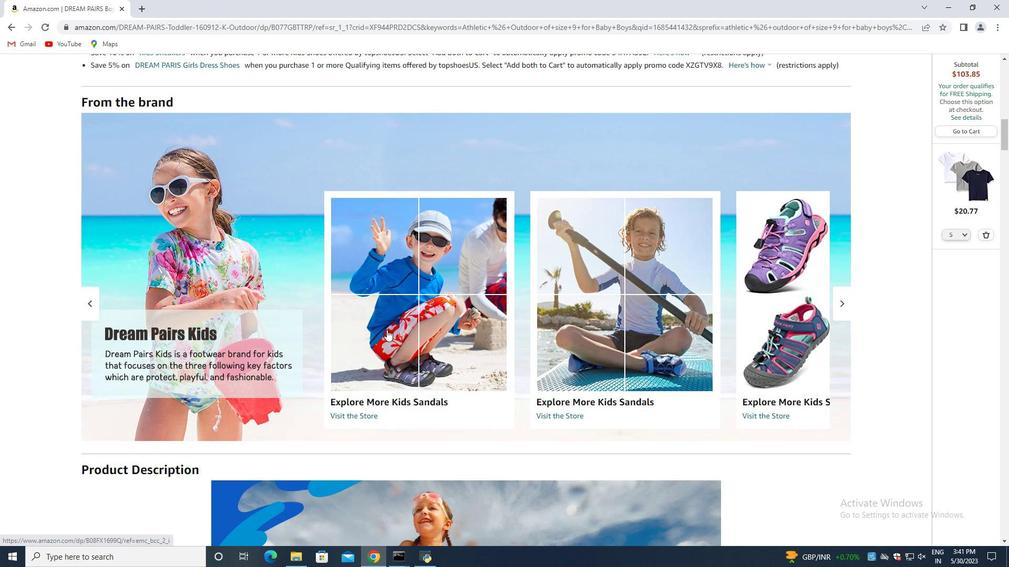 
Action: Mouse scrolled (372, 332) with delta (0, 0)
Screenshot: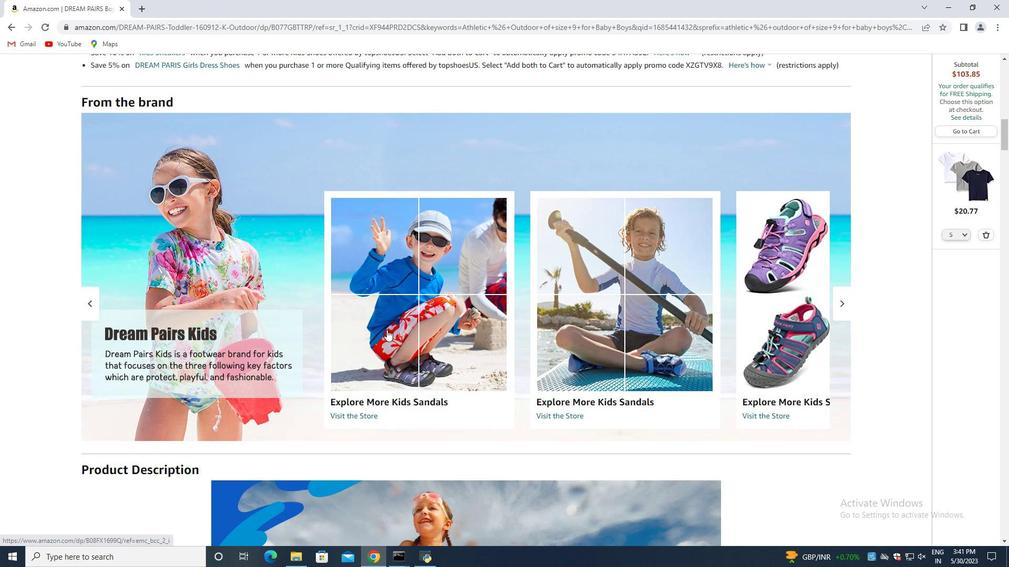 
Action: Mouse moved to (302, 322)
Screenshot: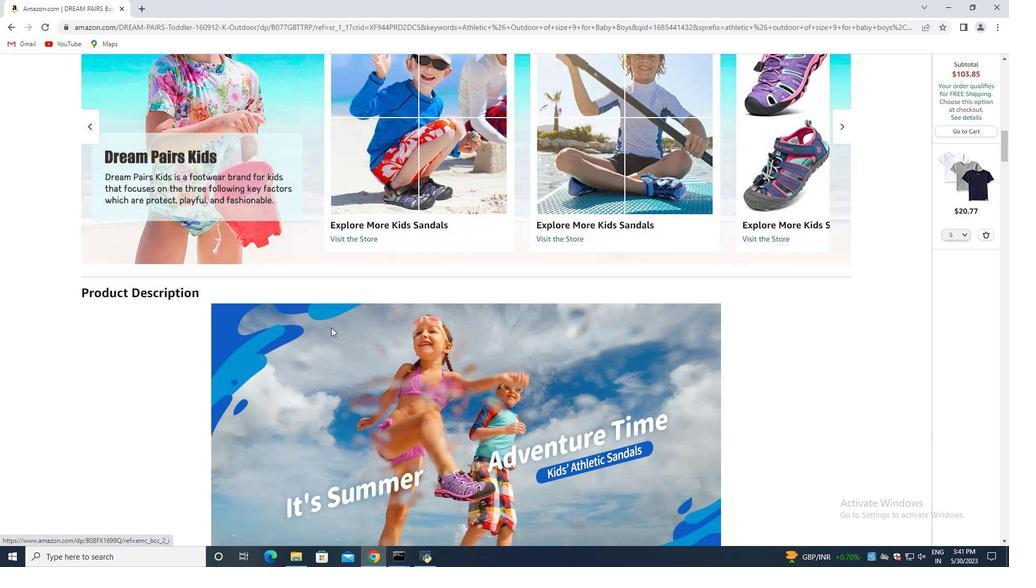 
Action: Mouse scrolled (302, 321) with delta (0, 0)
Screenshot: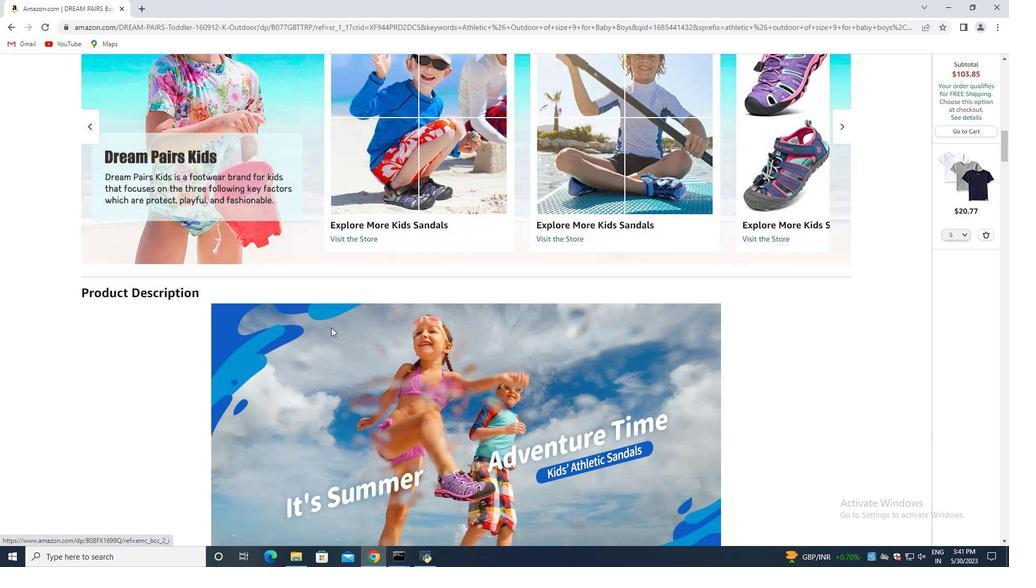 
Action: Mouse moved to (298, 322)
Screenshot: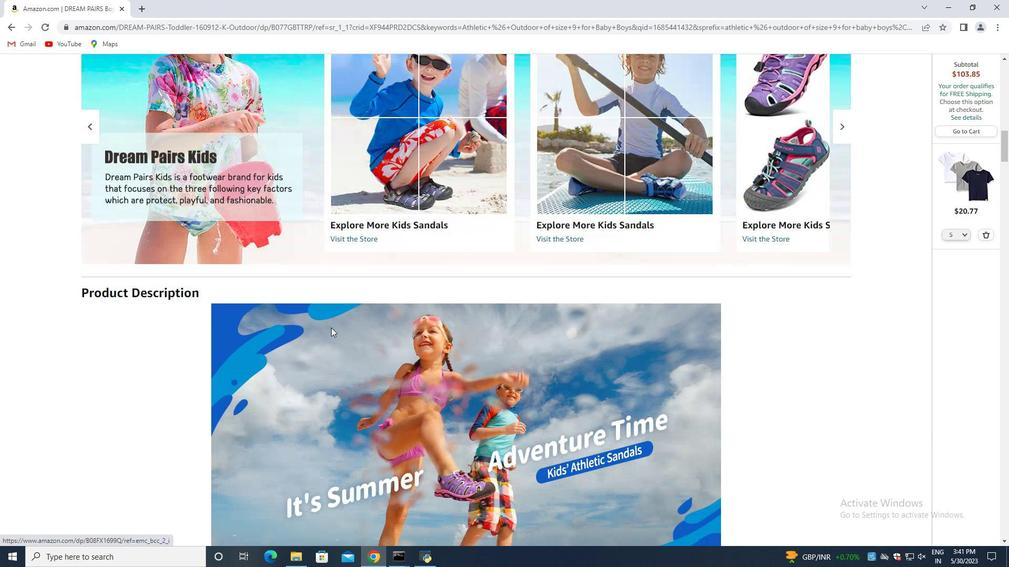 
Action: Mouse scrolled (298, 321) with delta (0, 0)
Screenshot: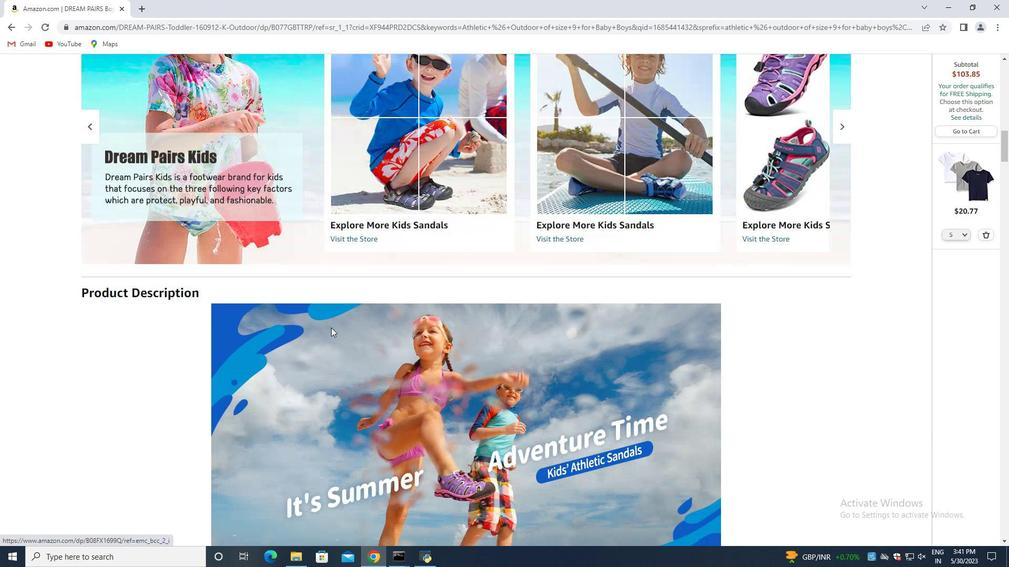 
Action: Mouse moved to (293, 322)
Screenshot: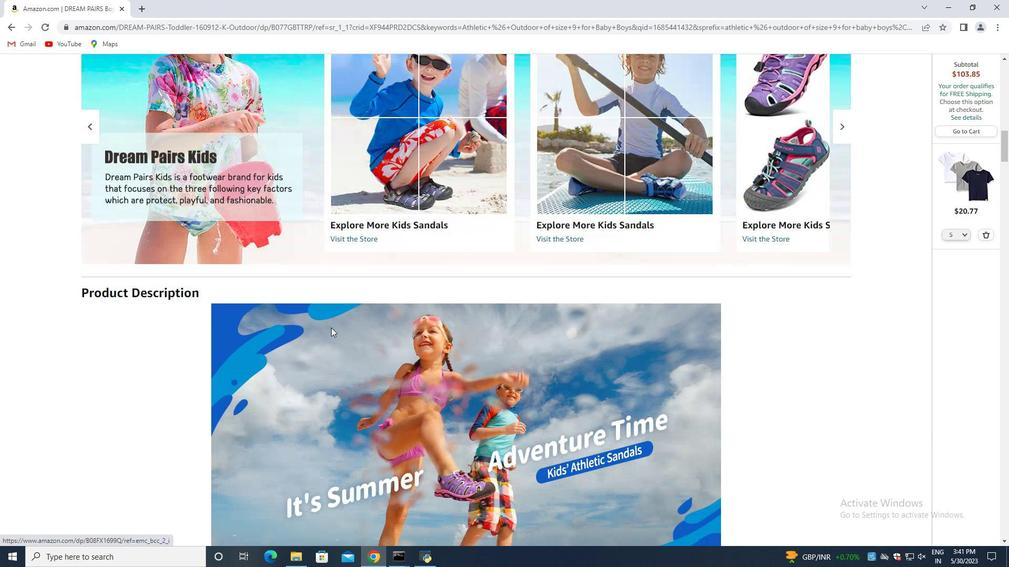 
Action: Mouse scrolled (293, 321) with delta (0, 0)
Screenshot: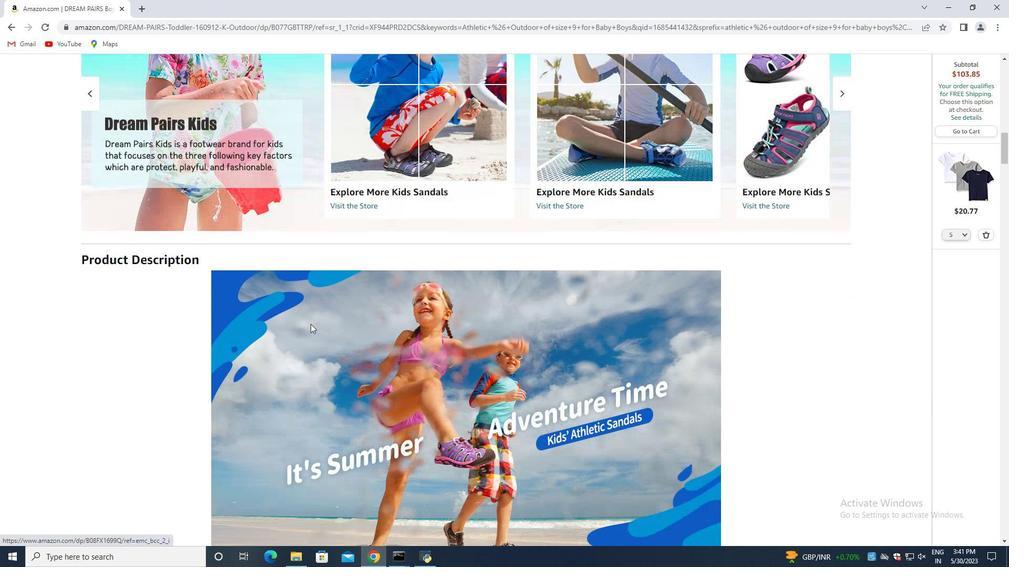 
Action: Mouse moved to (249, 310)
Screenshot: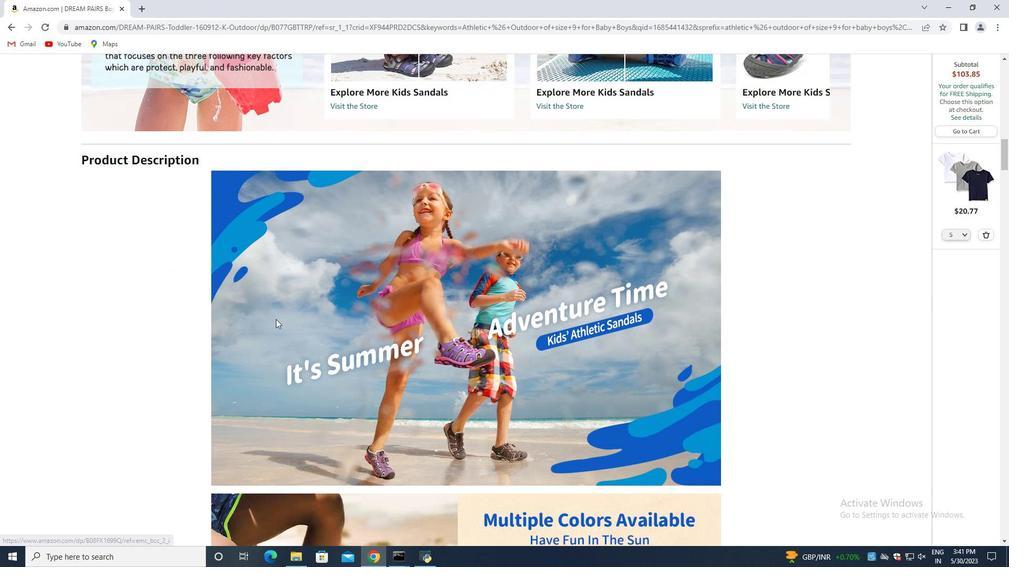 
Action: Mouse scrolled (249, 309) with delta (0, 0)
Screenshot: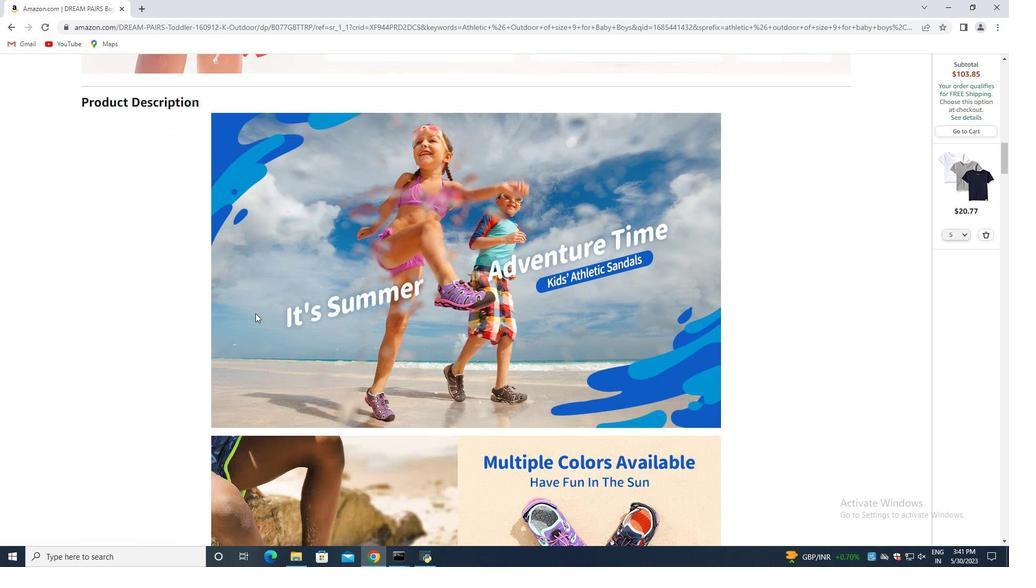
Action: Mouse scrolled (249, 309) with delta (0, 0)
Screenshot: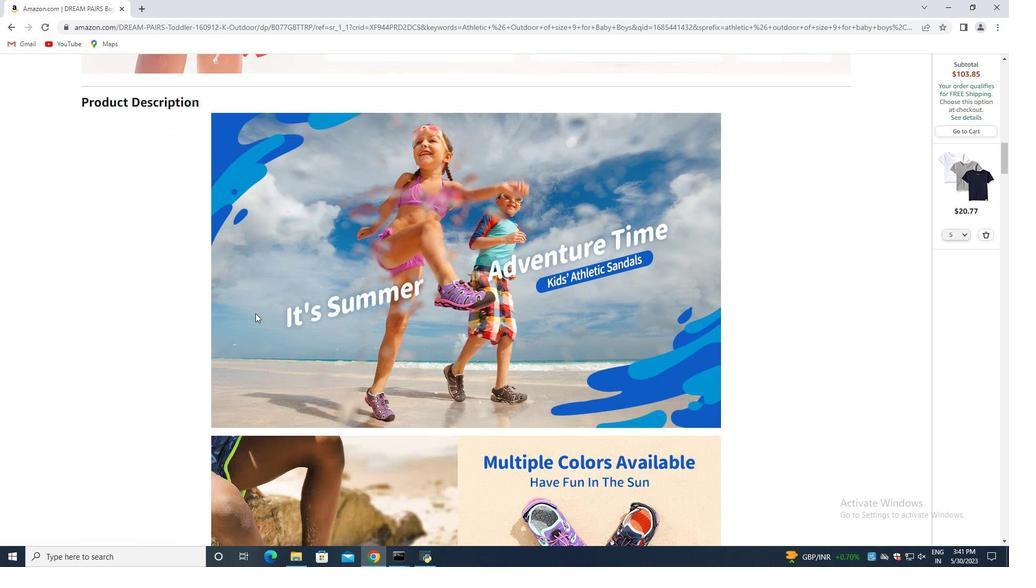 
Action: Mouse scrolled (249, 309) with delta (0, 0)
Screenshot: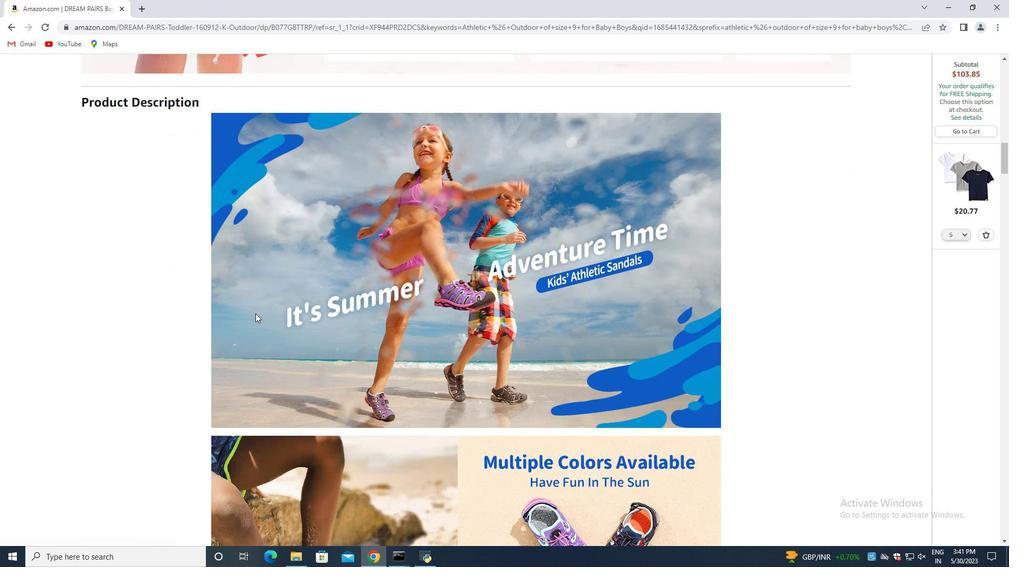 
Action: Mouse moved to (259, 301)
Screenshot: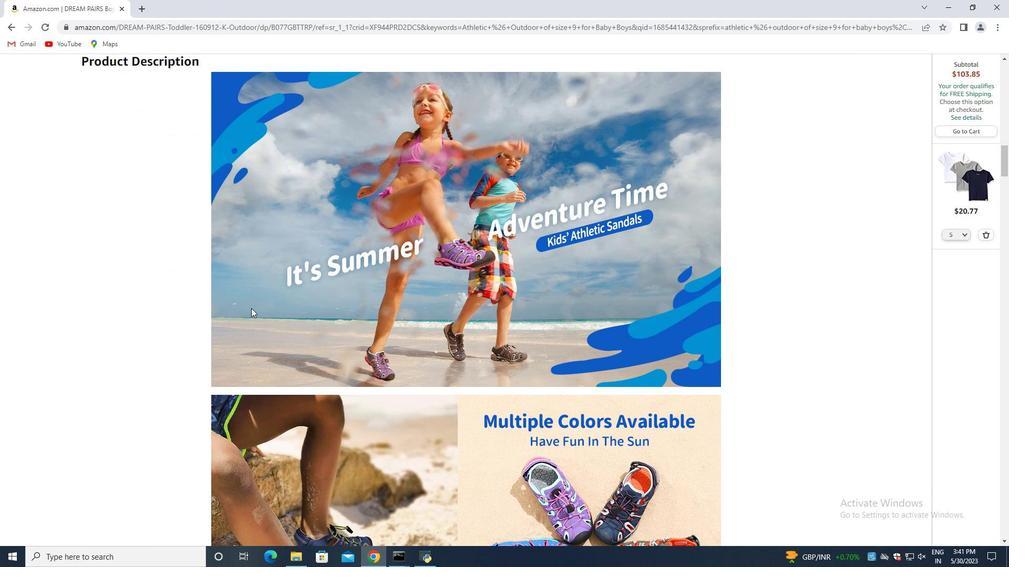 
Action: Mouse scrolled (259, 301) with delta (0, 0)
Screenshot: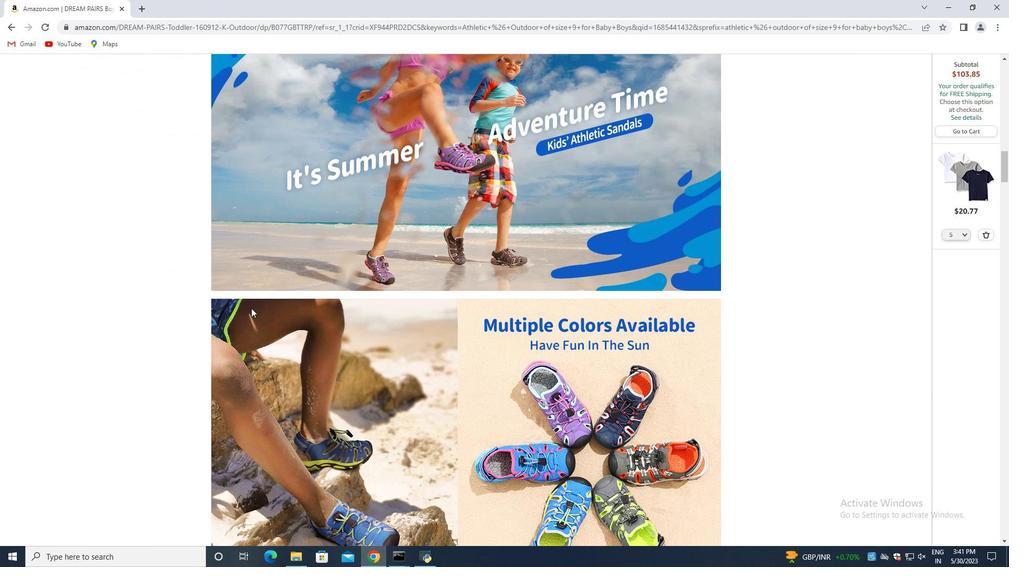 
Action: Mouse scrolled (259, 301) with delta (0, 0)
Screenshot: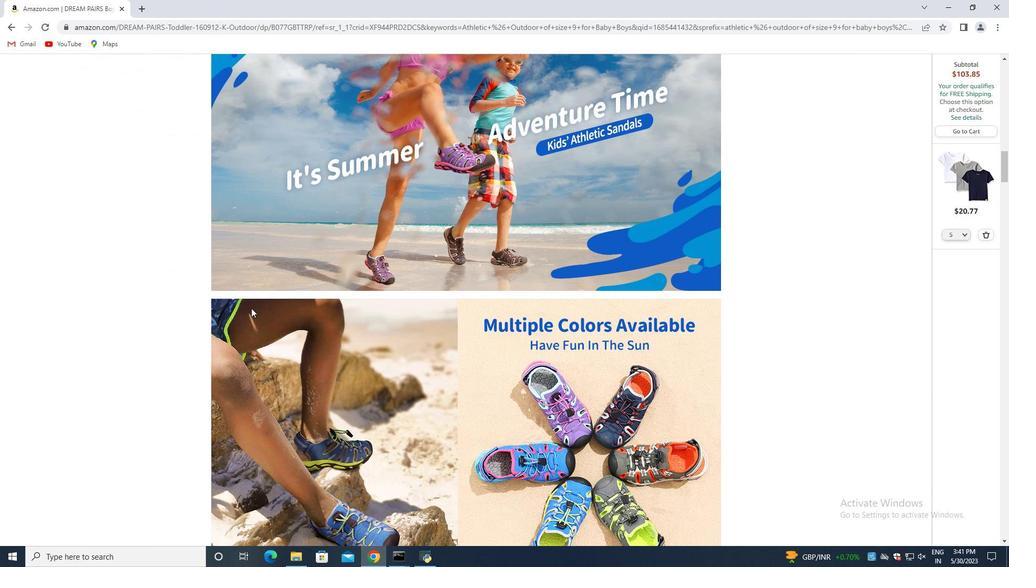 
Action: Mouse scrolled (259, 301) with delta (0, 0)
Screenshot: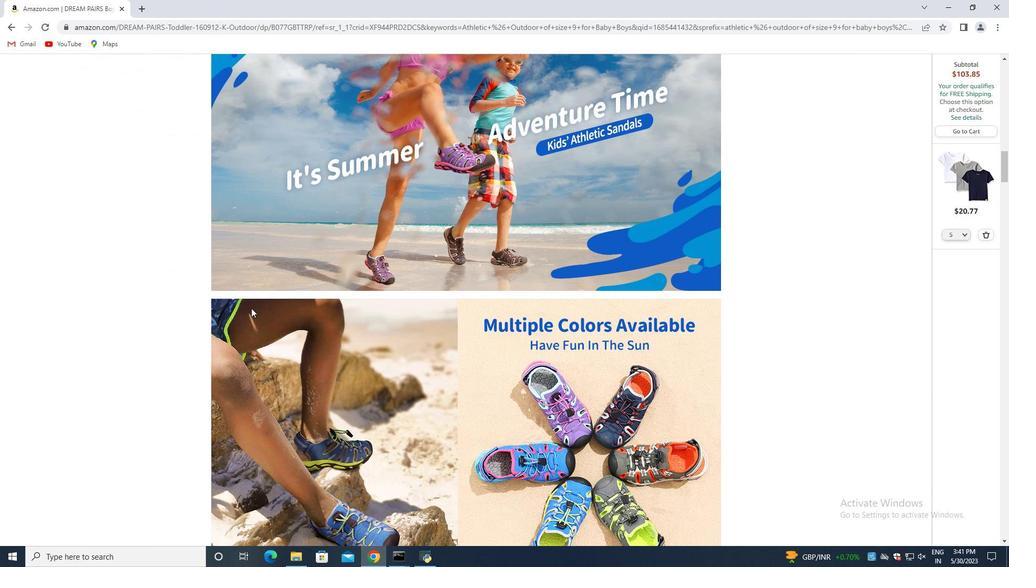 
Action: Mouse moved to (259, 301)
Screenshot: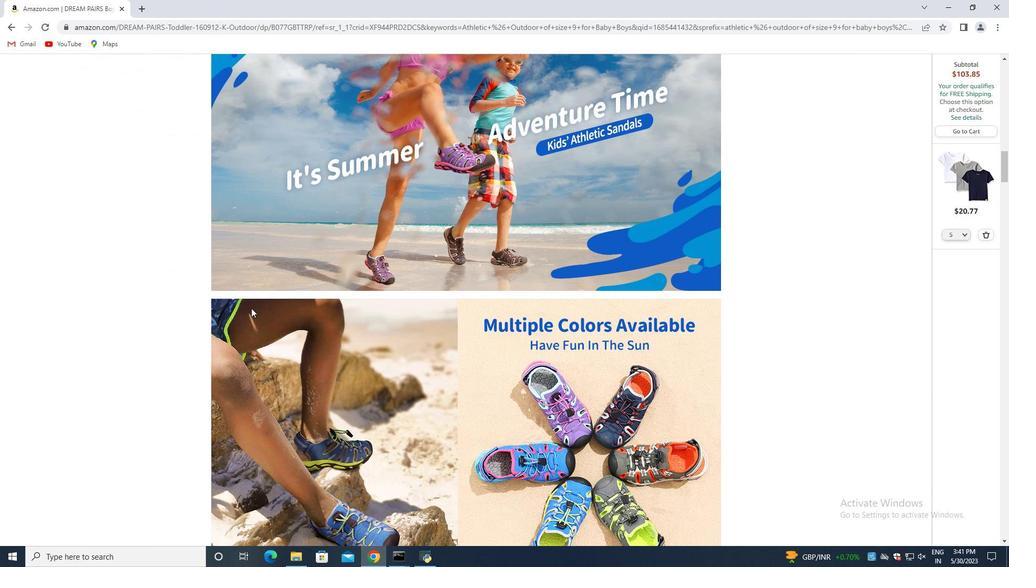 
Action: Mouse scrolled (259, 301) with delta (0, 0)
Screenshot: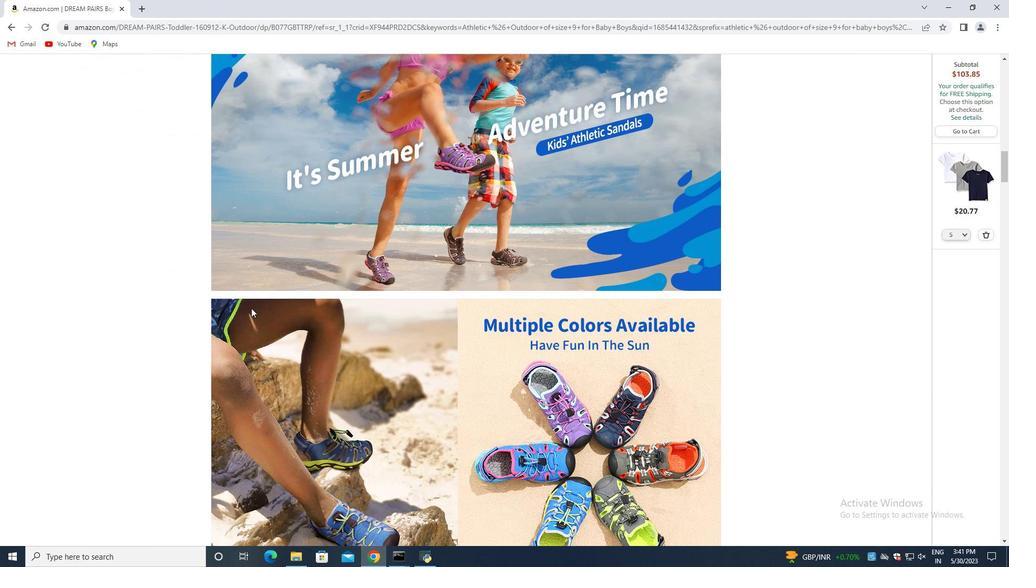 
Action: Mouse moved to (305, 295)
Screenshot: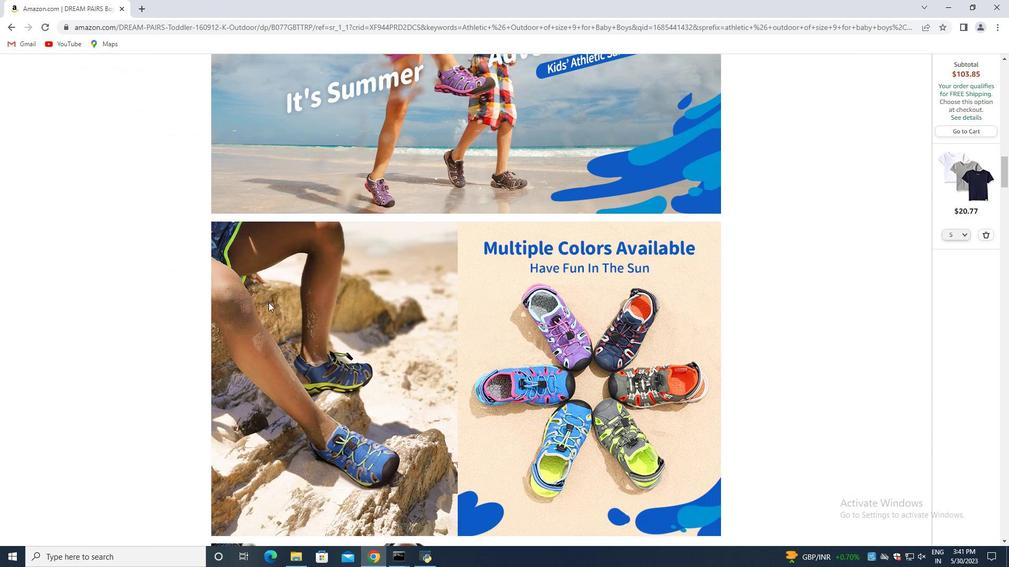 
Action: Mouse scrolled (305, 294) with delta (0, 0)
Screenshot: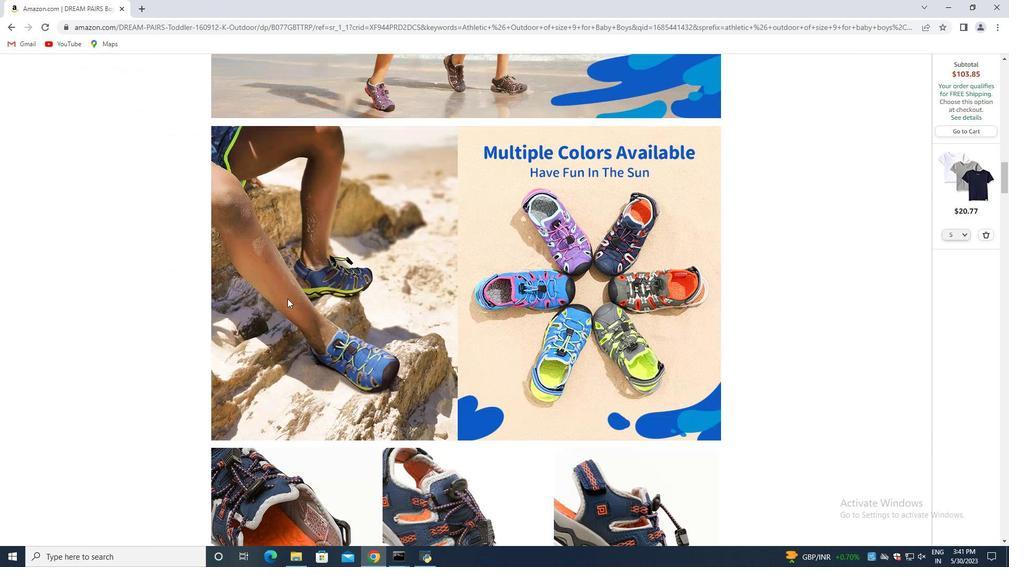 
Action: Mouse moved to (305, 295)
Screenshot: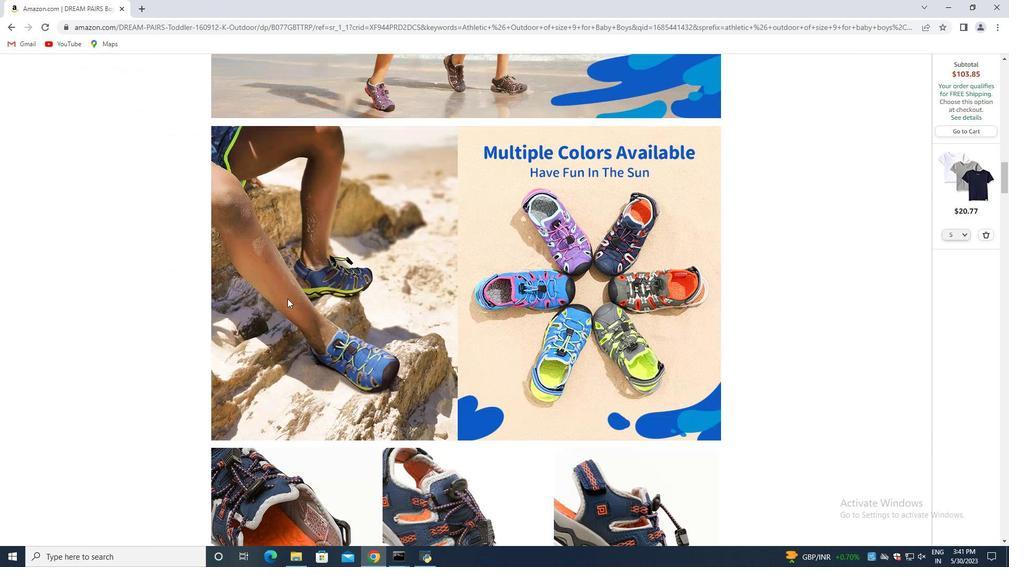 
Action: Mouse scrolled (305, 294) with delta (0, 0)
Screenshot: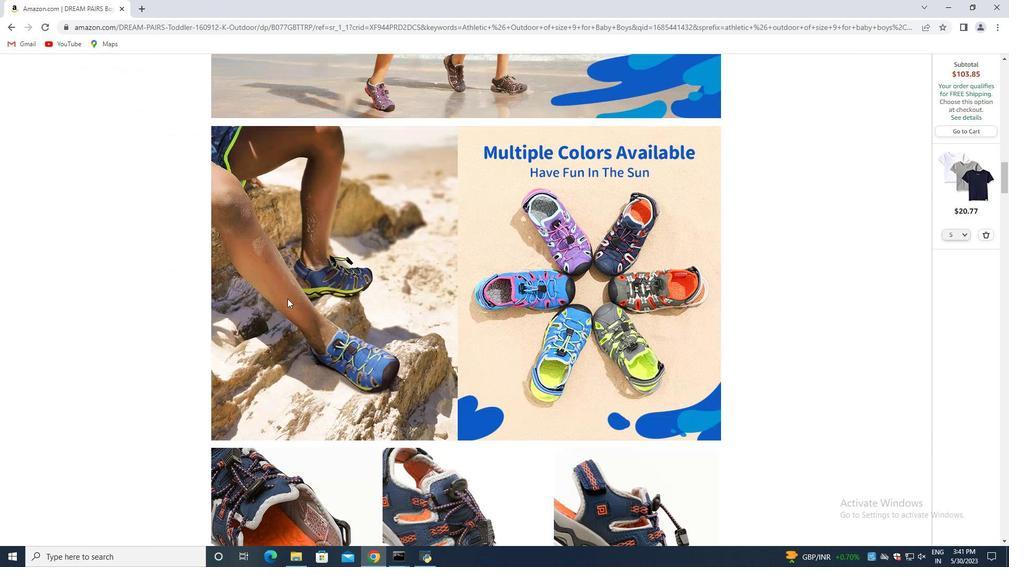 
Action: Mouse scrolled (305, 294) with delta (0, 0)
Screenshot: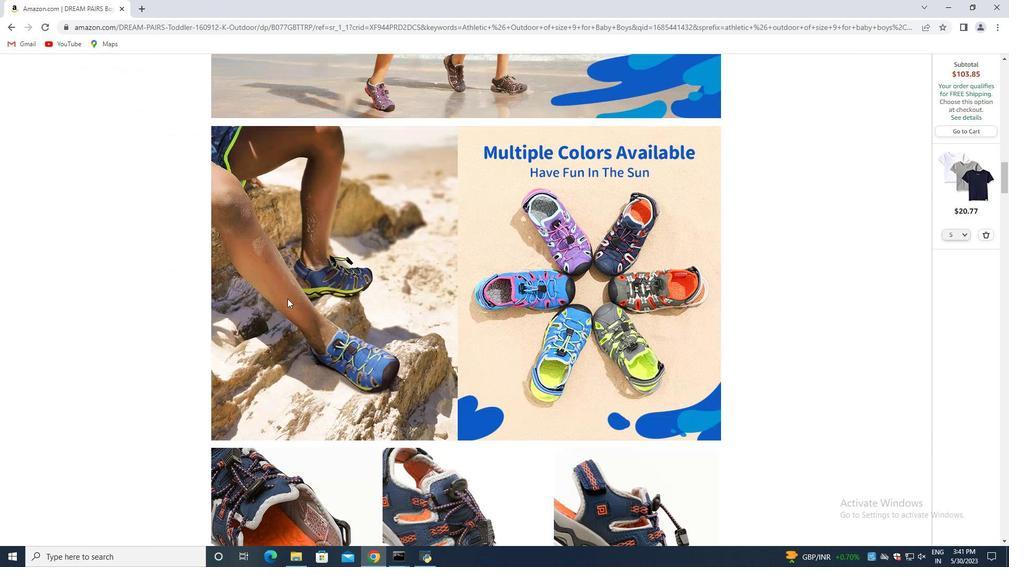 
Action: Mouse scrolled (305, 294) with delta (0, 0)
Screenshot: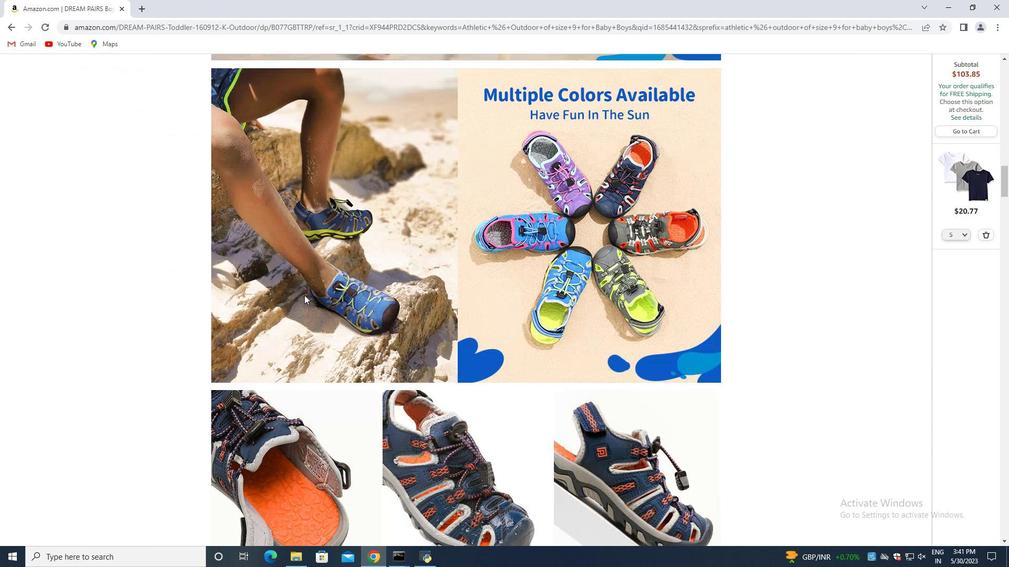 
Action: Mouse moved to (306, 294)
Screenshot: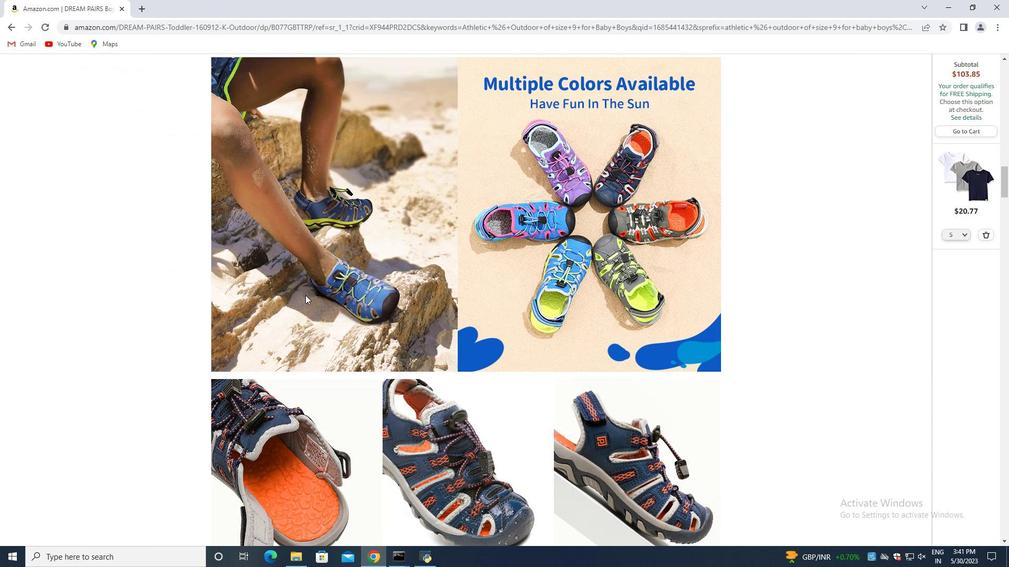 
Action: Mouse scrolled (306, 294) with delta (0, 0)
Screenshot: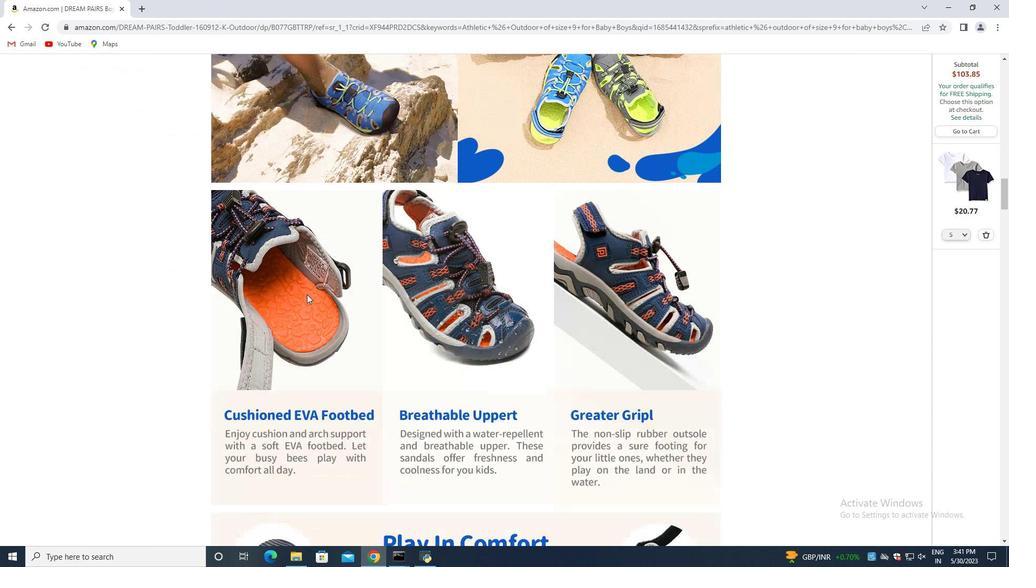 
Action: Mouse scrolled (306, 294) with delta (0, 0)
Screenshot: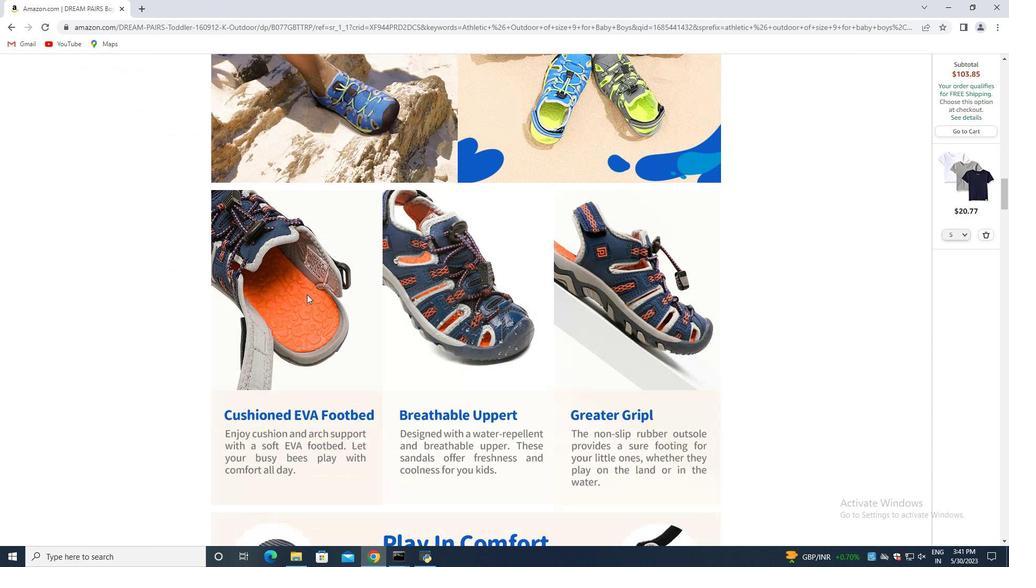 
Action: Mouse moved to (308, 295)
Screenshot: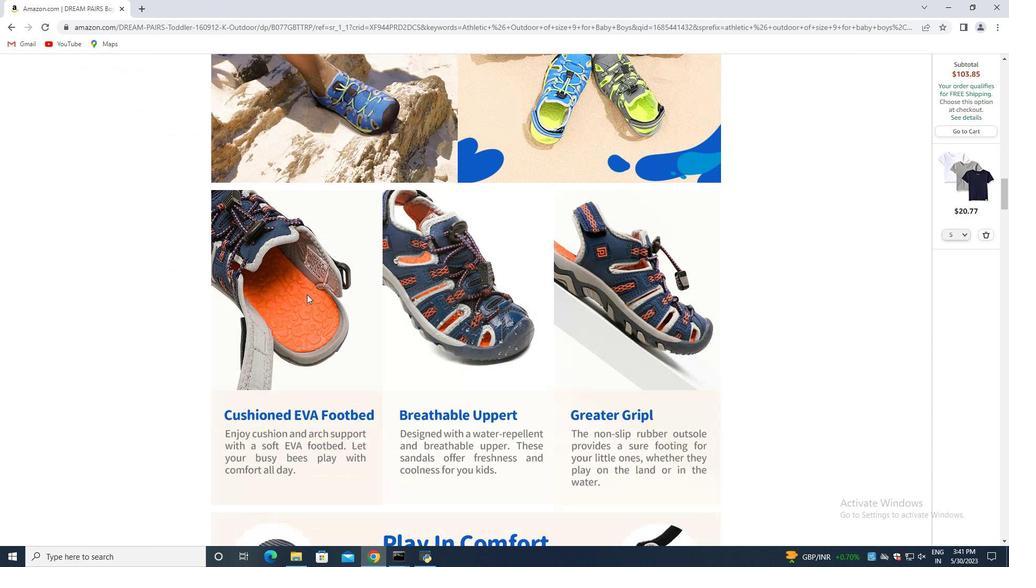 
Action: Mouse scrolled (308, 294) with delta (0, 0)
